 Task: Find connections with filter location Teluk Nibung with filter topic #Inspirationwith filter profile language German with filter current company The Hacker News with filter school Motilal Nehru College - University of Delhi with filter industry Space Research and Technology with filter service category Leadership Development with filter keywords title Chemical Engineer
Action: Mouse pressed left at (688, 86)
Screenshot: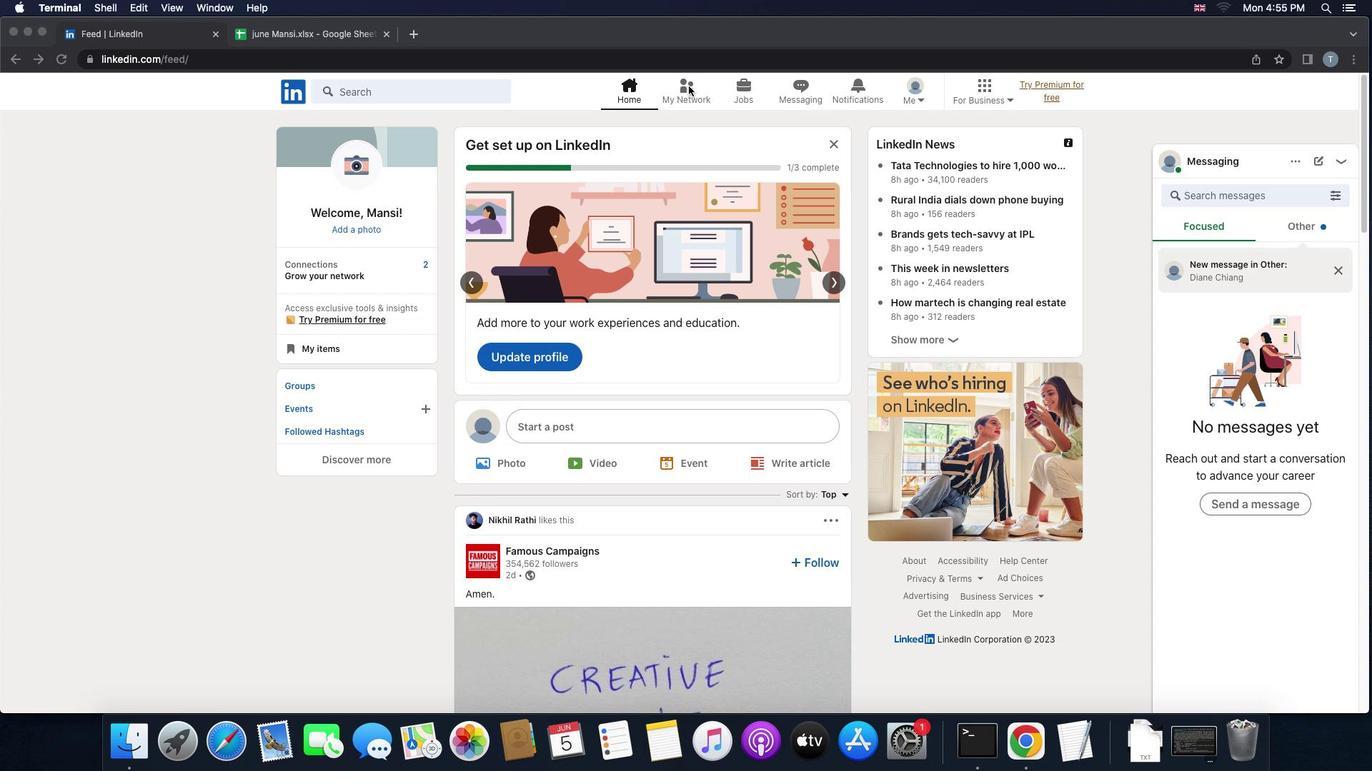 
Action: Mouse pressed left at (688, 86)
Screenshot: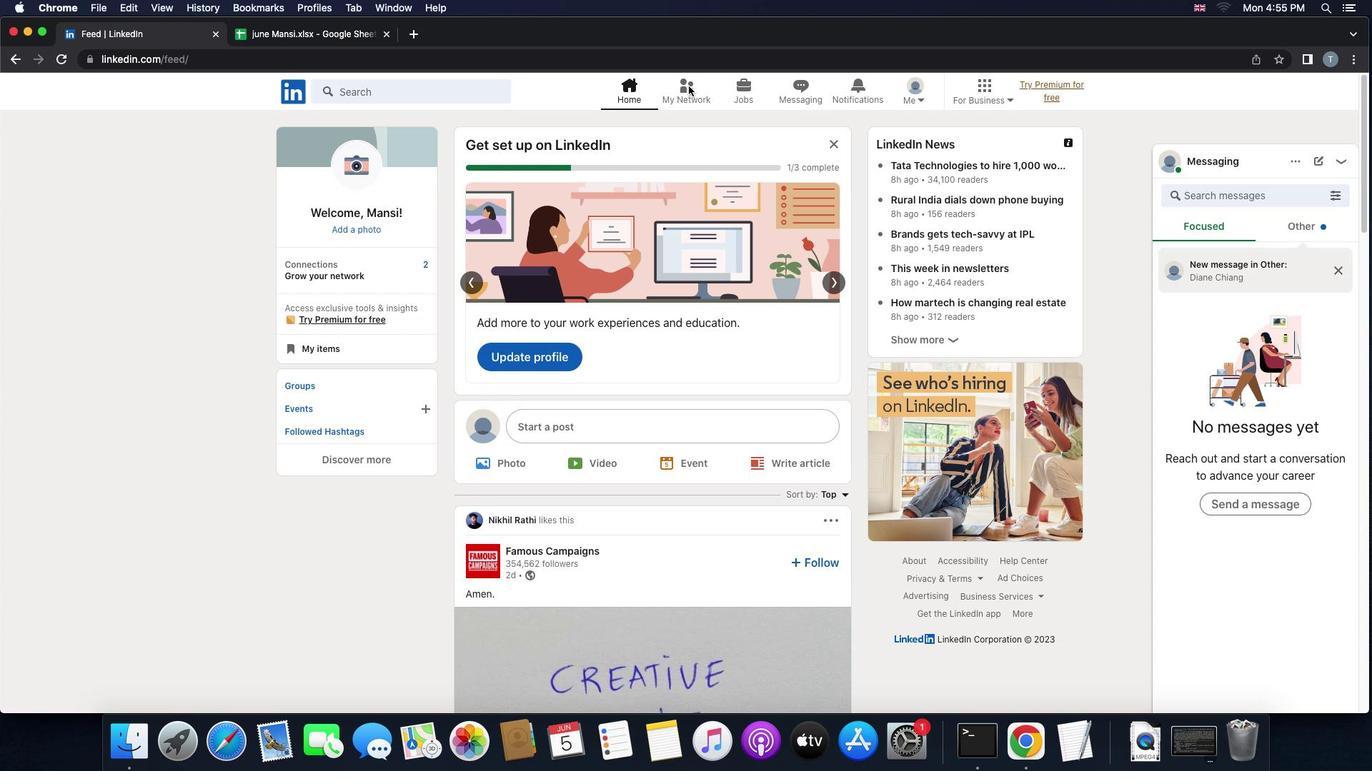 
Action: Mouse moved to (413, 166)
Screenshot: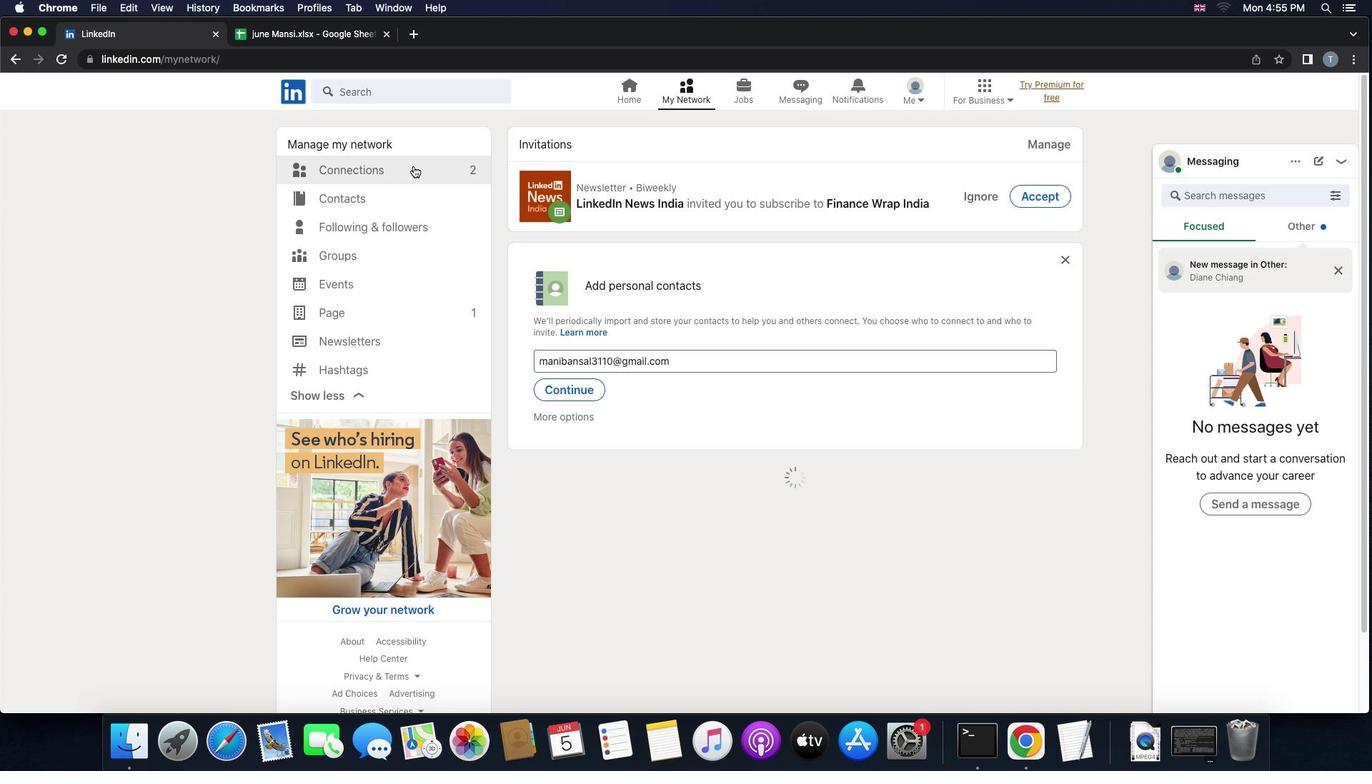
Action: Mouse pressed left at (413, 166)
Screenshot: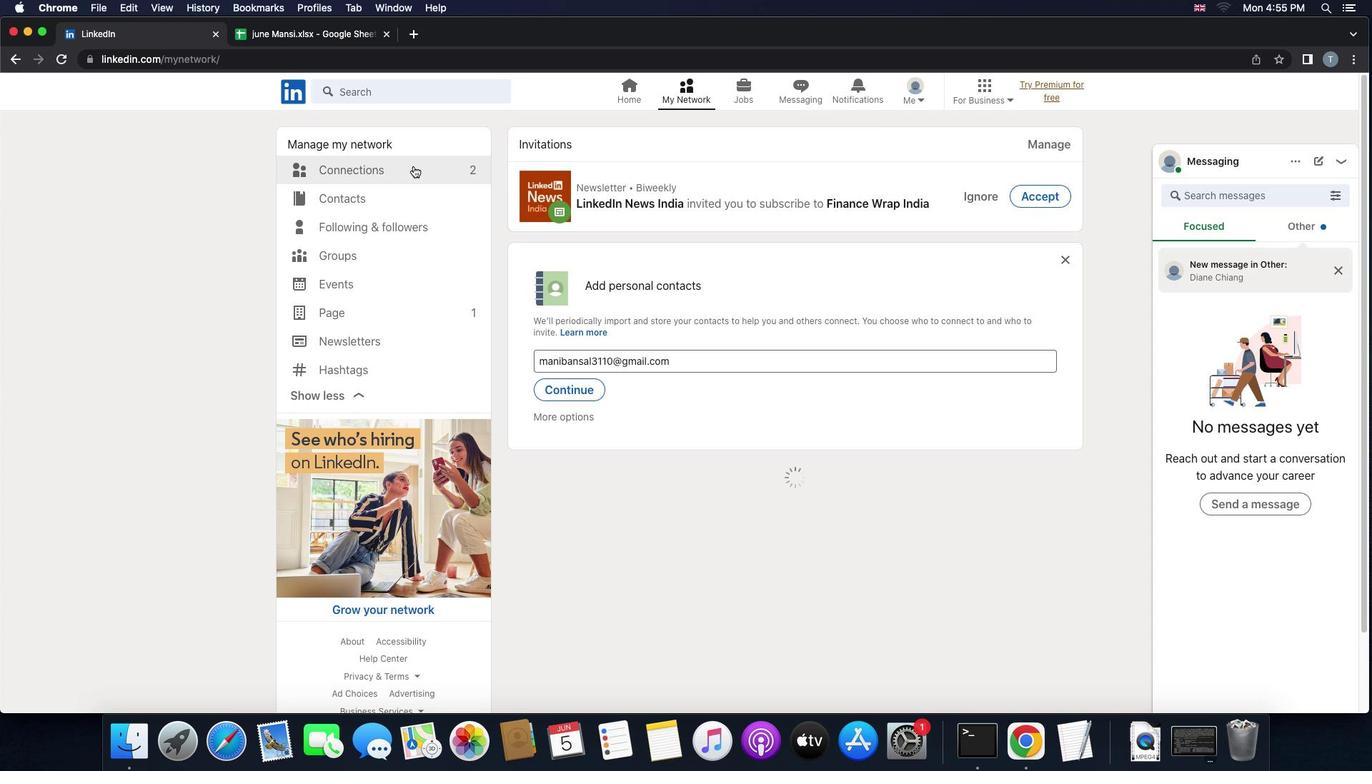 
Action: Mouse moved to (791, 173)
Screenshot: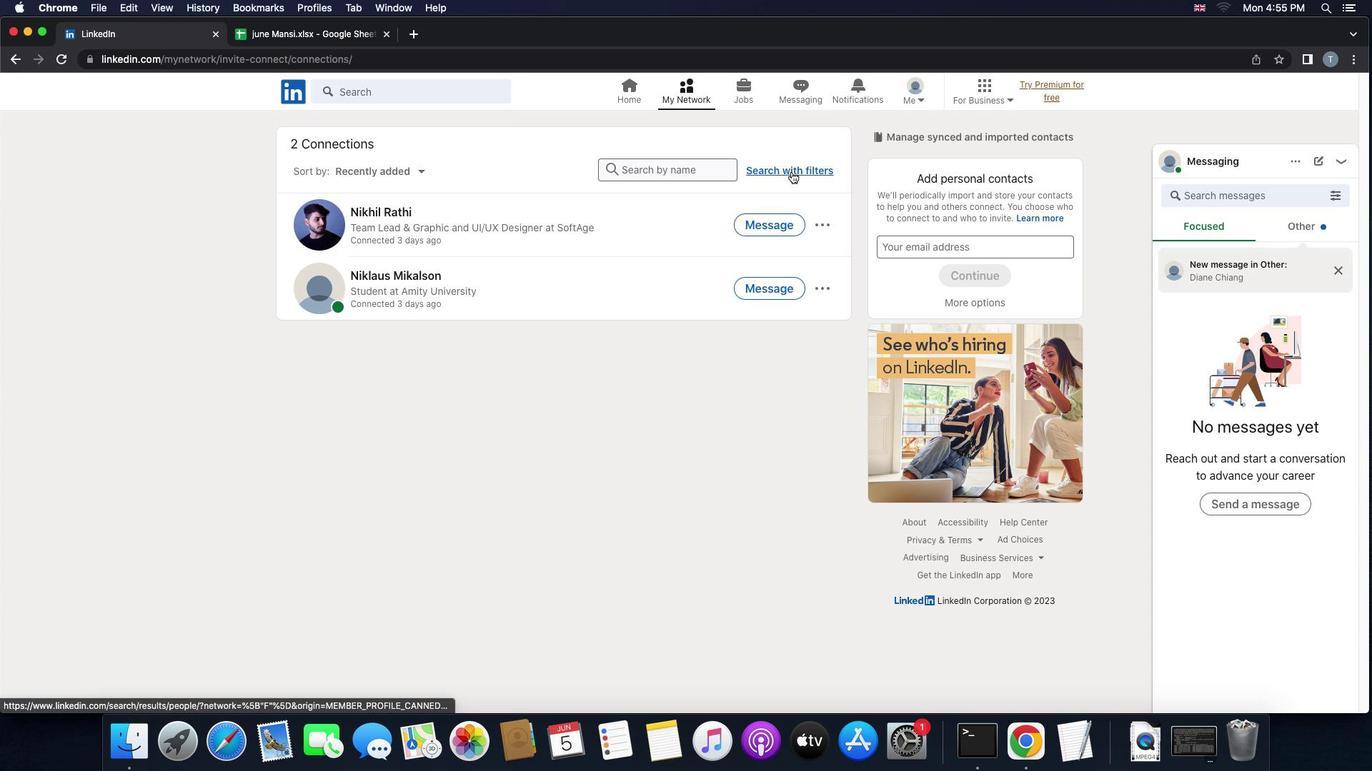 
Action: Mouse pressed left at (791, 173)
Screenshot: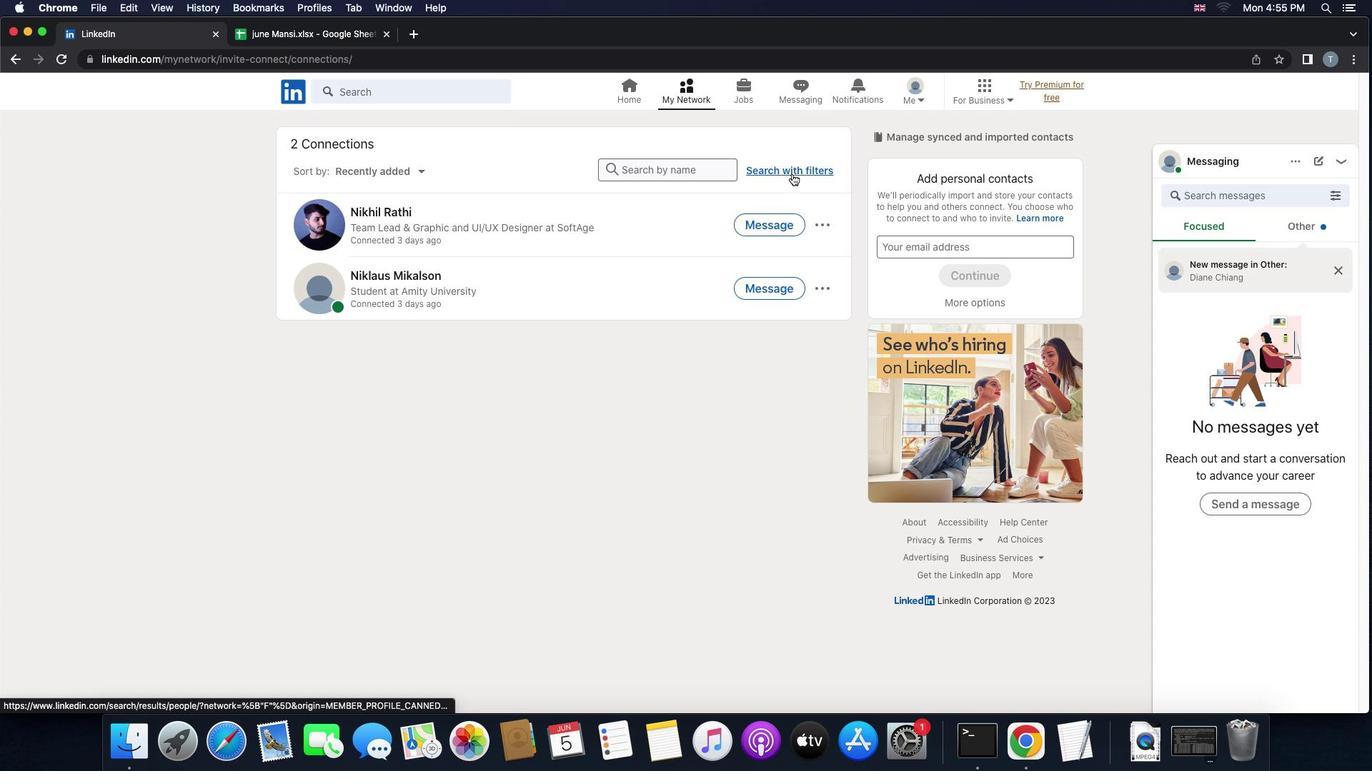 
Action: Mouse moved to (746, 136)
Screenshot: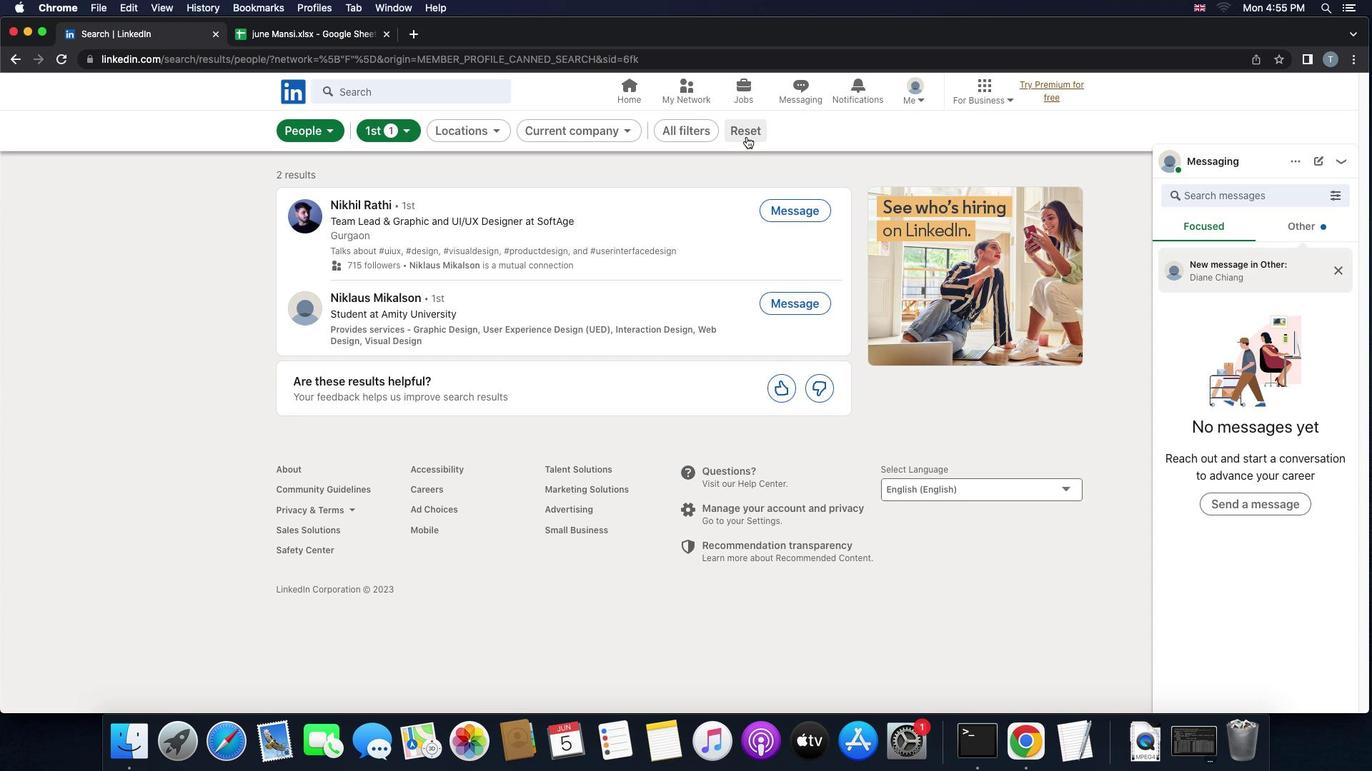 
Action: Mouse pressed left at (746, 136)
Screenshot: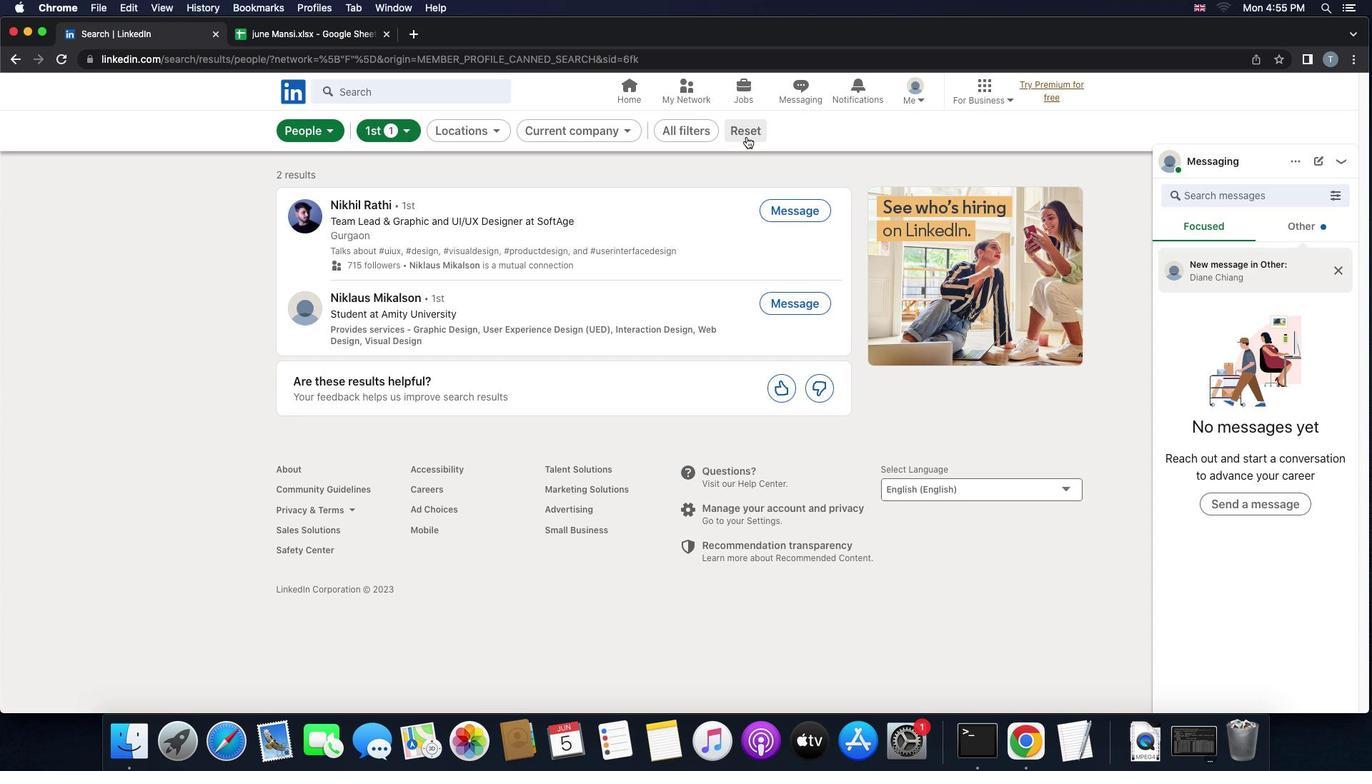 
Action: Mouse moved to (734, 130)
Screenshot: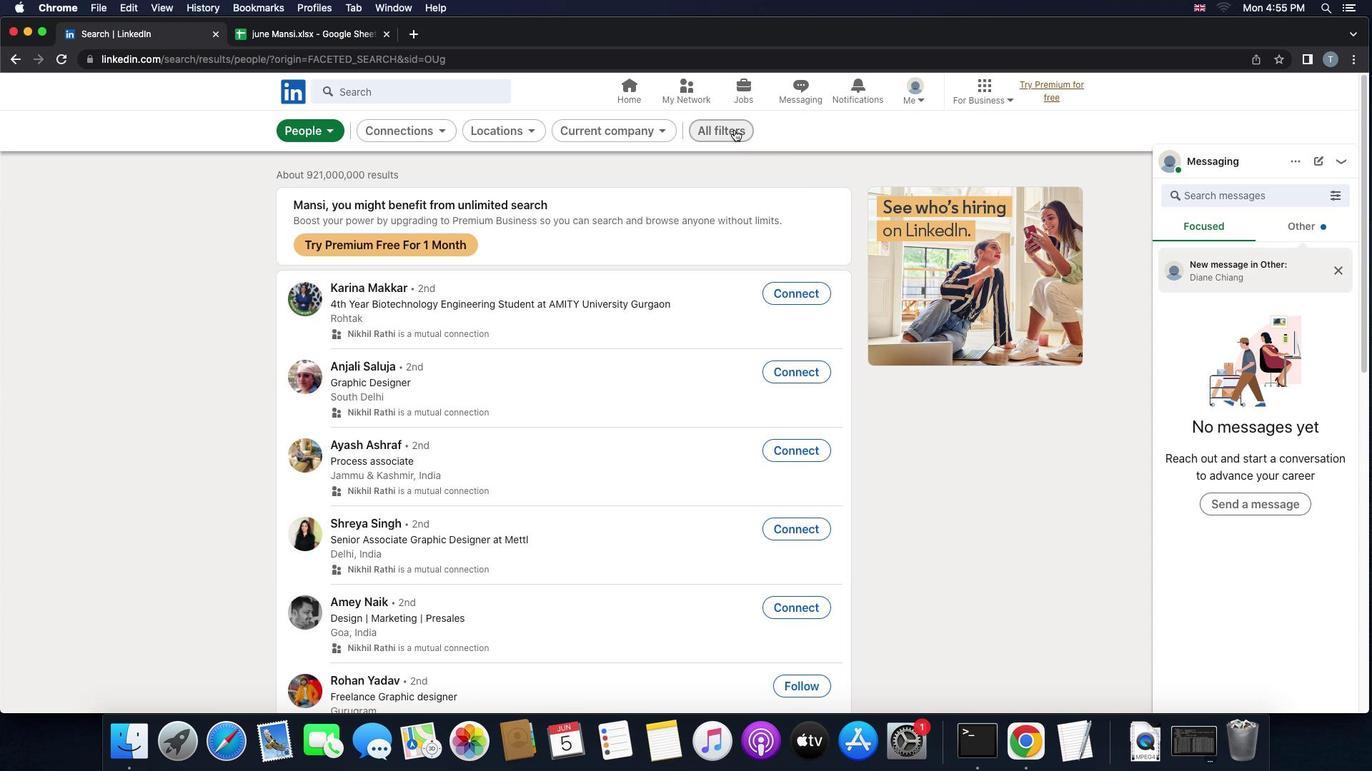 
Action: Mouse pressed left at (734, 130)
Screenshot: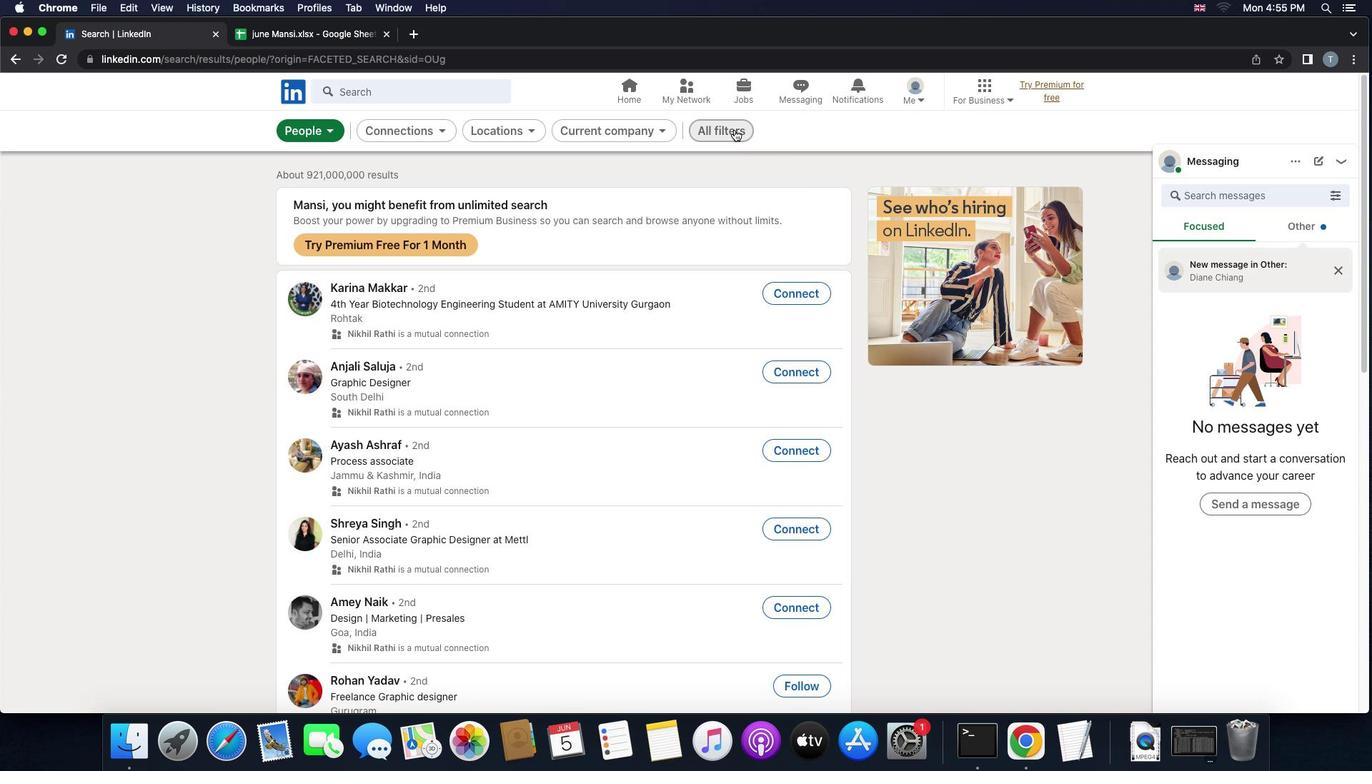
Action: Mouse moved to (1221, 545)
Screenshot: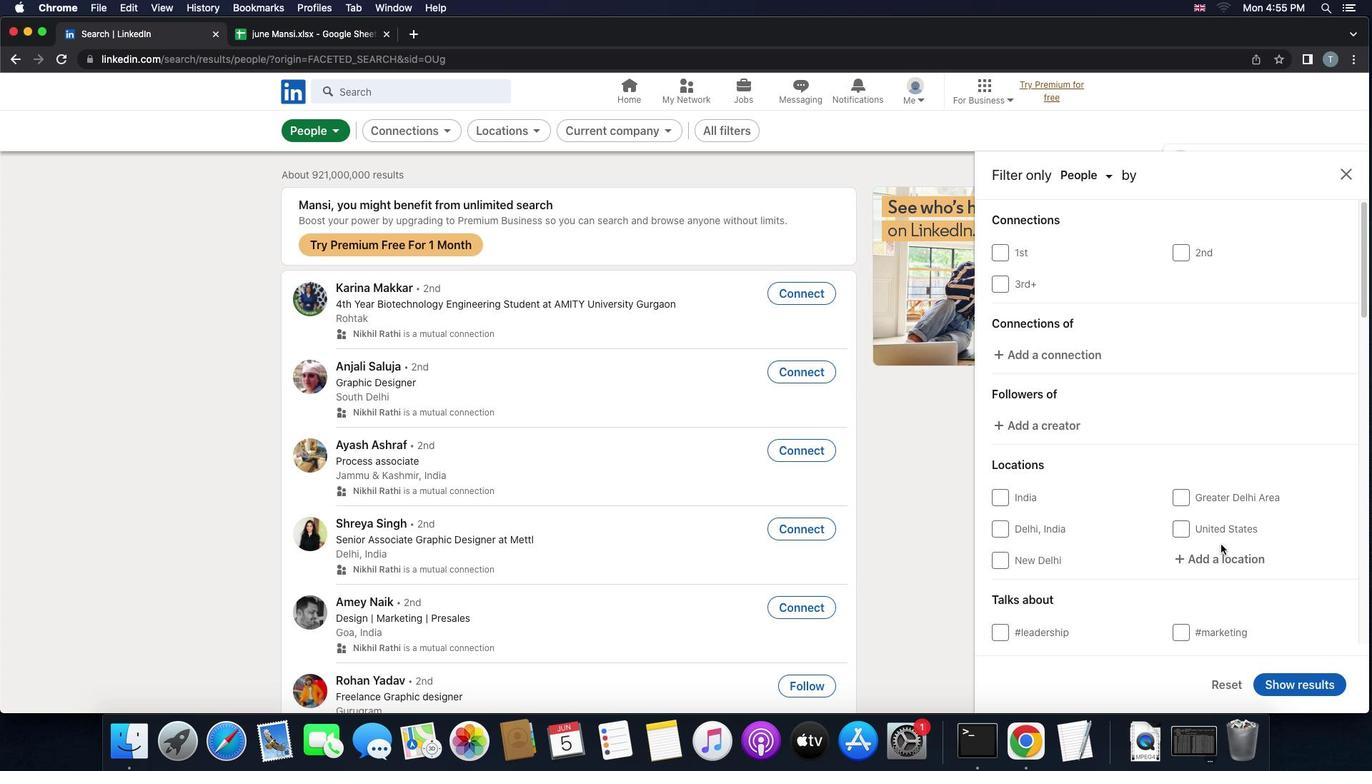 
Action: Mouse scrolled (1221, 545) with delta (0, 0)
Screenshot: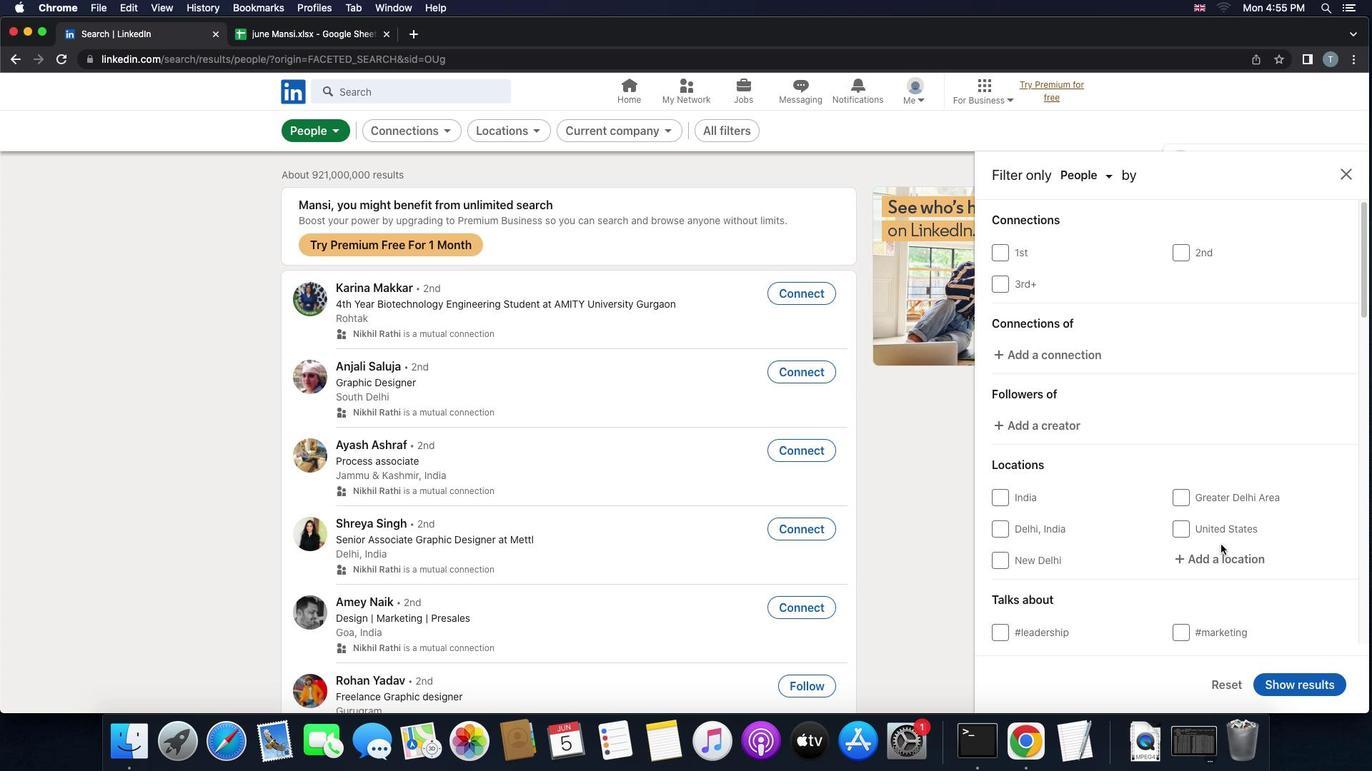 
Action: Mouse scrolled (1221, 545) with delta (0, 0)
Screenshot: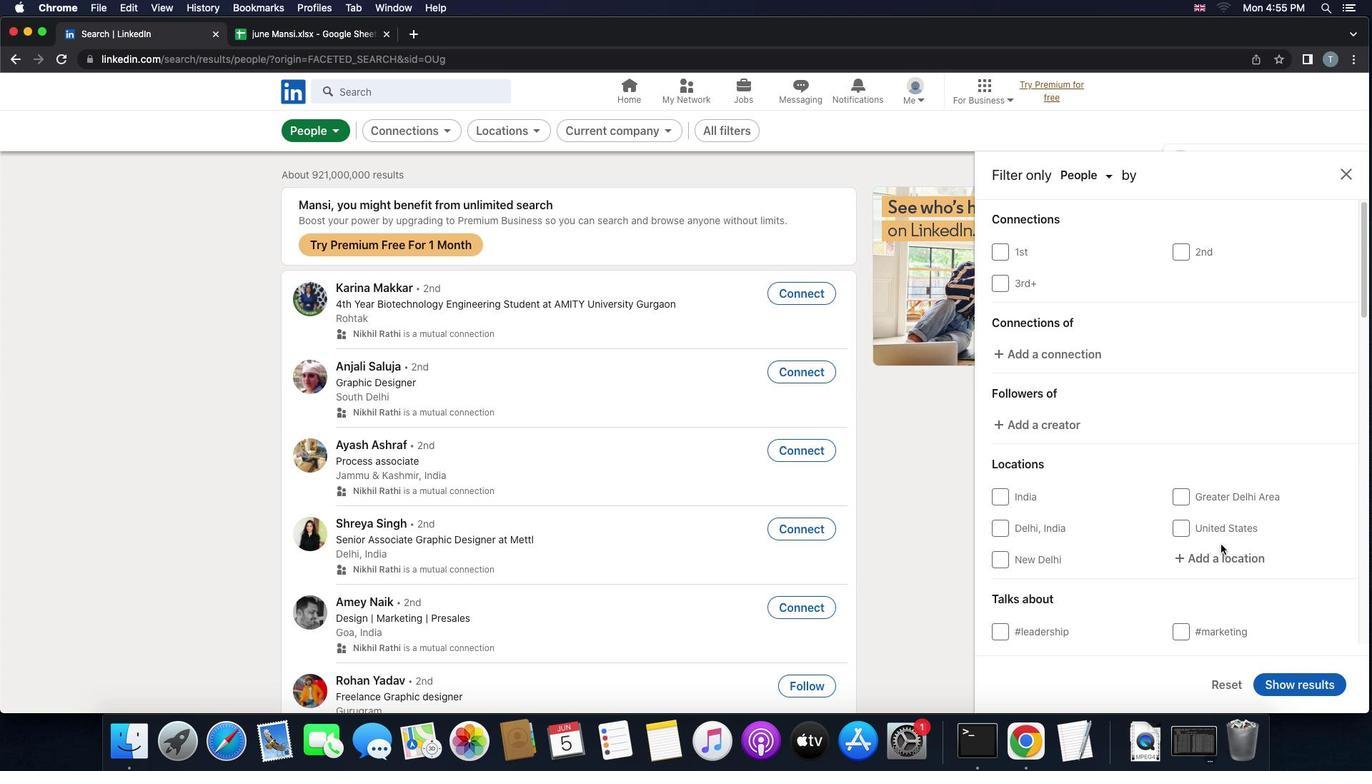 
Action: Mouse moved to (1218, 539)
Screenshot: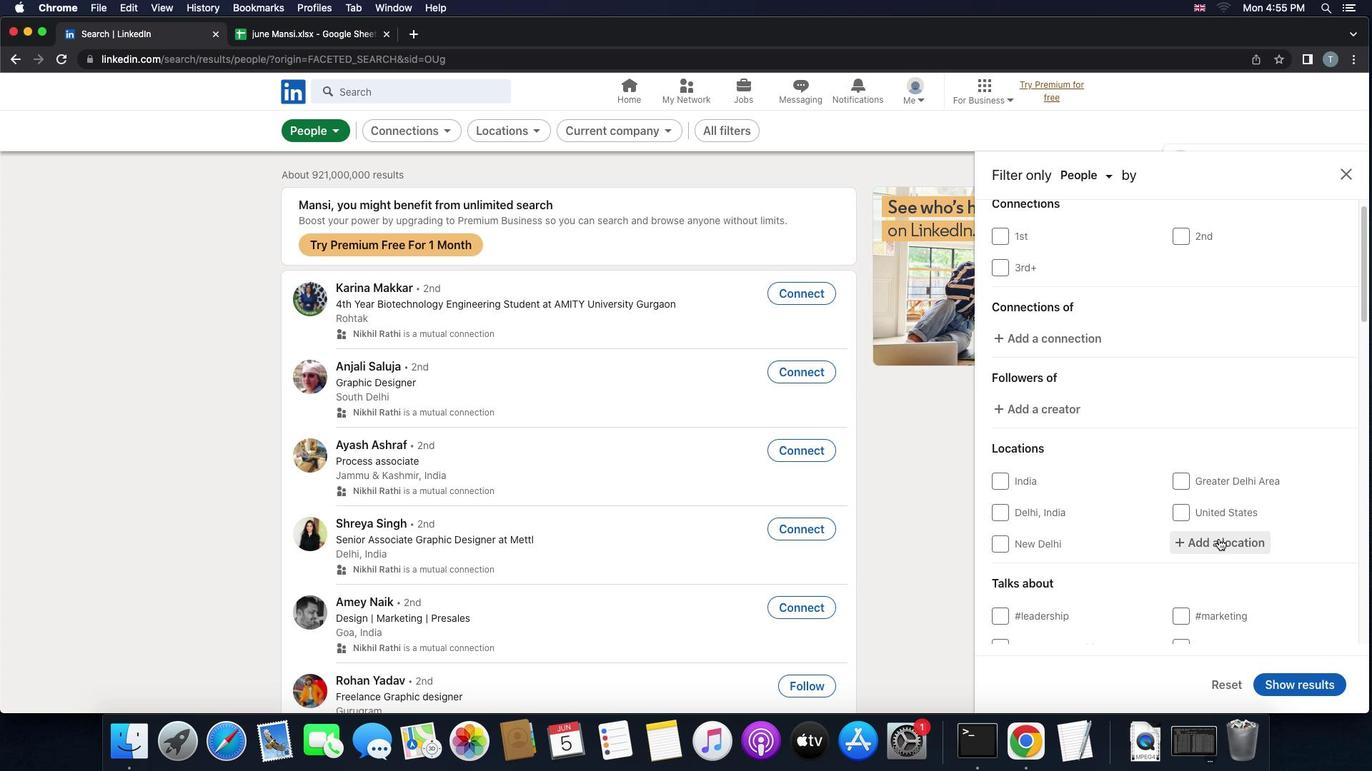 
Action: Mouse pressed left at (1218, 539)
Screenshot: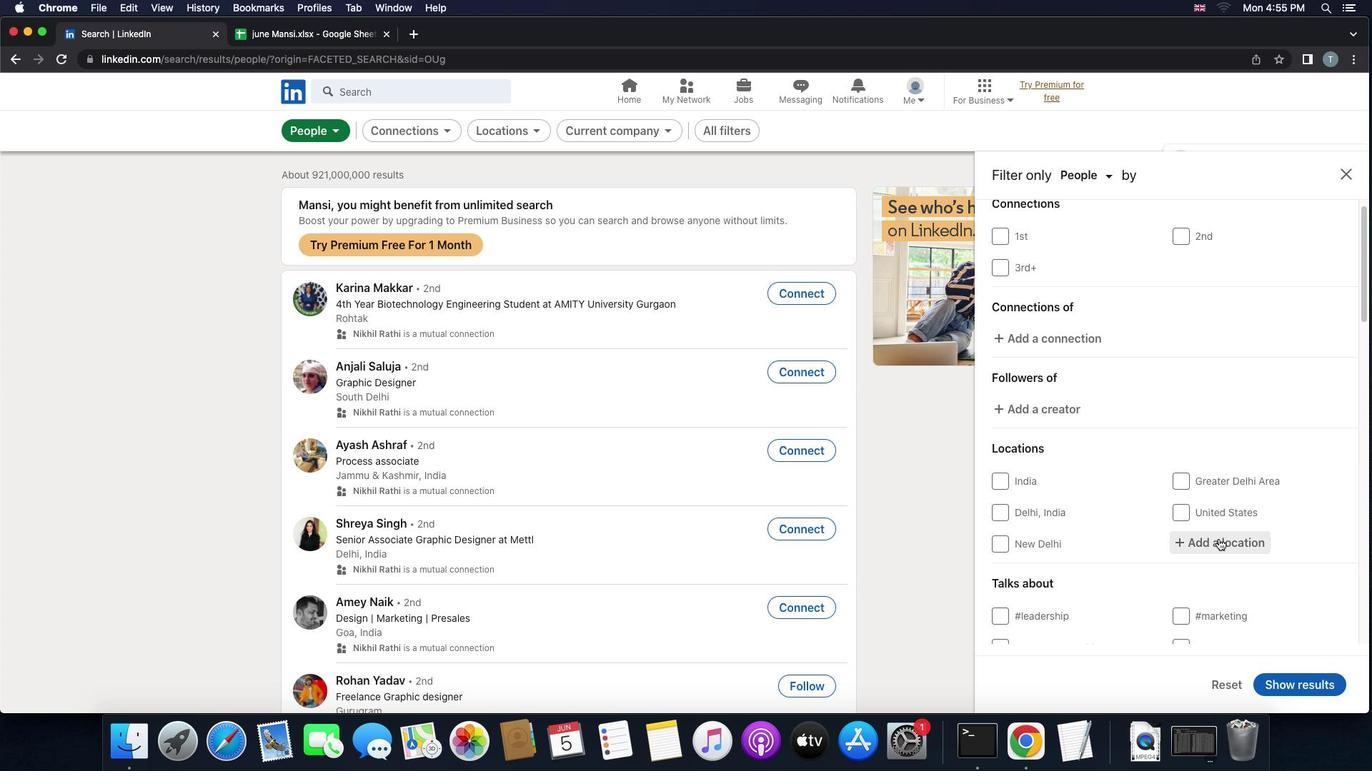 
Action: Mouse moved to (1219, 538)
Screenshot: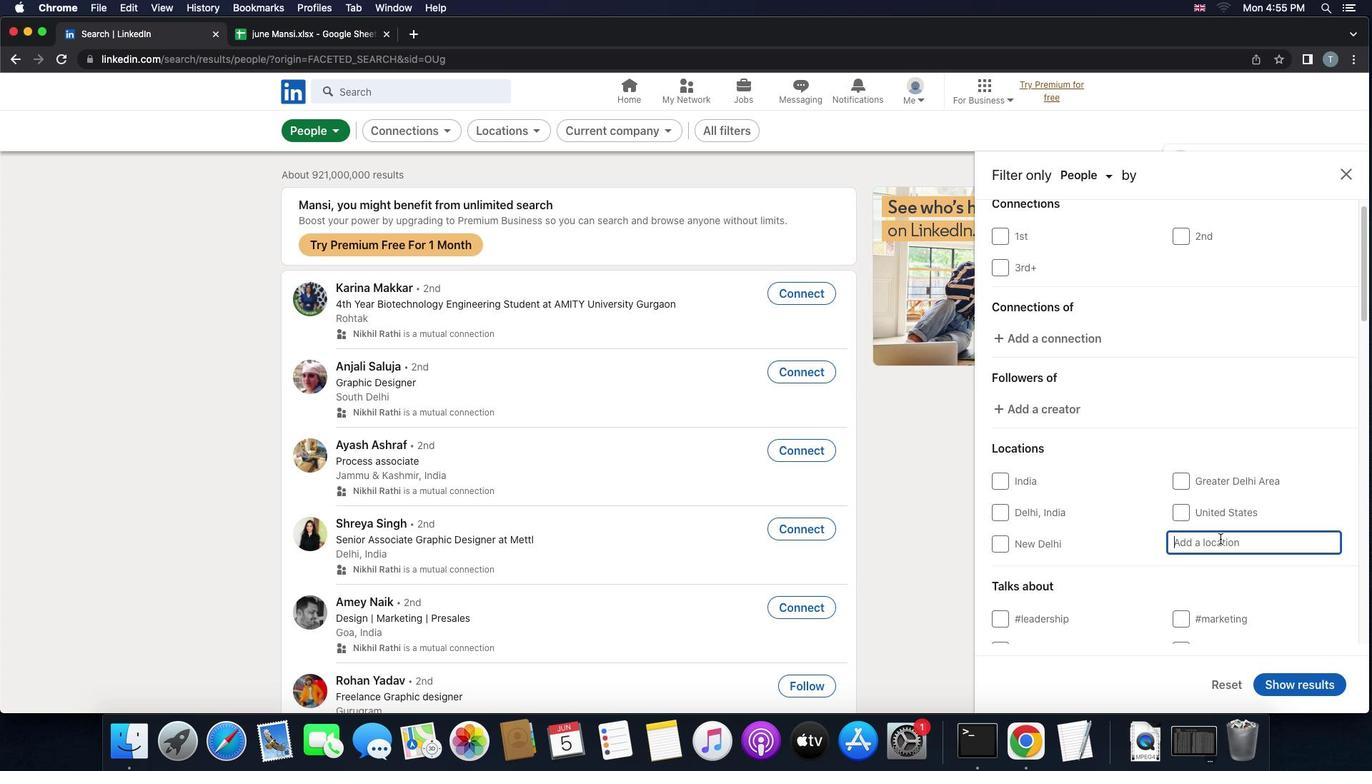 
Action: Key pressed 't''e''l''u''k'Key.space'n''i''b''u''n''g'Key.enter
Screenshot: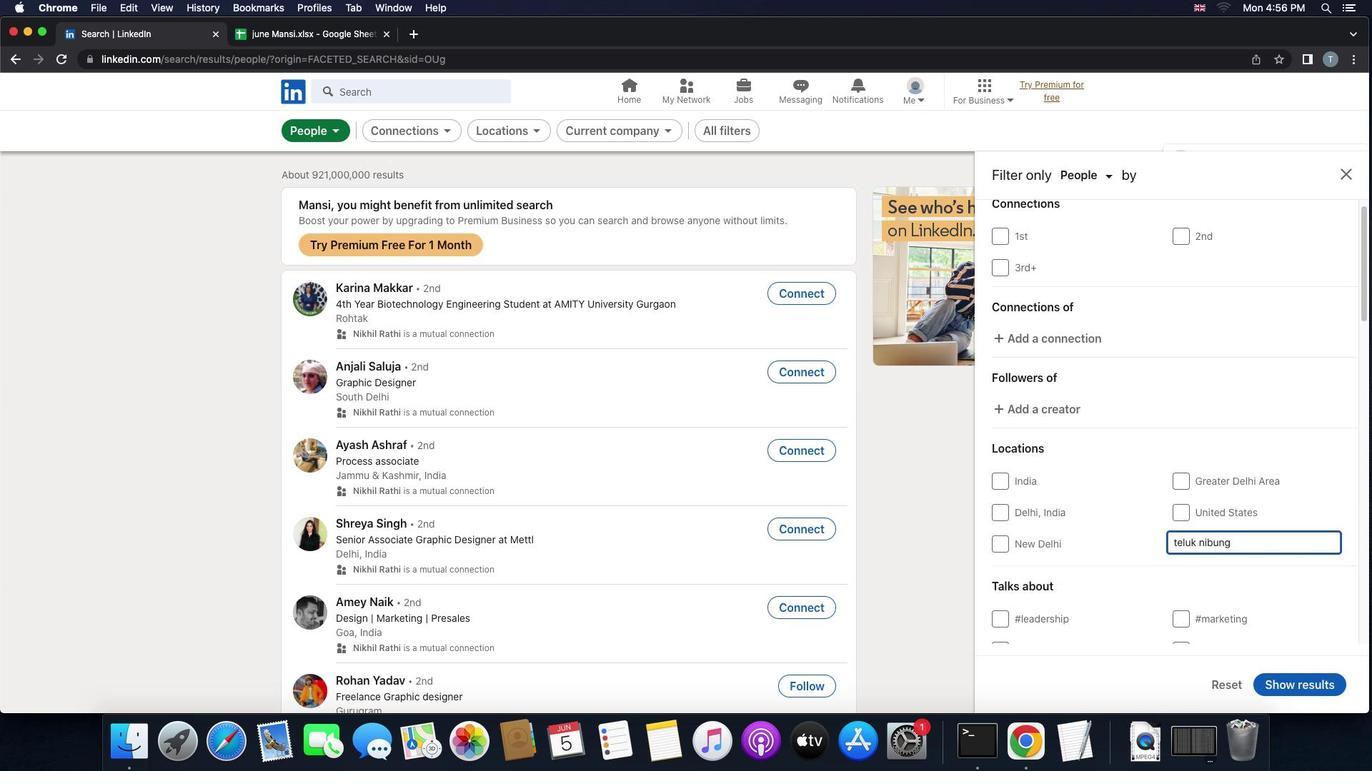 
Action: Mouse scrolled (1219, 538) with delta (0, 0)
Screenshot: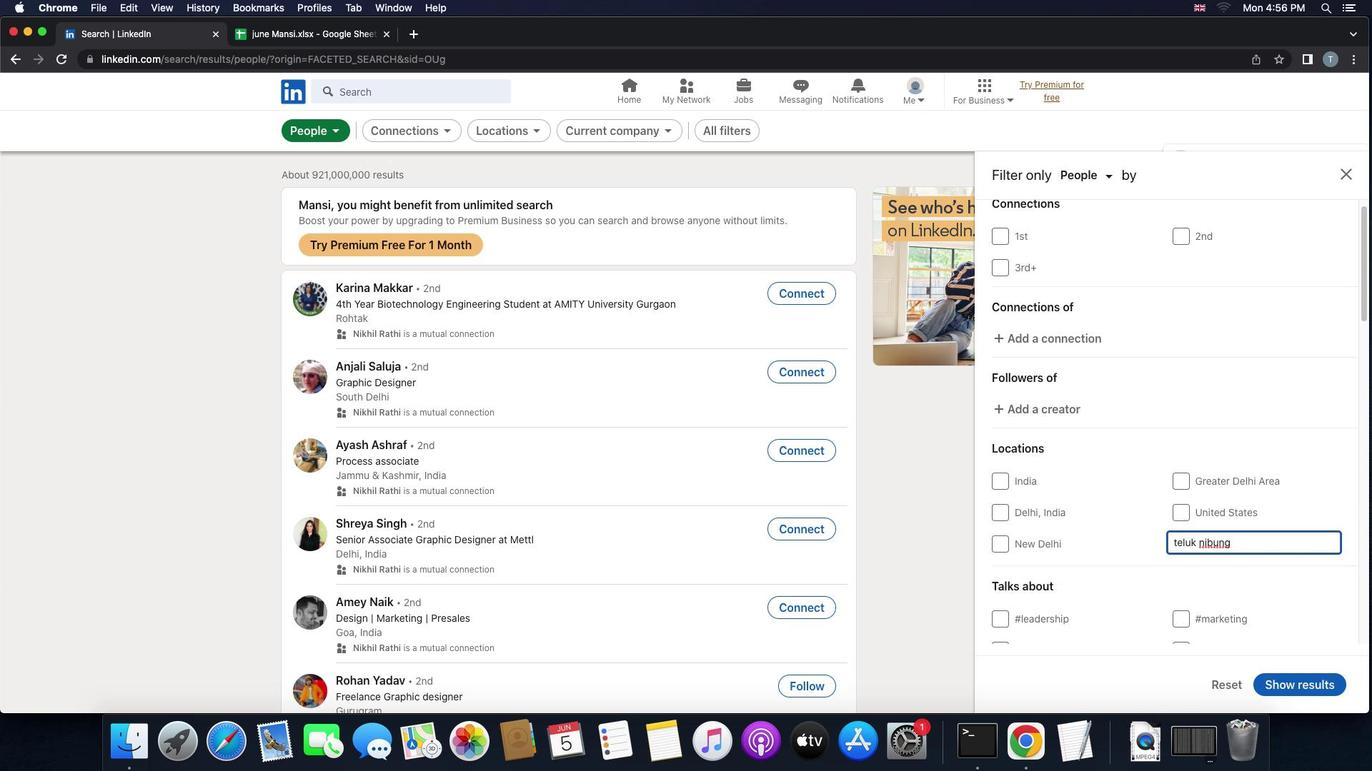 
Action: Mouse scrolled (1219, 538) with delta (0, 0)
Screenshot: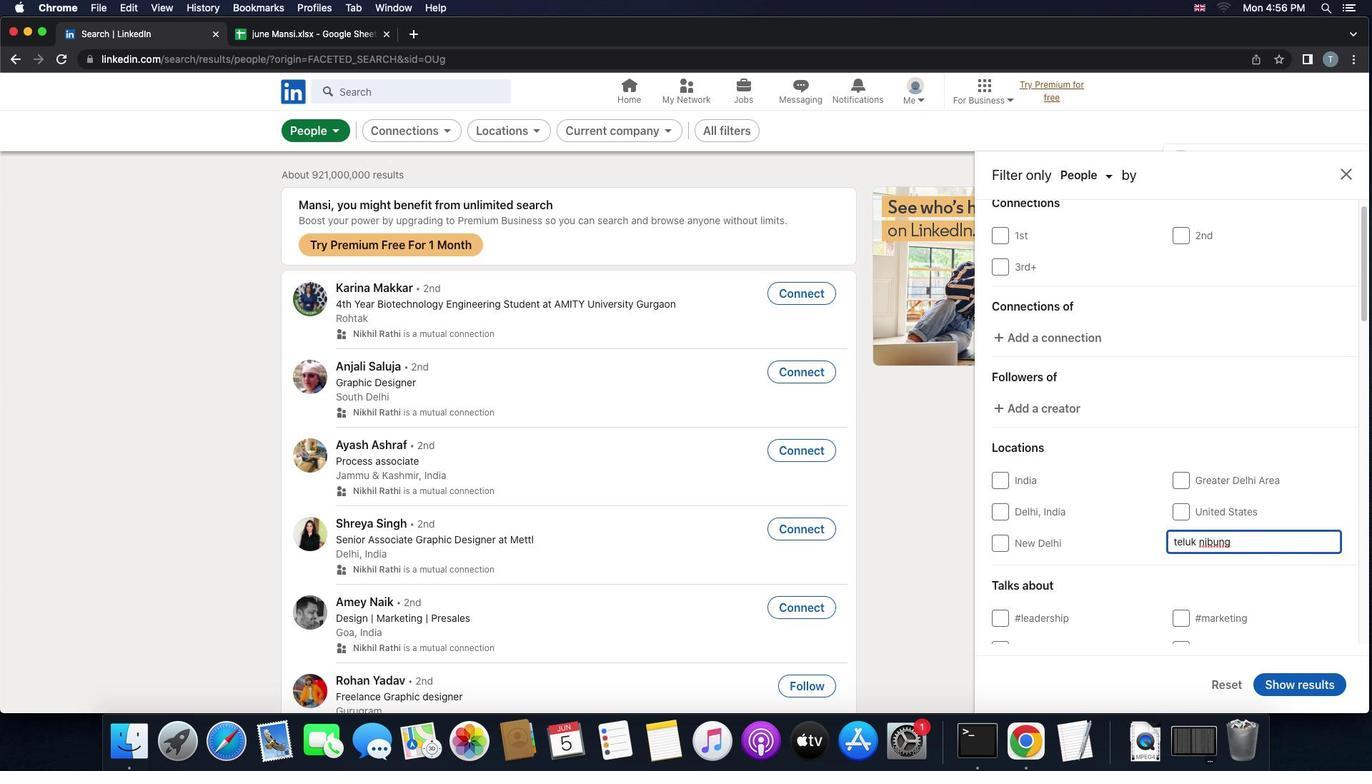 
Action: Mouse scrolled (1219, 538) with delta (0, -2)
Screenshot: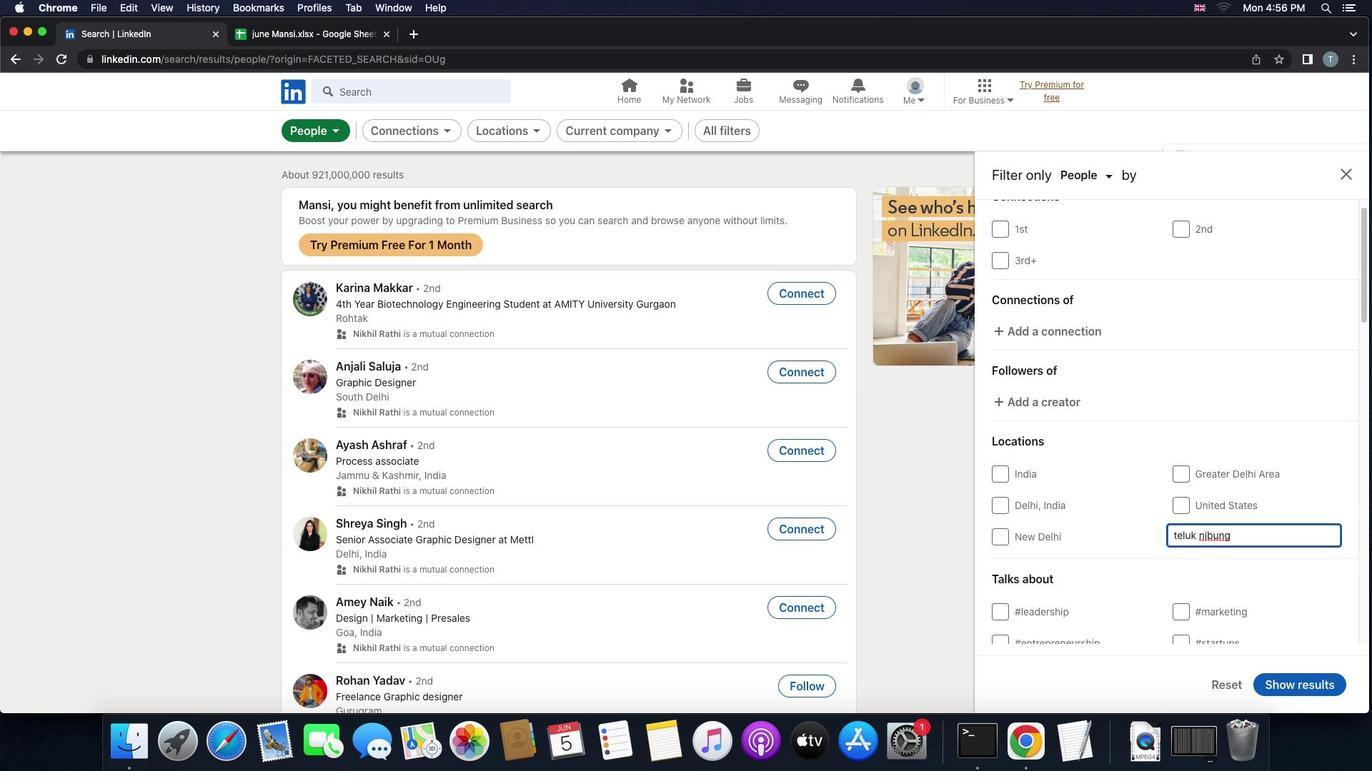 
Action: Mouse scrolled (1219, 538) with delta (0, -2)
Screenshot: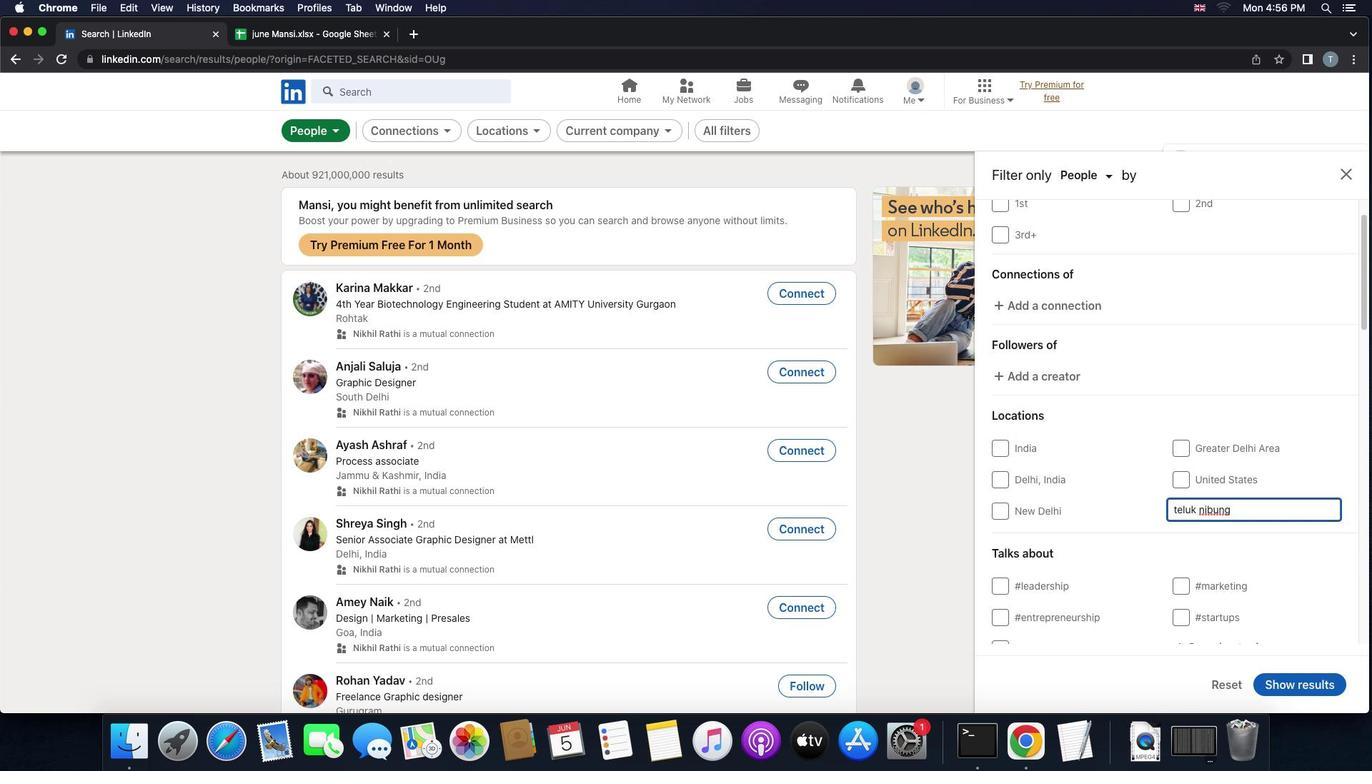 
Action: Mouse moved to (1231, 406)
Screenshot: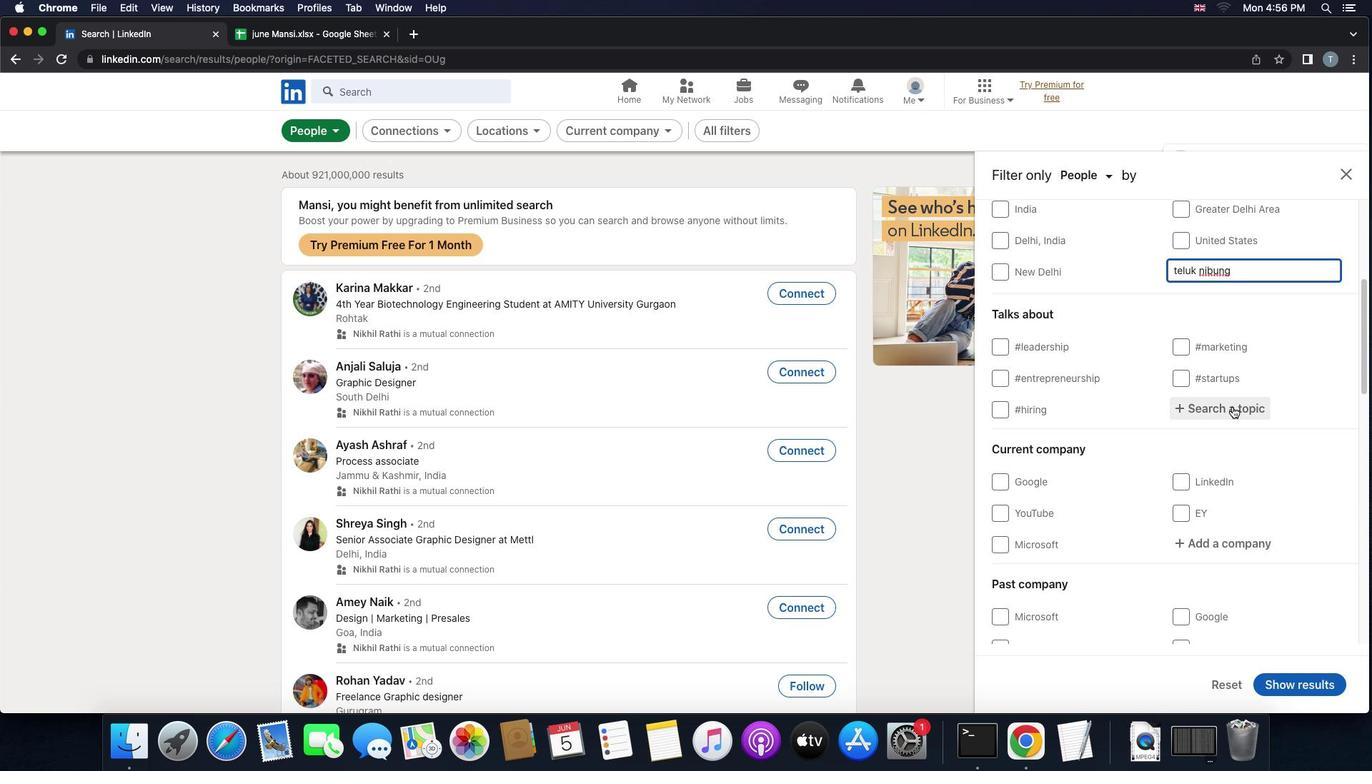 
Action: Mouse pressed left at (1231, 406)
Screenshot: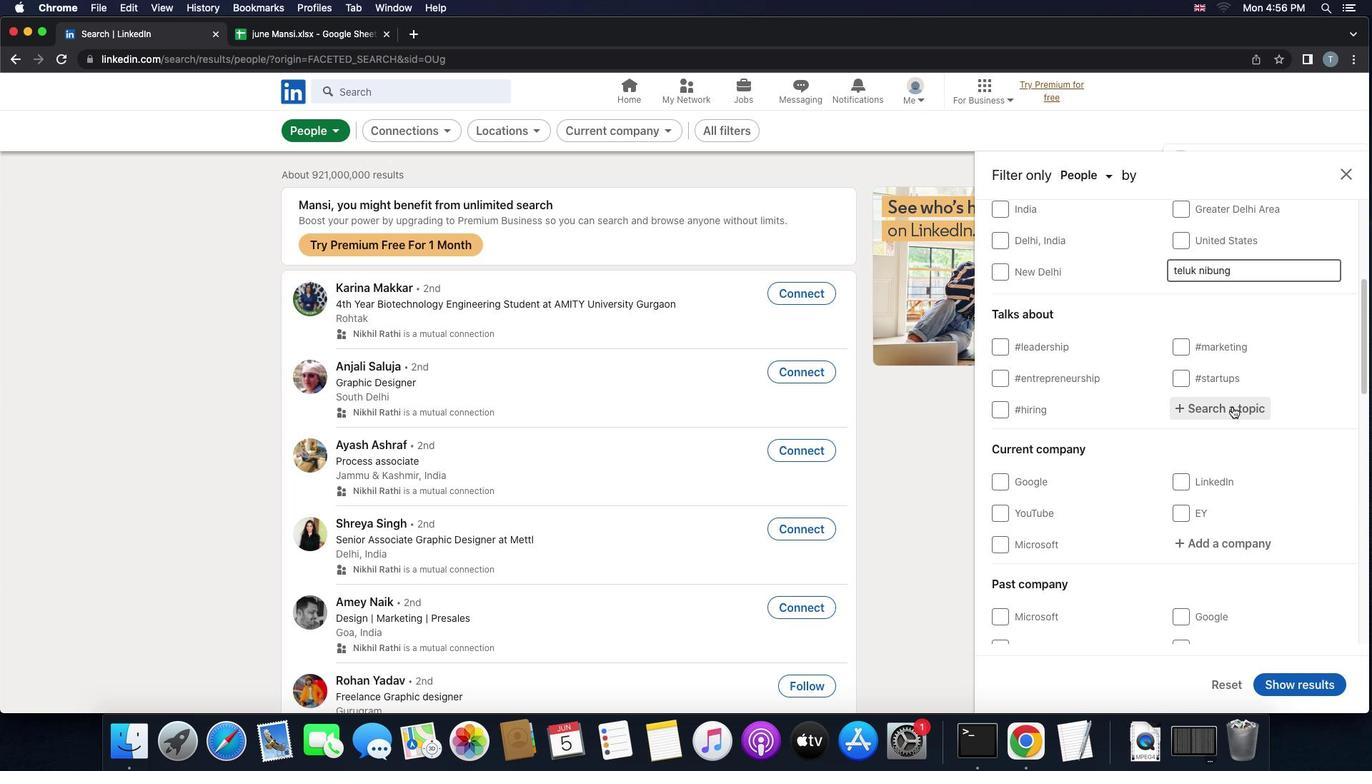 
Action: Key pressed 'i''n''s''p''i''r''a''t''i''o''n'
Screenshot: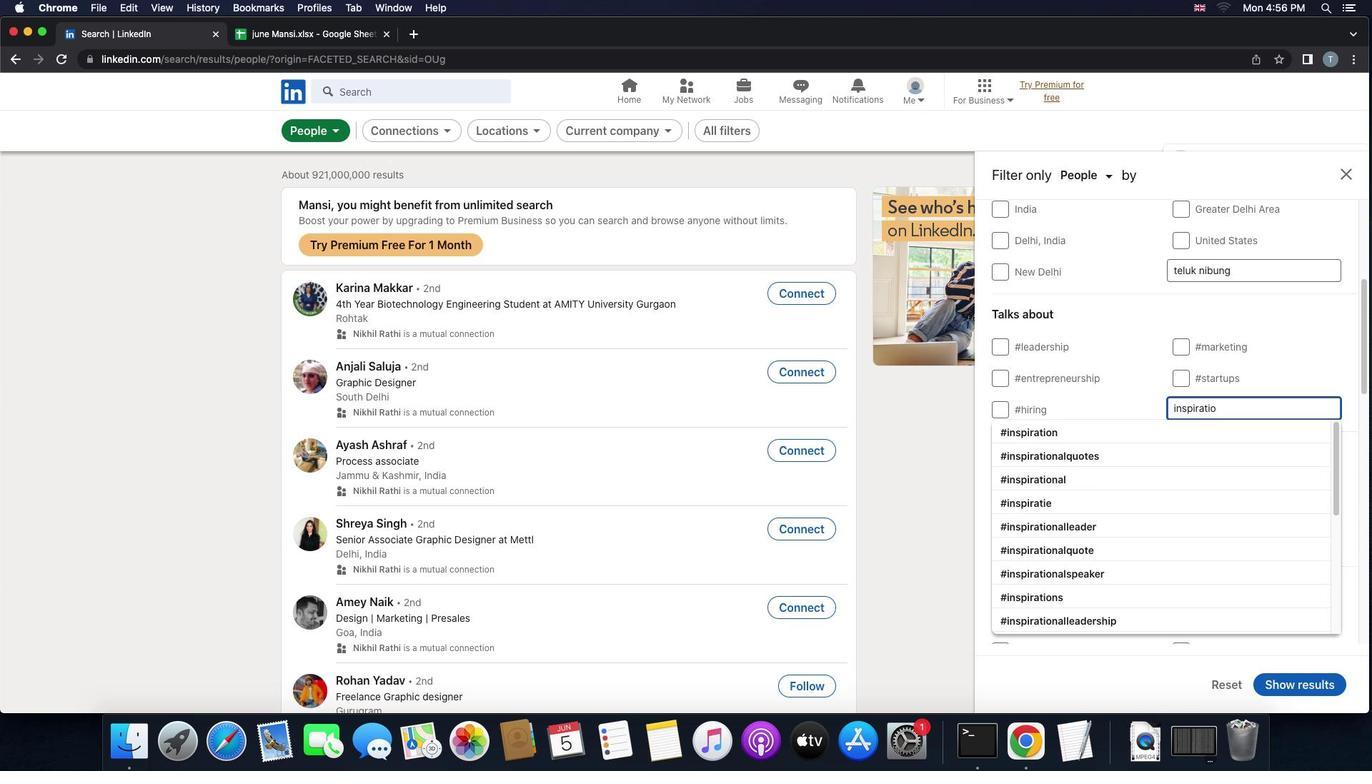 
Action: Mouse moved to (1193, 424)
Screenshot: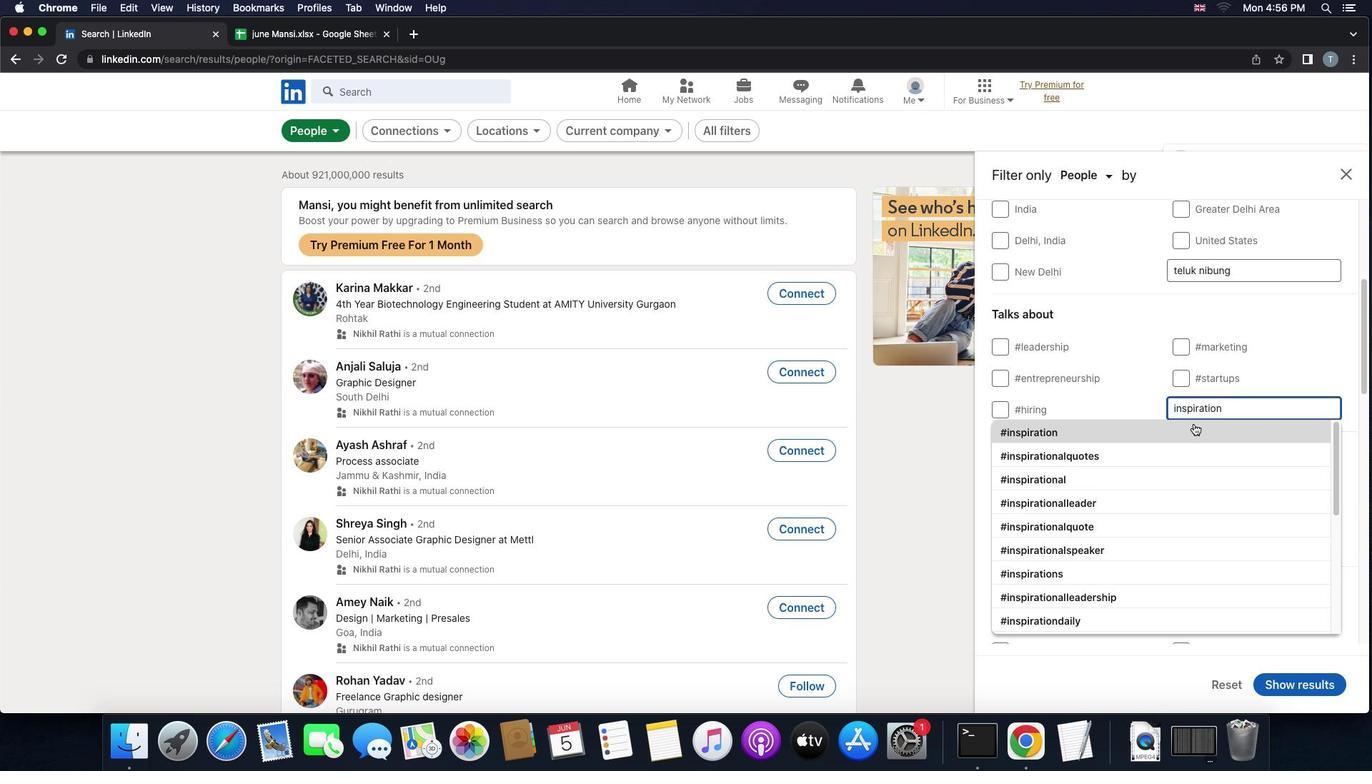 
Action: Mouse pressed left at (1193, 424)
Screenshot: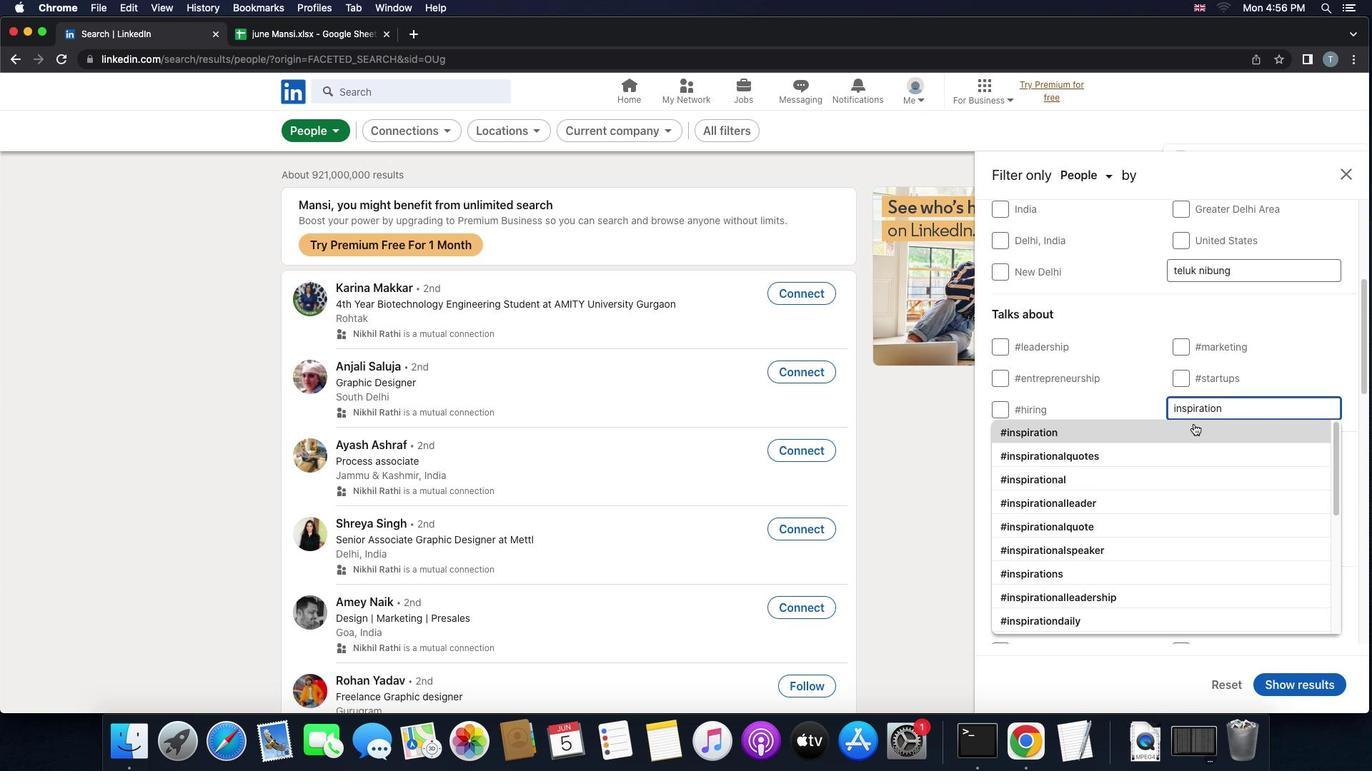 
Action: Mouse moved to (1192, 422)
Screenshot: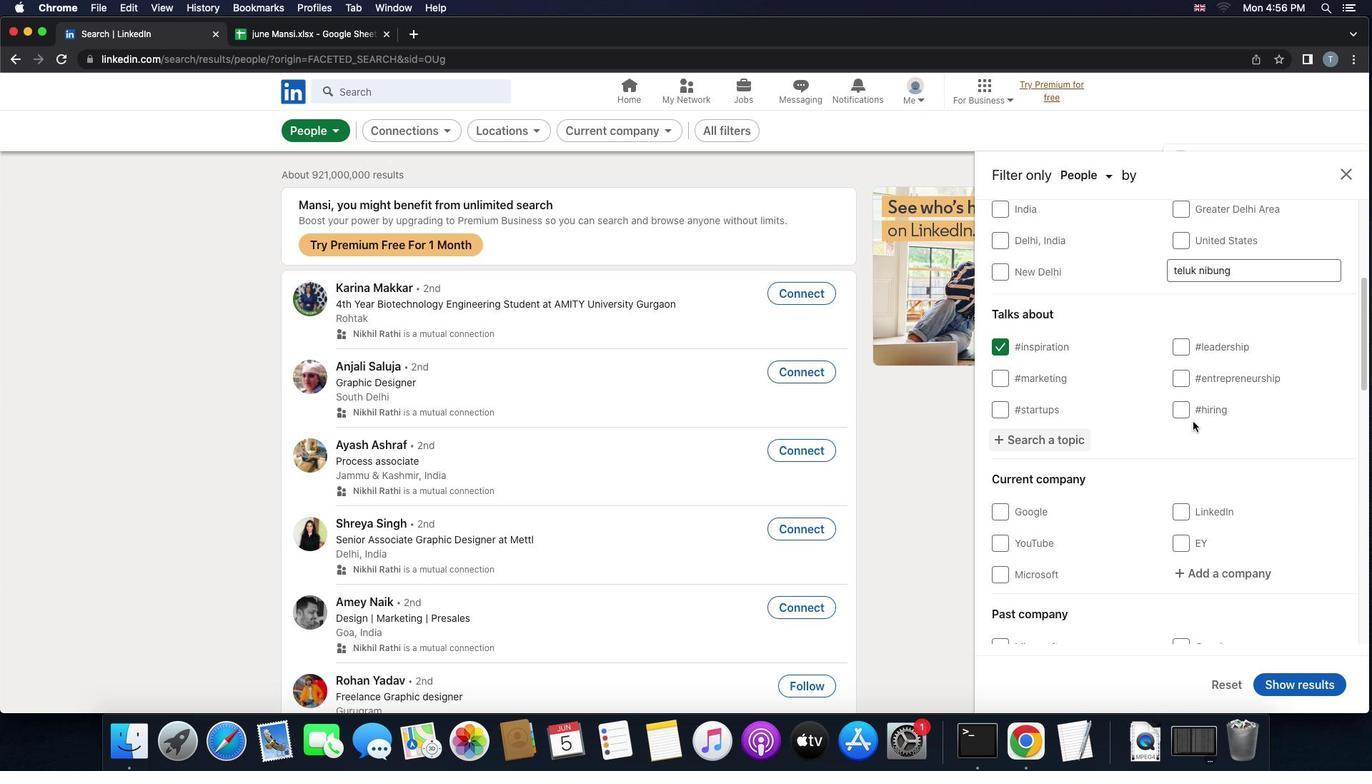 
Action: Mouse scrolled (1192, 422) with delta (0, 0)
Screenshot: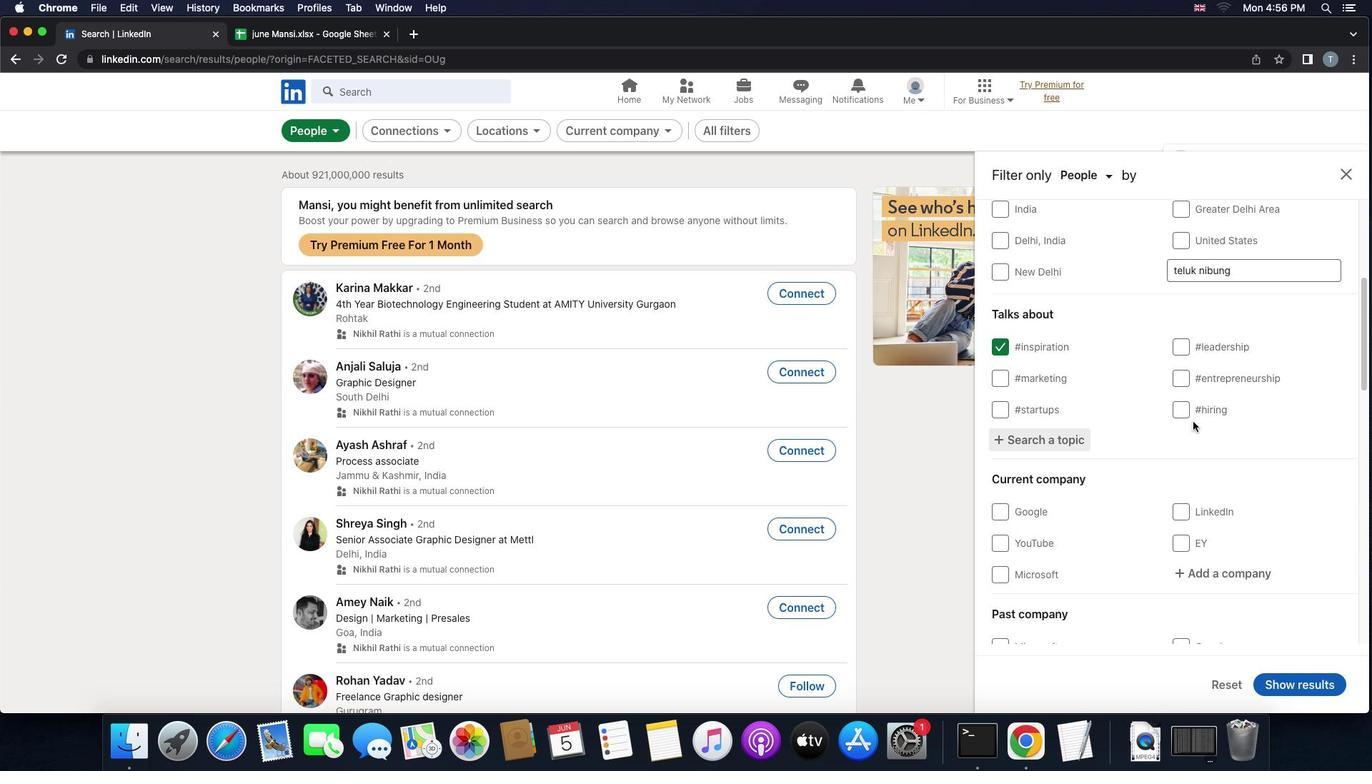 
Action: Mouse scrolled (1192, 422) with delta (0, 0)
Screenshot: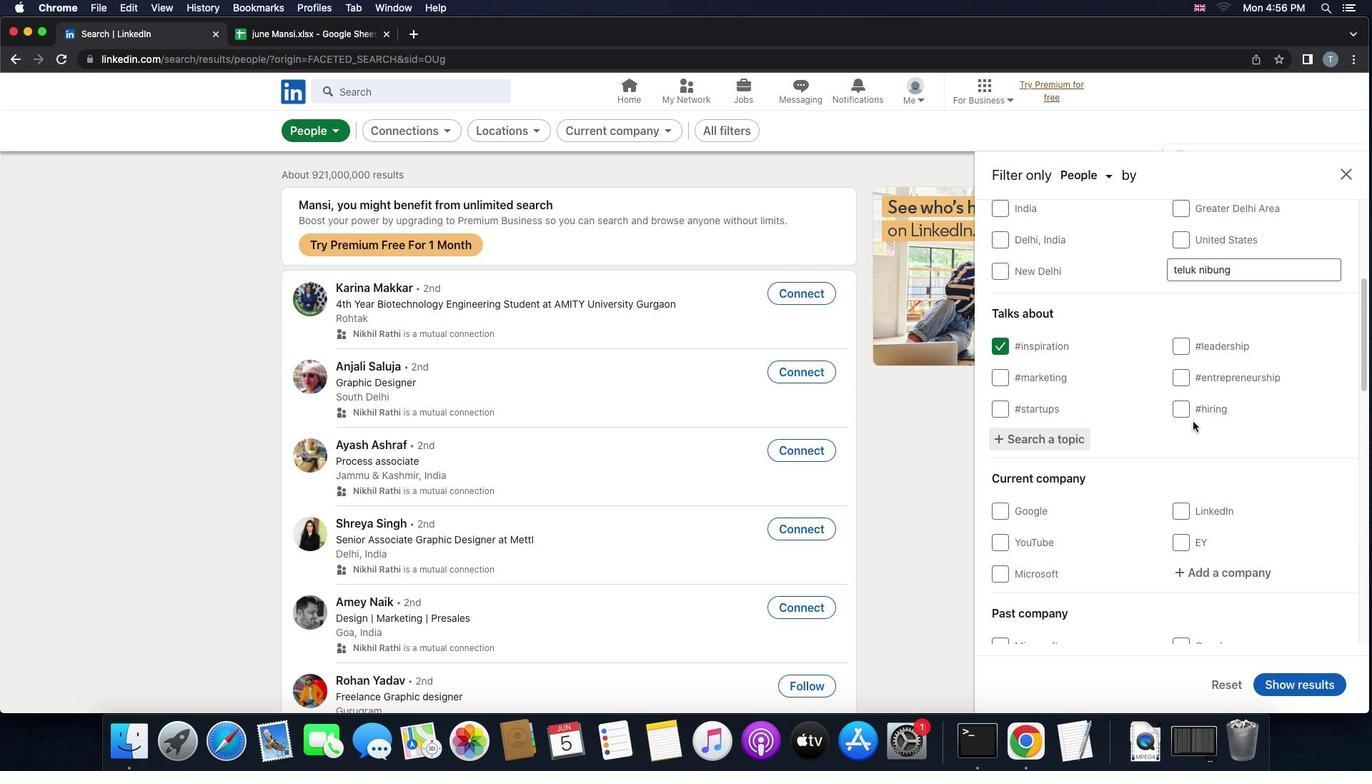 
Action: Mouse scrolled (1192, 422) with delta (0, 0)
Screenshot: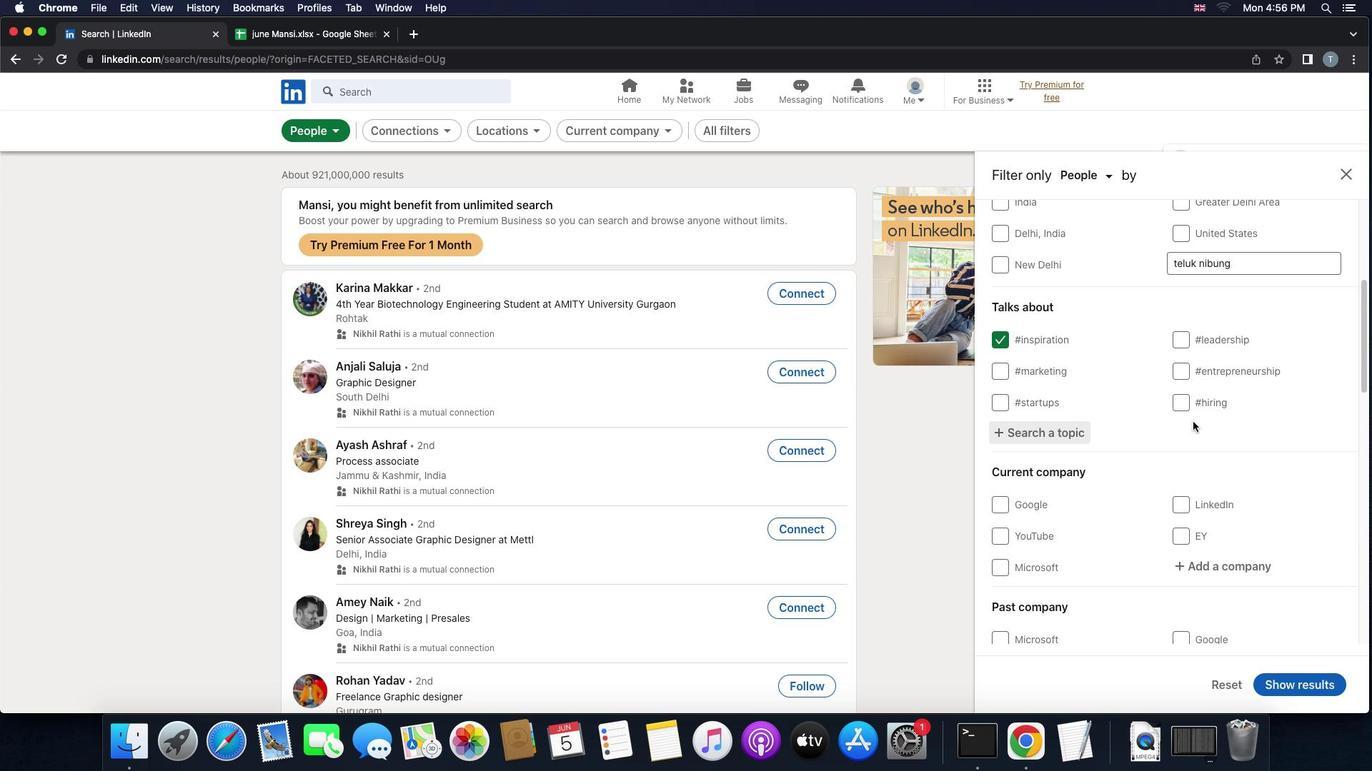 
Action: Mouse scrolled (1192, 422) with delta (0, 0)
Screenshot: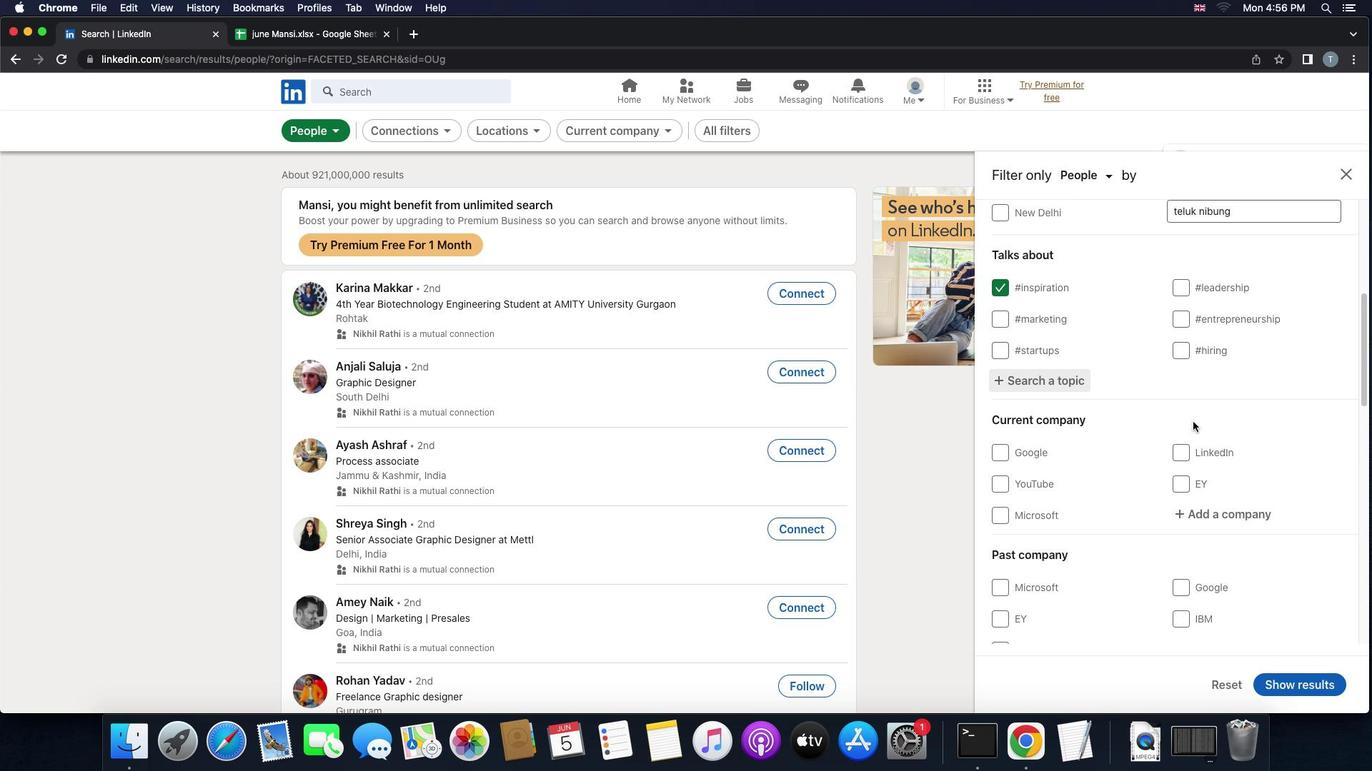 
Action: Mouse moved to (1192, 422)
Screenshot: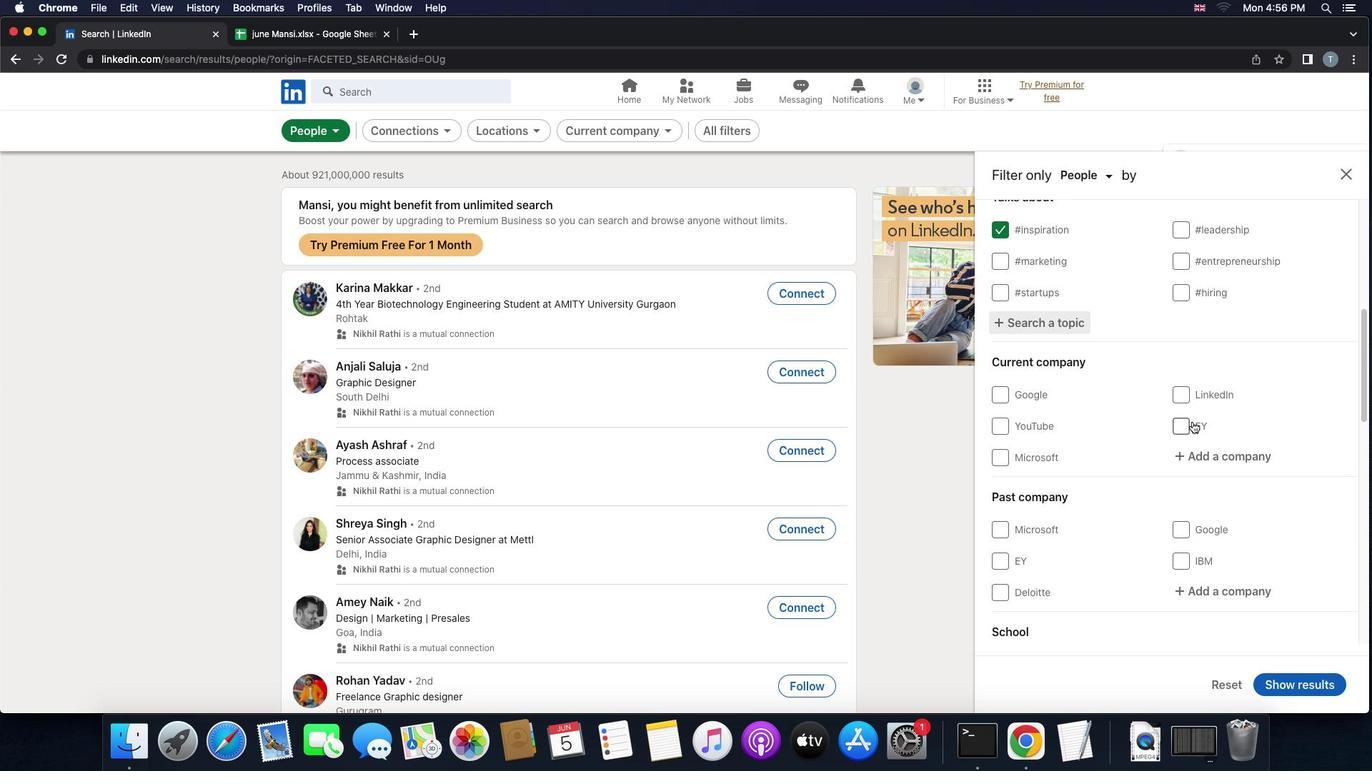 
Action: Mouse scrolled (1192, 422) with delta (0, 0)
Screenshot: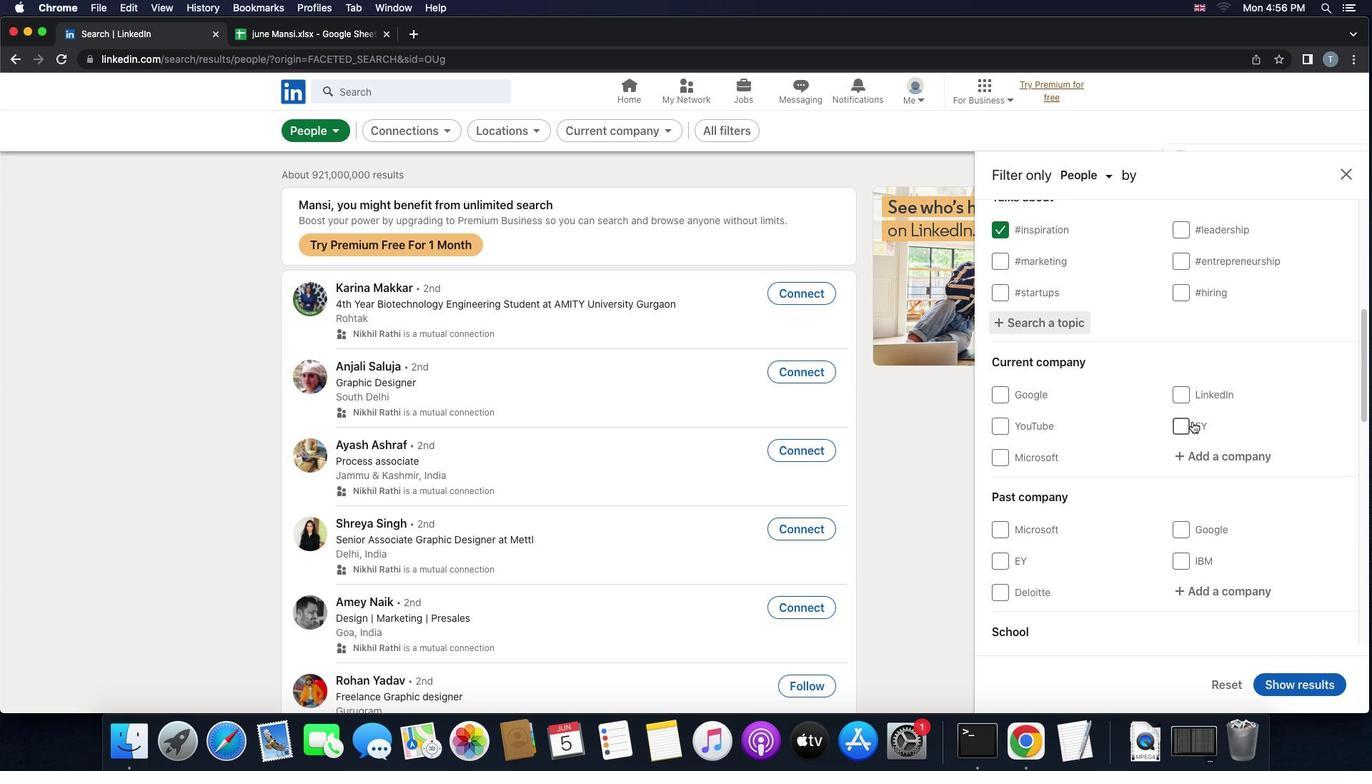 
Action: Mouse scrolled (1192, 422) with delta (0, 0)
Screenshot: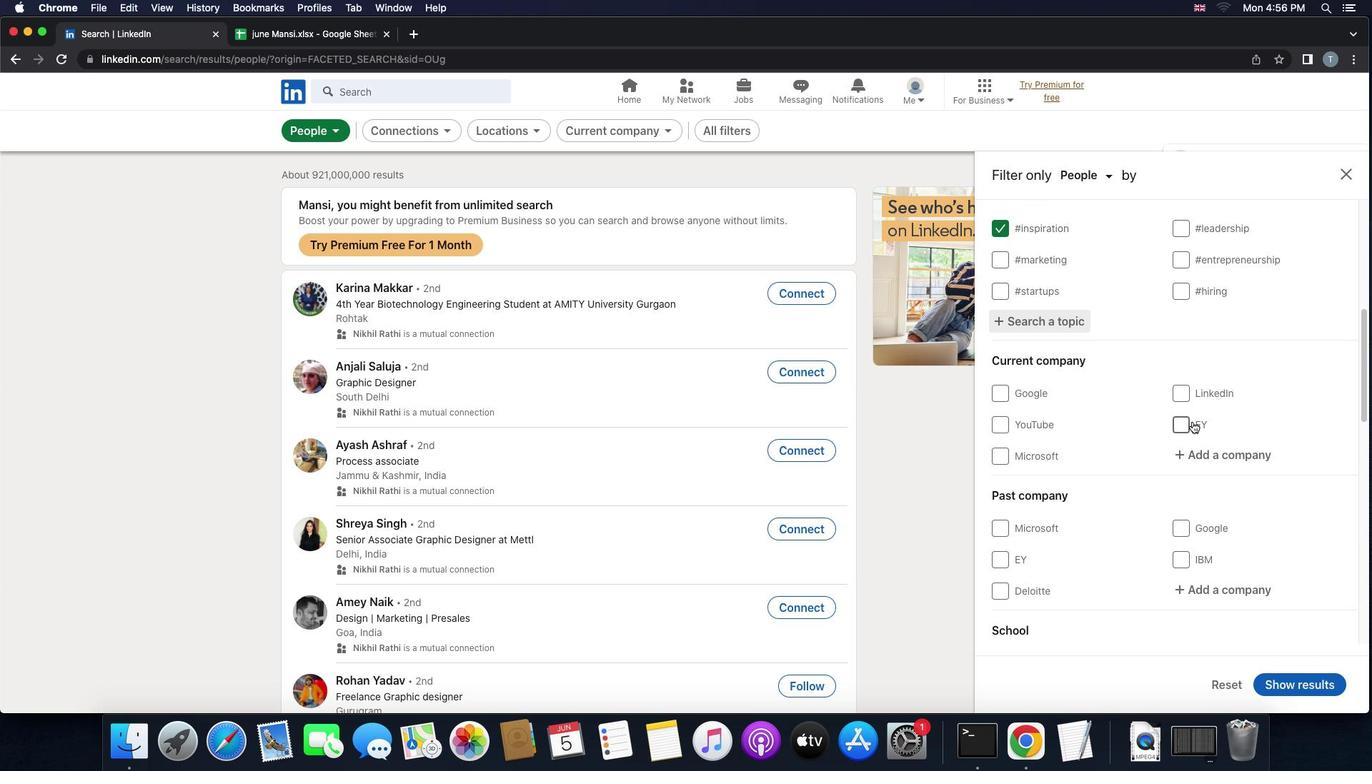 
Action: Mouse scrolled (1192, 422) with delta (0, -1)
Screenshot: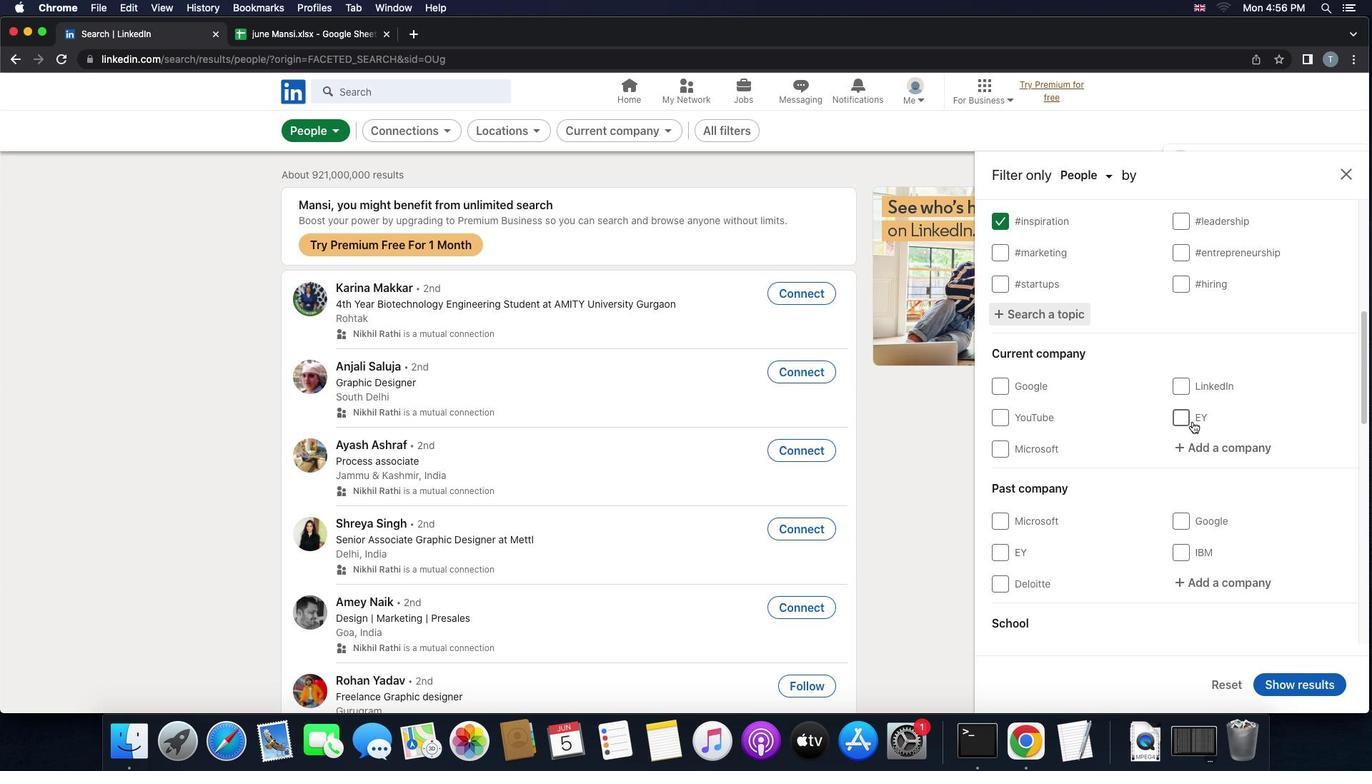 
Action: Mouse scrolled (1192, 422) with delta (0, -2)
Screenshot: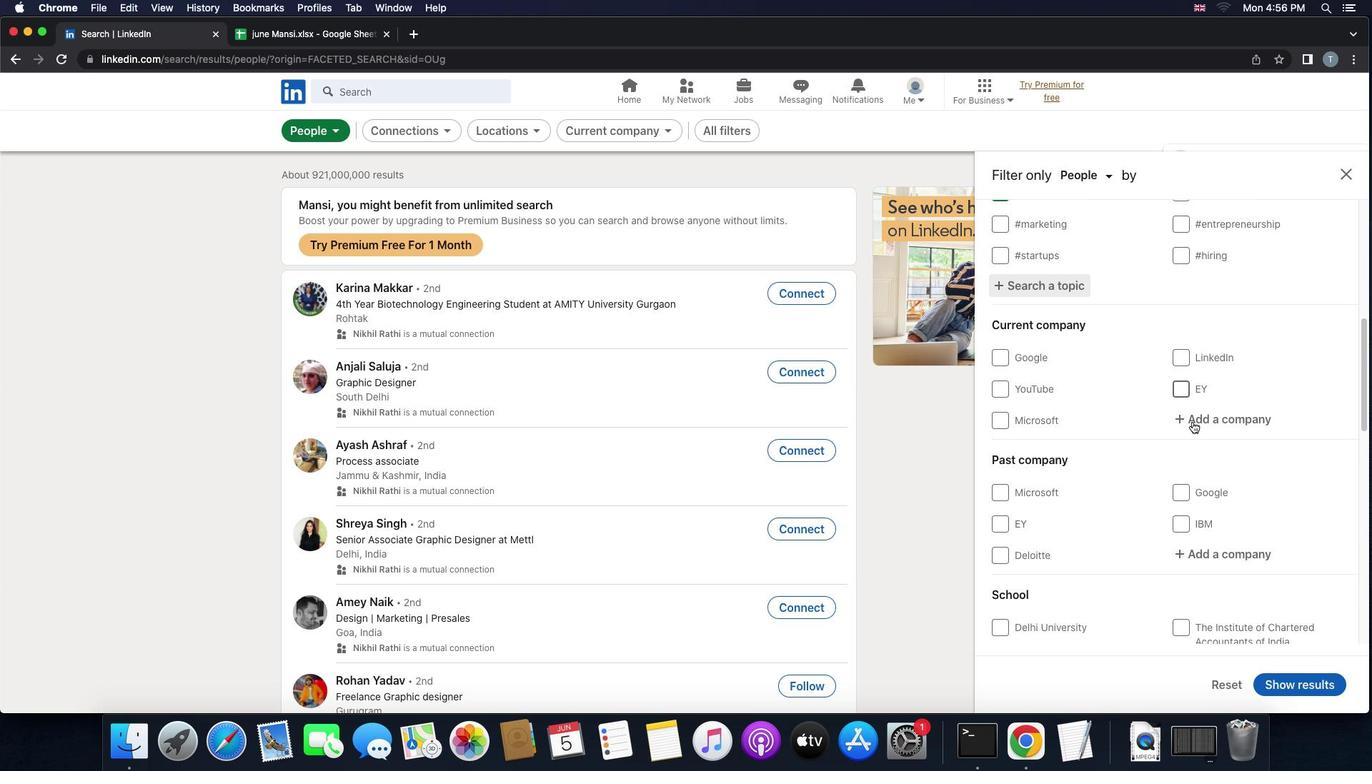
Action: Mouse moved to (1194, 433)
Screenshot: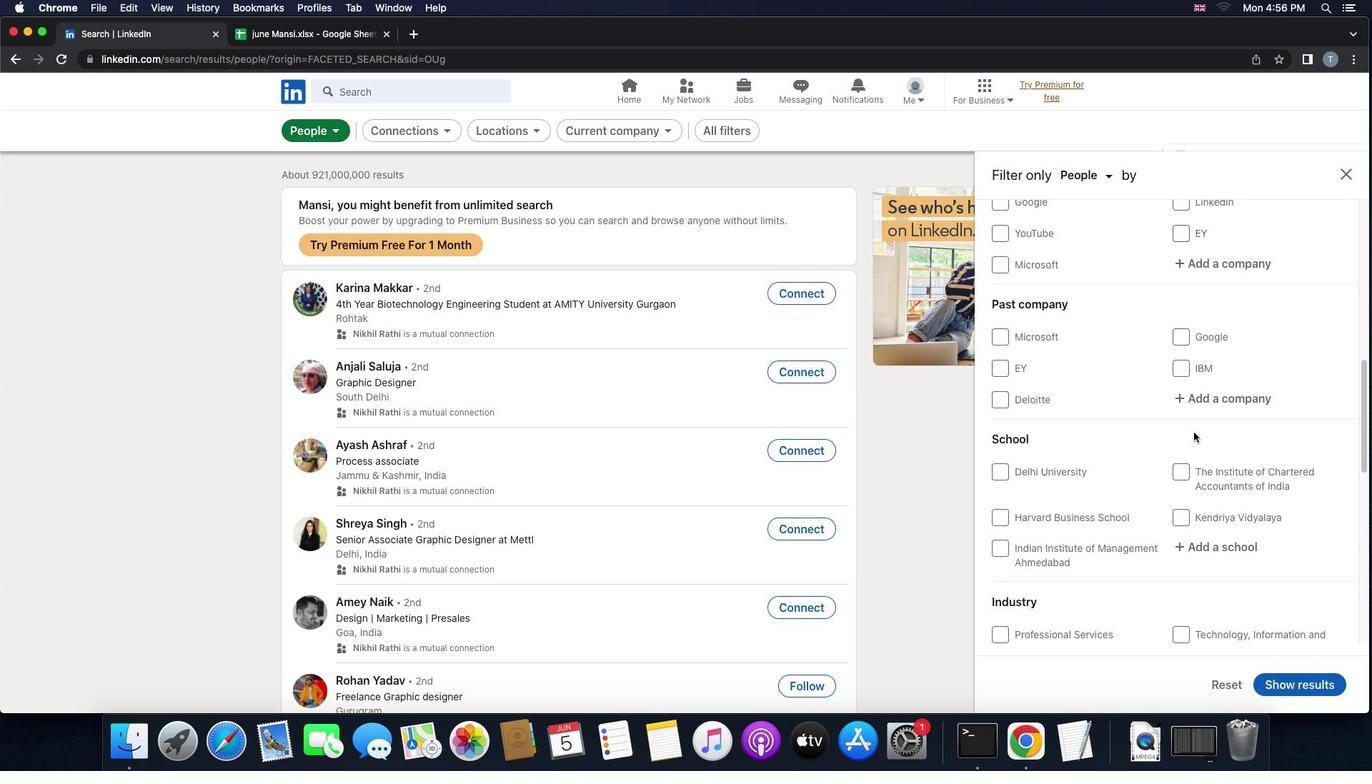 
Action: Mouse scrolled (1194, 433) with delta (0, 0)
Screenshot: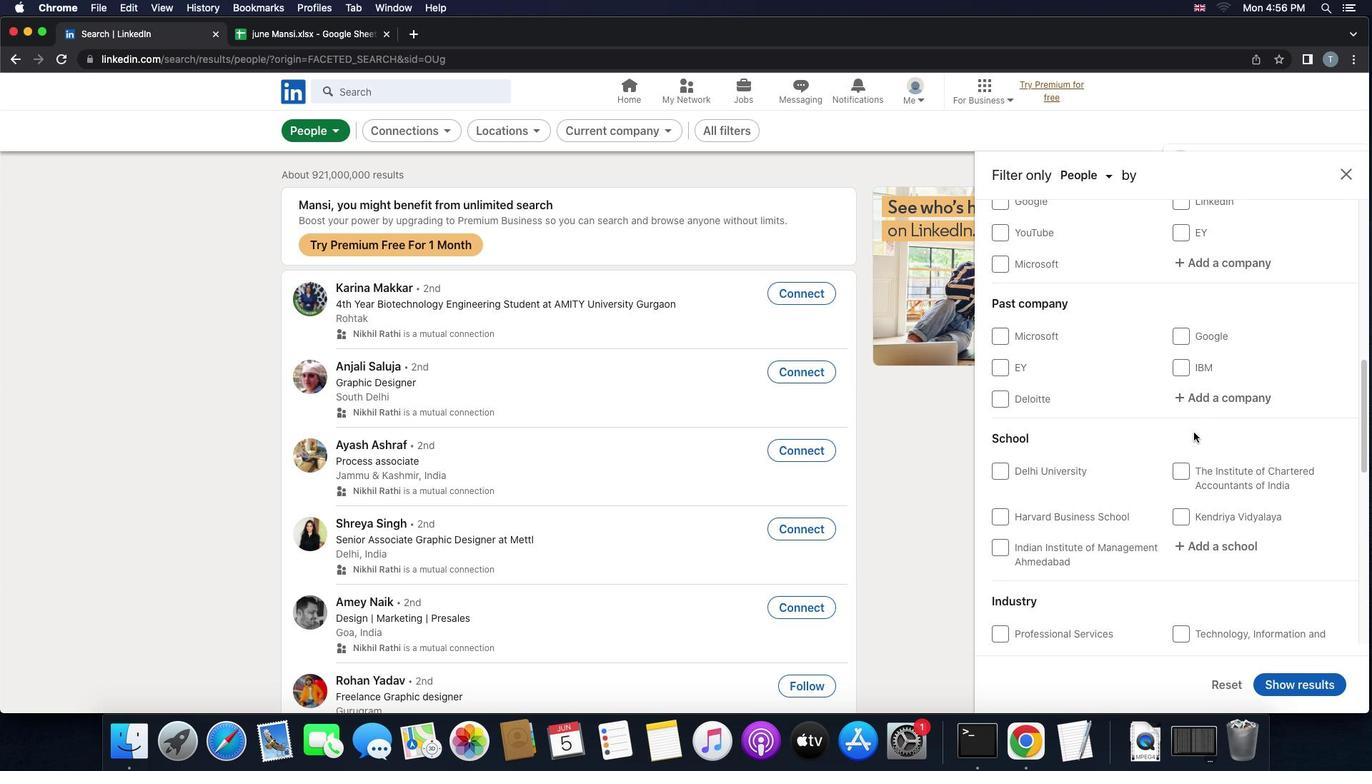 
Action: Mouse scrolled (1194, 433) with delta (0, 0)
Screenshot: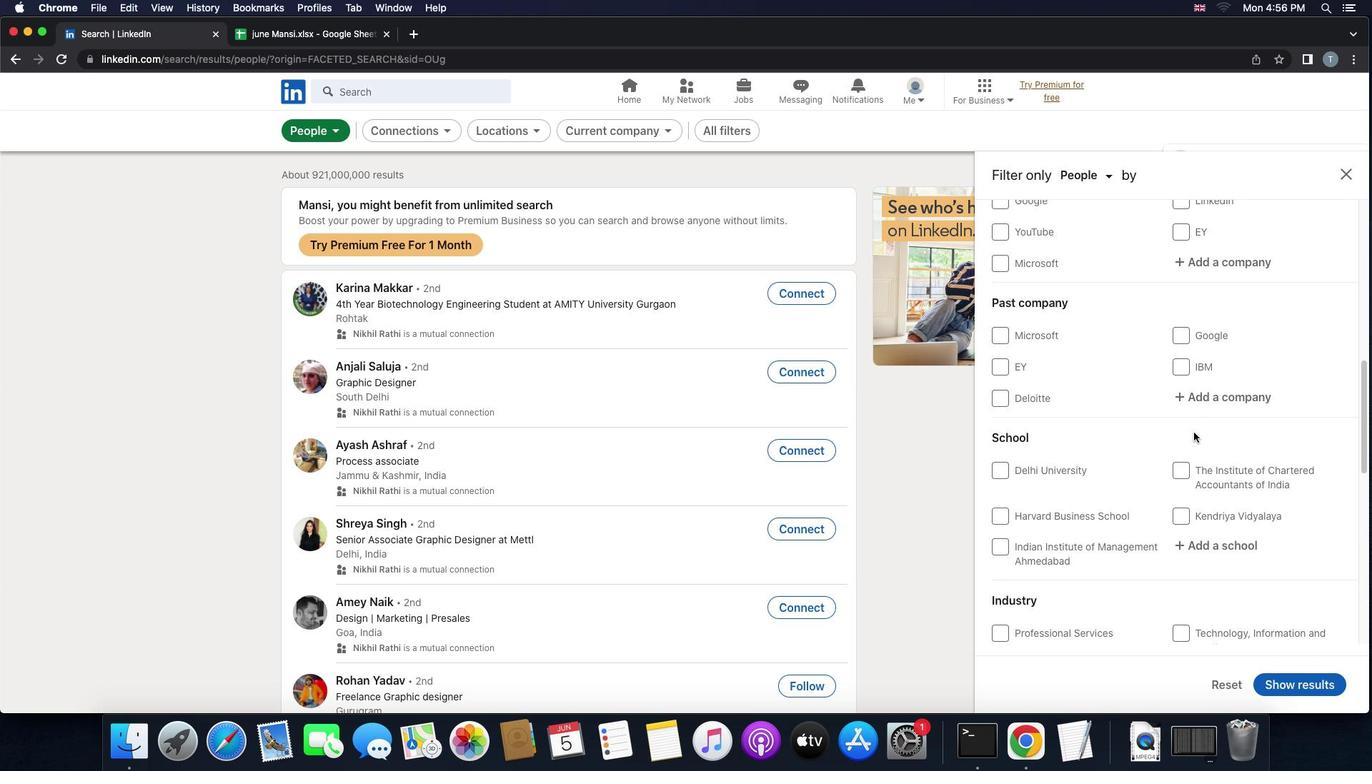 
Action: Mouse scrolled (1194, 433) with delta (0, -2)
Screenshot: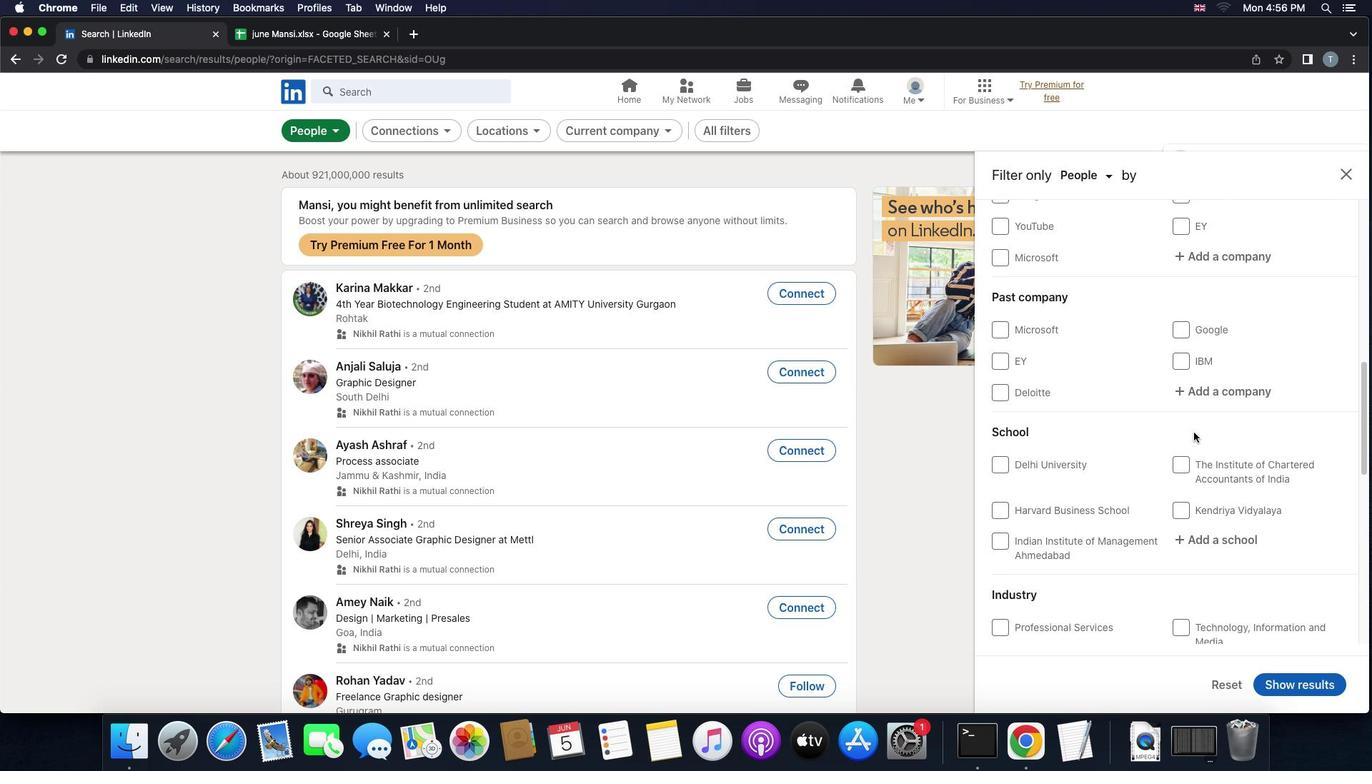 
Action: Mouse scrolled (1194, 433) with delta (0, -2)
Screenshot: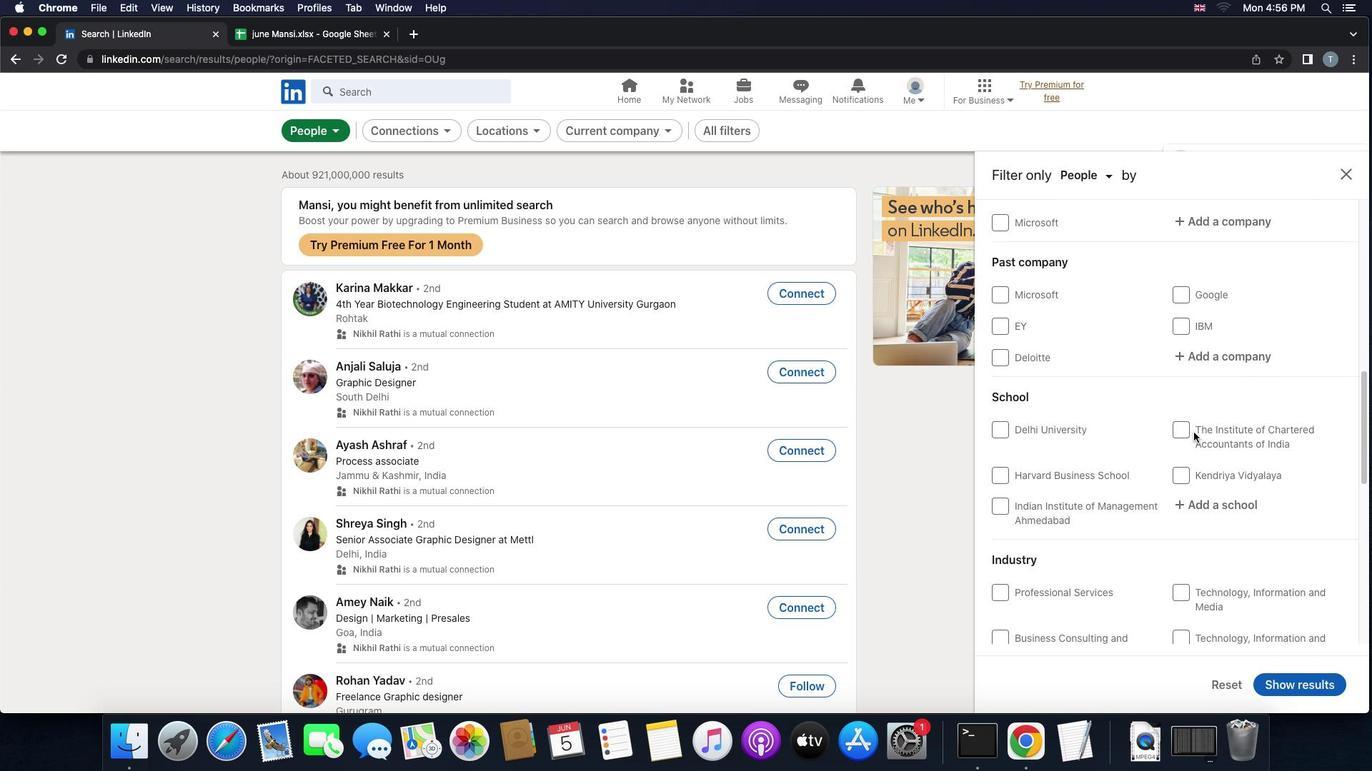 
Action: Mouse moved to (1194, 439)
Screenshot: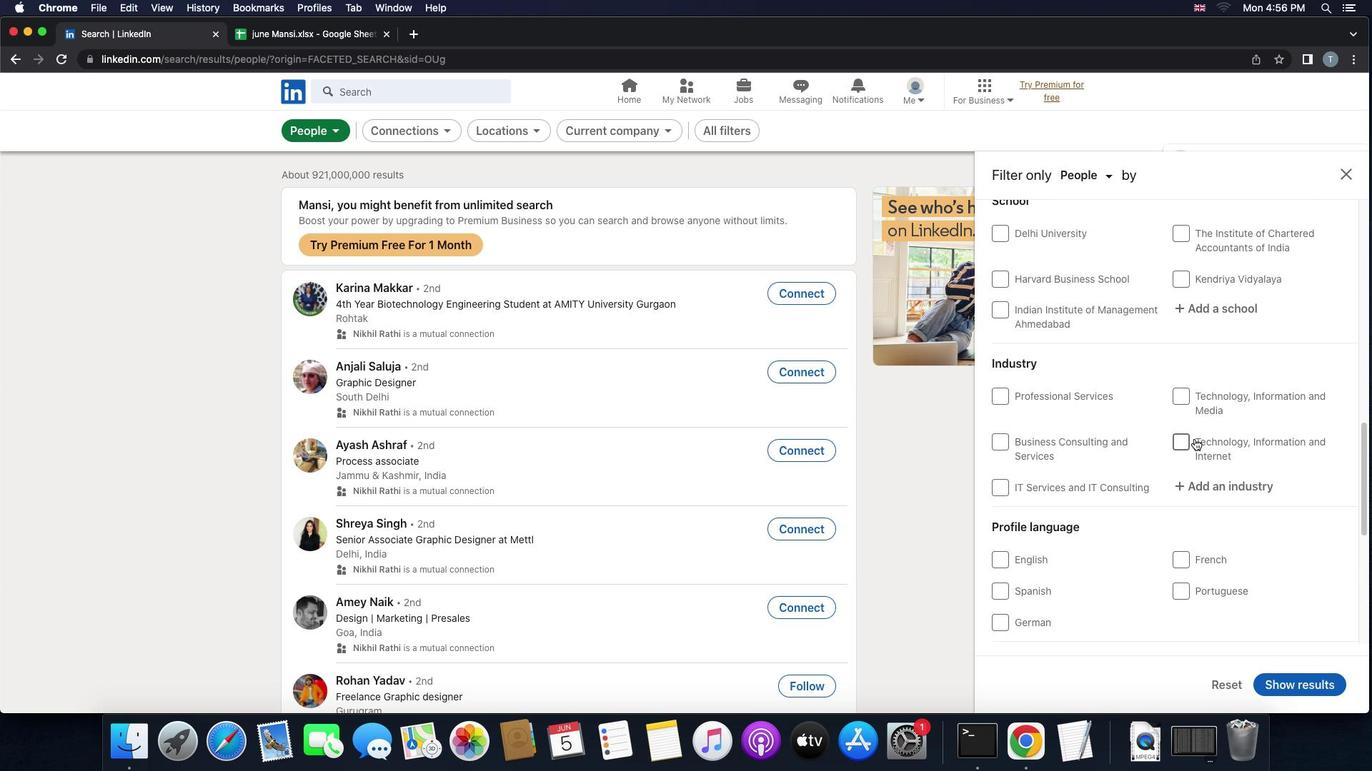 
Action: Mouse scrolled (1194, 439) with delta (0, 0)
Screenshot: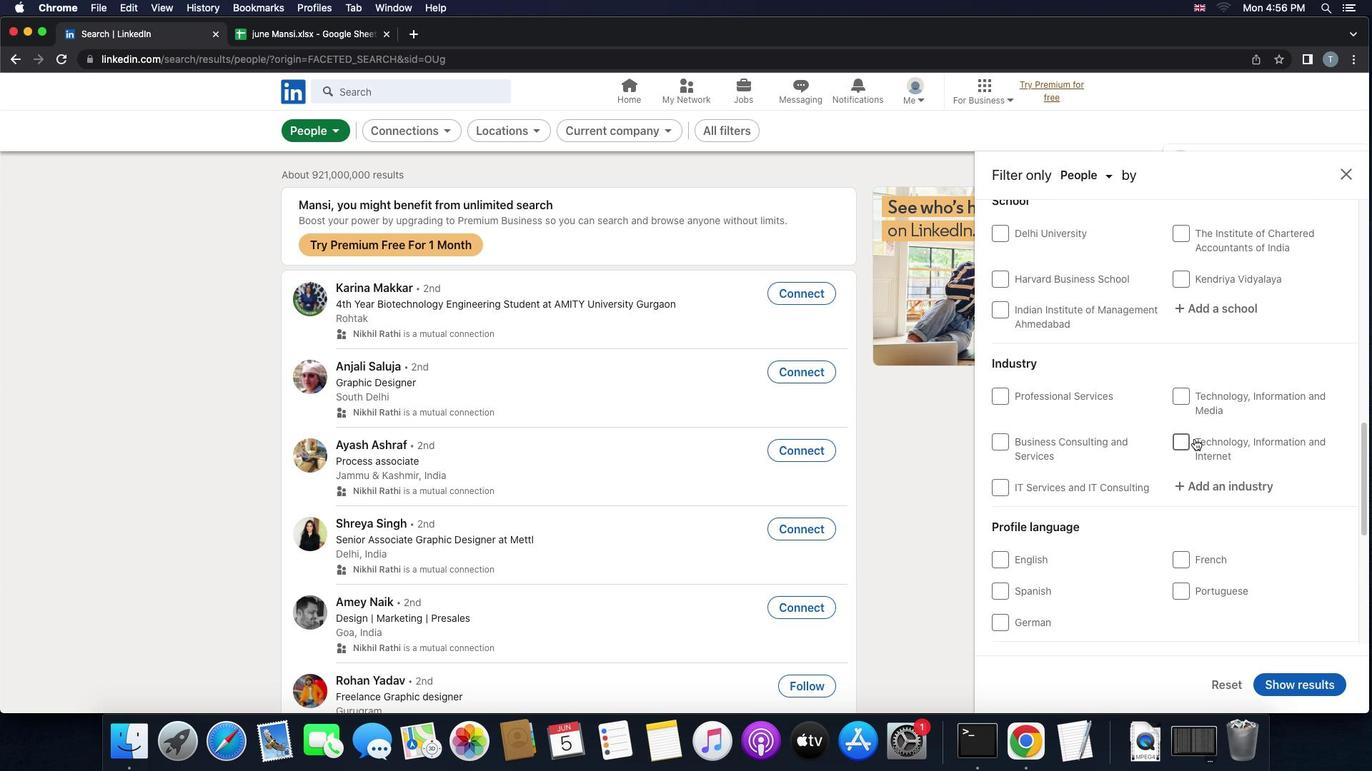 
Action: Mouse scrolled (1194, 439) with delta (0, 0)
Screenshot: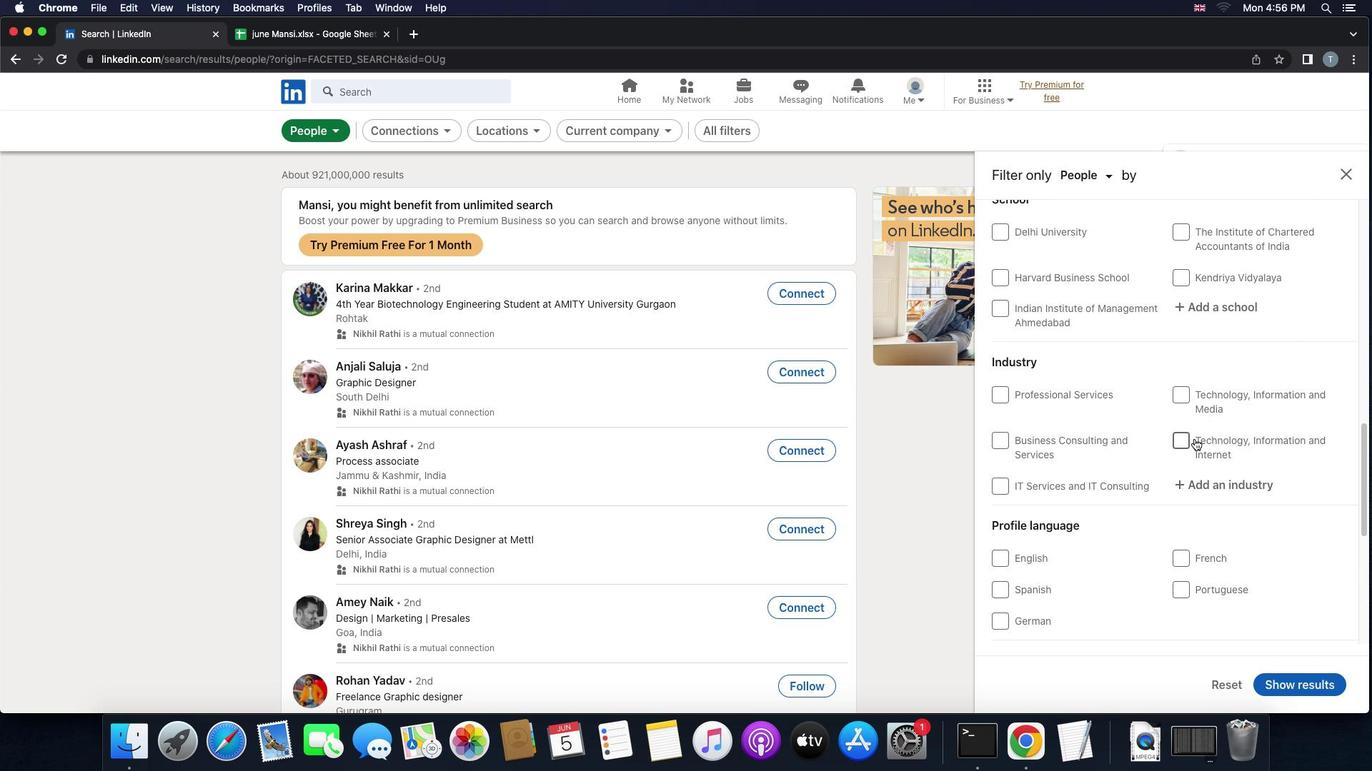 
Action: Mouse scrolled (1194, 439) with delta (0, 0)
Screenshot: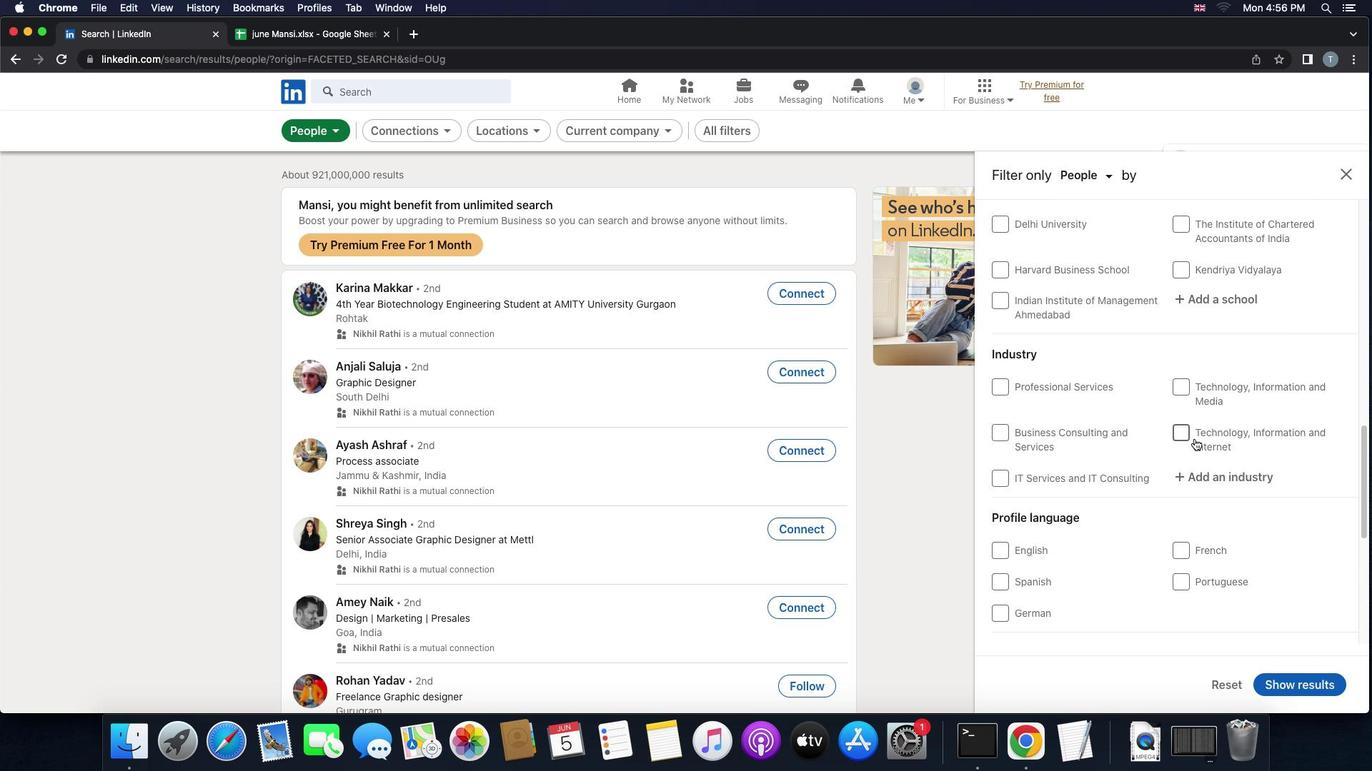 
Action: Mouse moved to (1112, 509)
Screenshot: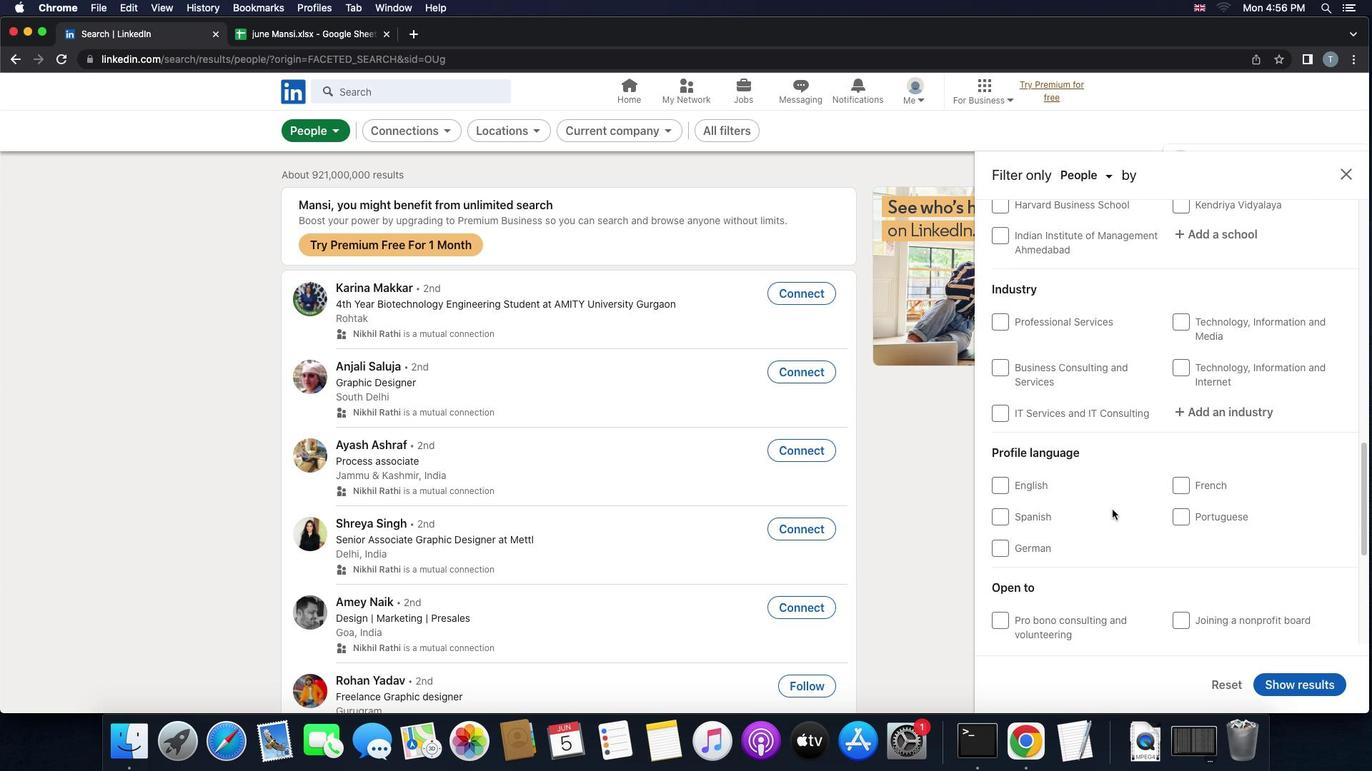 
Action: Mouse scrolled (1112, 509) with delta (0, 0)
Screenshot: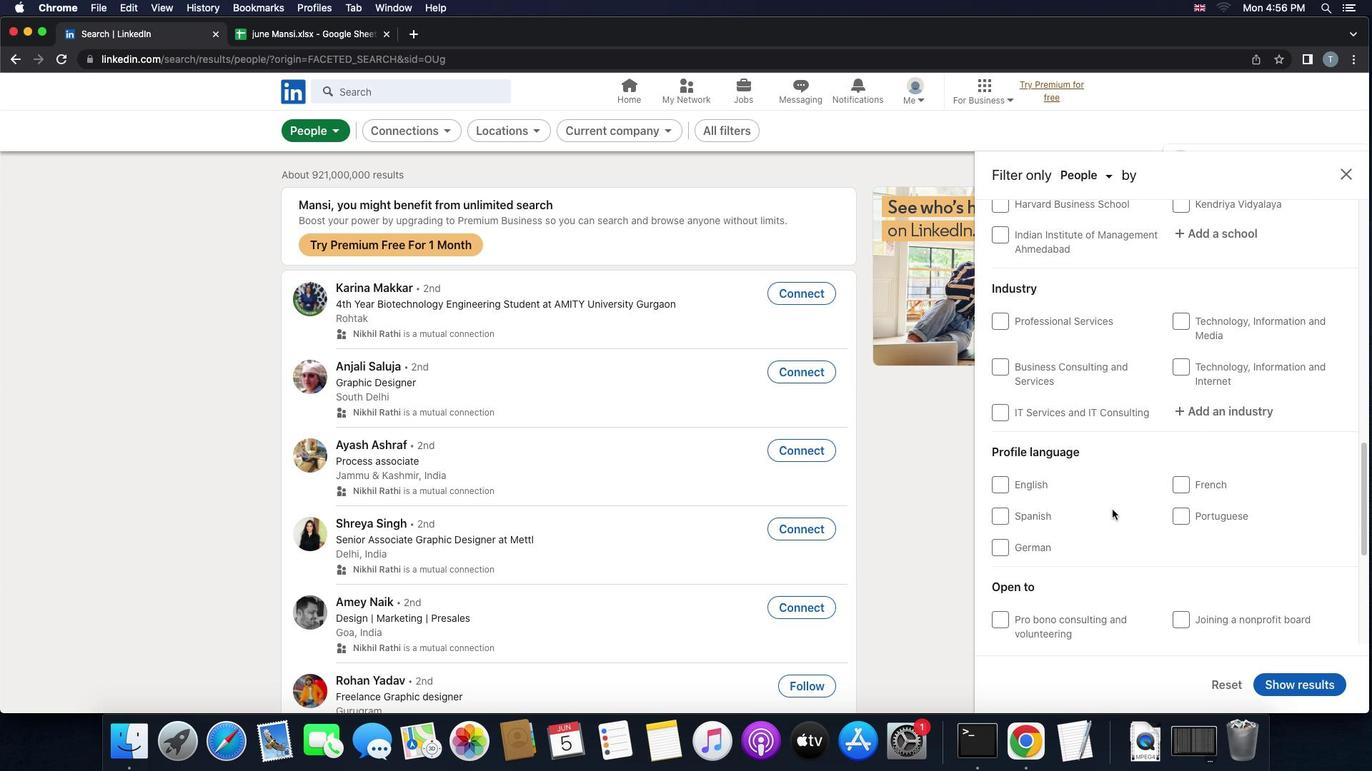 
Action: Mouse scrolled (1112, 509) with delta (0, 0)
Screenshot: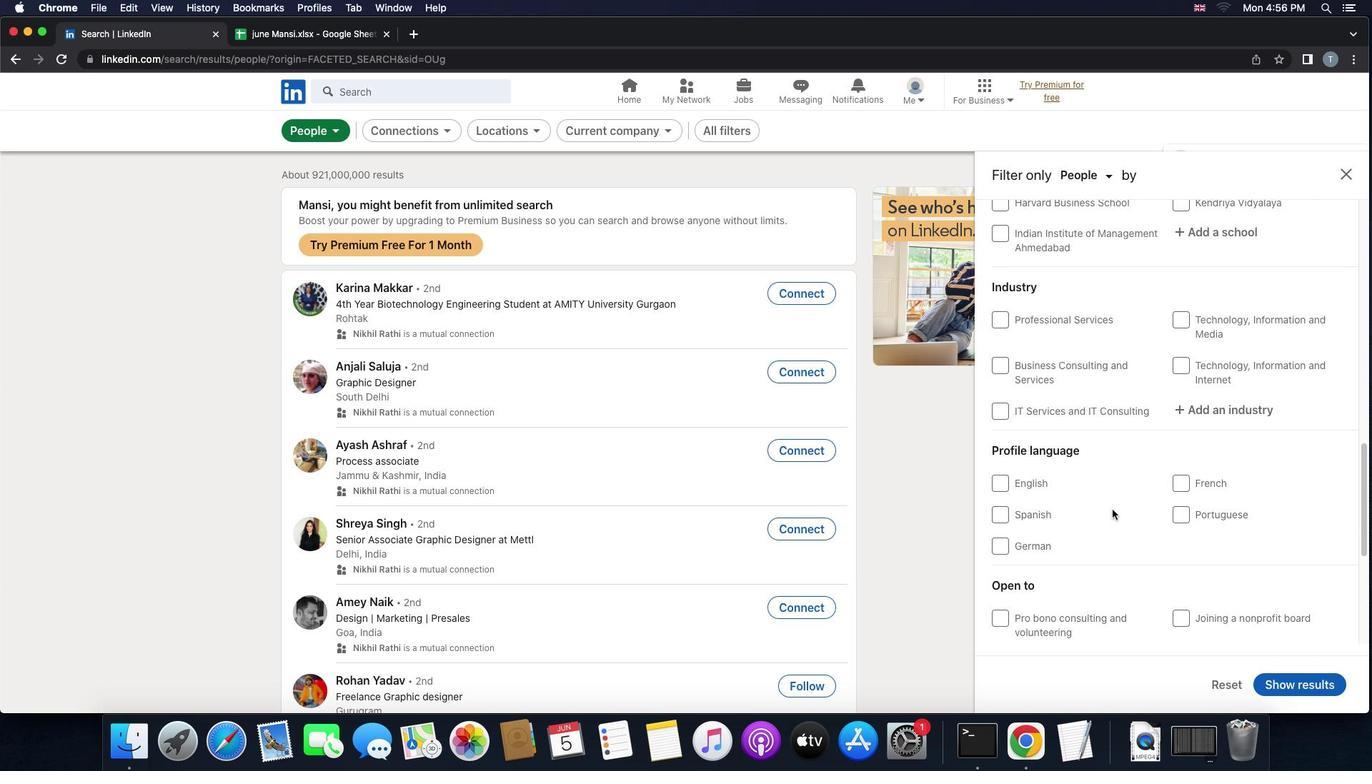 
Action: Mouse moved to (999, 524)
Screenshot: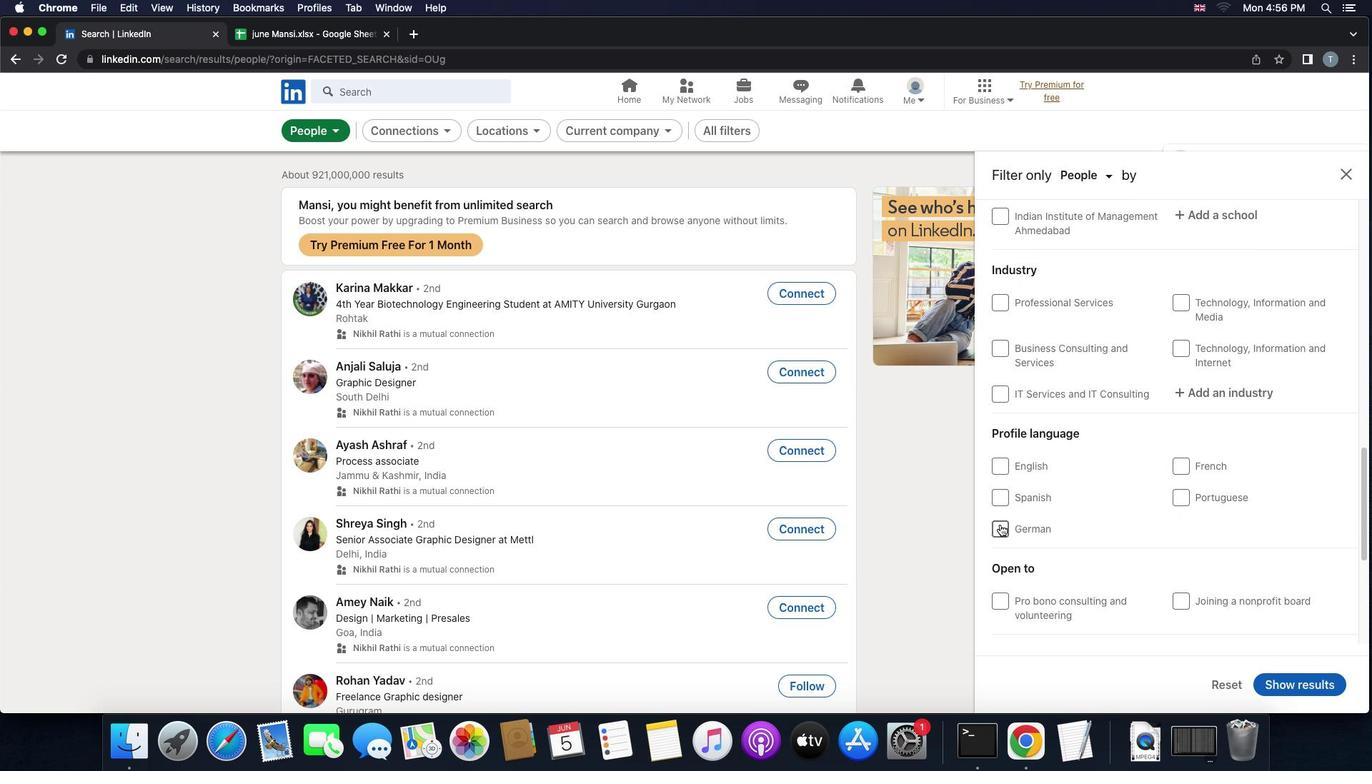 
Action: Mouse pressed left at (999, 524)
Screenshot: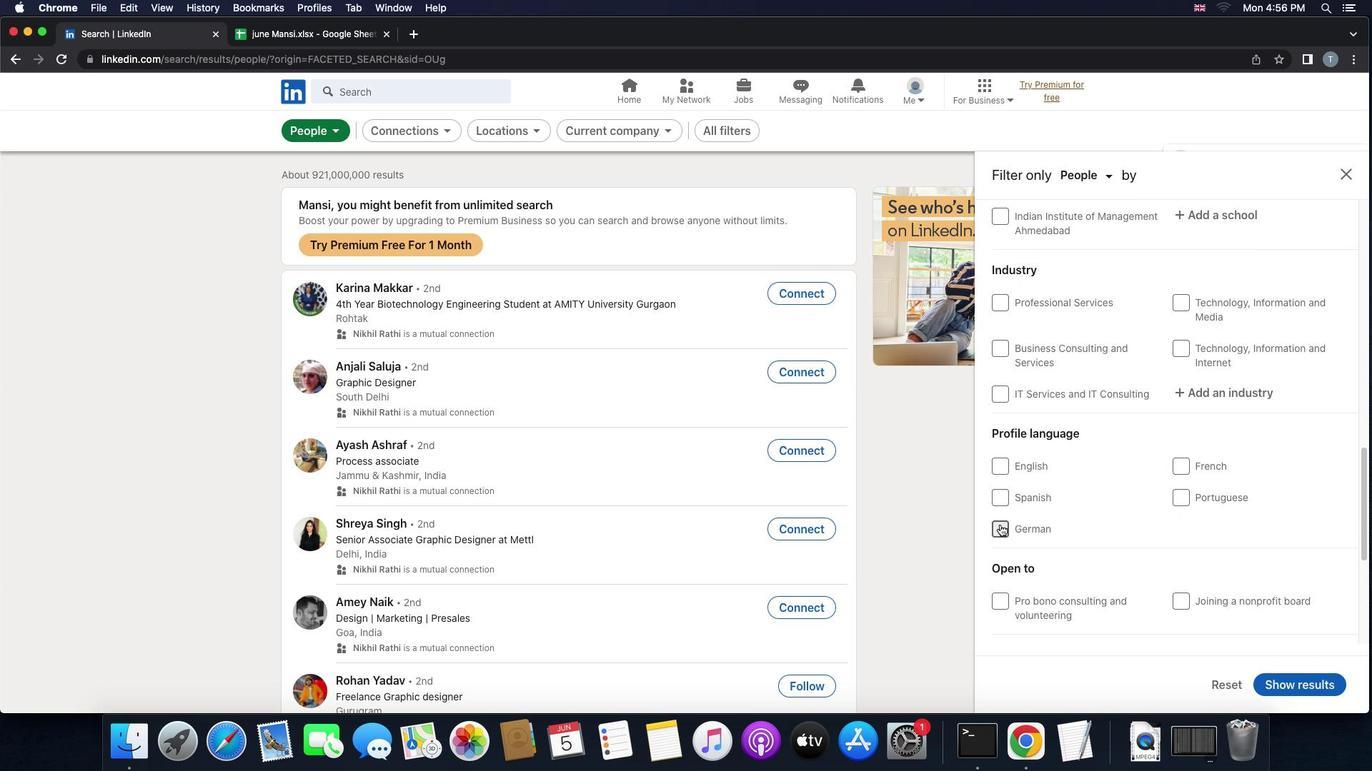 
Action: Mouse moved to (1139, 522)
Screenshot: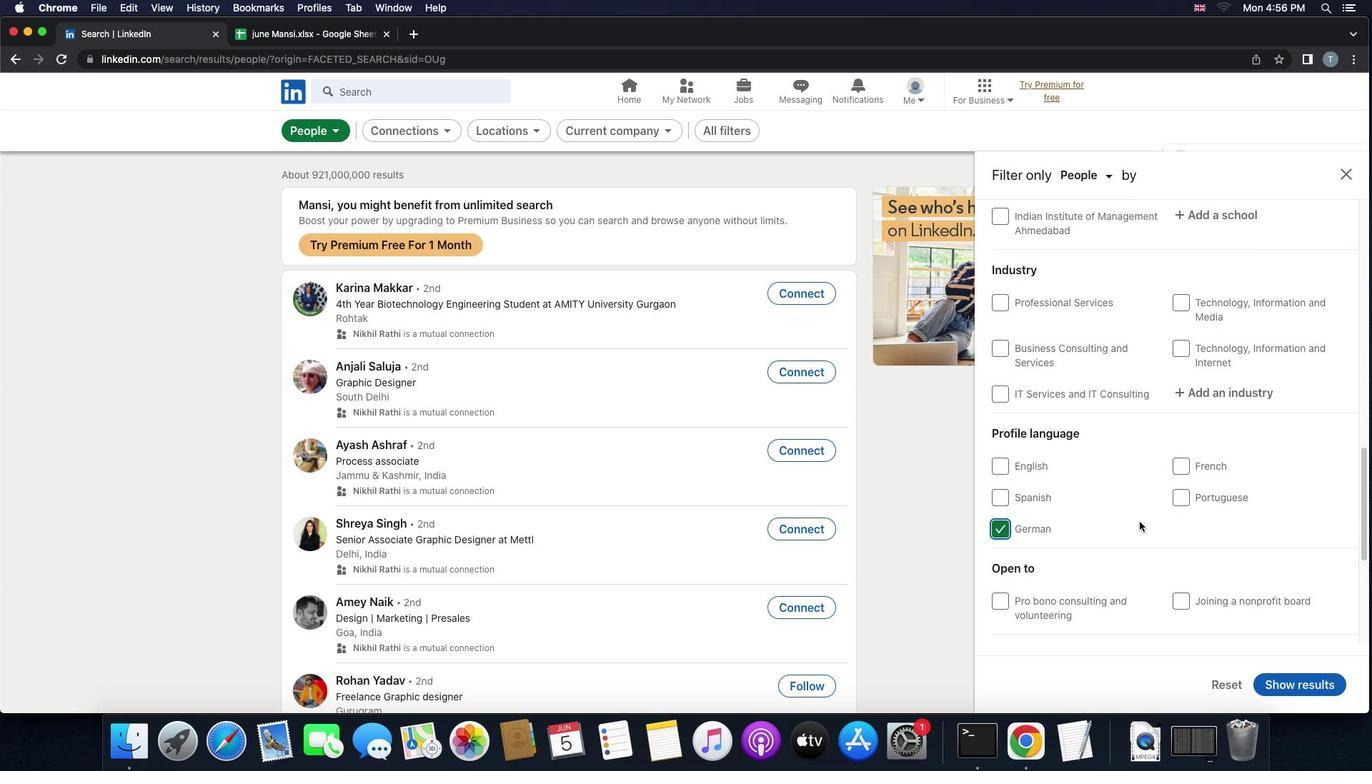 
Action: Mouse scrolled (1139, 522) with delta (0, 0)
Screenshot: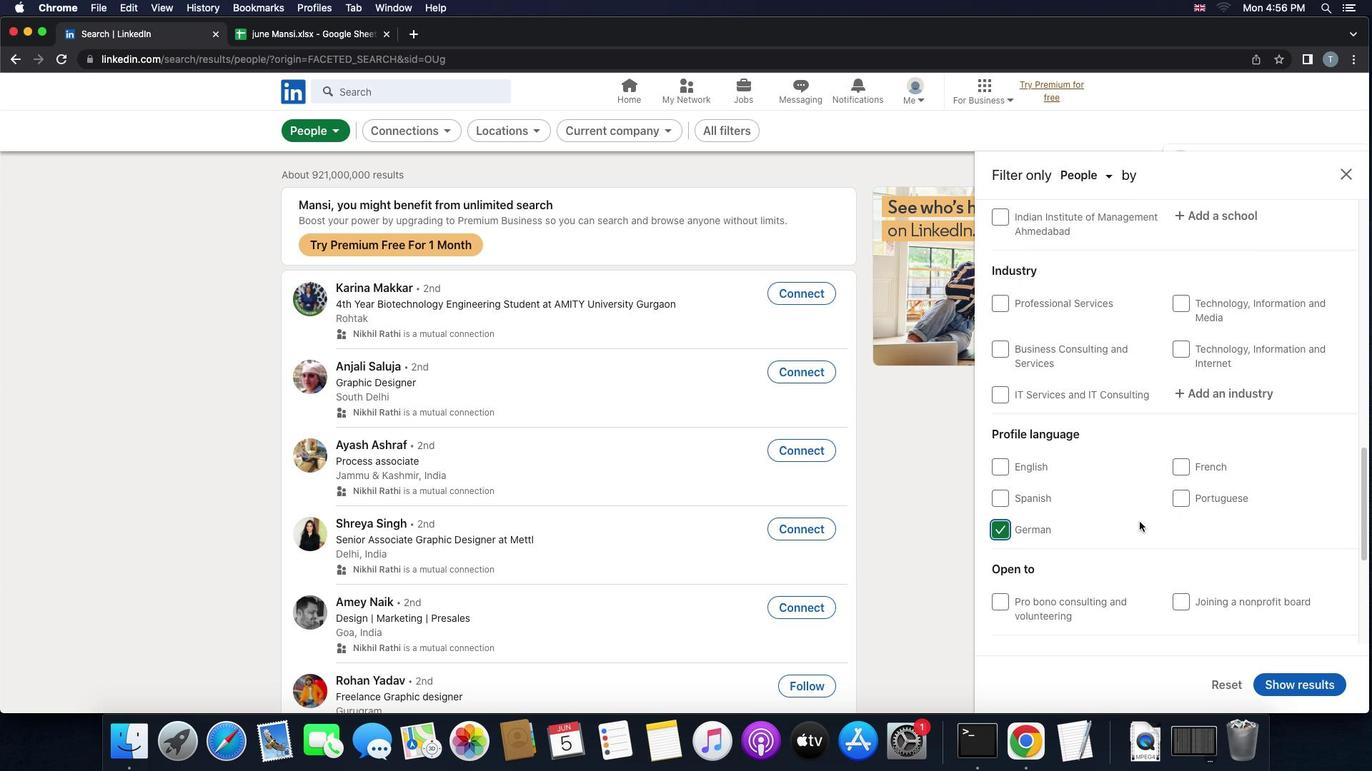 
Action: Mouse scrolled (1139, 522) with delta (0, 0)
Screenshot: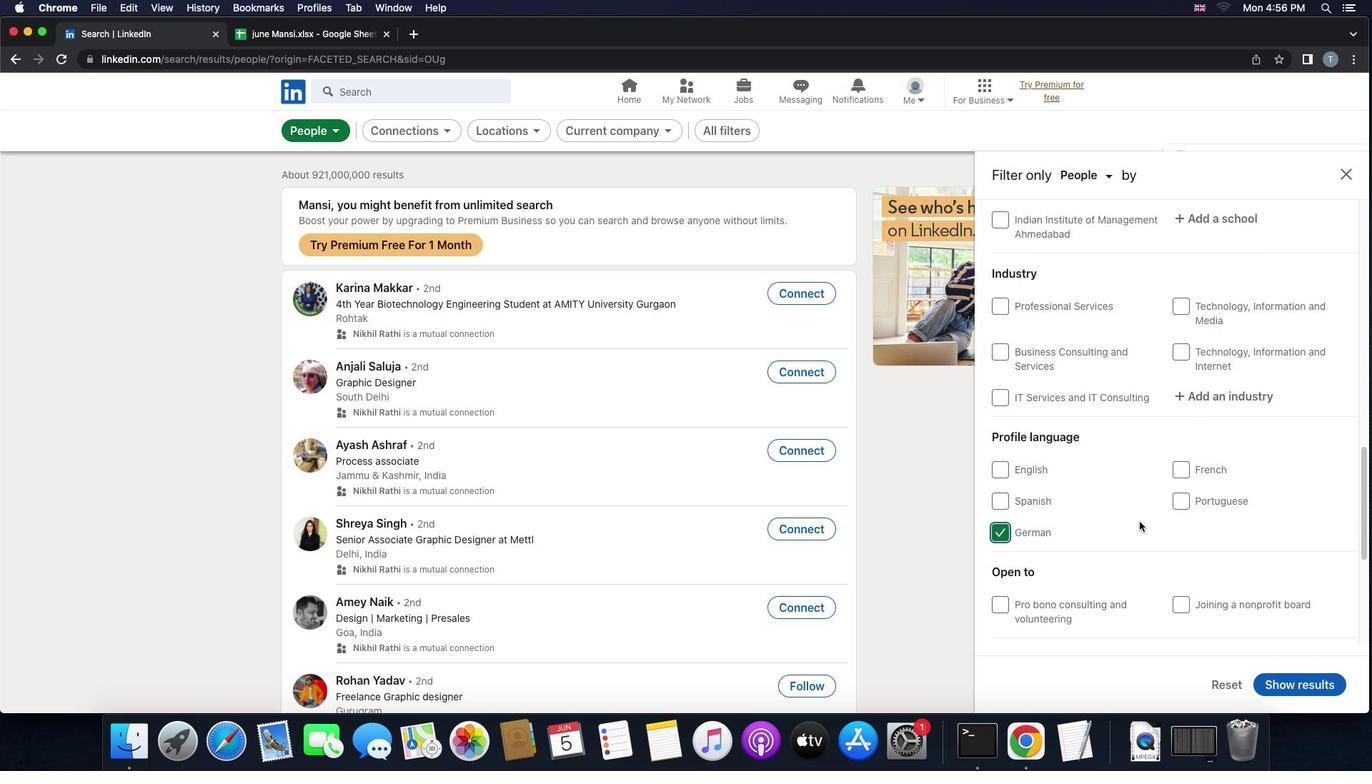 
Action: Mouse scrolled (1139, 522) with delta (0, 2)
Screenshot: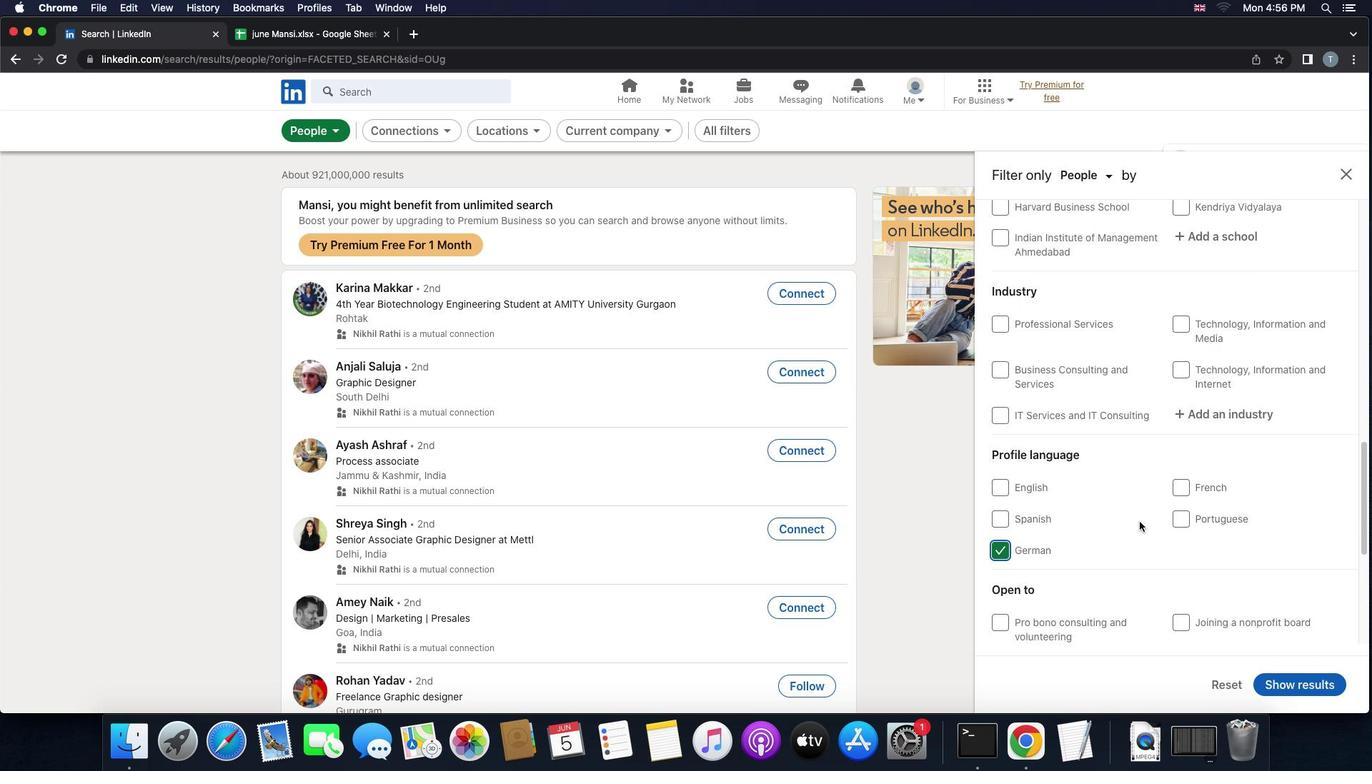 
Action: Mouse scrolled (1139, 522) with delta (0, 0)
Screenshot: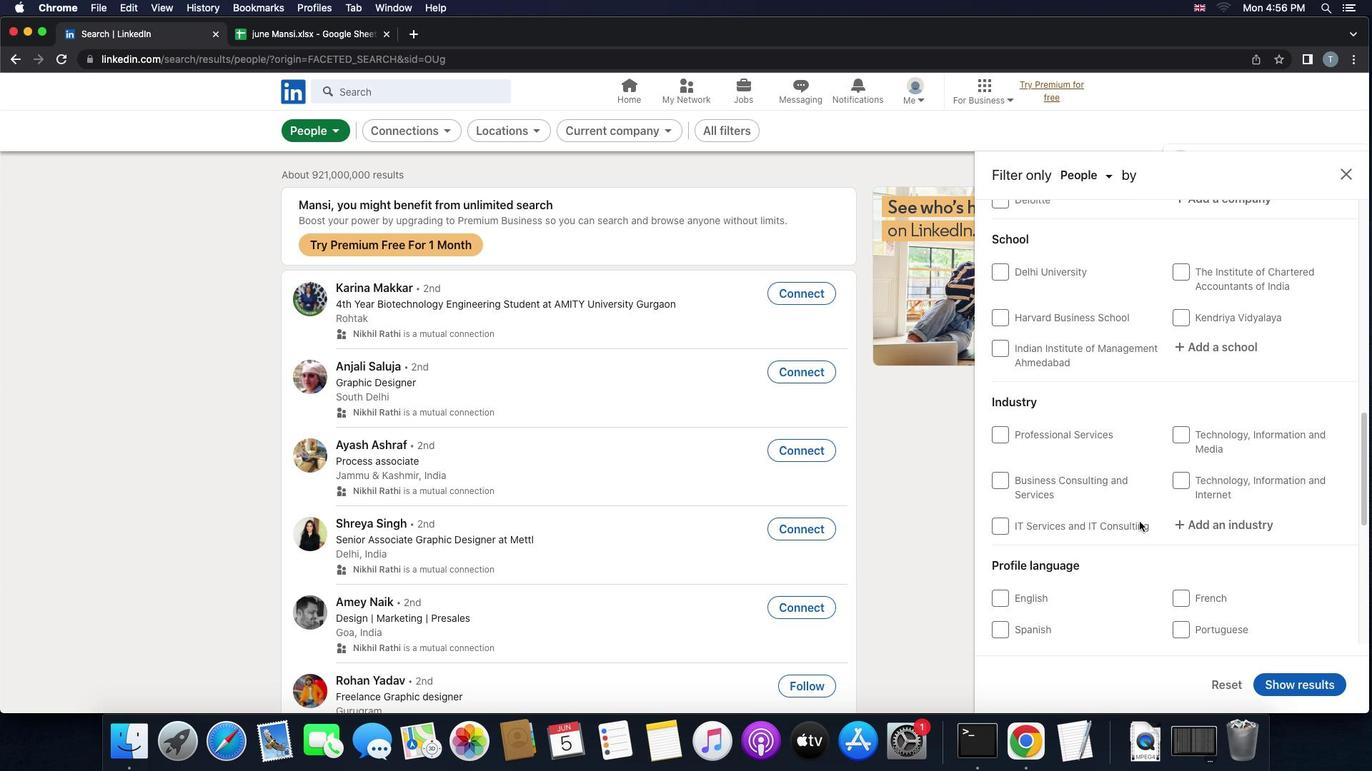 
Action: Mouse scrolled (1139, 522) with delta (0, 0)
Screenshot: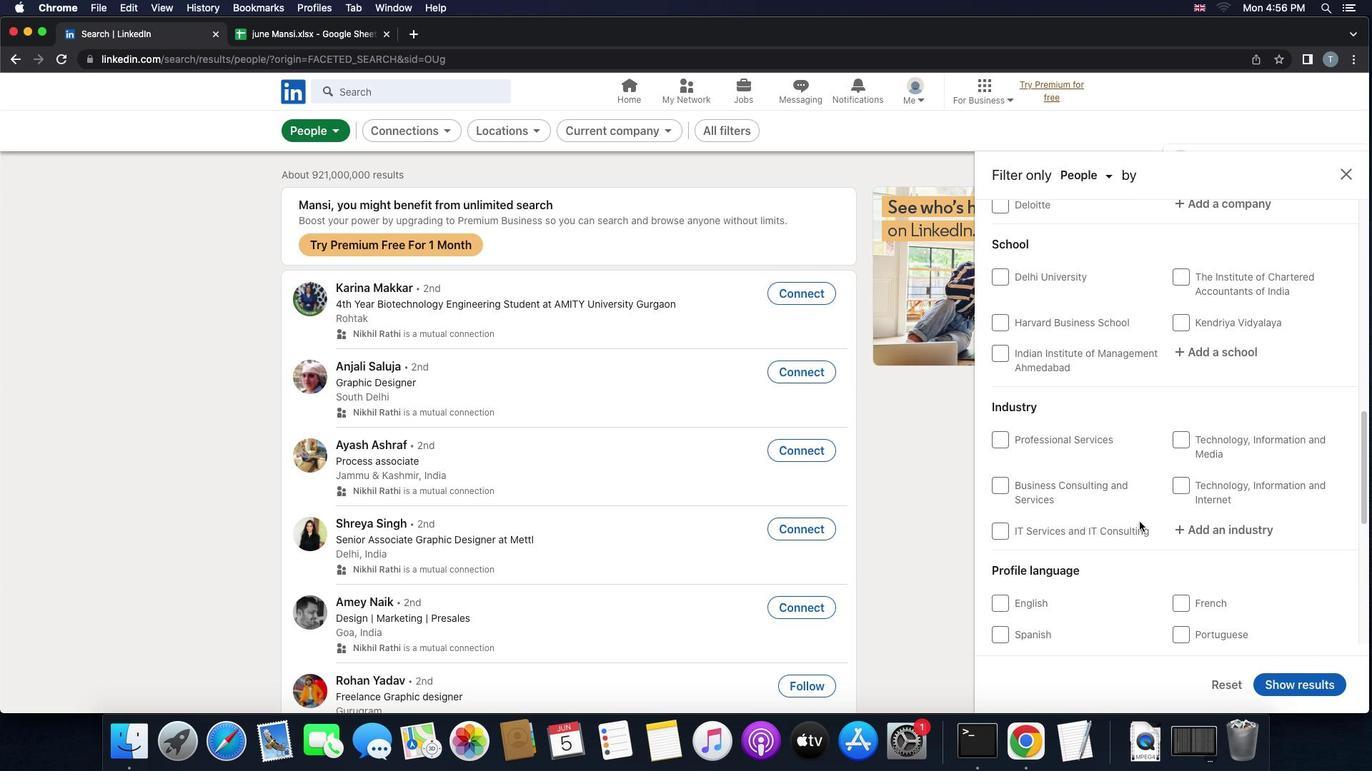 
Action: Mouse scrolled (1139, 522) with delta (0, 2)
Screenshot: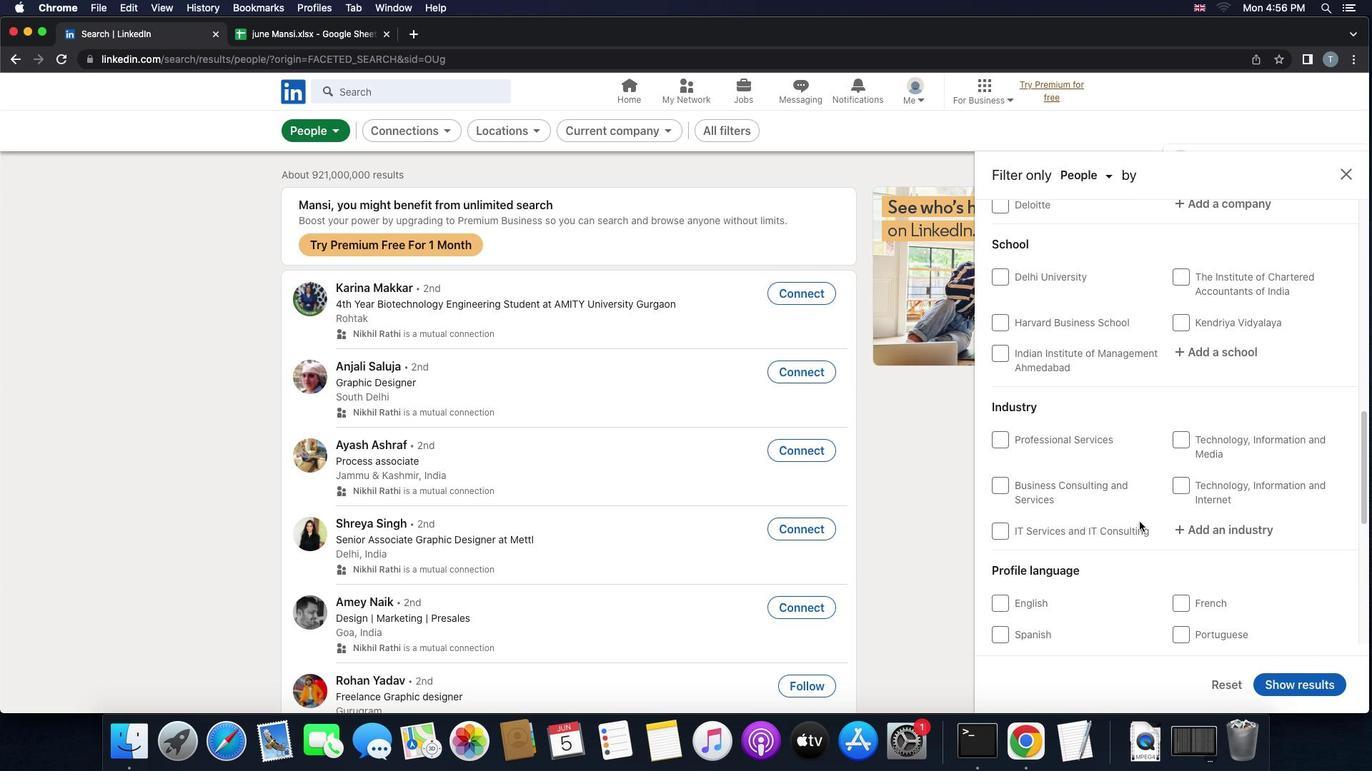 
Action: Mouse scrolled (1139, 522) with delta (0, 2)
Screenshot: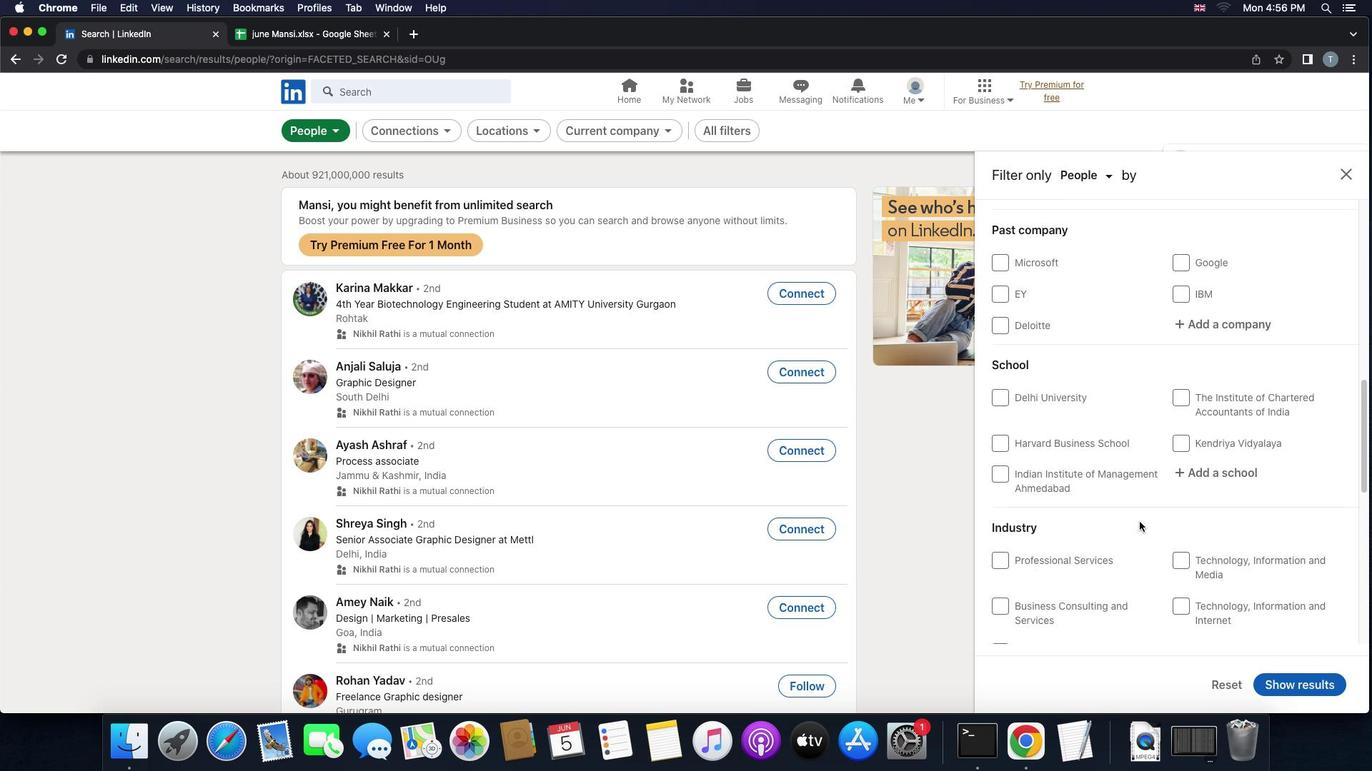 
Action: Mouse scrolled (1139, 522) with delta (0, 0)
Screenshot: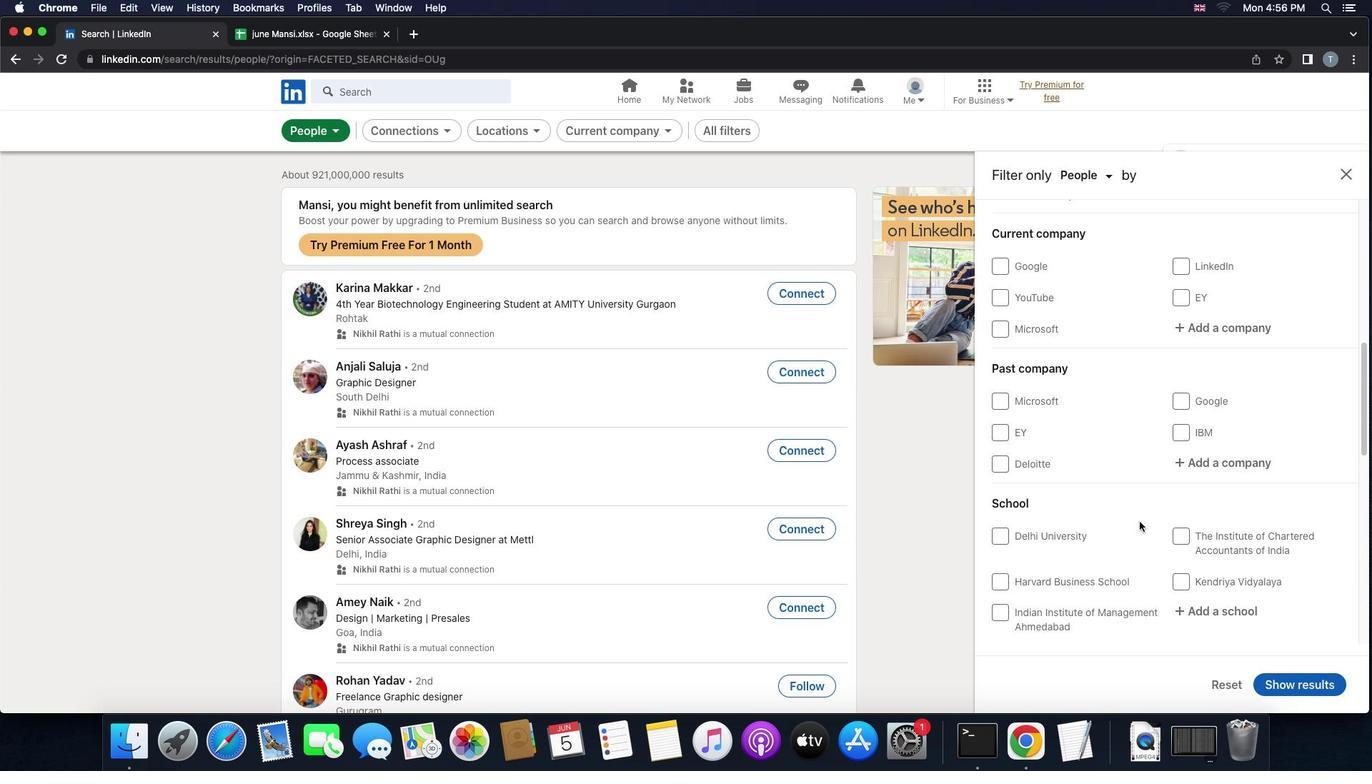
Action: Mouse scrolled (1139, 522) with delta (0, 0)
Screenshot: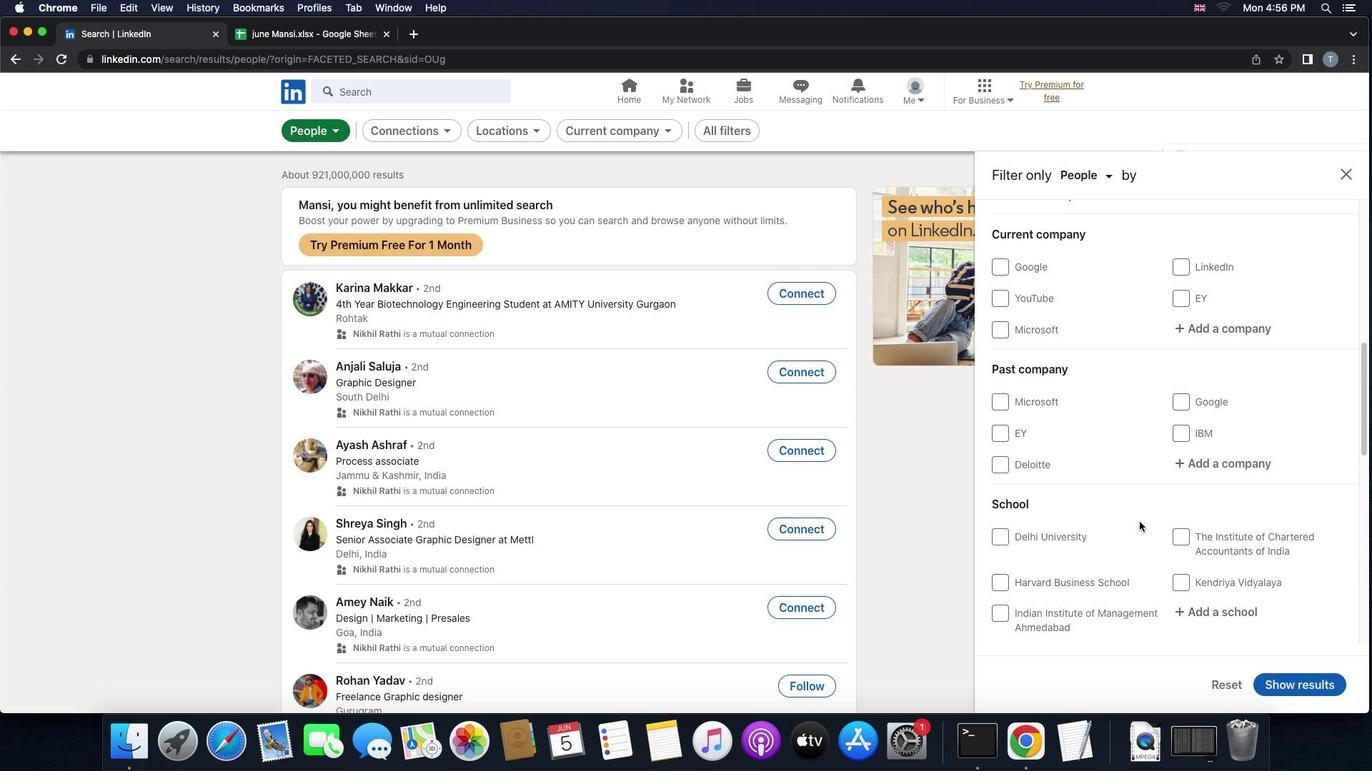 
Action: Mouse scrolled (1139, 522) with delta (0, 1)
Screenshot: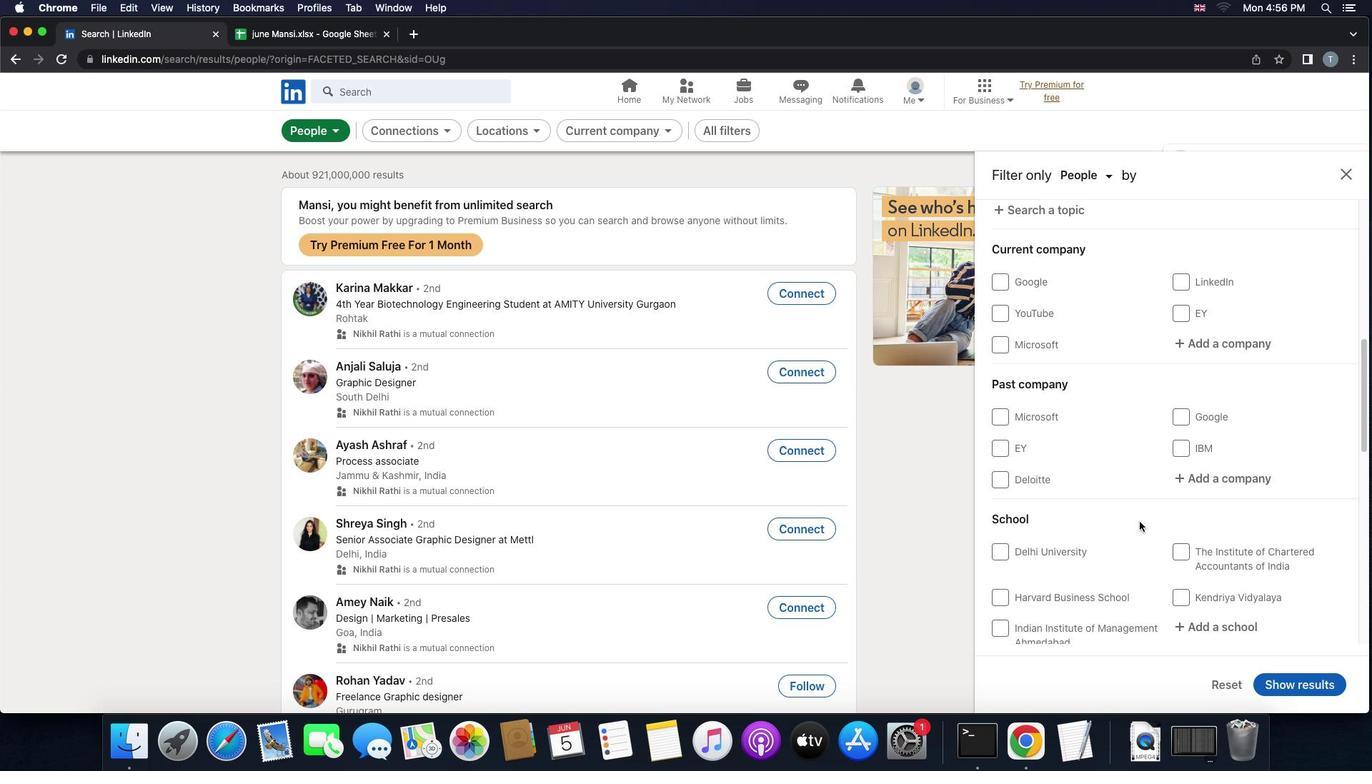 
Action: Mouse scrolled (1139, 522) with delta (0, 0)
Screenshot: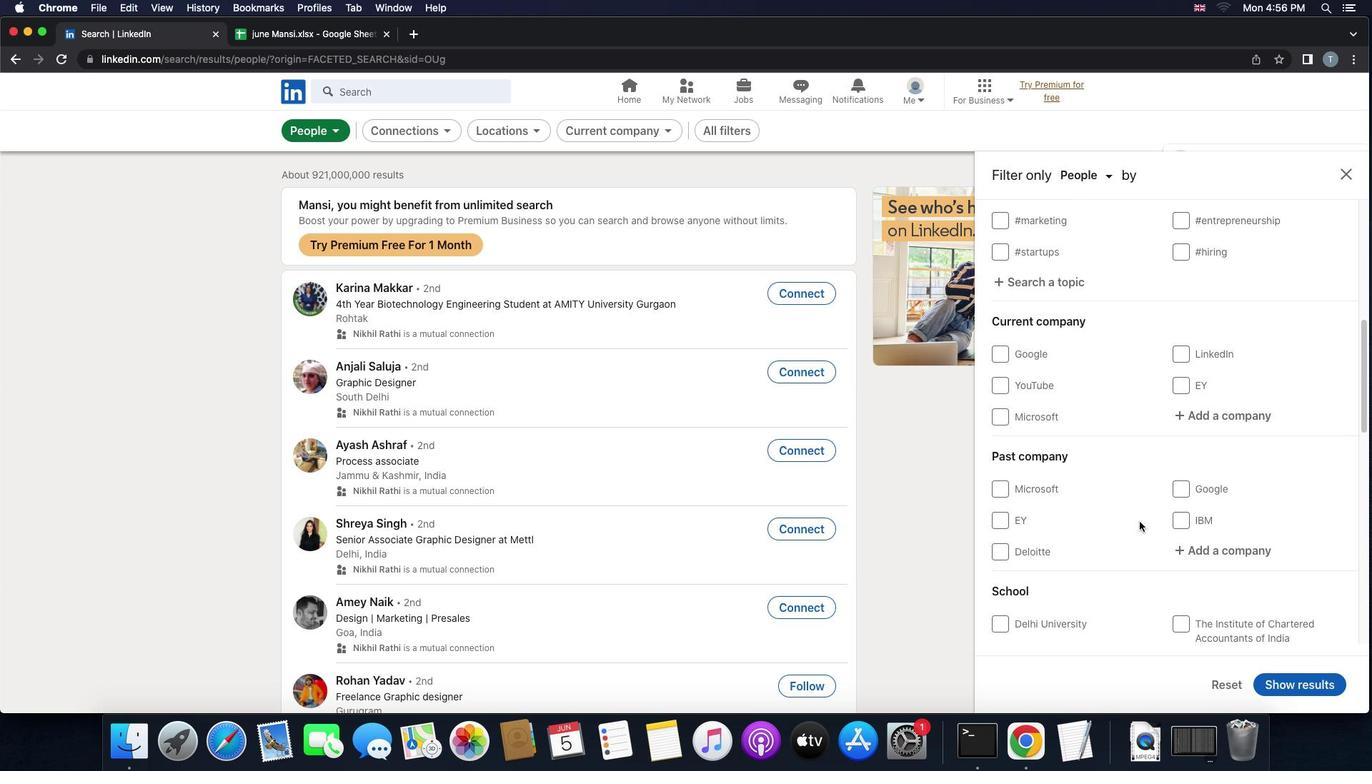 
Action: Mouse scrolled (1139, 522) with delta (0, 0)
Screenshot: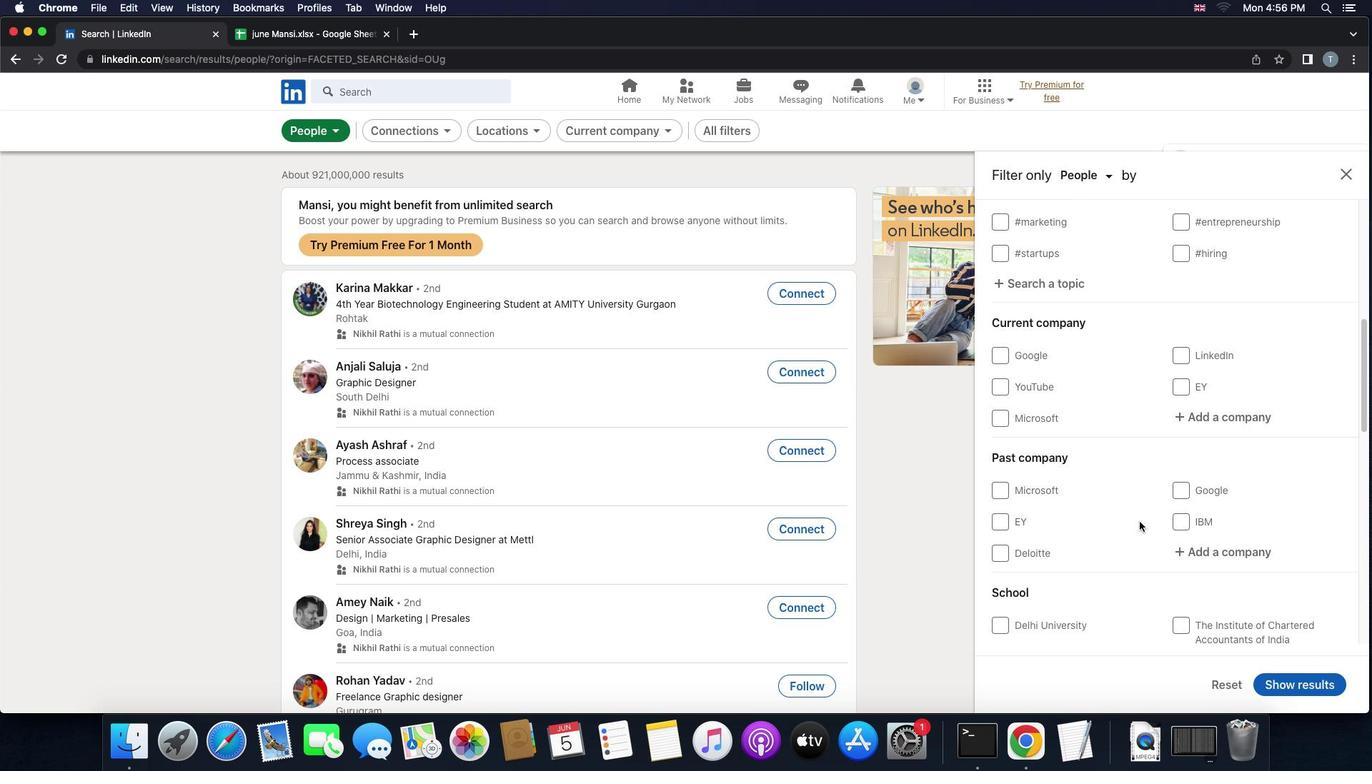 
Action: Mouse scrolled (1139, 522) with delta (0, 1)
Screenshot: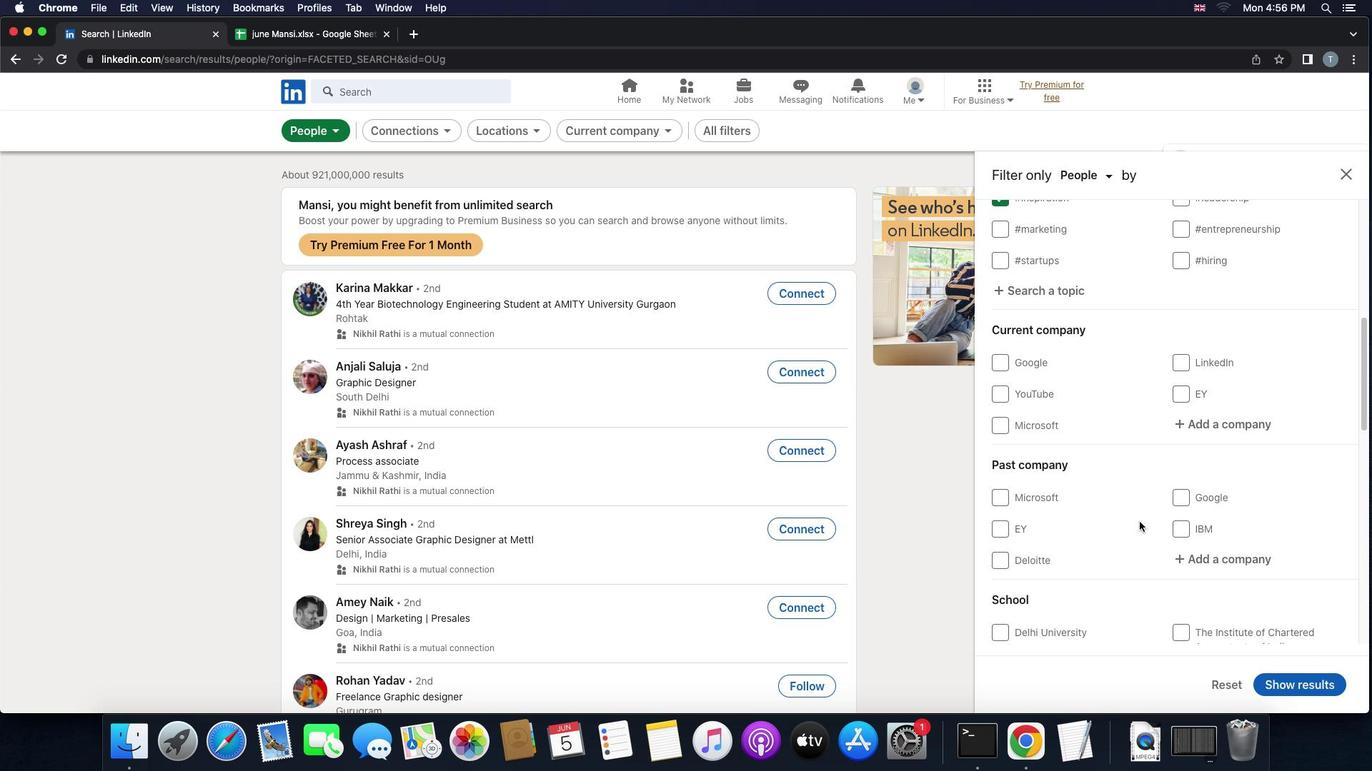 
Action: Mouse moved to (1229, 496)
Screenshot: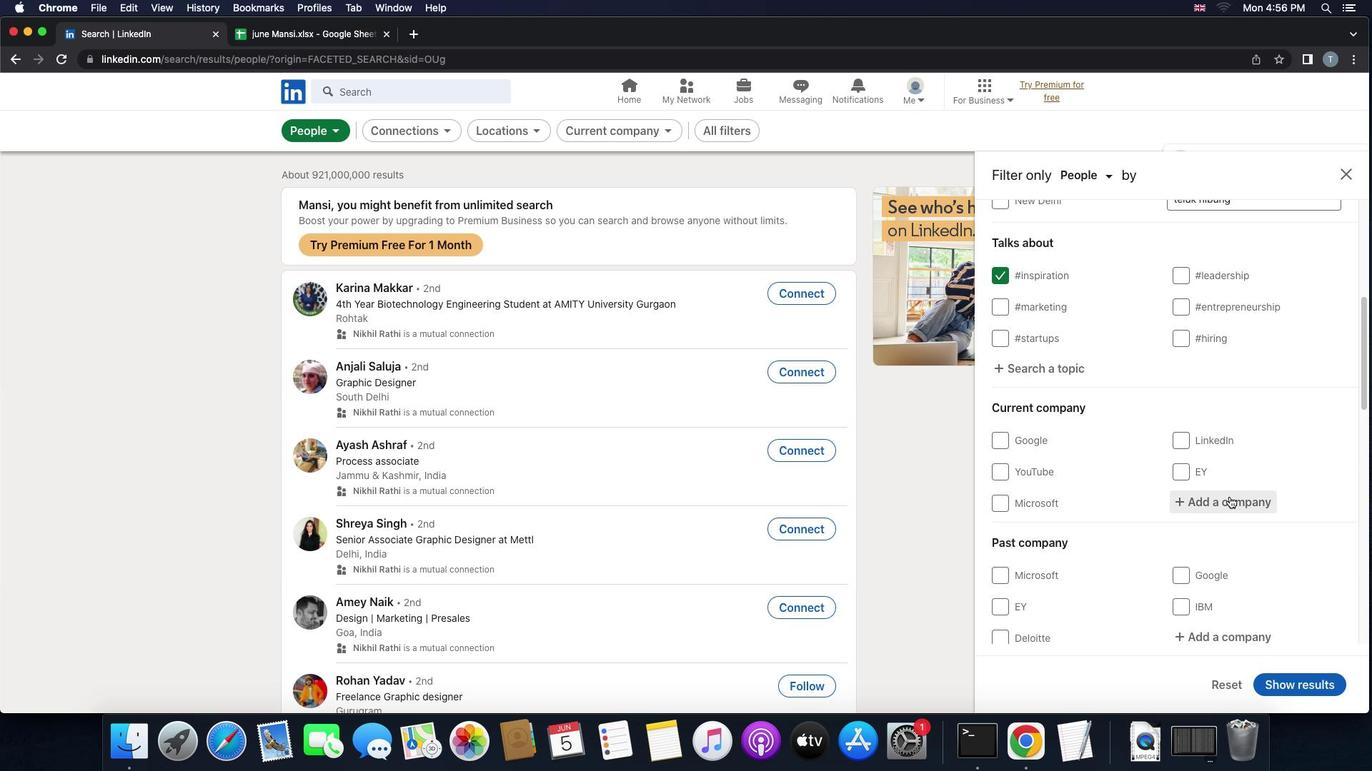 
Action: Mouse pressed left at (1229, 496)
Screenshot: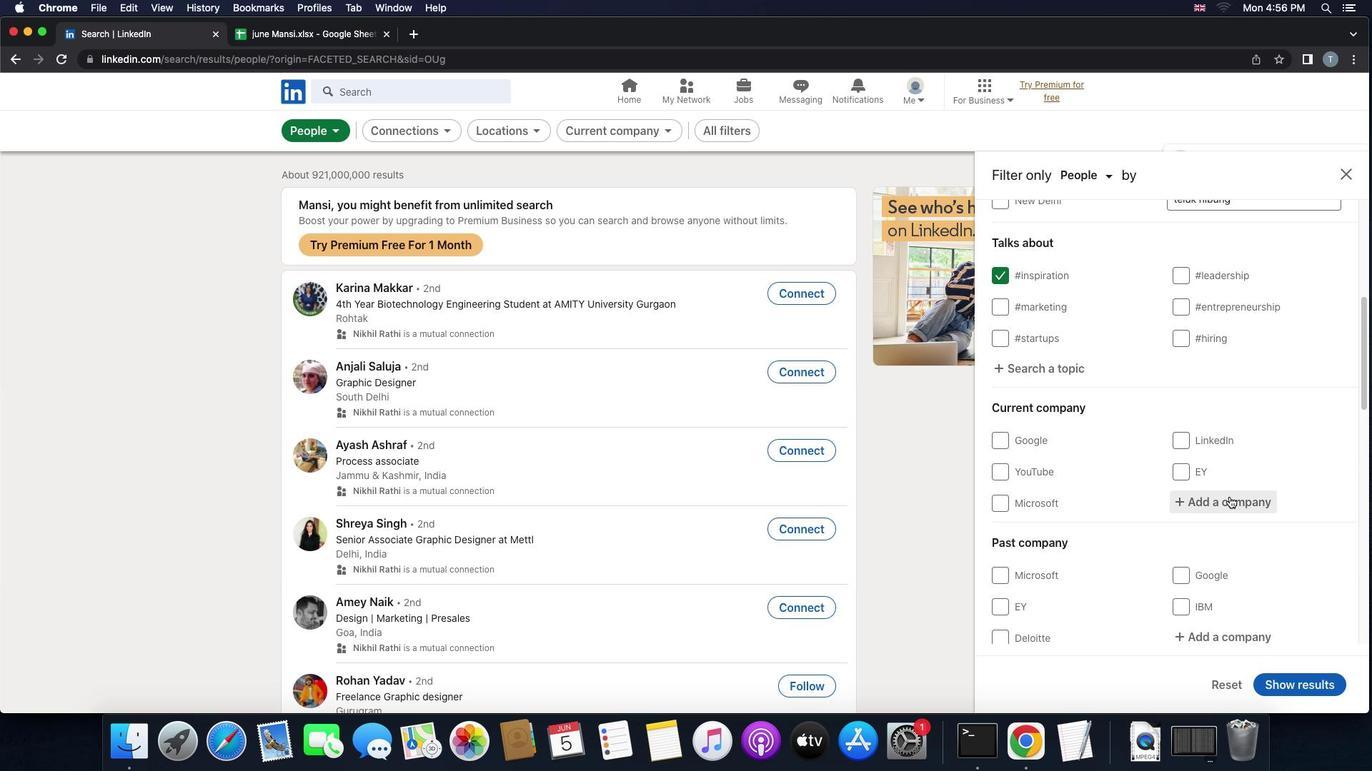
Action: Key pressed Key.shift'T''h''e'Key.space'h''a''c''k''e''r'Key.space'n''e''w''s'
Screenshot: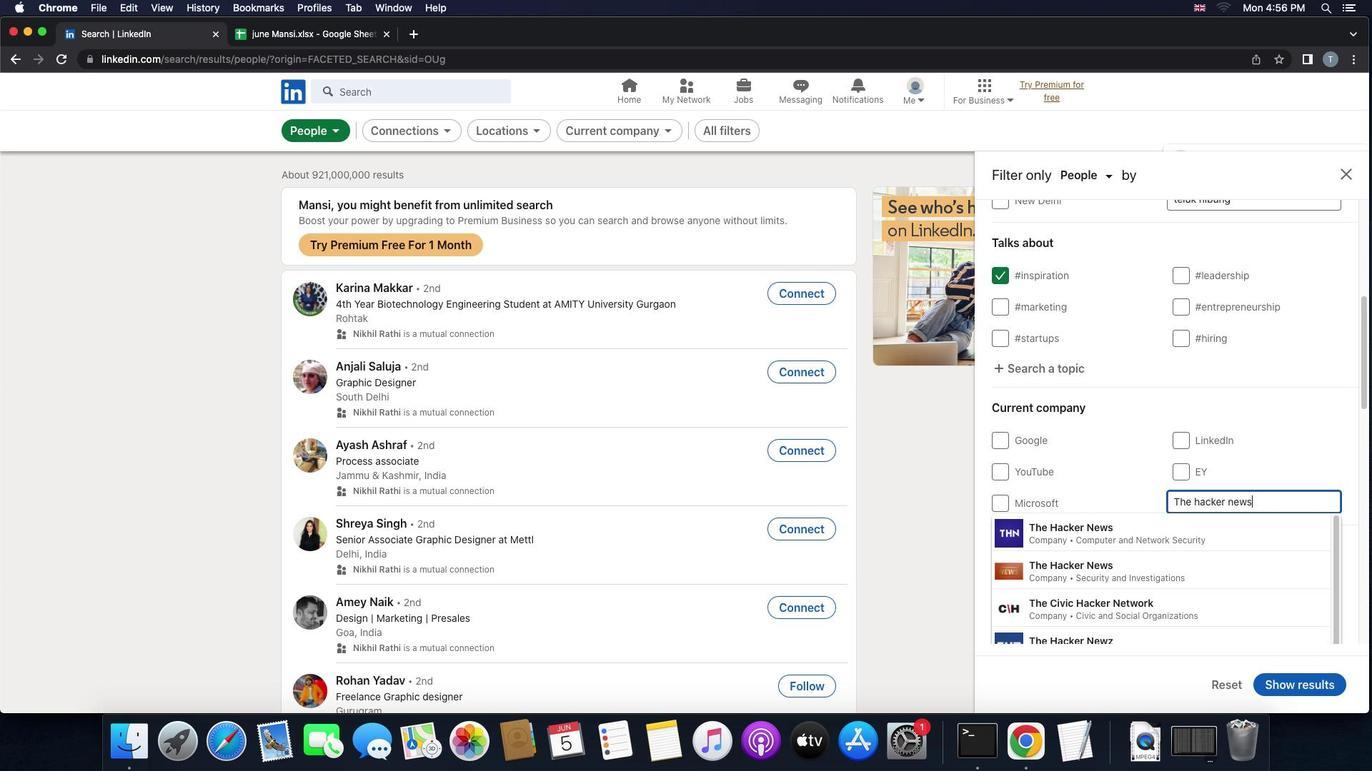 
Action: Mouse moved to (1177, 525)
Screenshot: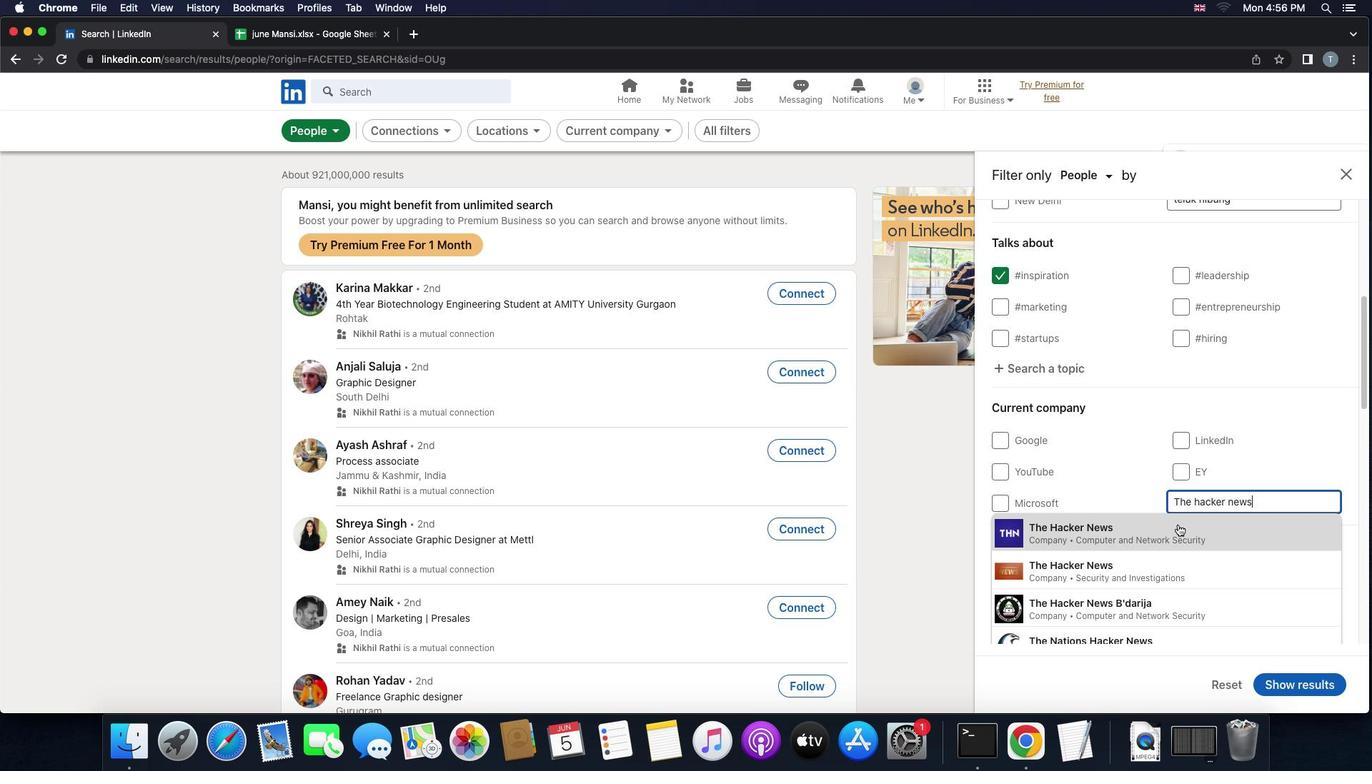 
Action: Mouse pressed left at (1177, 525)
Screenshot: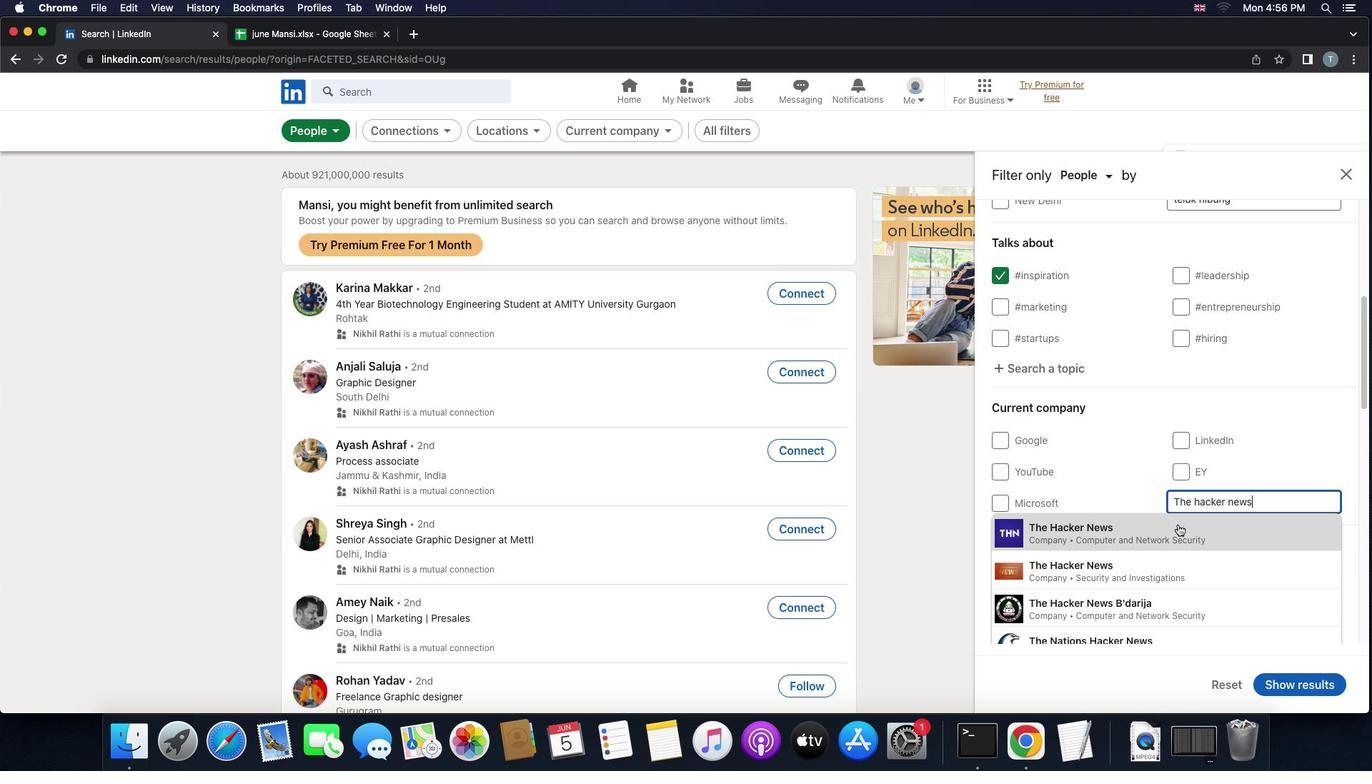 
Action: Mouse moved to (1199, 524)
Screenshot: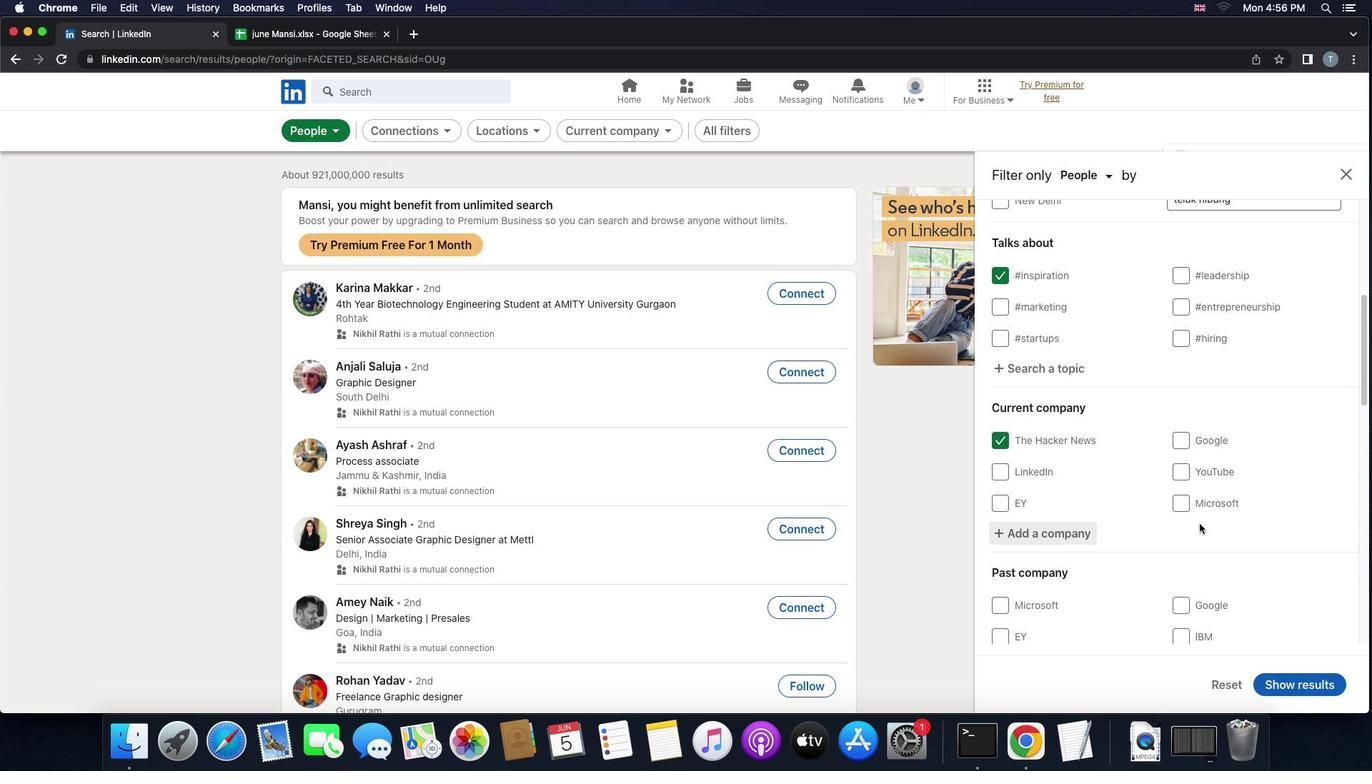 
Action: Mouse scrolled (1199, 524) with delta (0, 0)
Screenshot: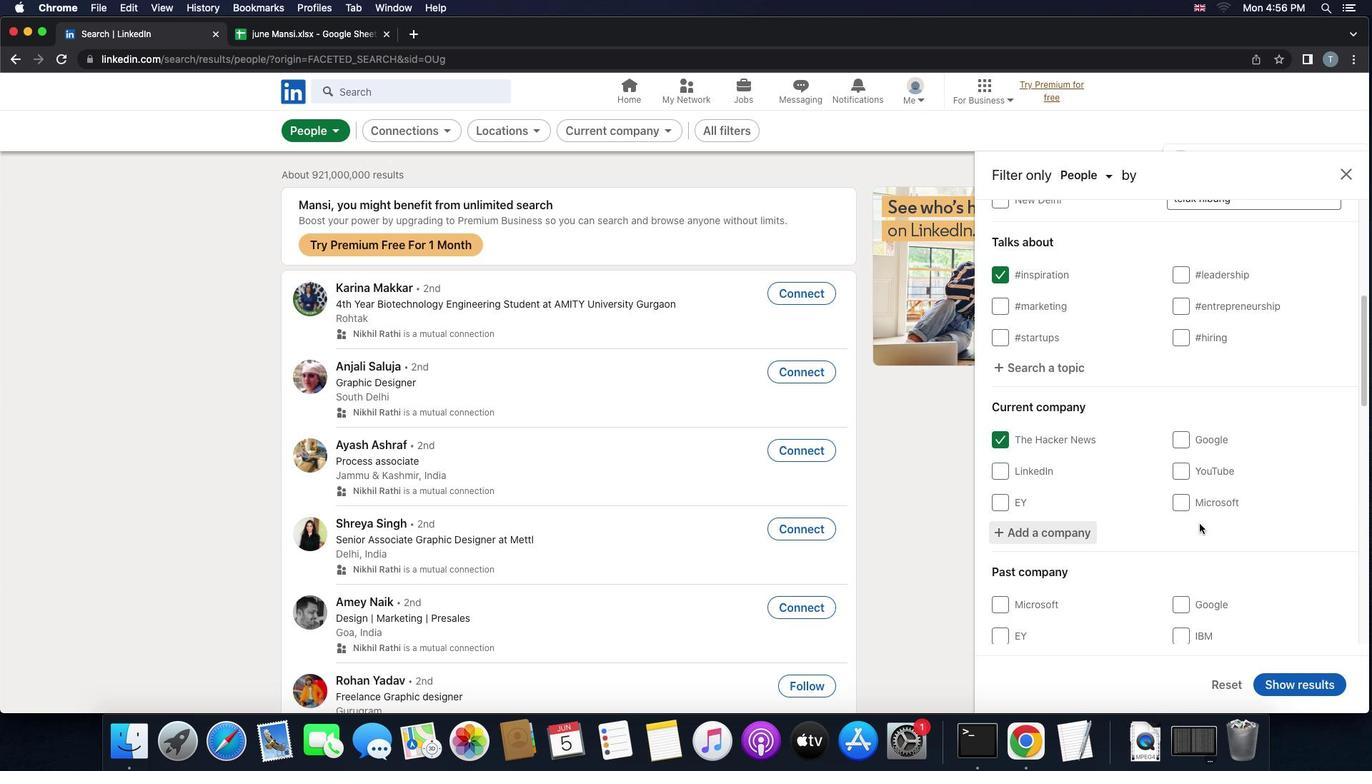 
Action: Mouse scrolled (1199, 524) with delta (0, 0)
Screenshot: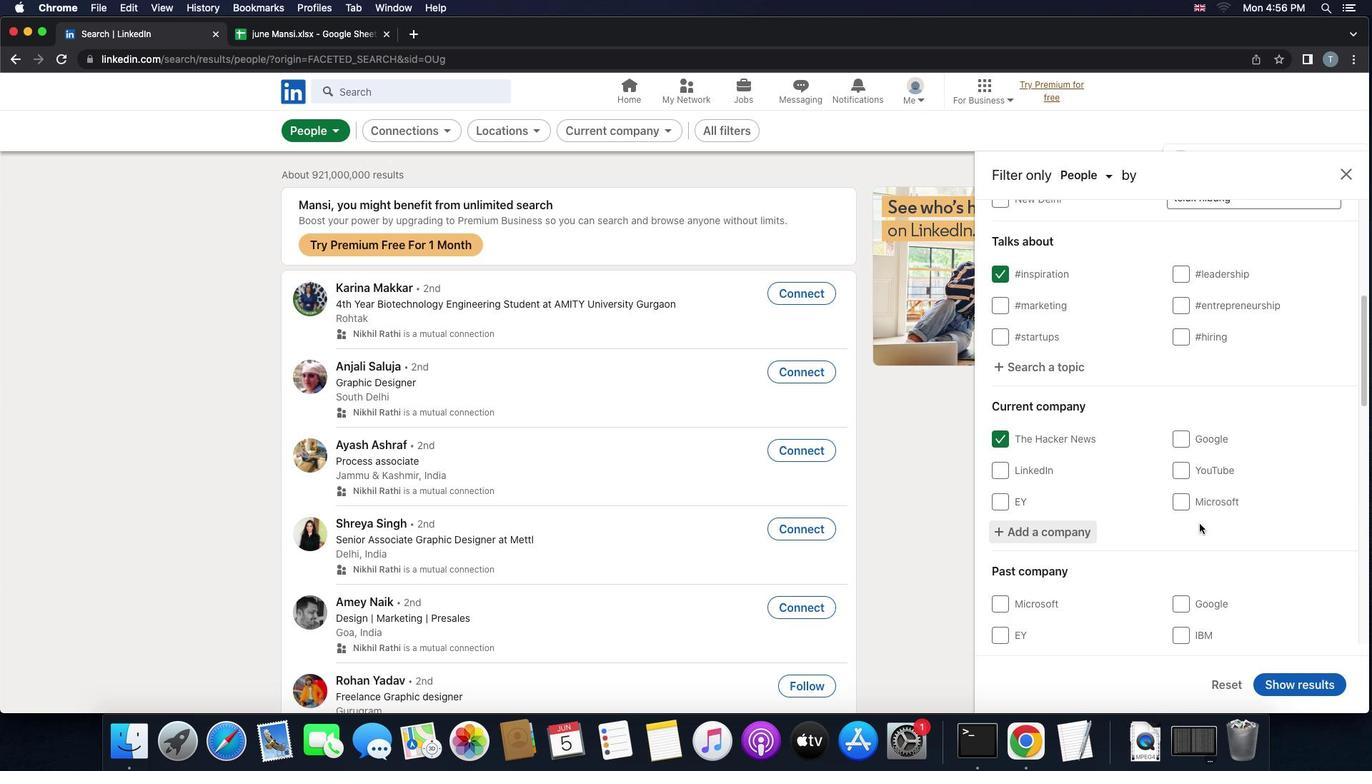 
Action: Mouse scrolled (1199, 524) with delta (0, 0)
Screenshot: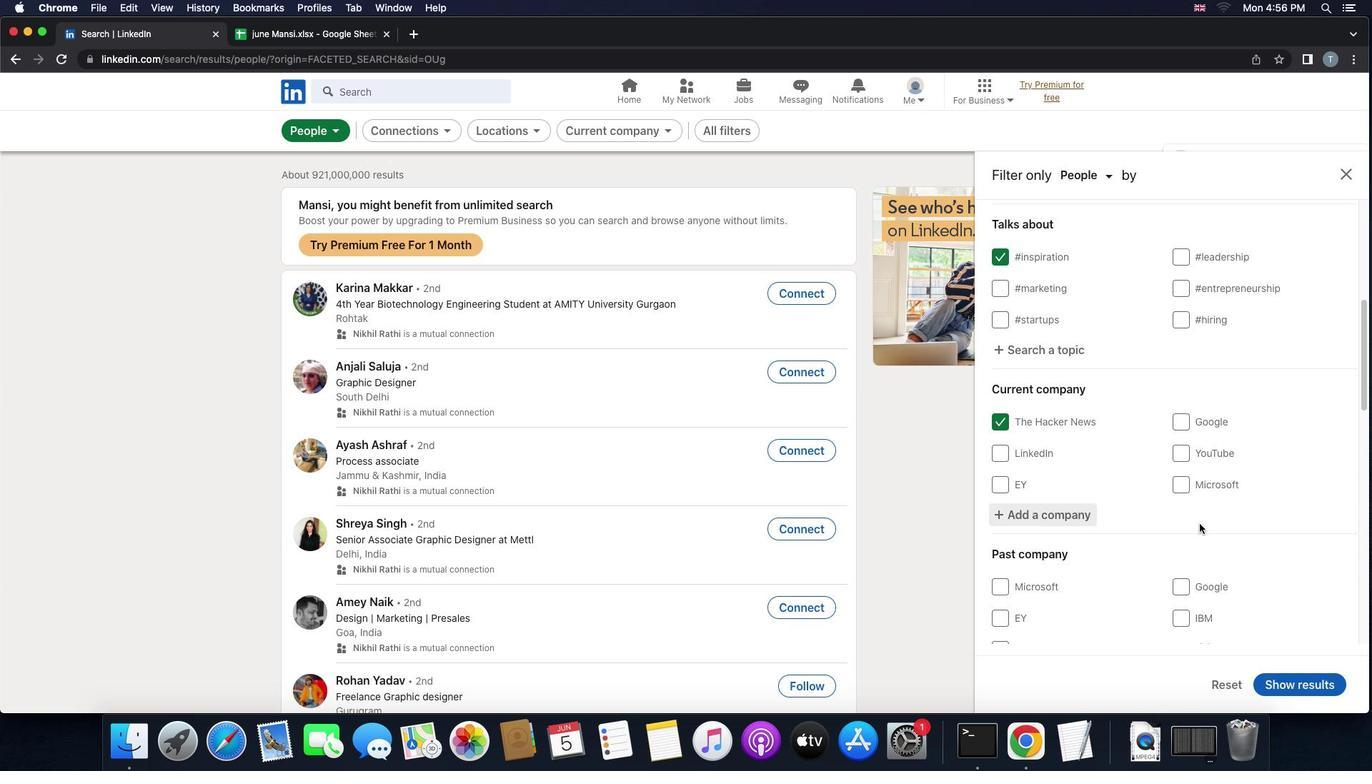 
Action: Mouse scrolled (1199, 524) with delta (0, 0)
Screenshot: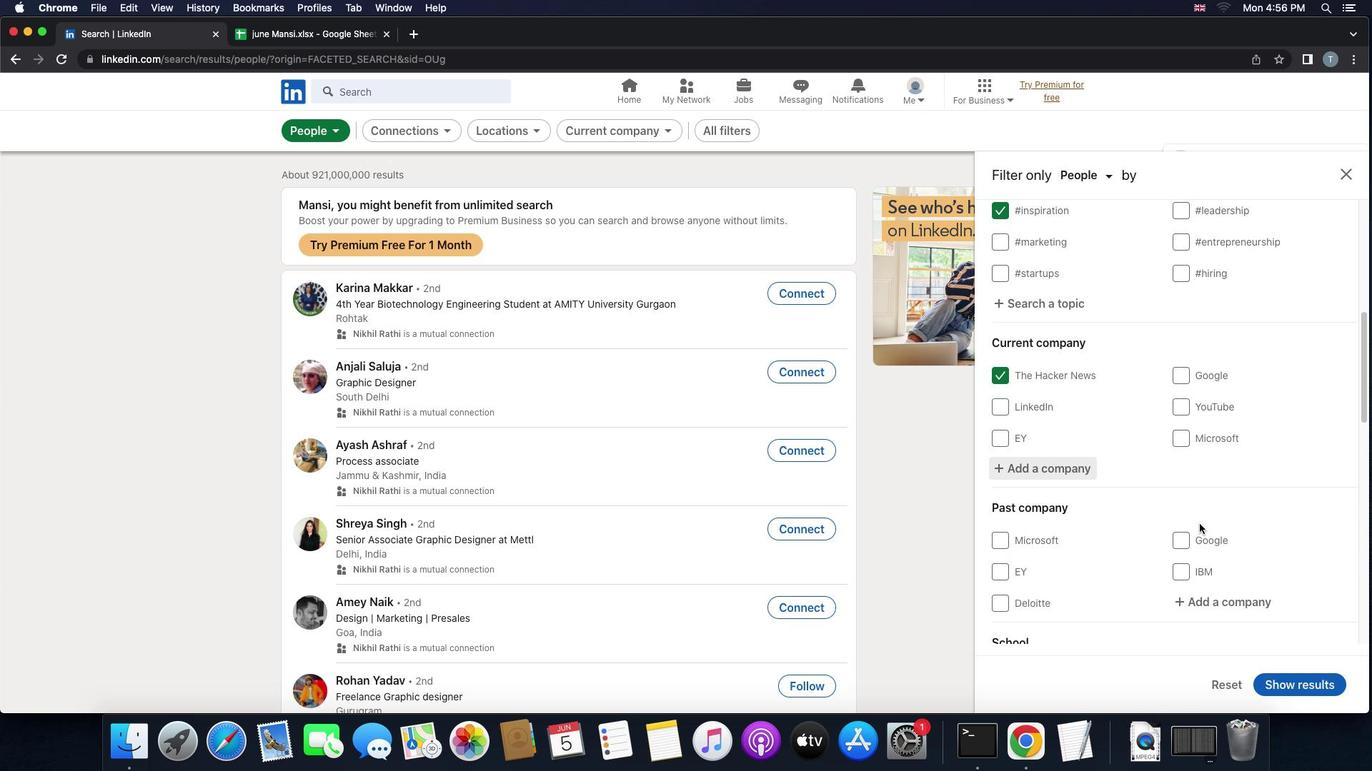 
Action: Mouse scrolled (1199, 524) with delta (0, 0)
Screenshot: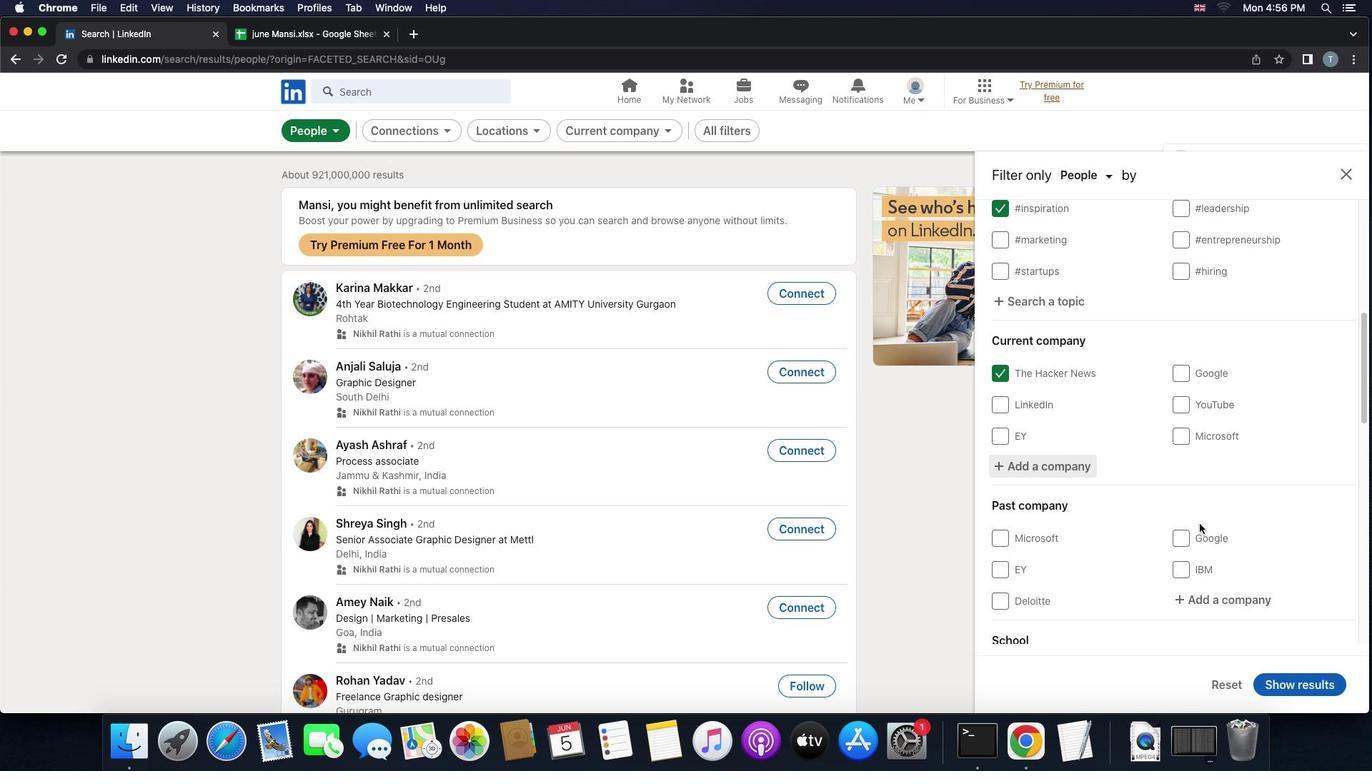 
Action: Mouse scrolled (1199, 524) with delta (0, -2)
Screenshot: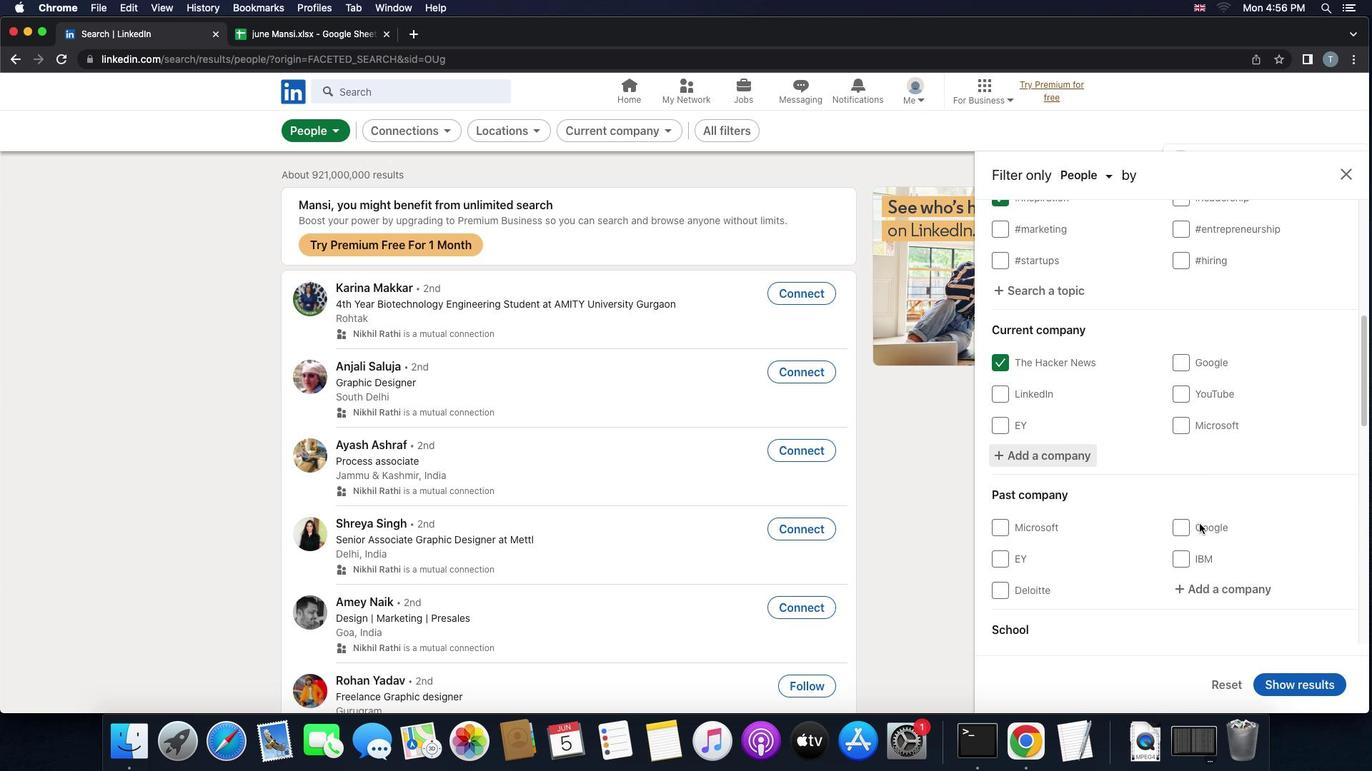 
Action: Mouse scrolled (1199, 524) with delta (0, 0)
Screenshot: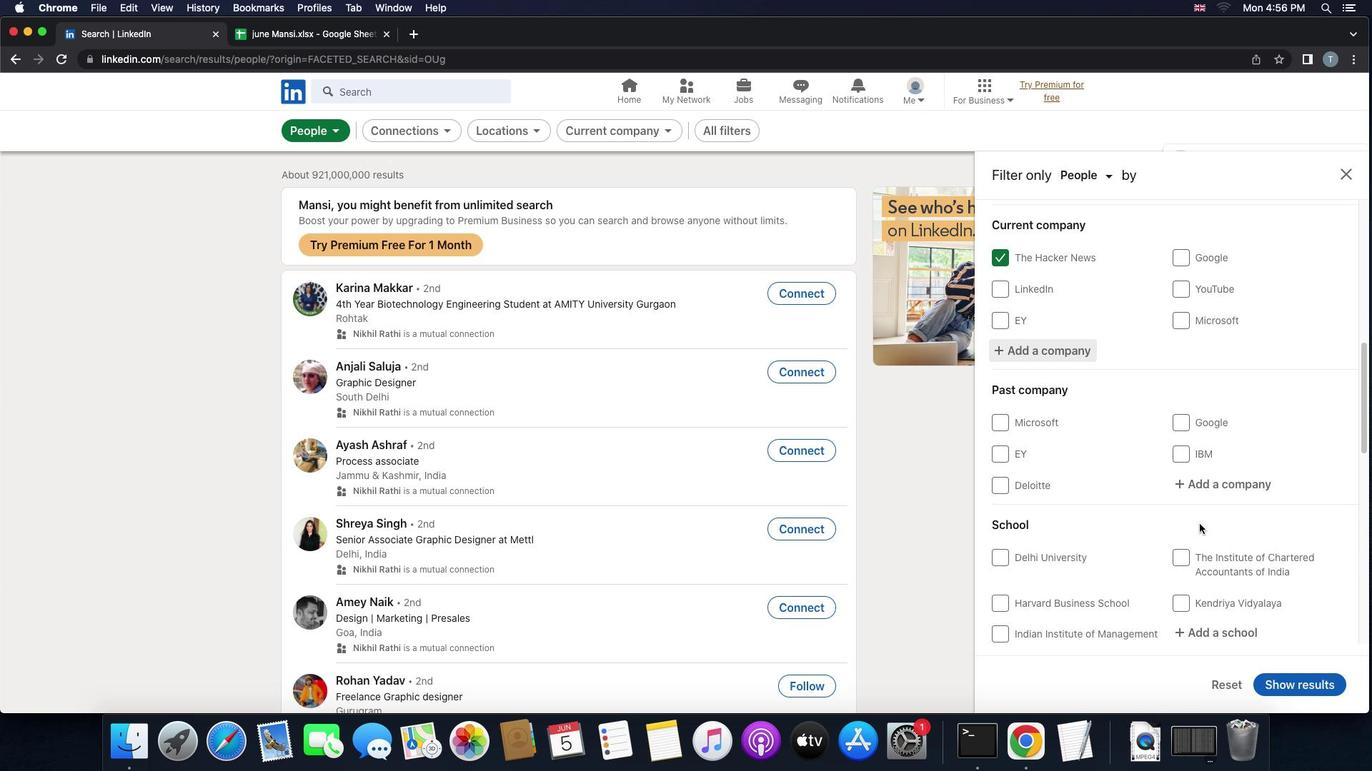 
Action: Mouse scrolled (1199, 524) with delta (0, 0)
Screenshot: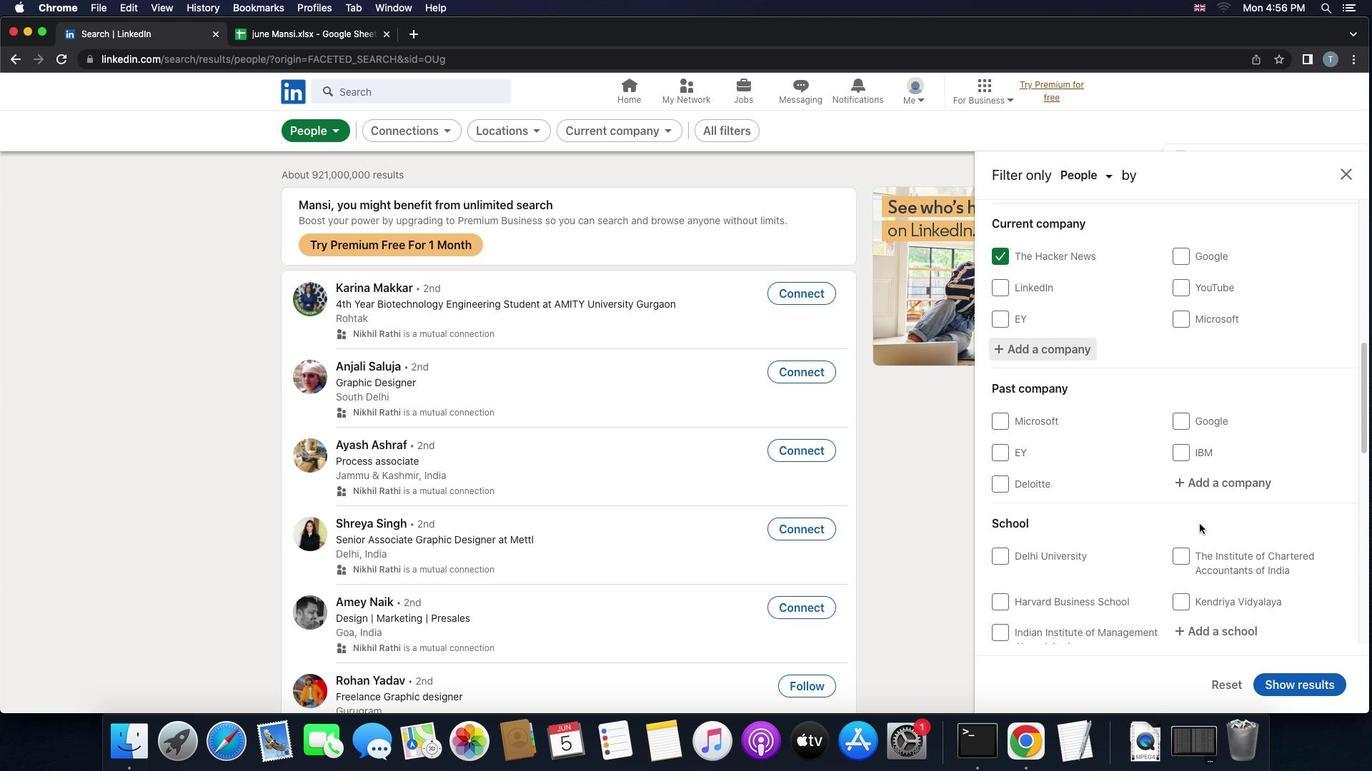 
Action: Mouse scrolled (1199, 524) with delta (0, -1)
Screenshot: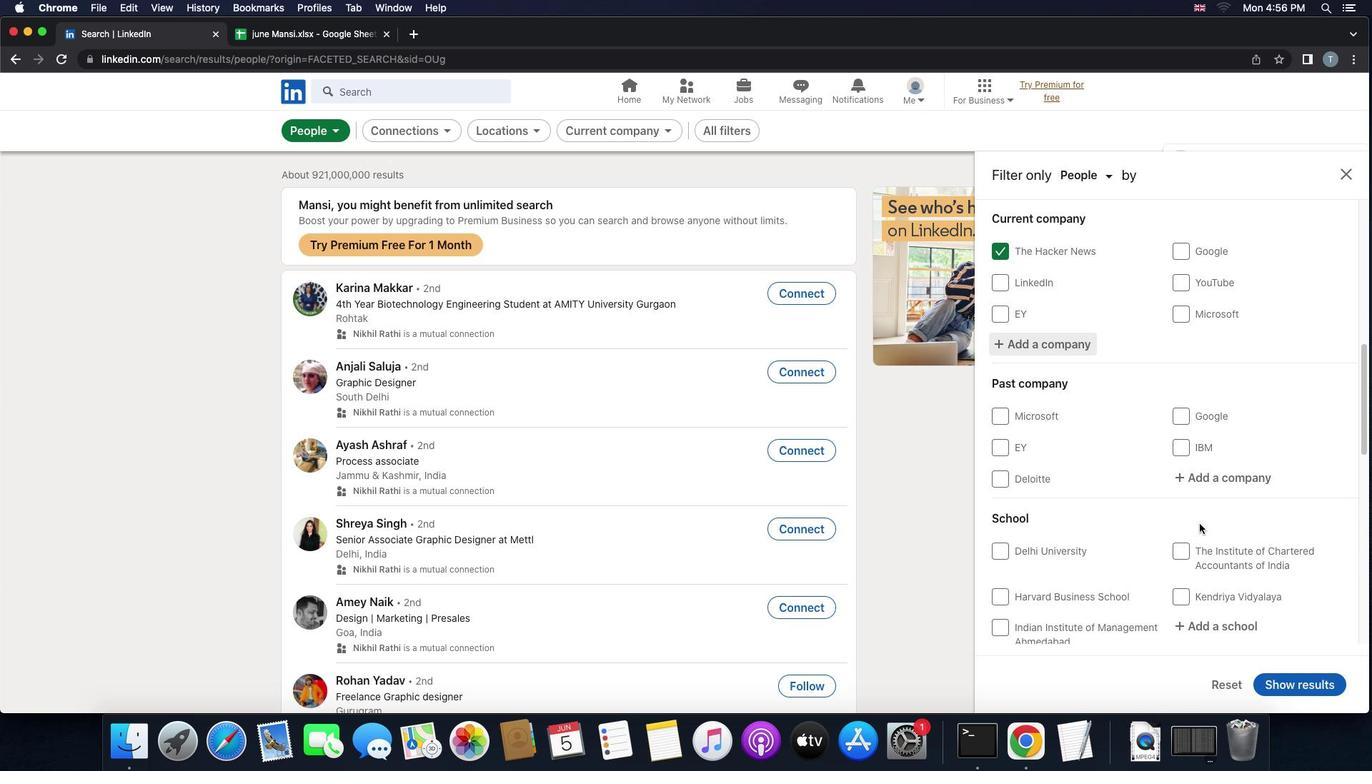 
Action: Mouse moved to (1211, 521)
Screenshot: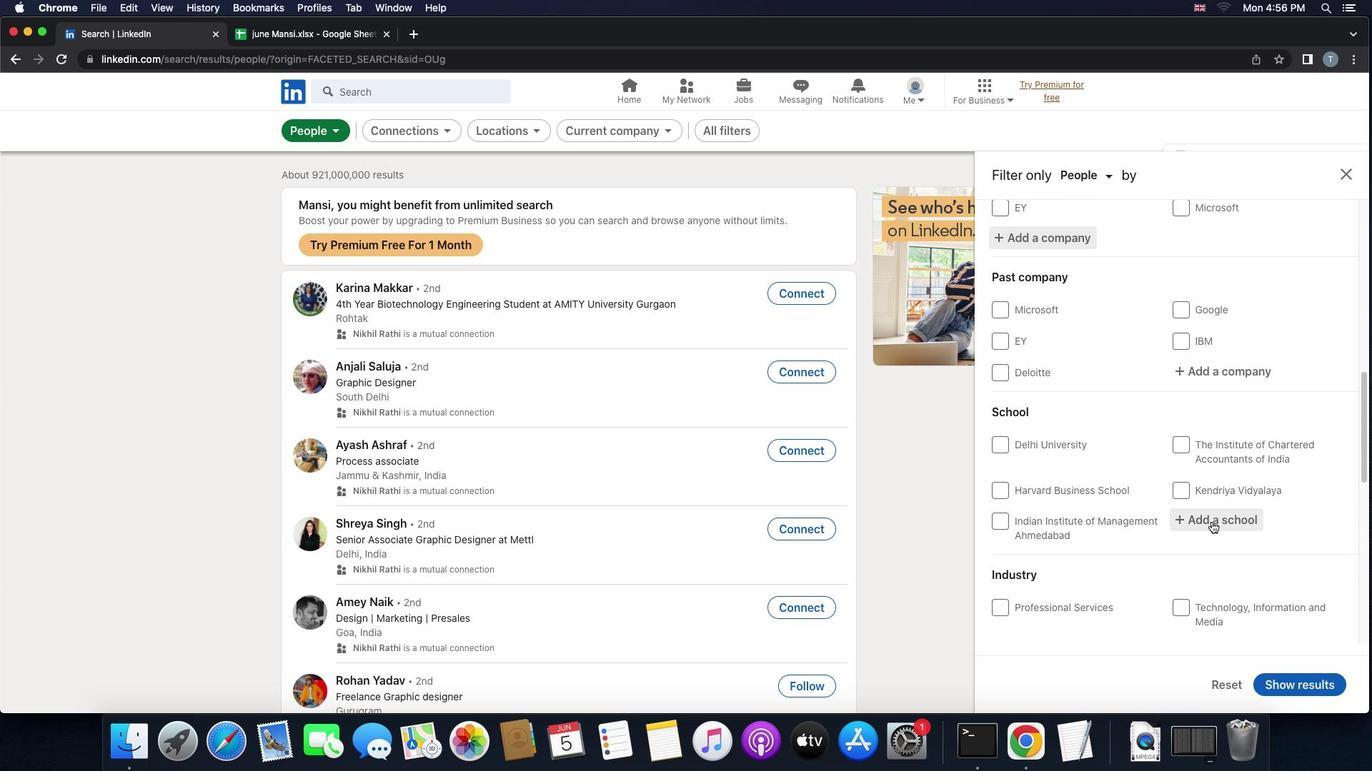 
Action: Mouse pressed left at (1211, 521)
Screenshot: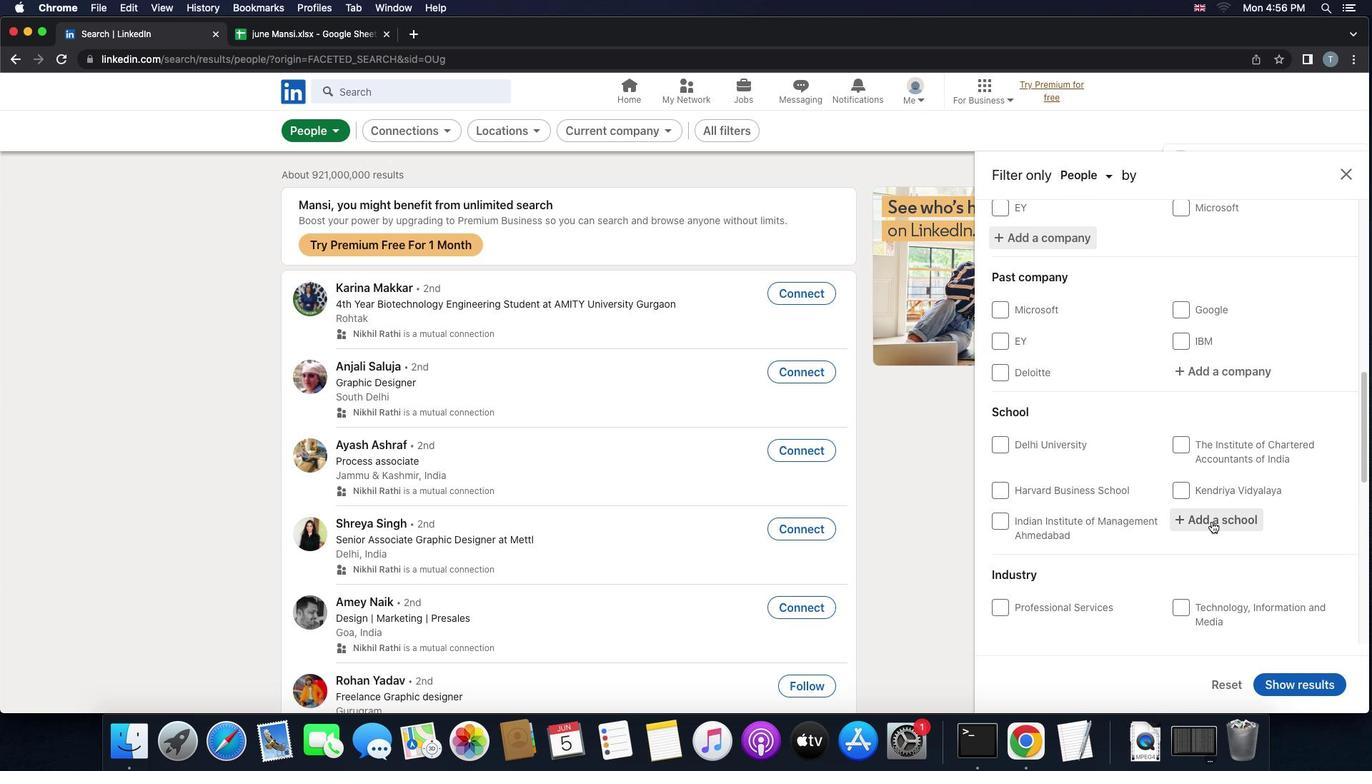 
Action: Key pressed Key.shift'M''o''t''i''l''a''l''a'Key.backspaceKey.space'n''e''h''r''u'Key.space'c''o''l''l''e''g''e'
Screenshot: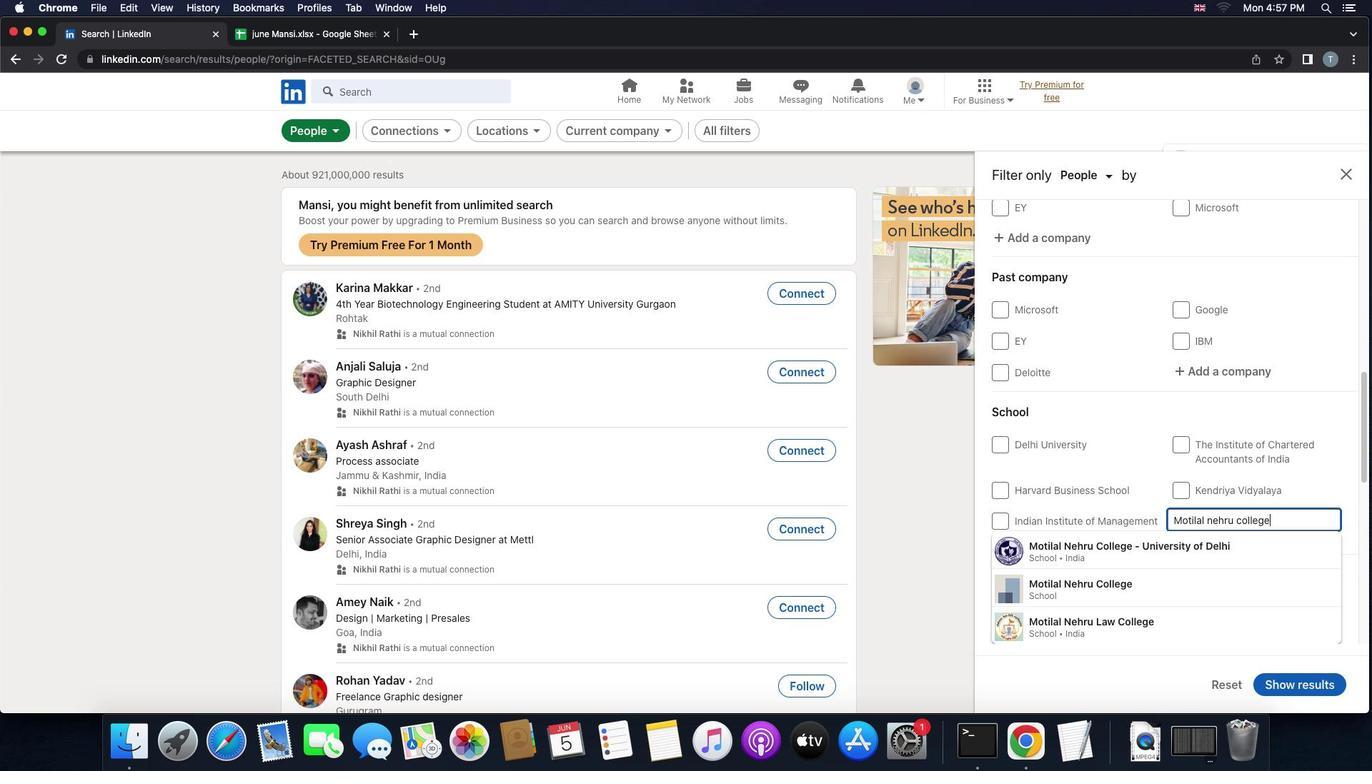 
Action: Mouse moved to (1181, 553)
Screenshot: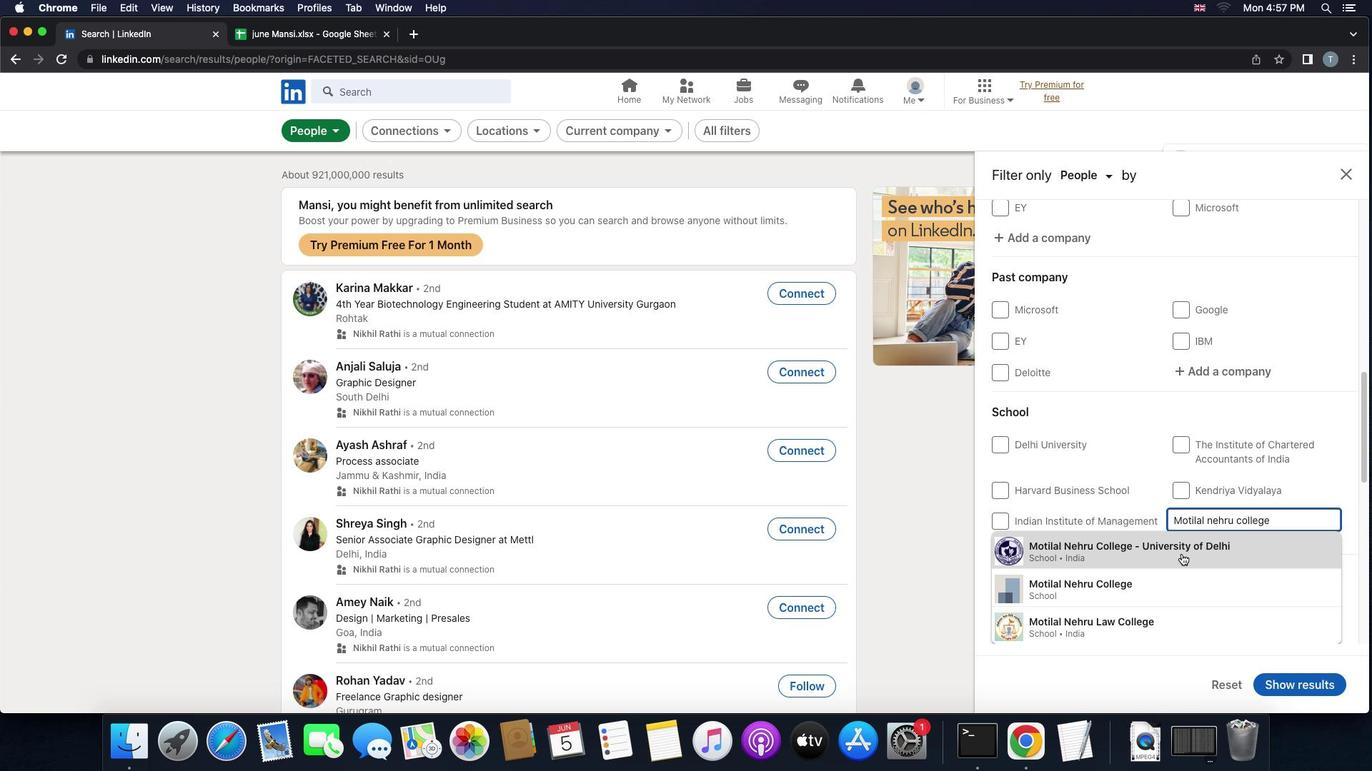 
Action: Mouse pressed left at (1181, 553)
Screenshot: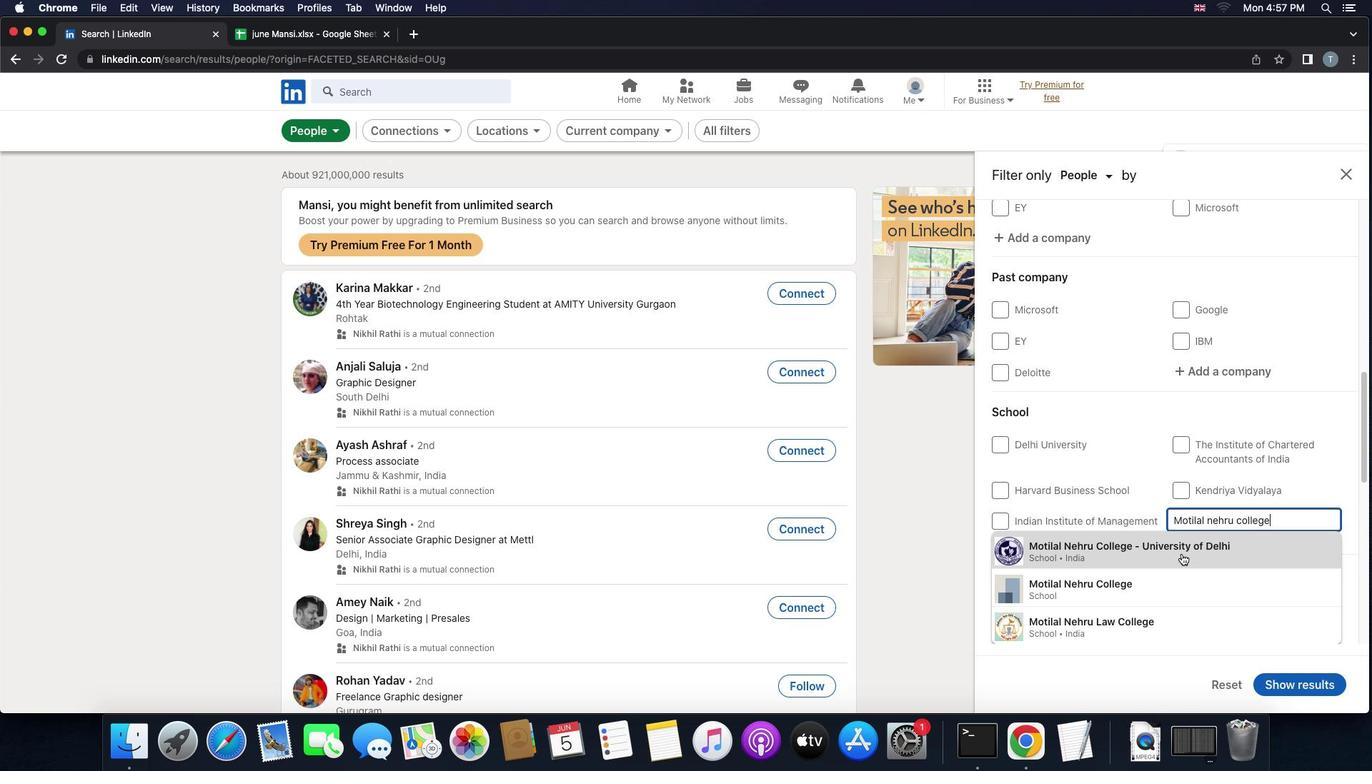 
Action: Mouse moved to (1195, 620)
Screenshot: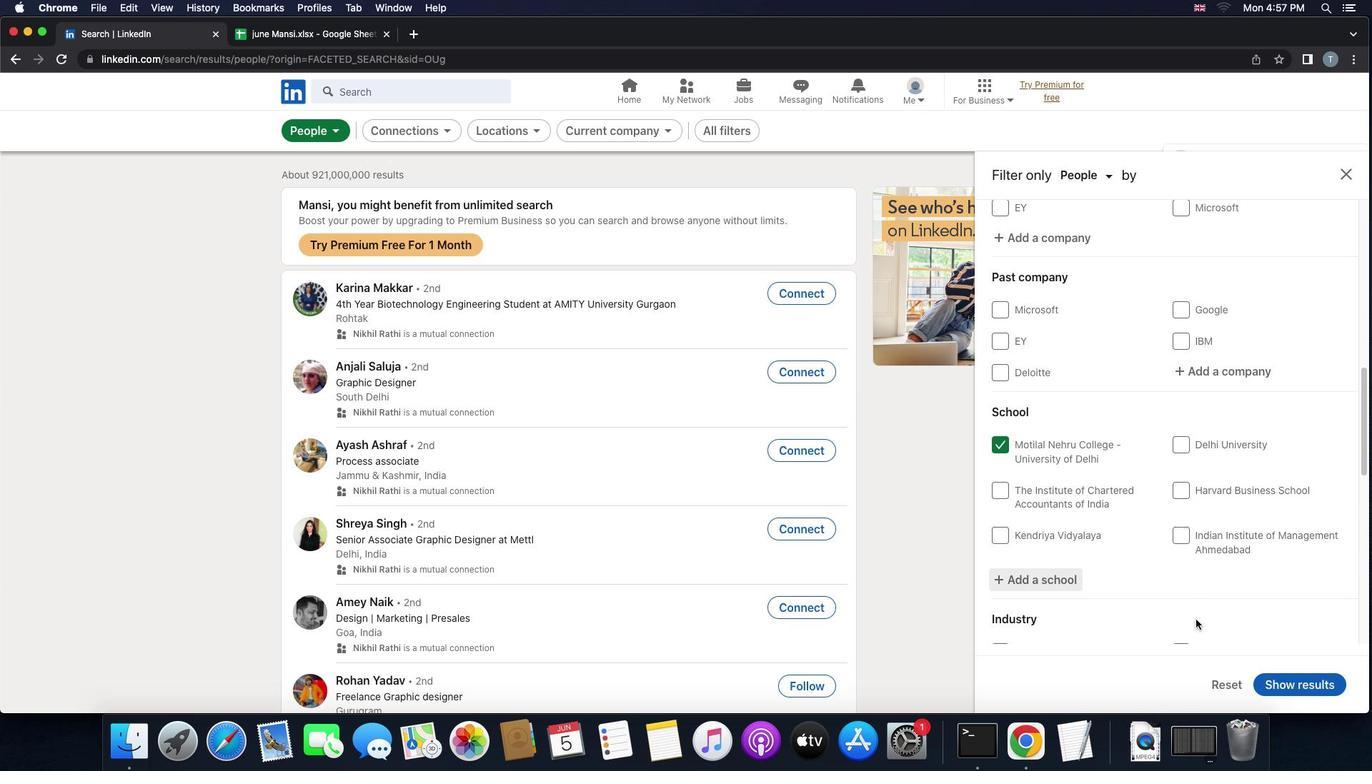 
Action: Mouse scrolled (1195, 620) with delta (0, 0)
Screenshot: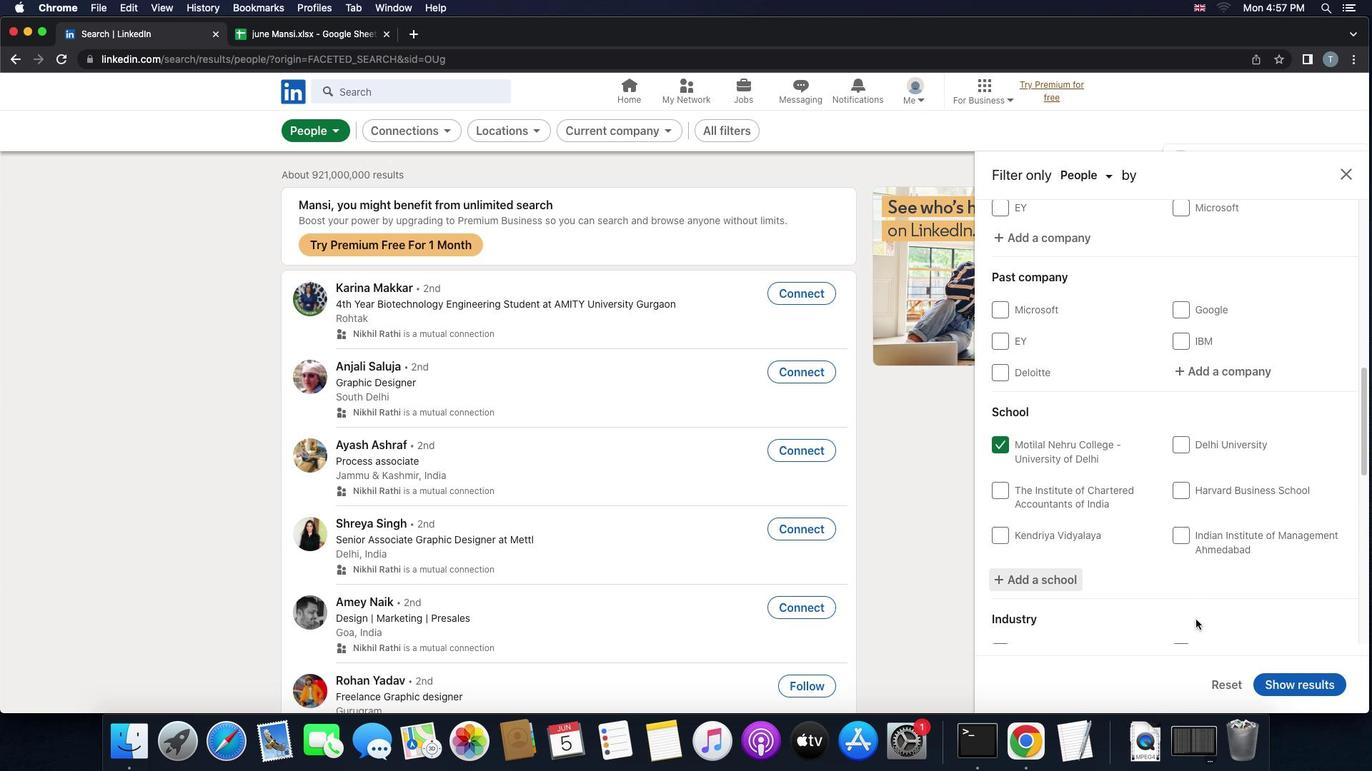 
Action: Mouse scrolled (1195, 620) with delta (0, 0)
Screenshot: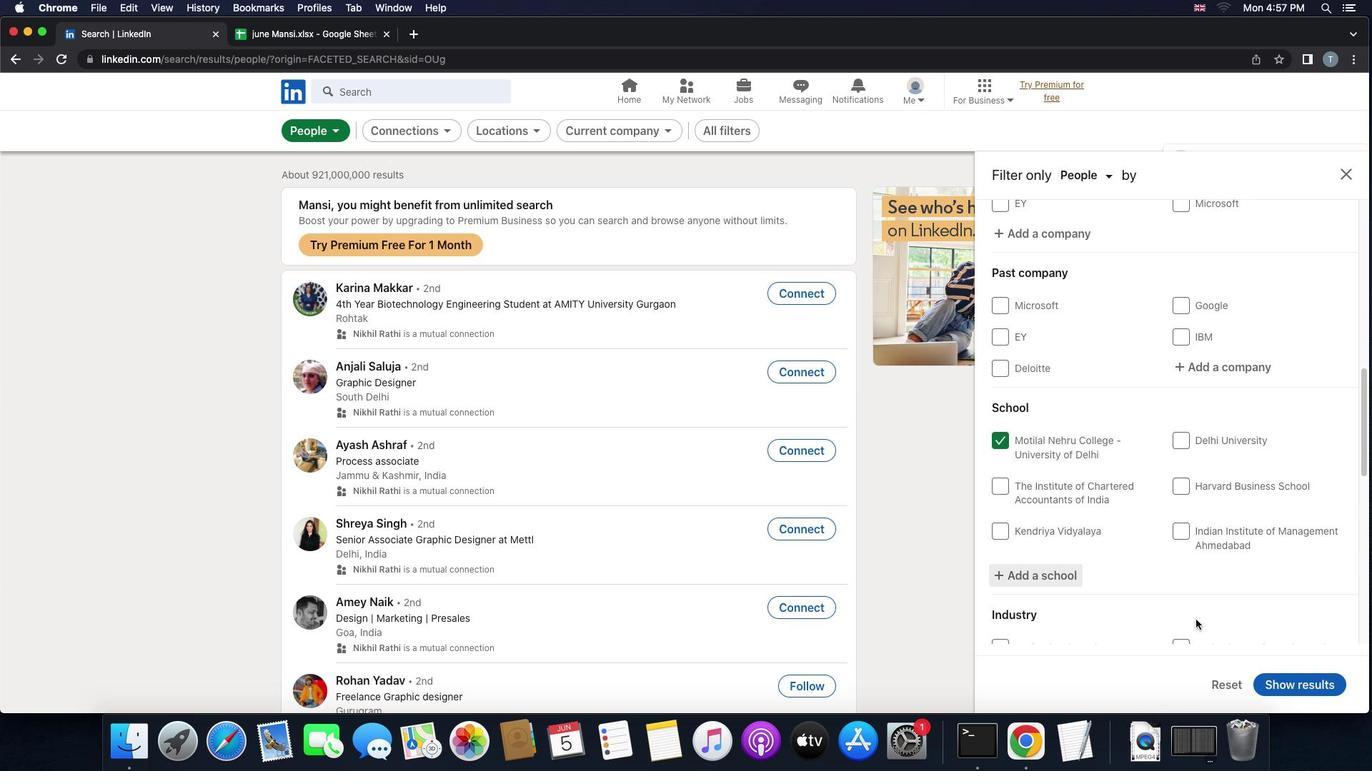 
Action: Mouse scrolled (1195, 620) with delta (0, 0)
Screenshot: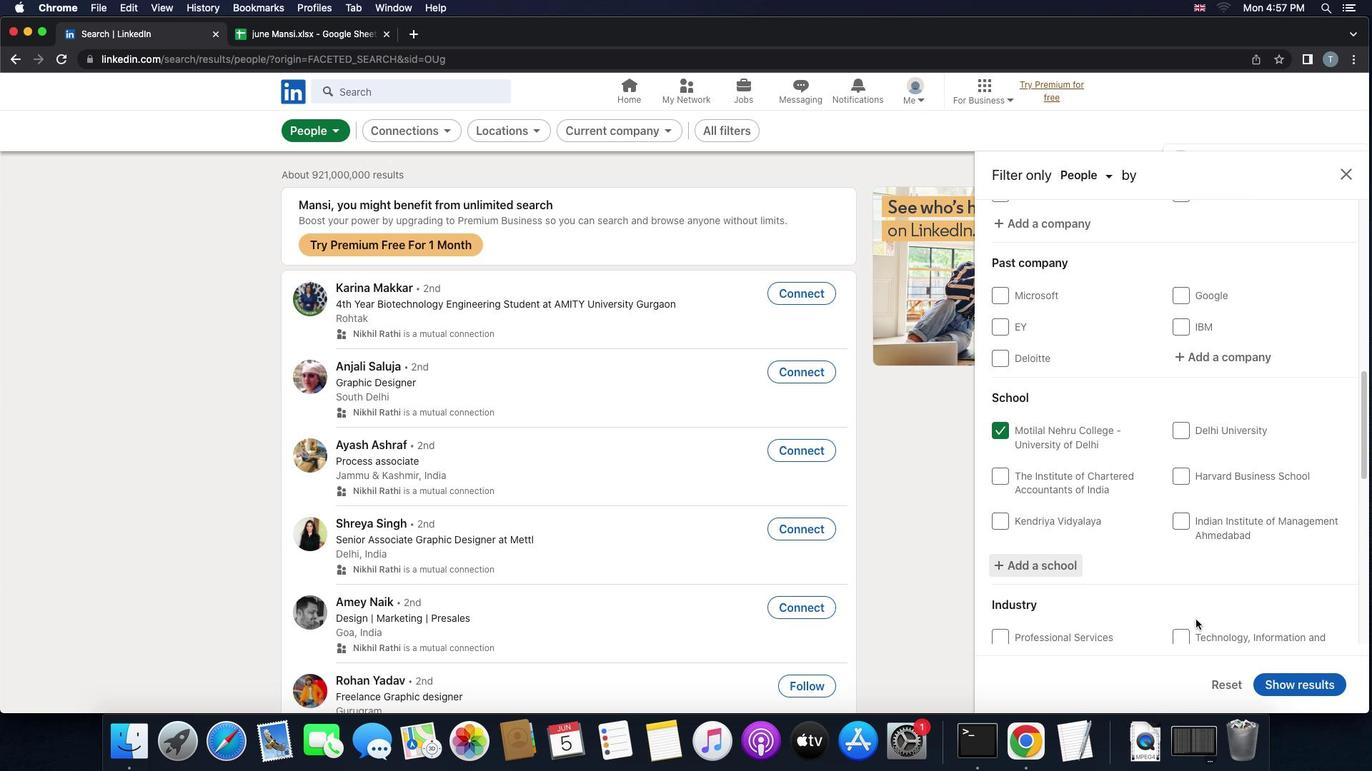 
Action: Mouse scrolled (1195, 620) with delta (0, 0)
Screenshot: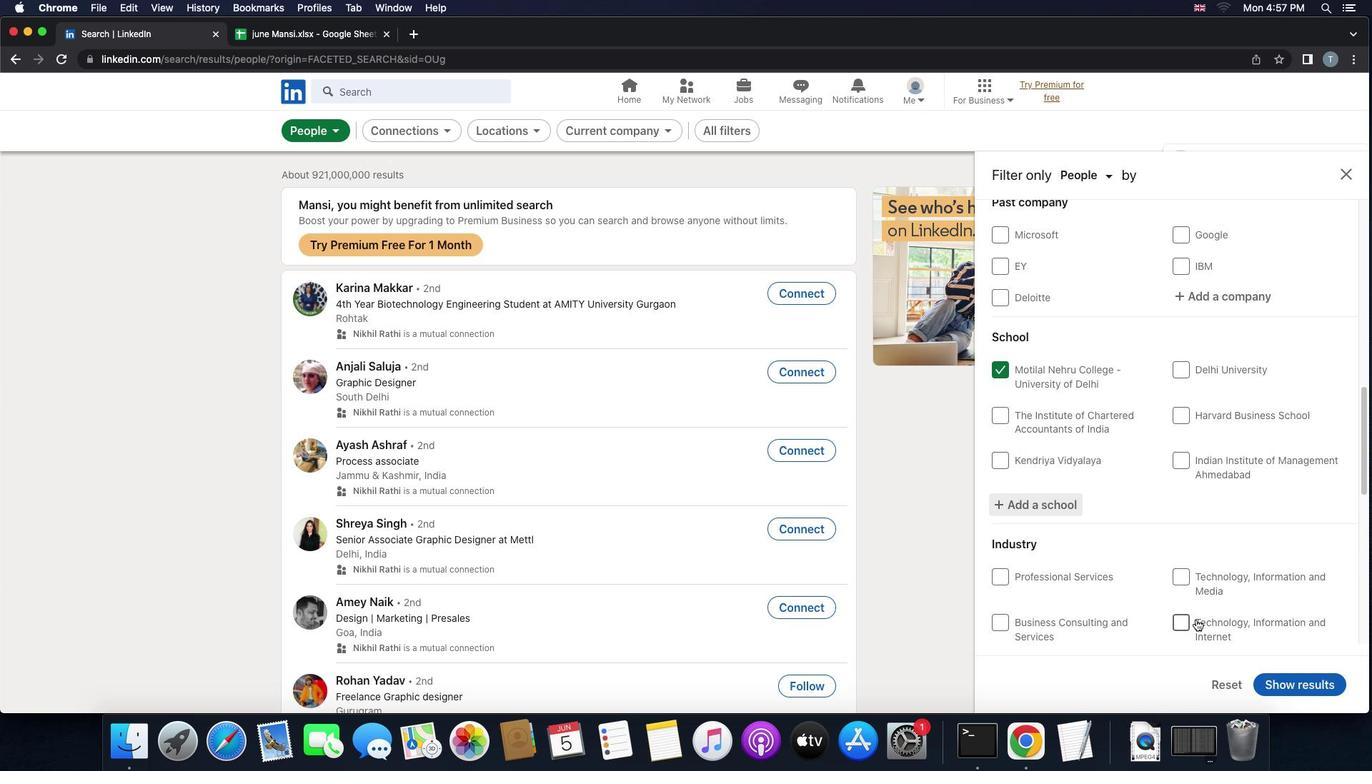 
Action: Mouse scrolled (1195, 620) with delta (0, 0)
Screenshot: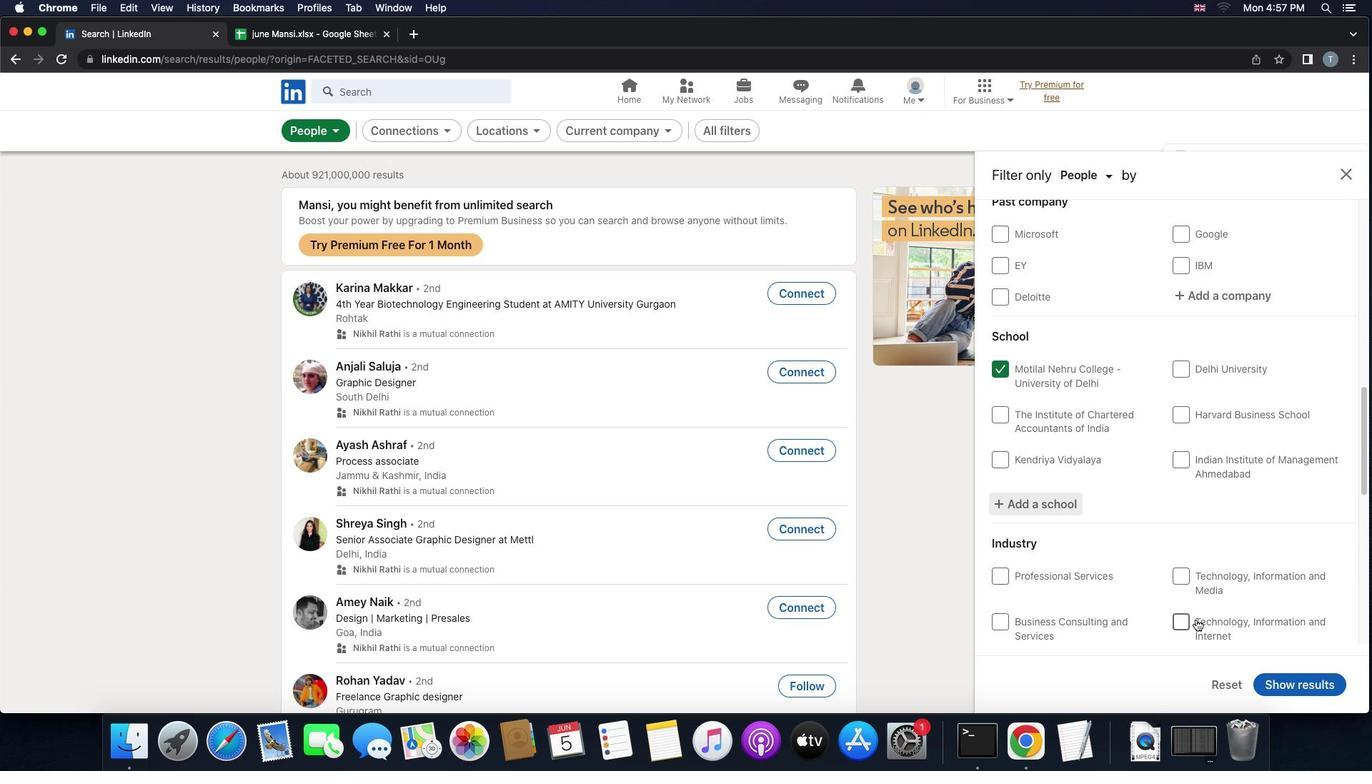 
Action: Mouse scrolled (1195, 620) with delta (0, -1)
Screenshot: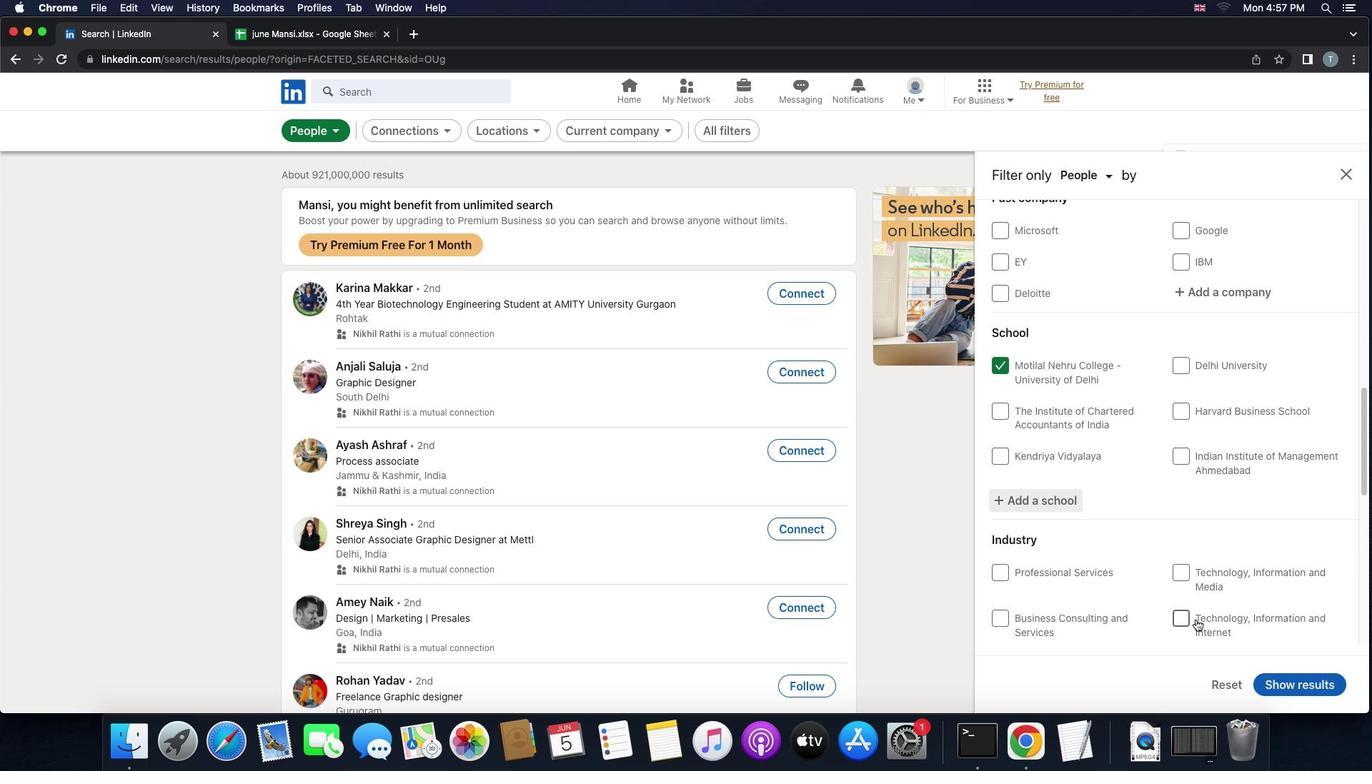 
Action: Mouse scrolled (1195, 620) with delta (0, 0)
Screenshot: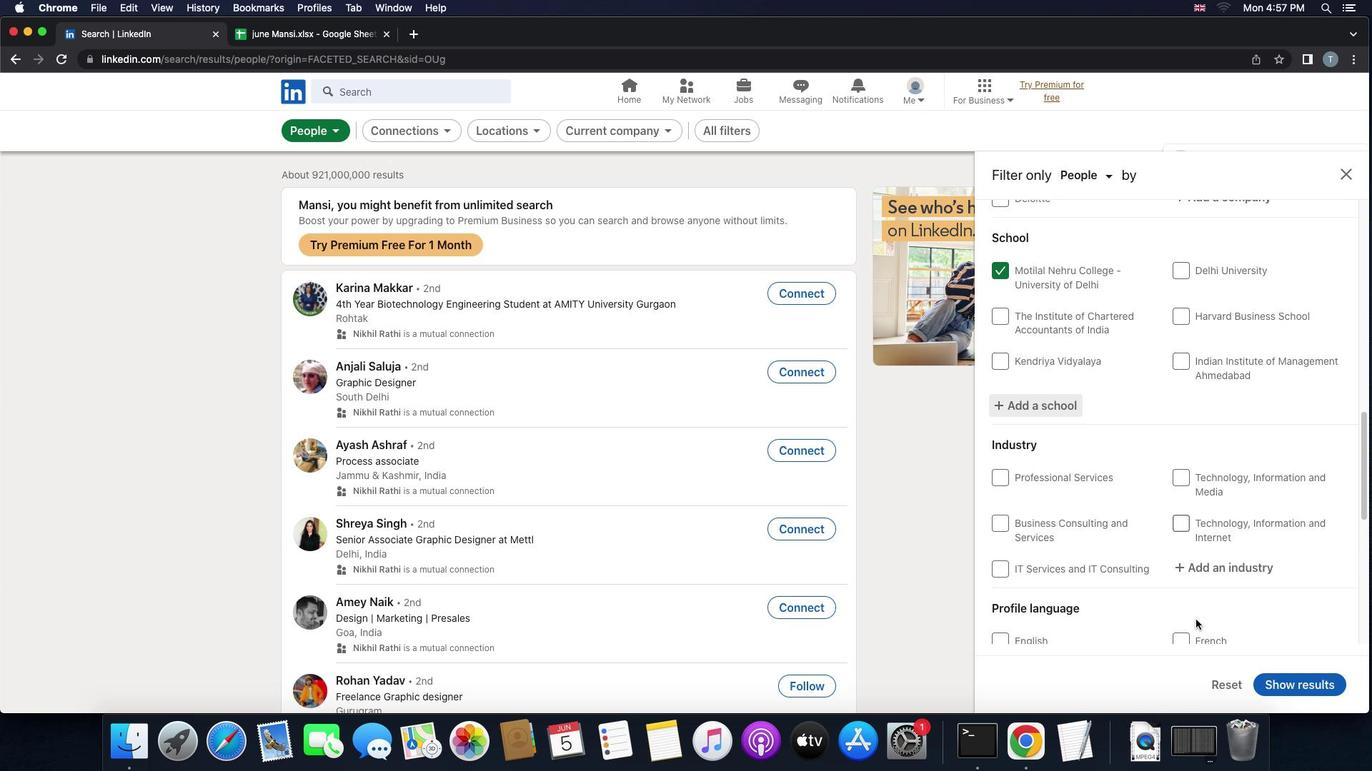 
Action: Mouse scrolled (1195, 620) with delta (0, 0)
Screenshot: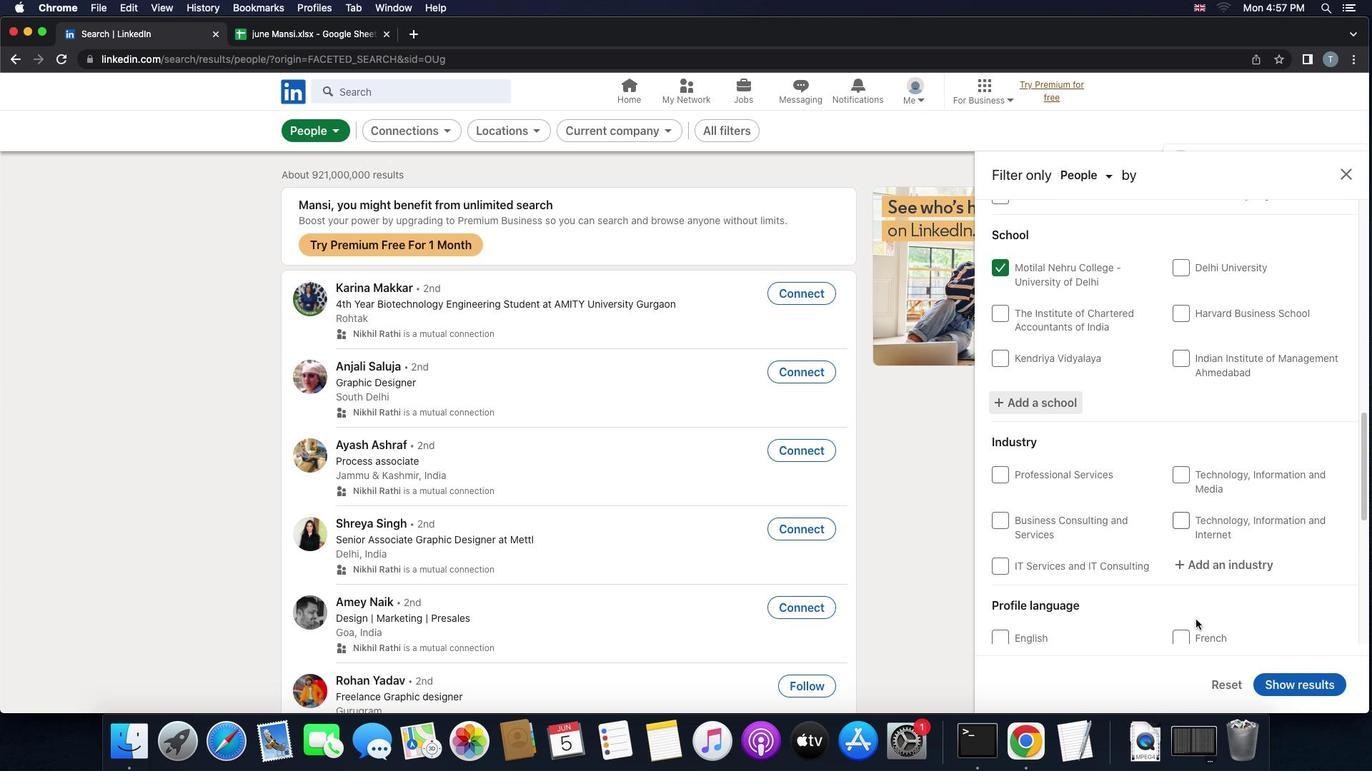 
Action: Mouse scrolled (1195, 620) with delta (0, -1)
Screenshot: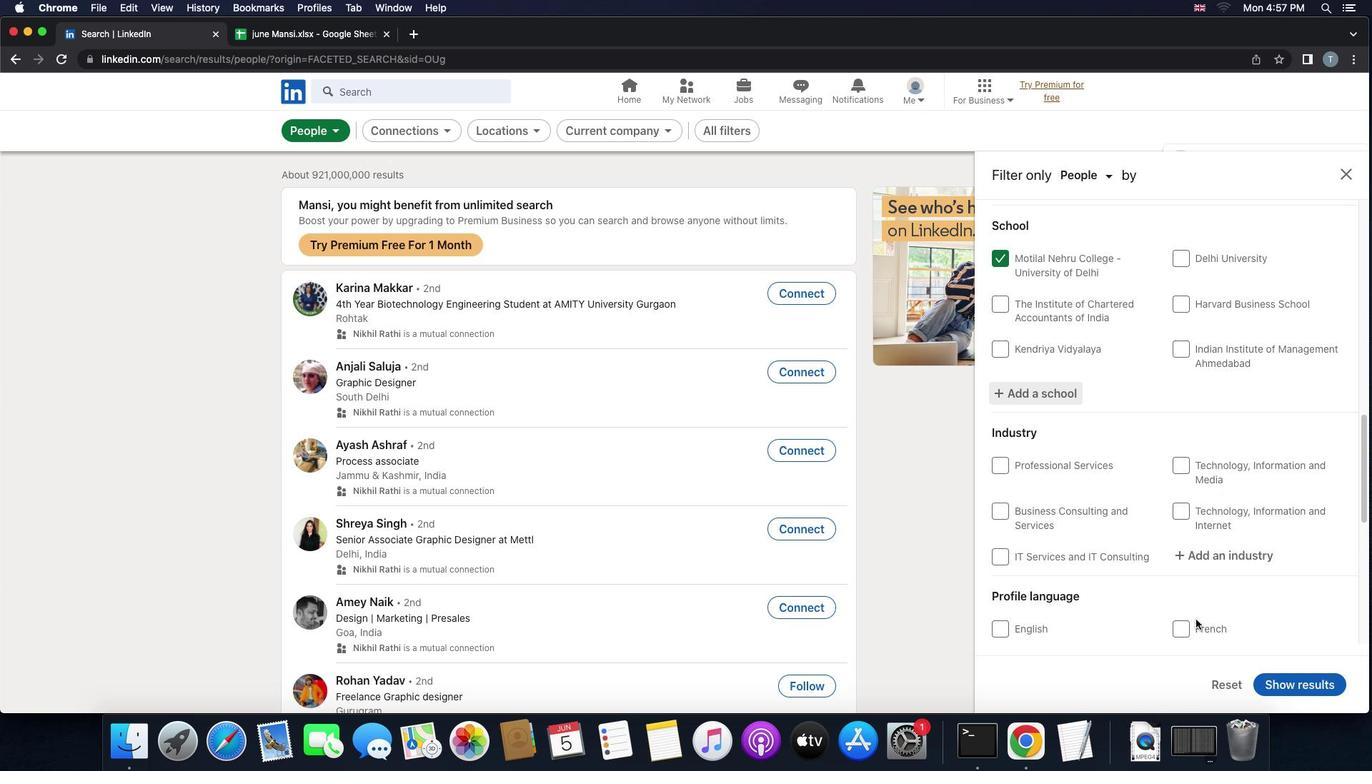 
Action: Mouse moved to (1214, 482)
Screenshot: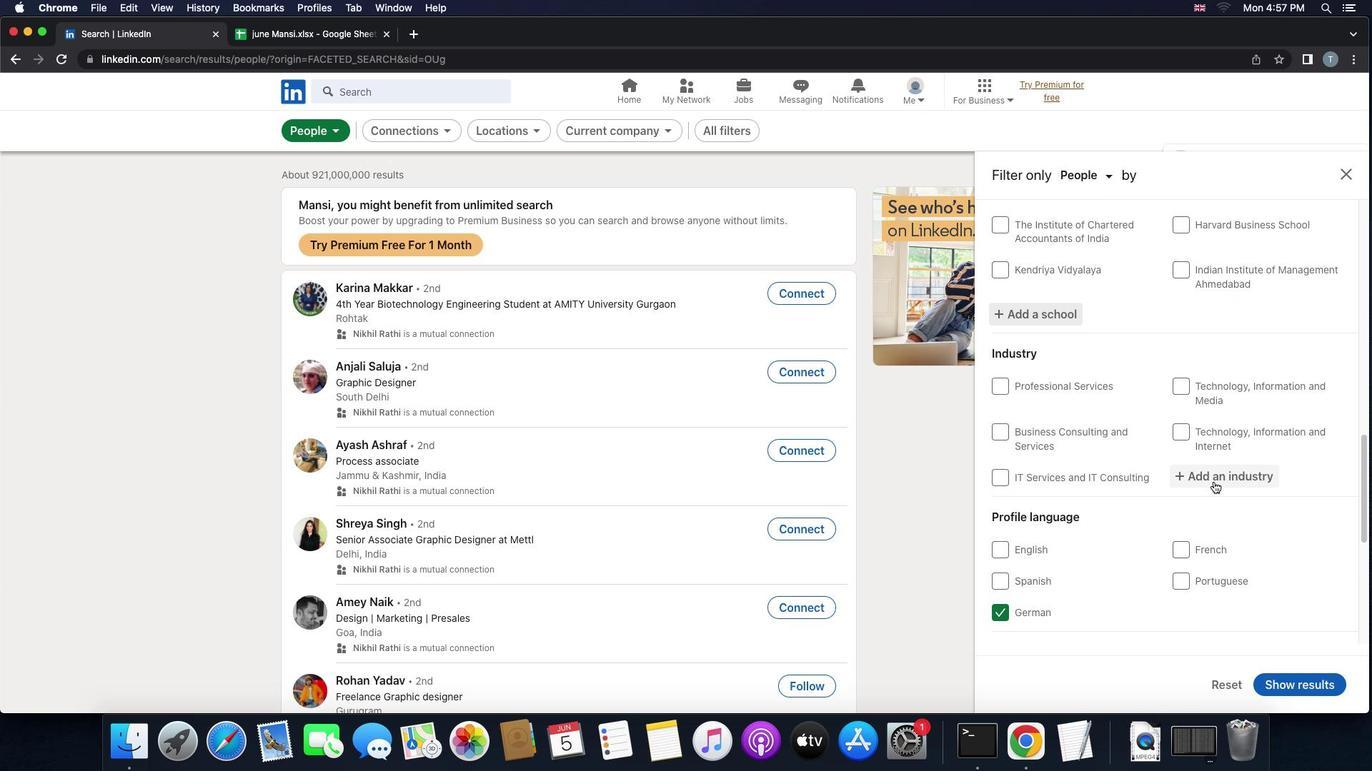 
Action: Mouse pressed left at (1214, 482)
Screenshot: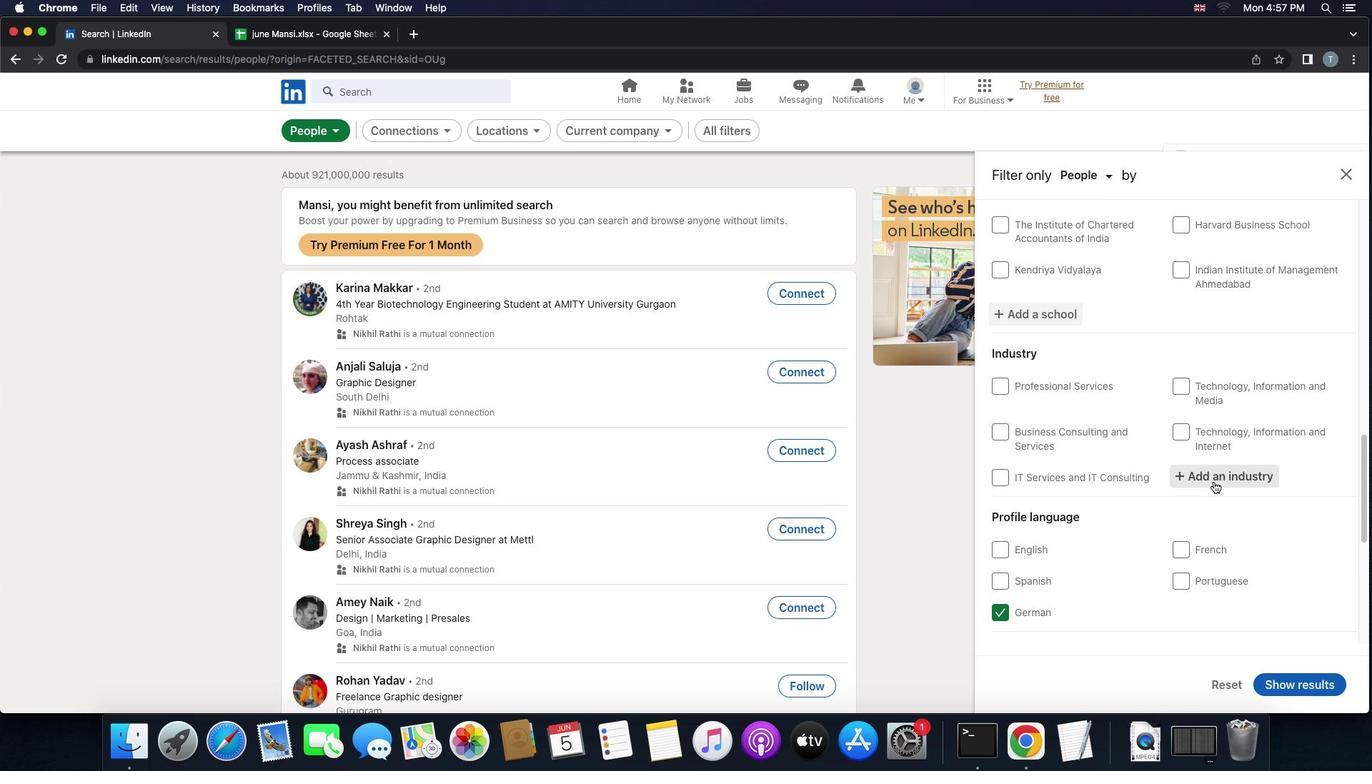 
Action: Key pressed 's''p''a''c''e'Key.space'r''e''s''e''a''r''c''h'
Screenshot: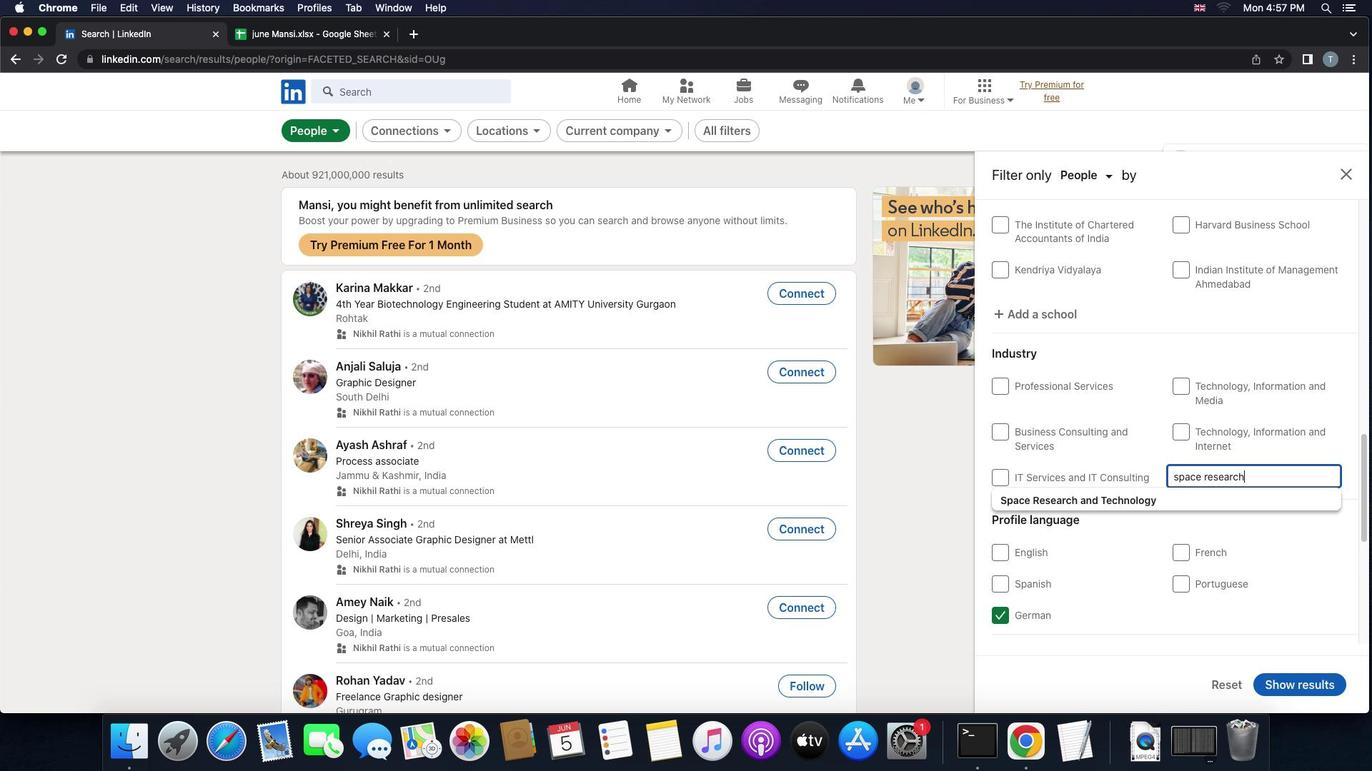 
Action: Mouse moved to (1191, 505)
Screenshot: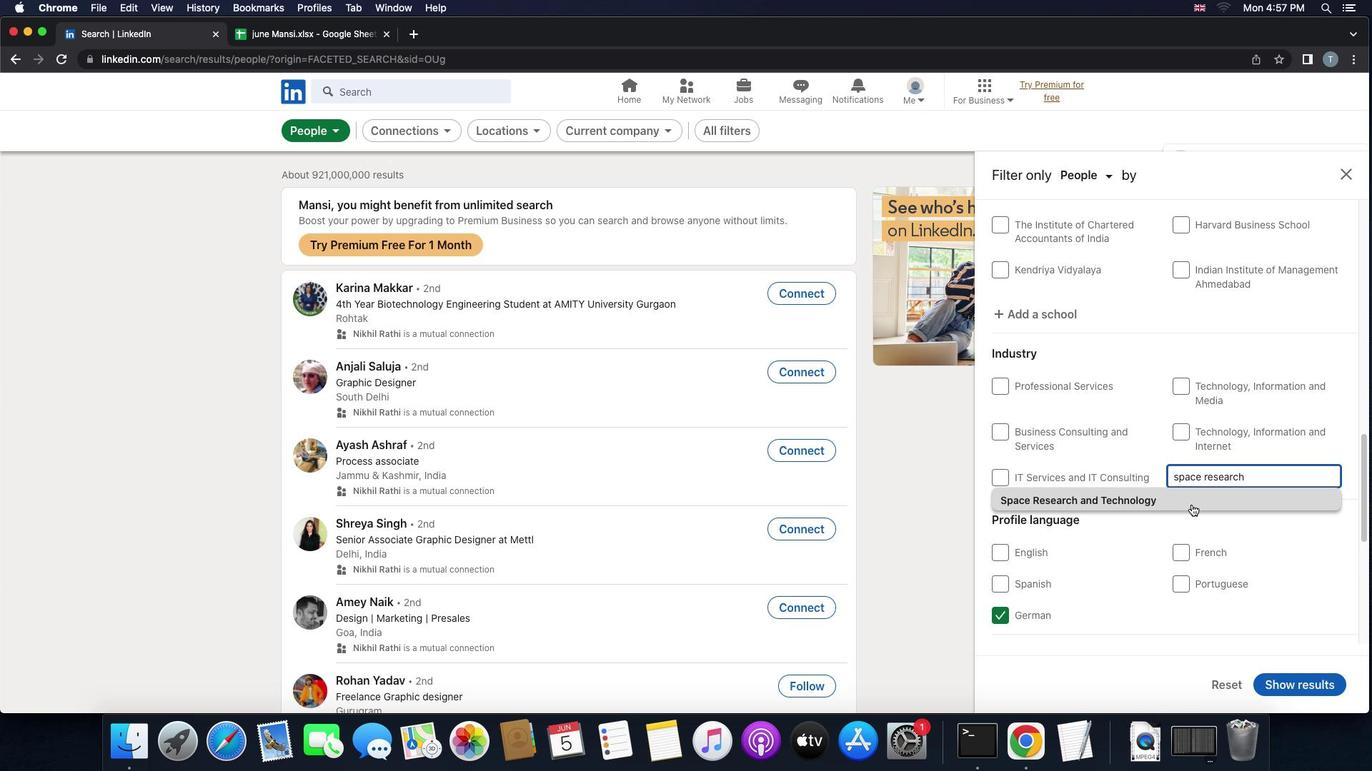 
Action: Mouse pressed left at (1191, 505)
Screenshot: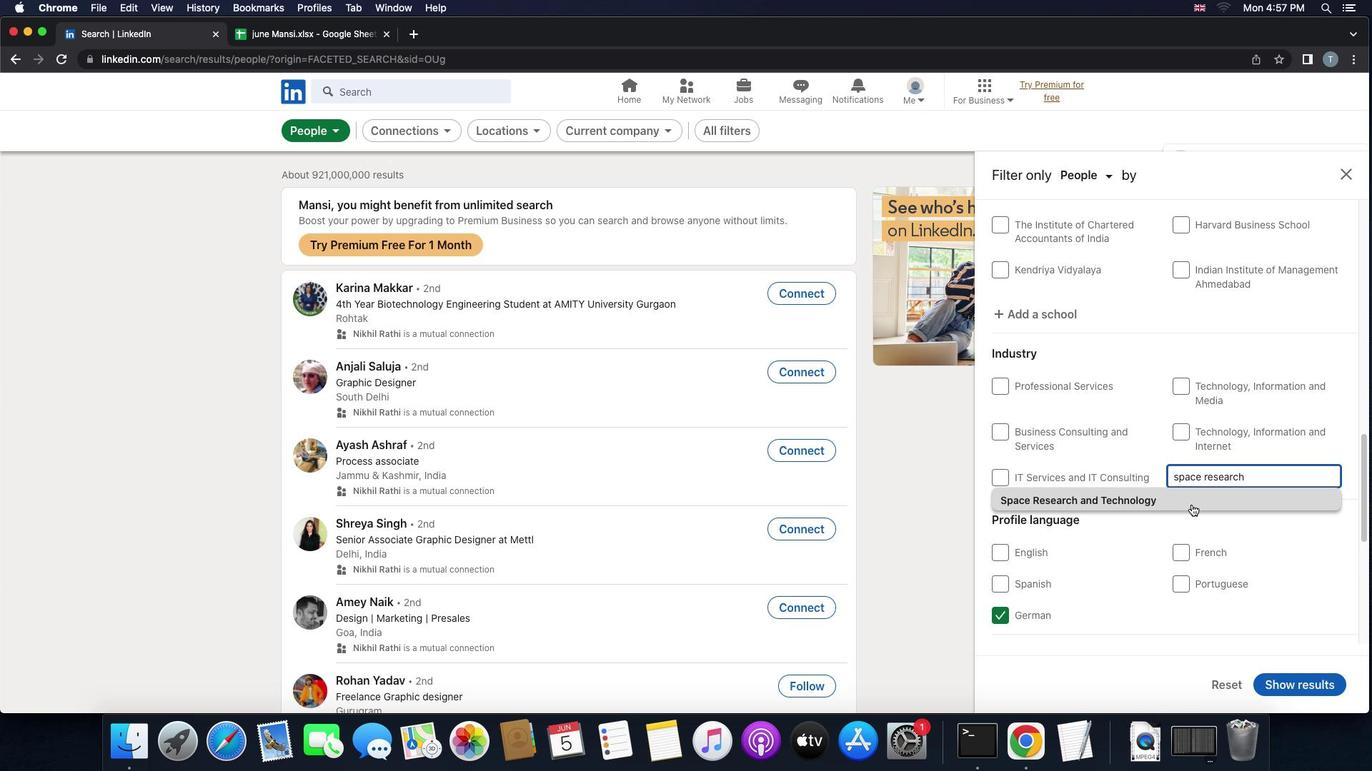 
Action: Mouse moved to (1196, 582)
Screenshot: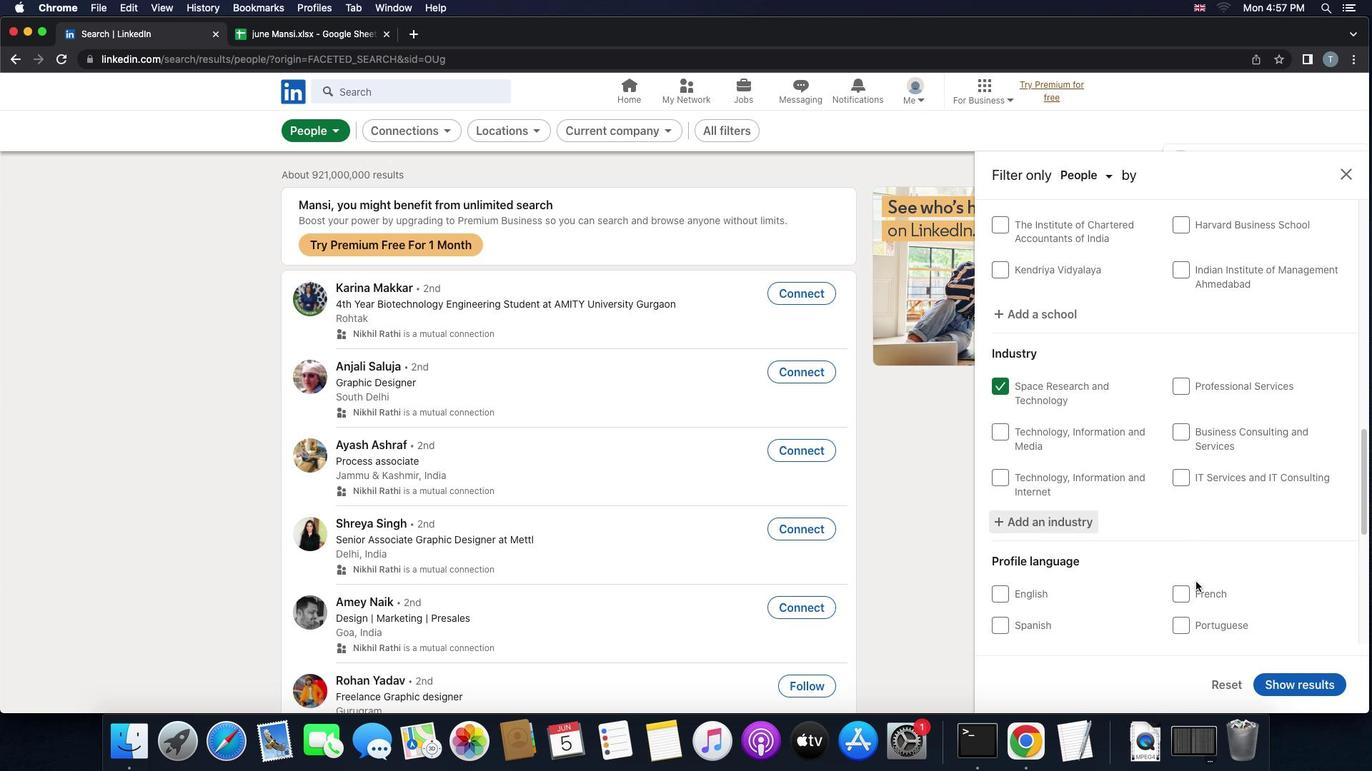 
Action: Mouse scrolled (1196, 582) with delta (0, 0)
Screenshot: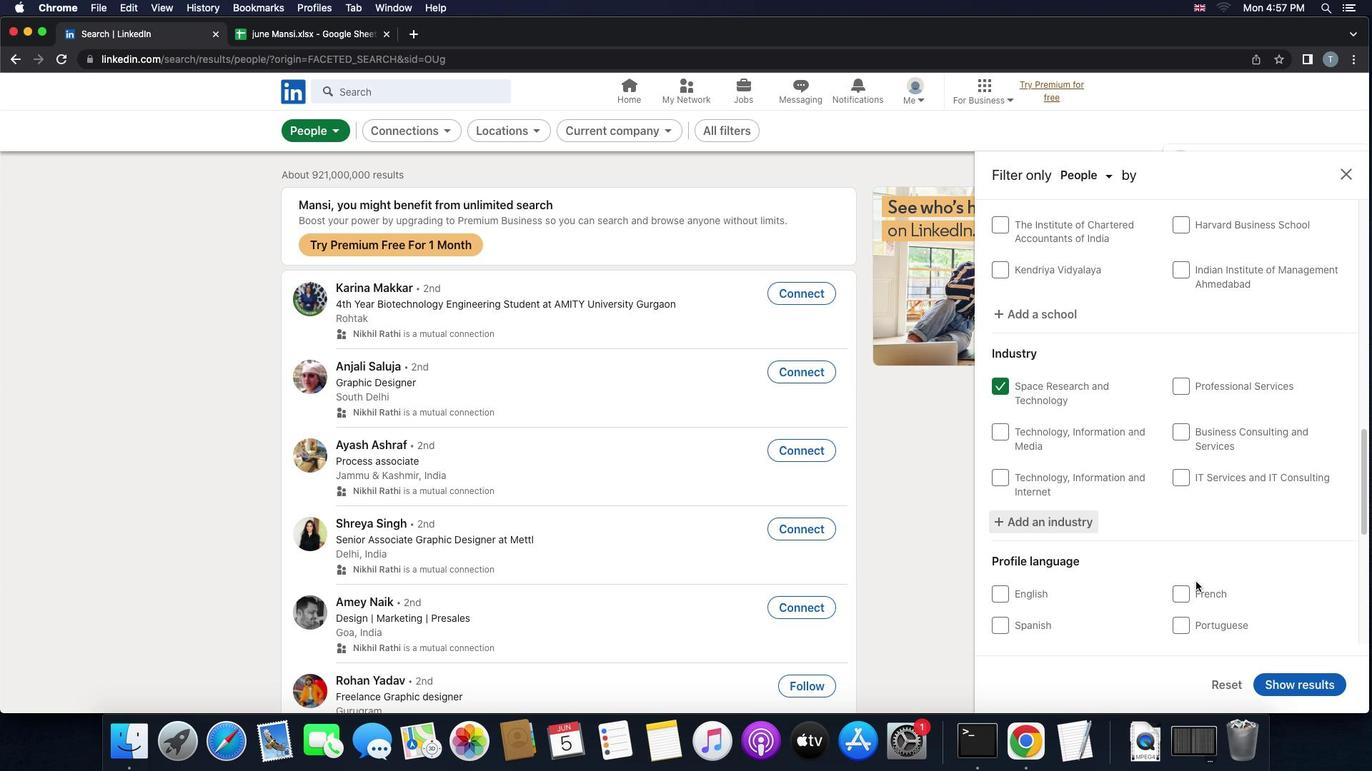 
Action: Mouse scrolled (1196, 582) with delta (0, 0)
Screenshot: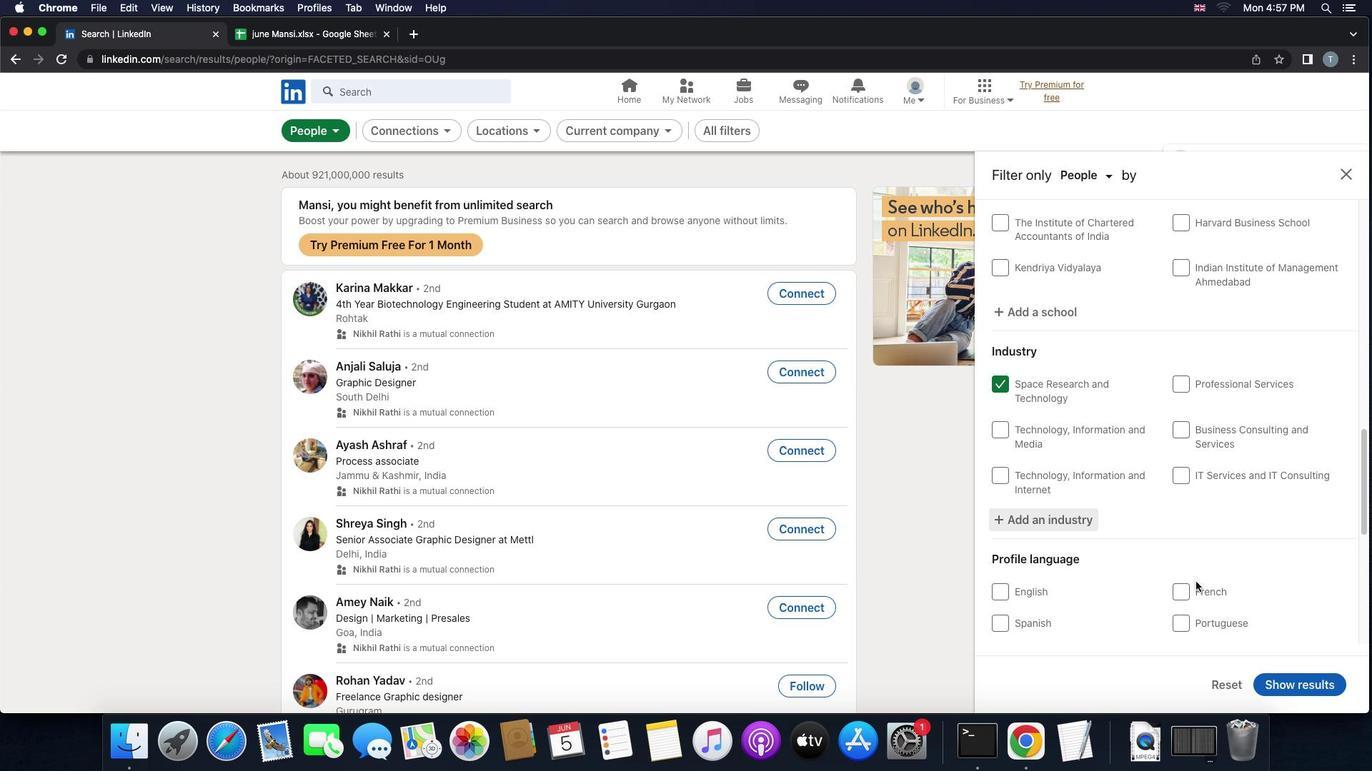 
Action: Mouse scrolled (1196, 582) with delta (0, 0)
Screenshot: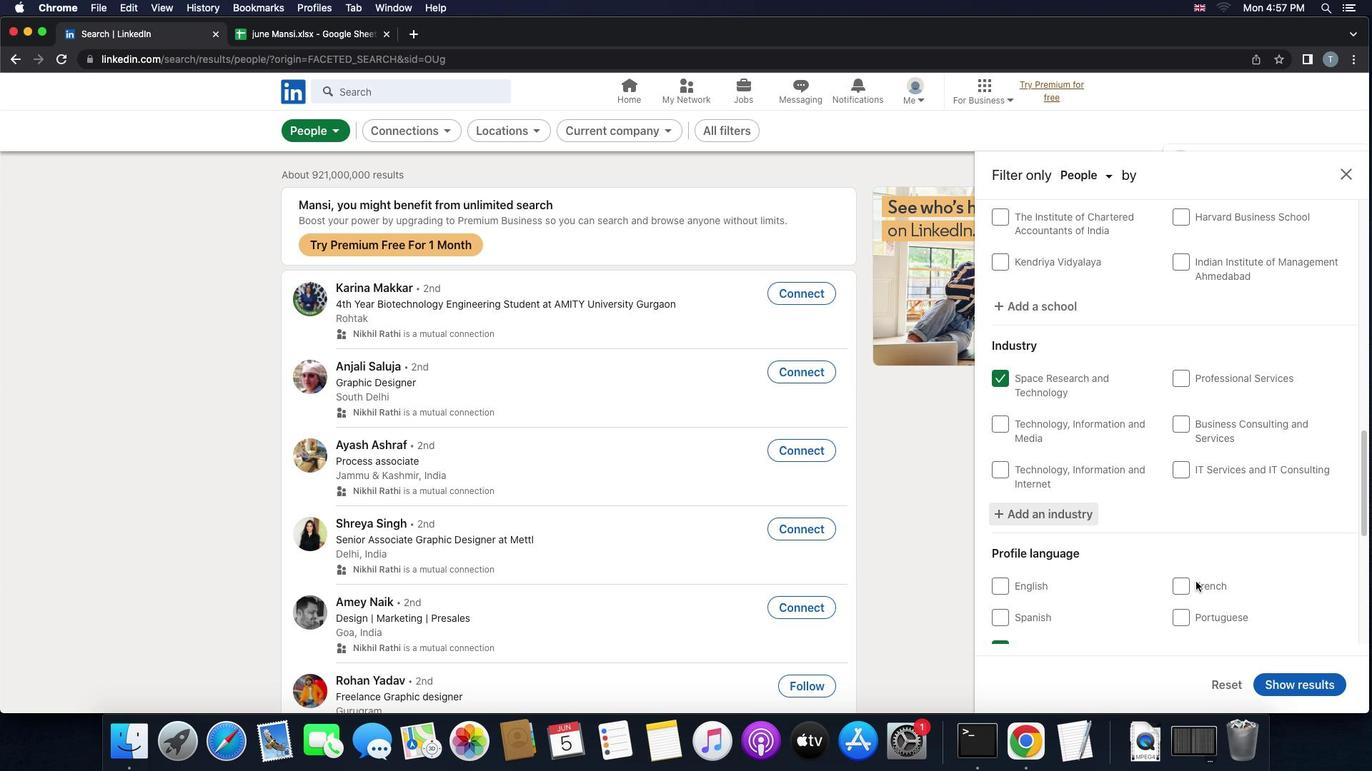 
Action: Mouse scrolled (1196, 582) with delta (0, 0)
Screenshot: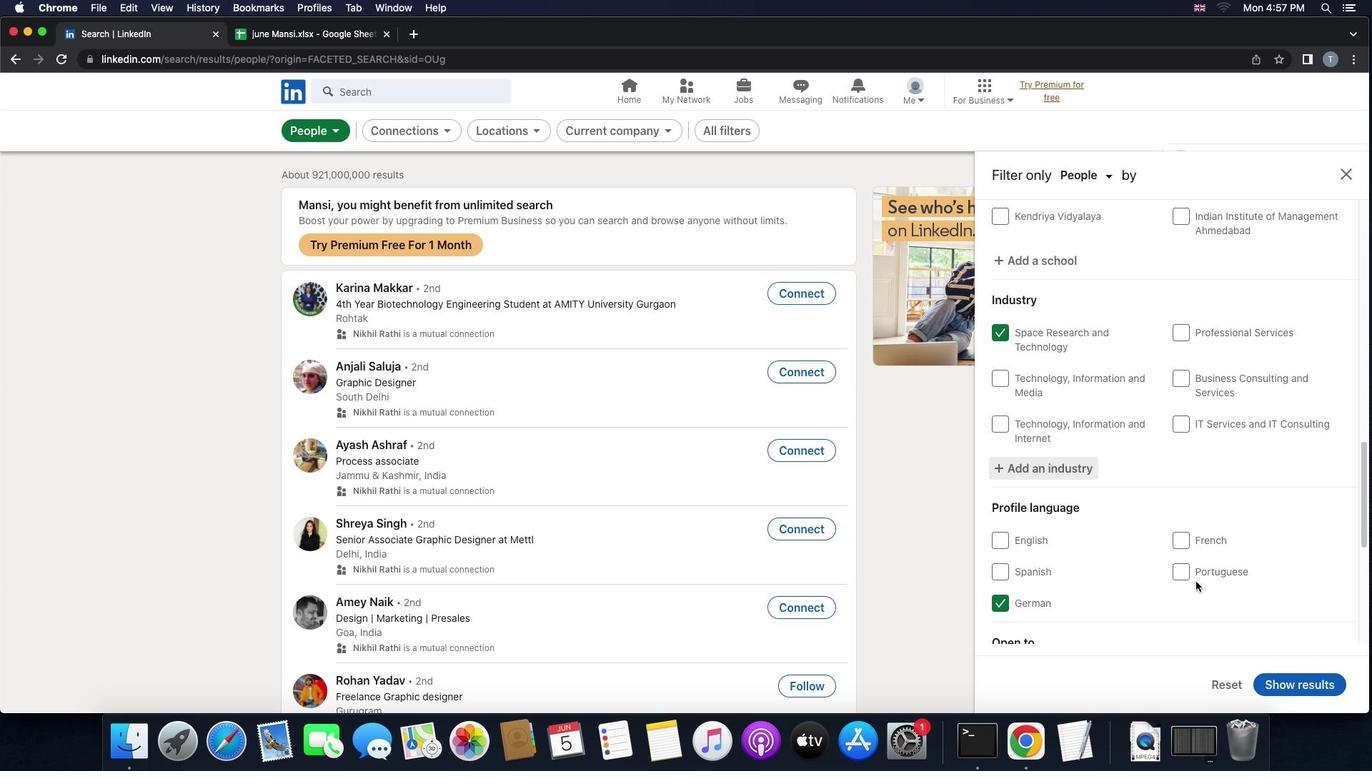 
Action: Mouse scrolled (1196, 582) with delta (0, 0)
Screenshot: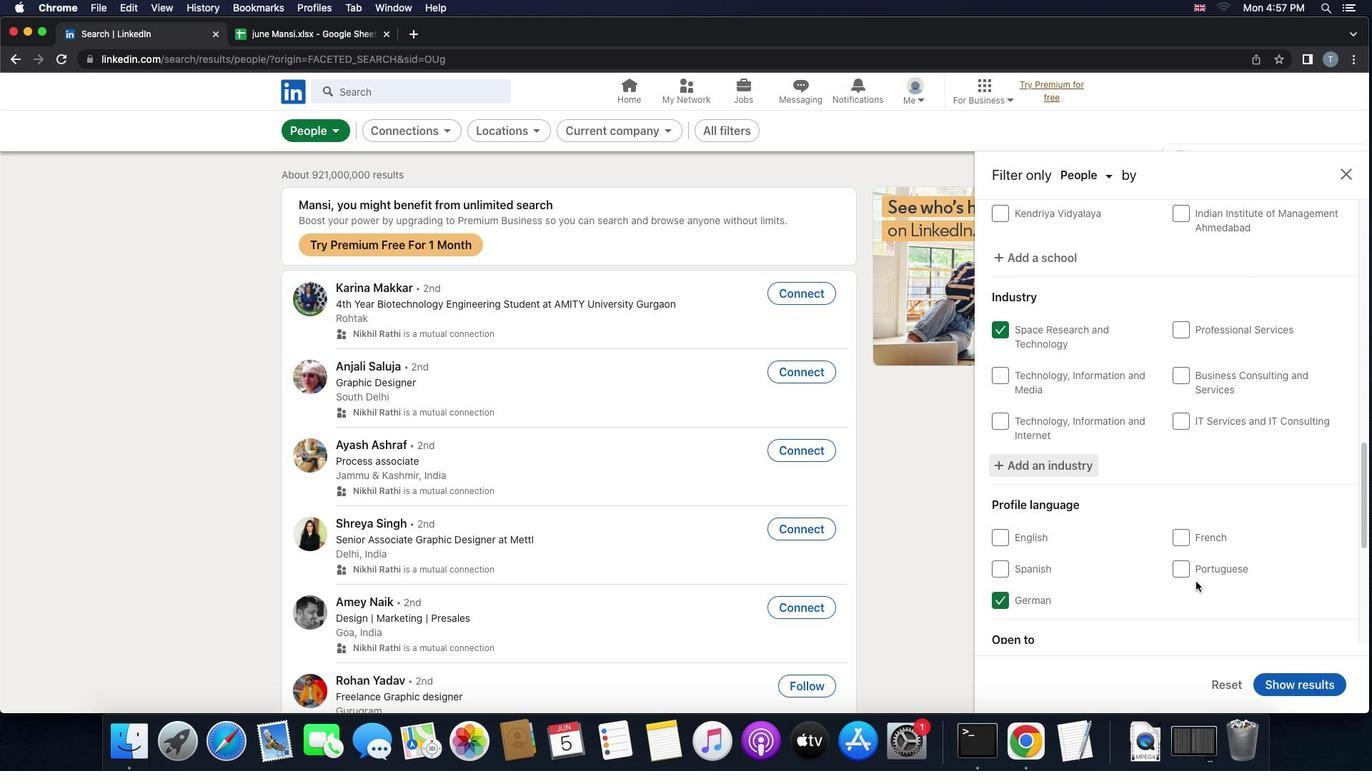 
Action: Mouse scrolled (1196, 582) with delta (0, 0)
Screenshot: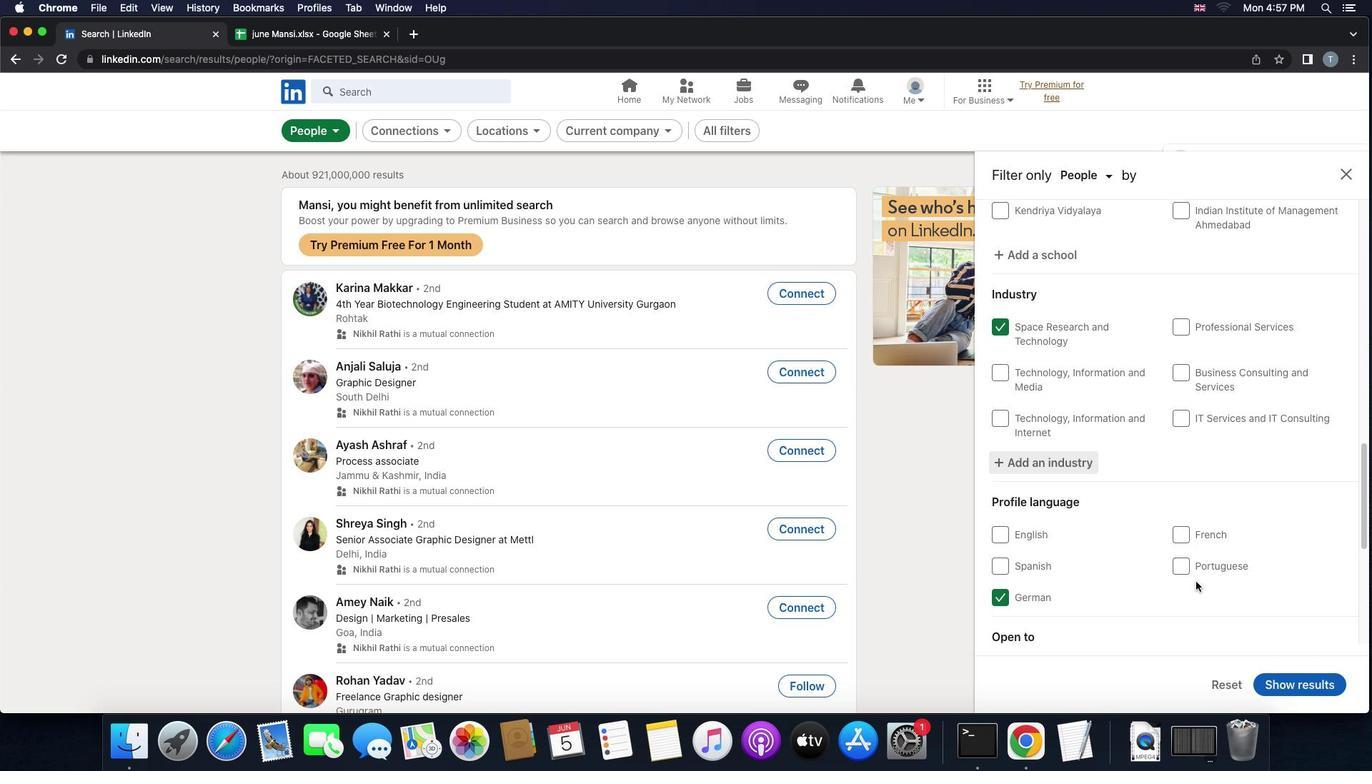 
Action: Mouse scrolled (1196, 582) with delta (0, 0)
Screenshot: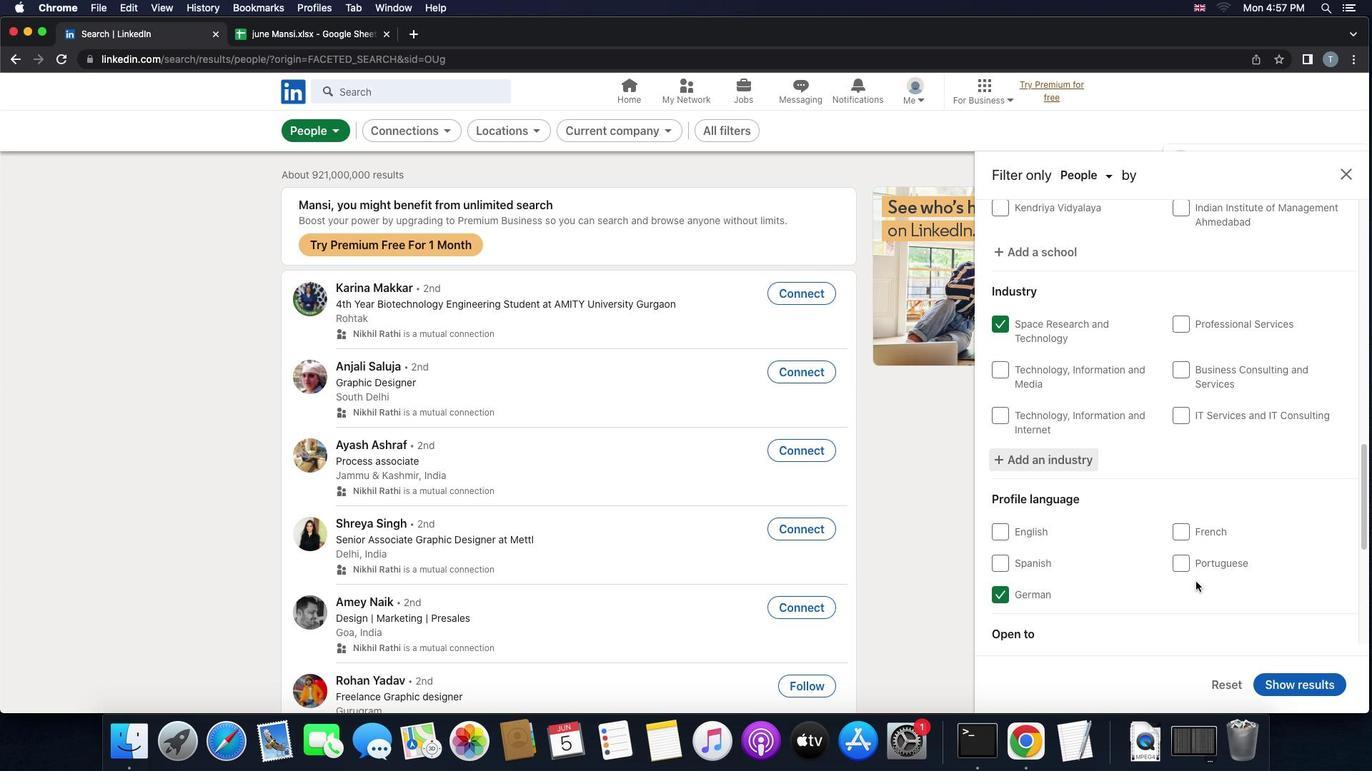 
Action: Mouse scrolled (1196, 582) with delta (0, 0)
Screenshot: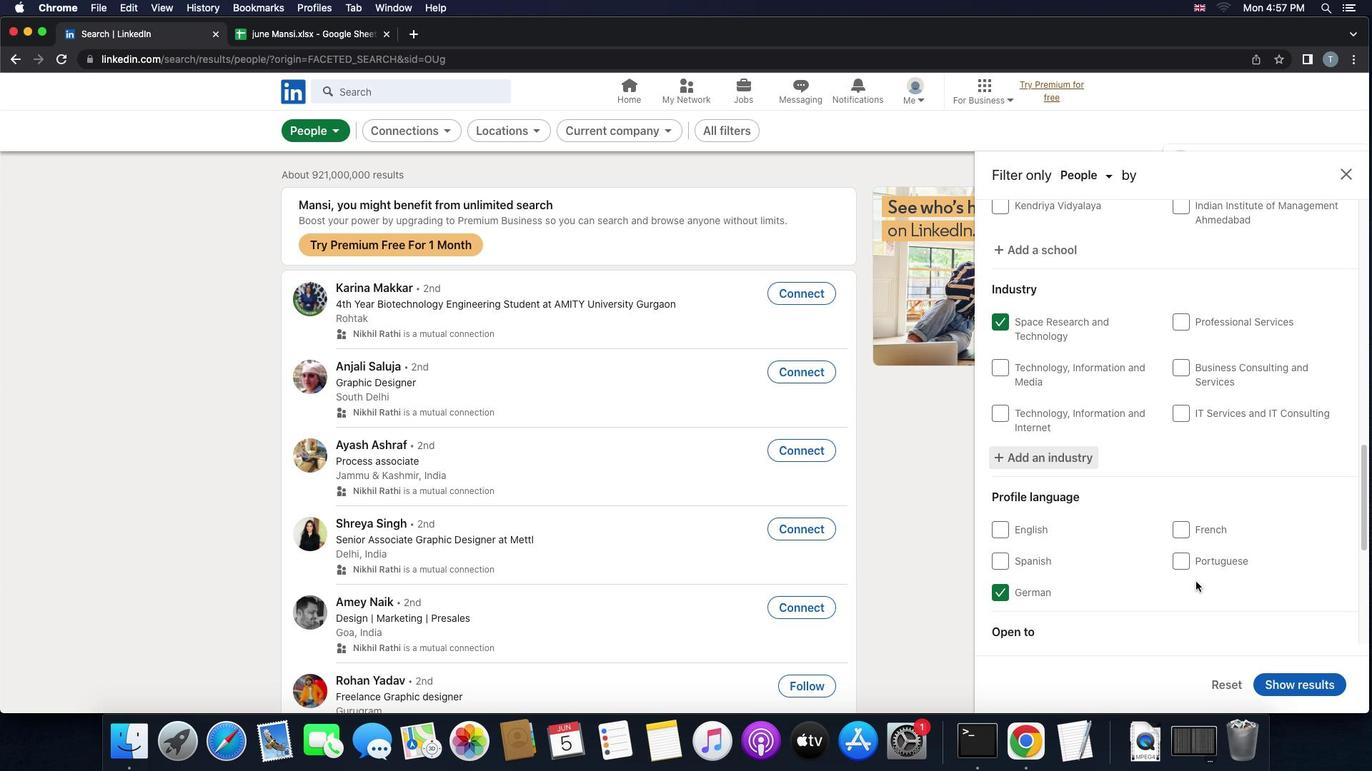 
Action: Mouse scrolled (1196, 582) with delta (0, 0)
Screenshot: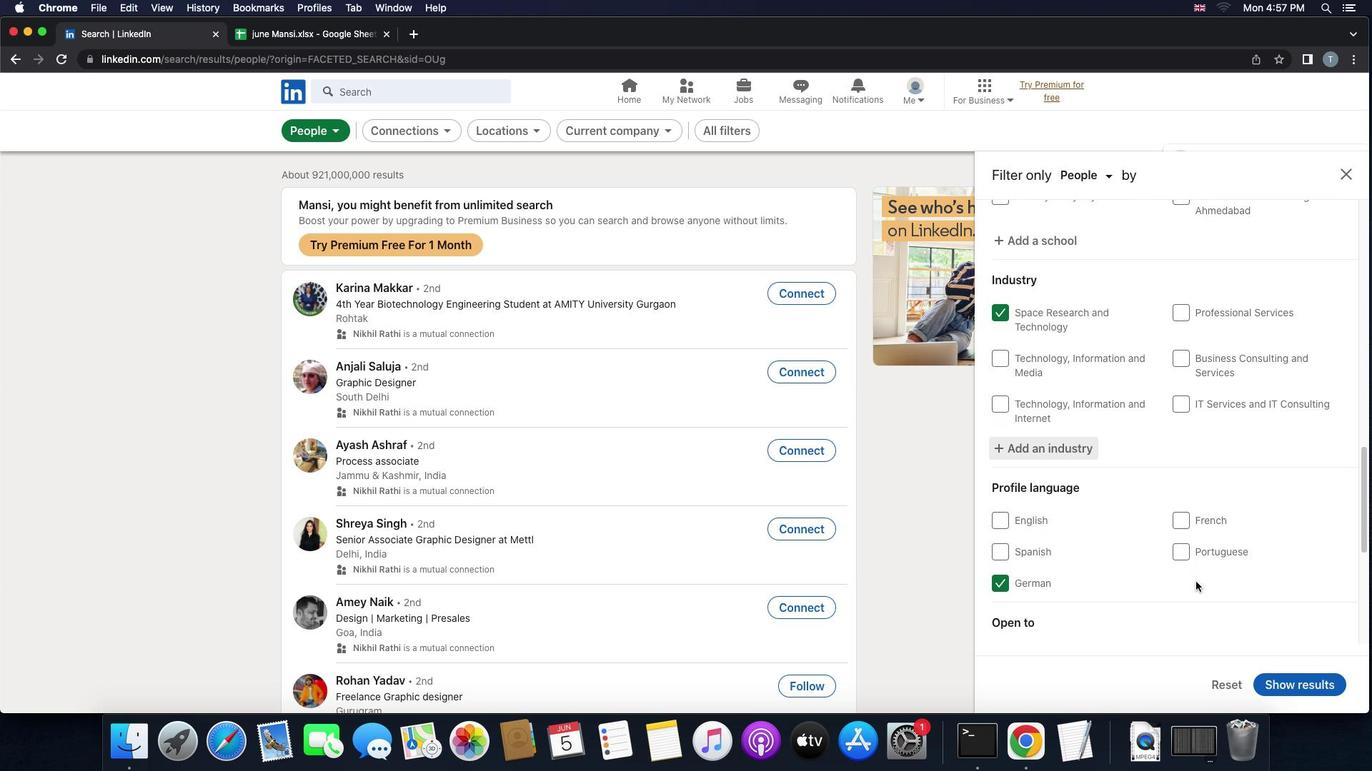 
Action: Mouse scrolled (1196, 582) with delta (0, 0)
Screenshot: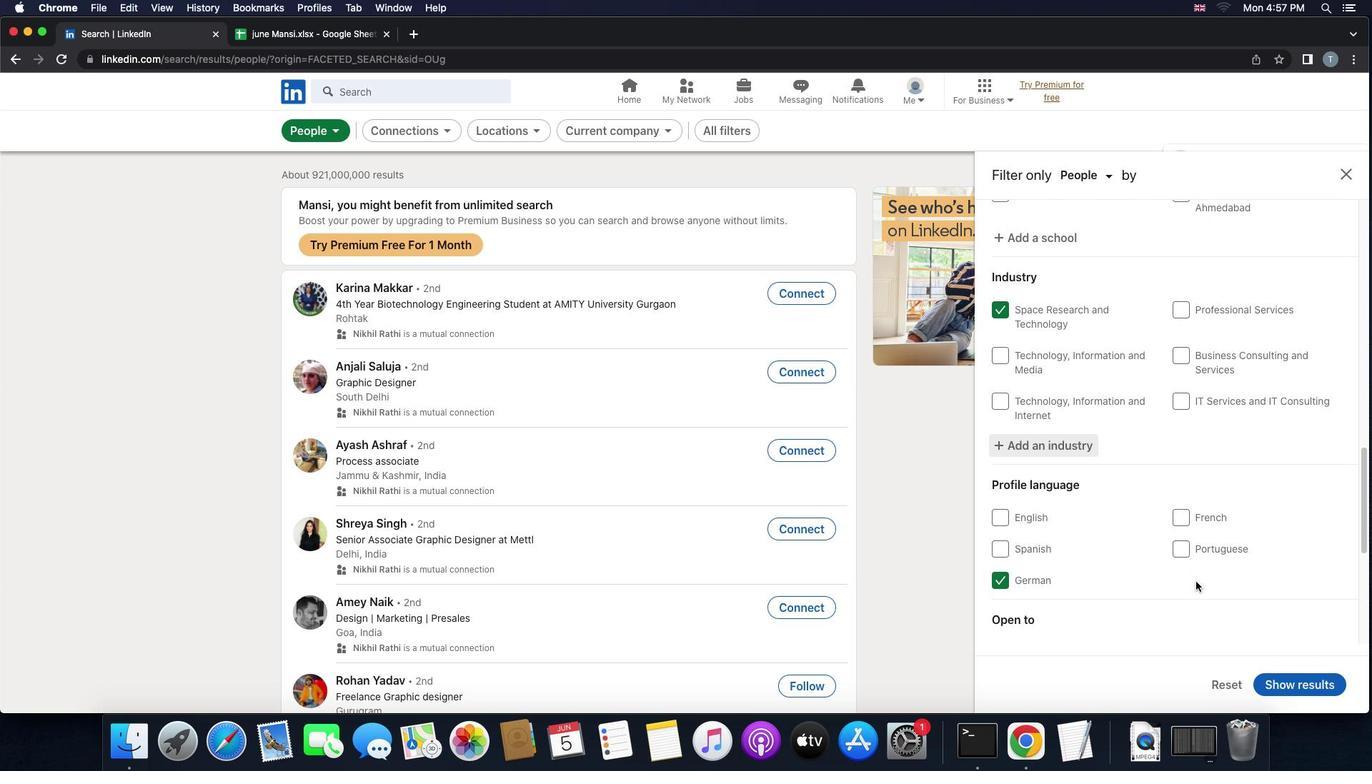 
Action: Mouse scrolled (1196, 582) with delta (0, 0)
Screenshot: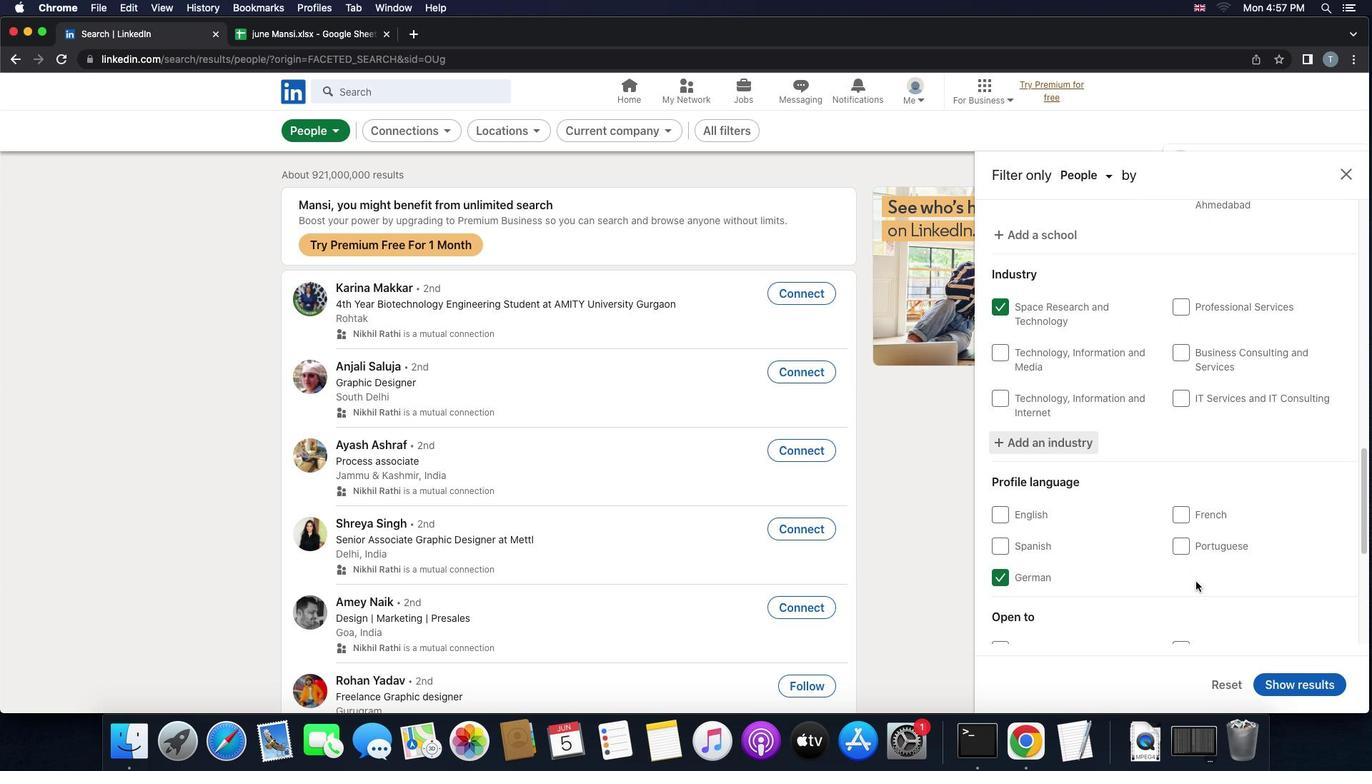
Action: Mouse scrolled (1196, 582) with delta (0, 0)
Screenshot: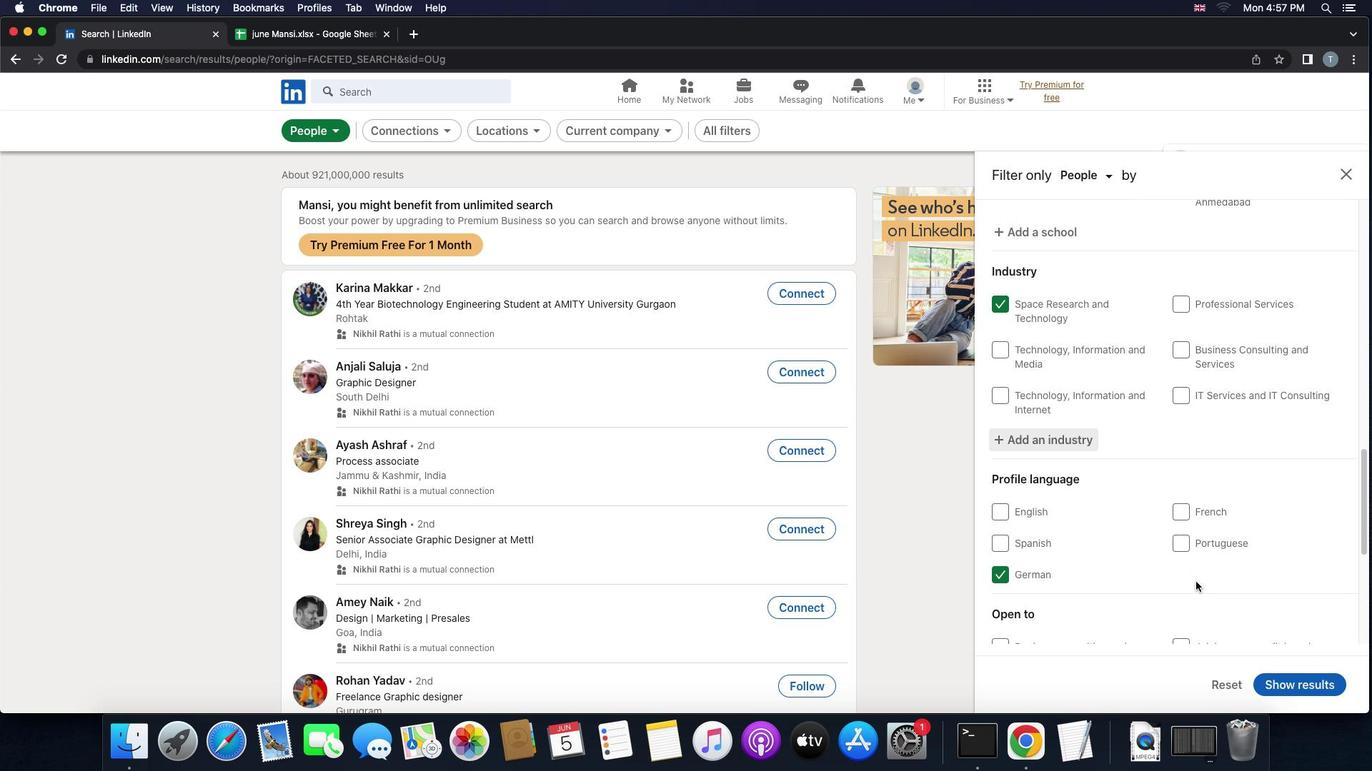 
Action: Mouse scrolled (1196, 582) with delta (0, 0)
Screenshot: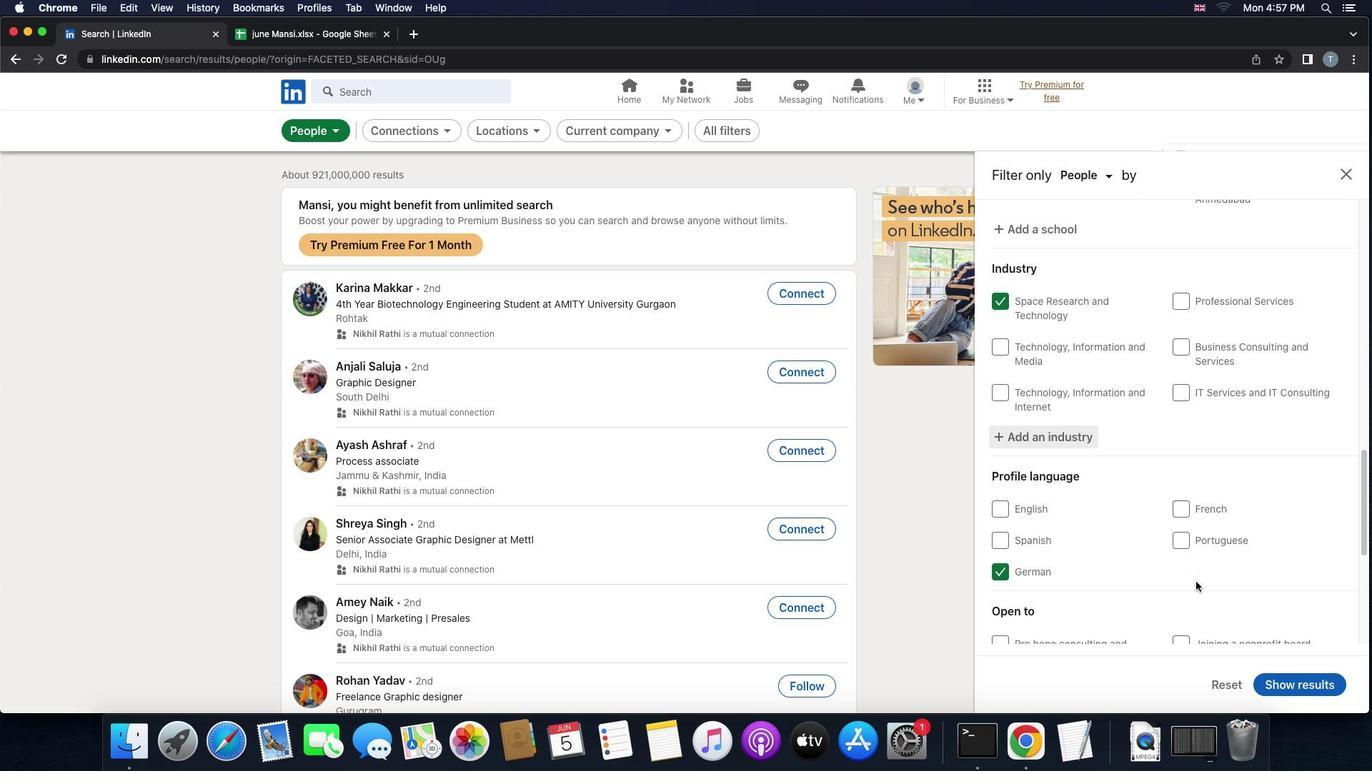 
Action: Mouse scrolled (1196, 582) with delta (0, 0)
Screenshot: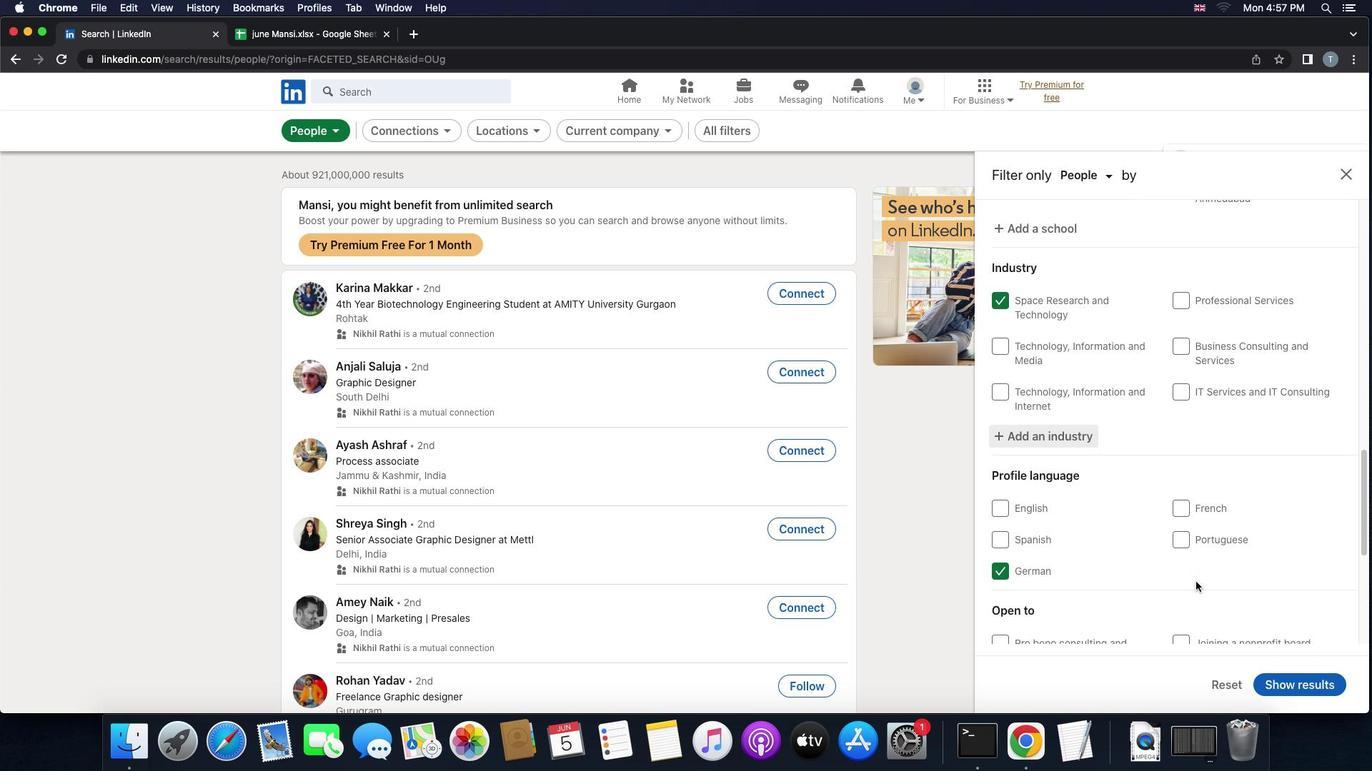
Action: Mouse scrolled (1196, 582) with delta (0, -1)
Screenshot: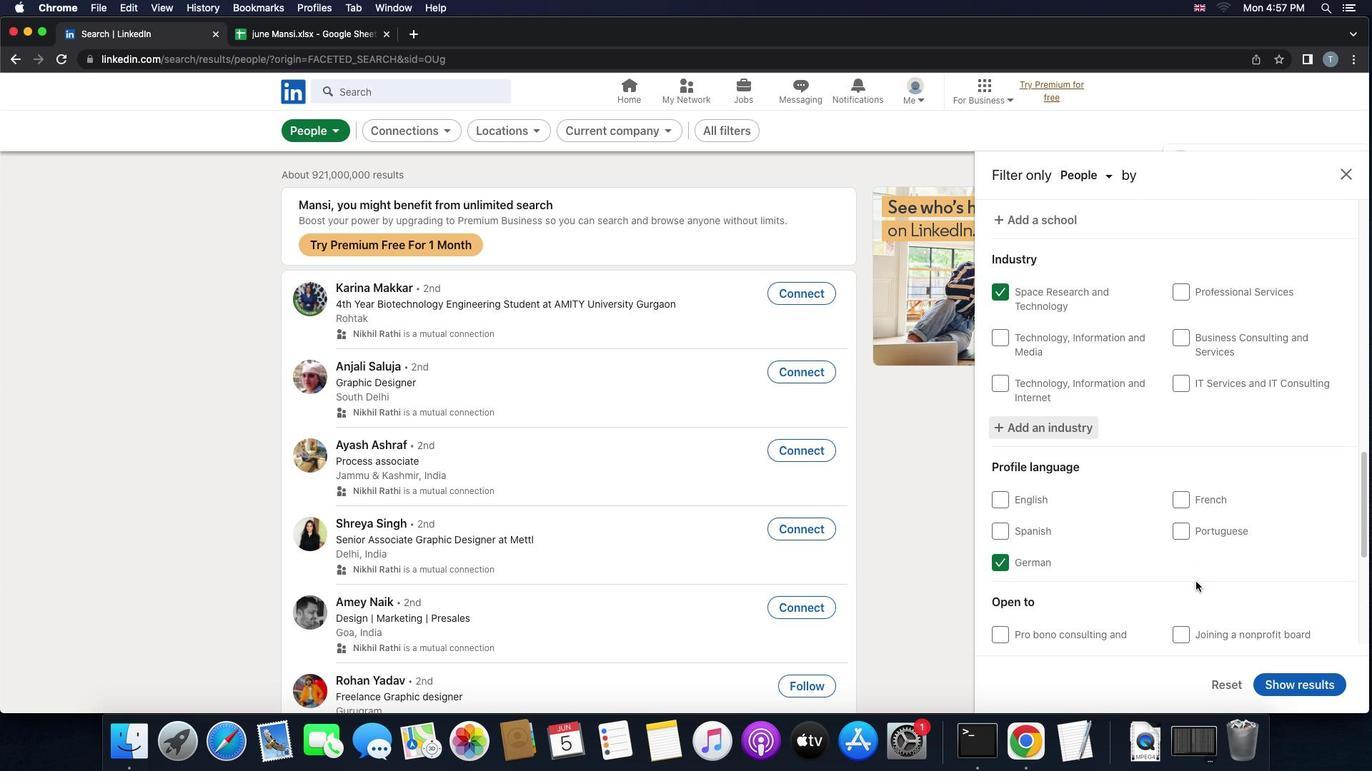 
Action: Mouse scrolled (1196, 582) with delta (0, 0)
Screenshot: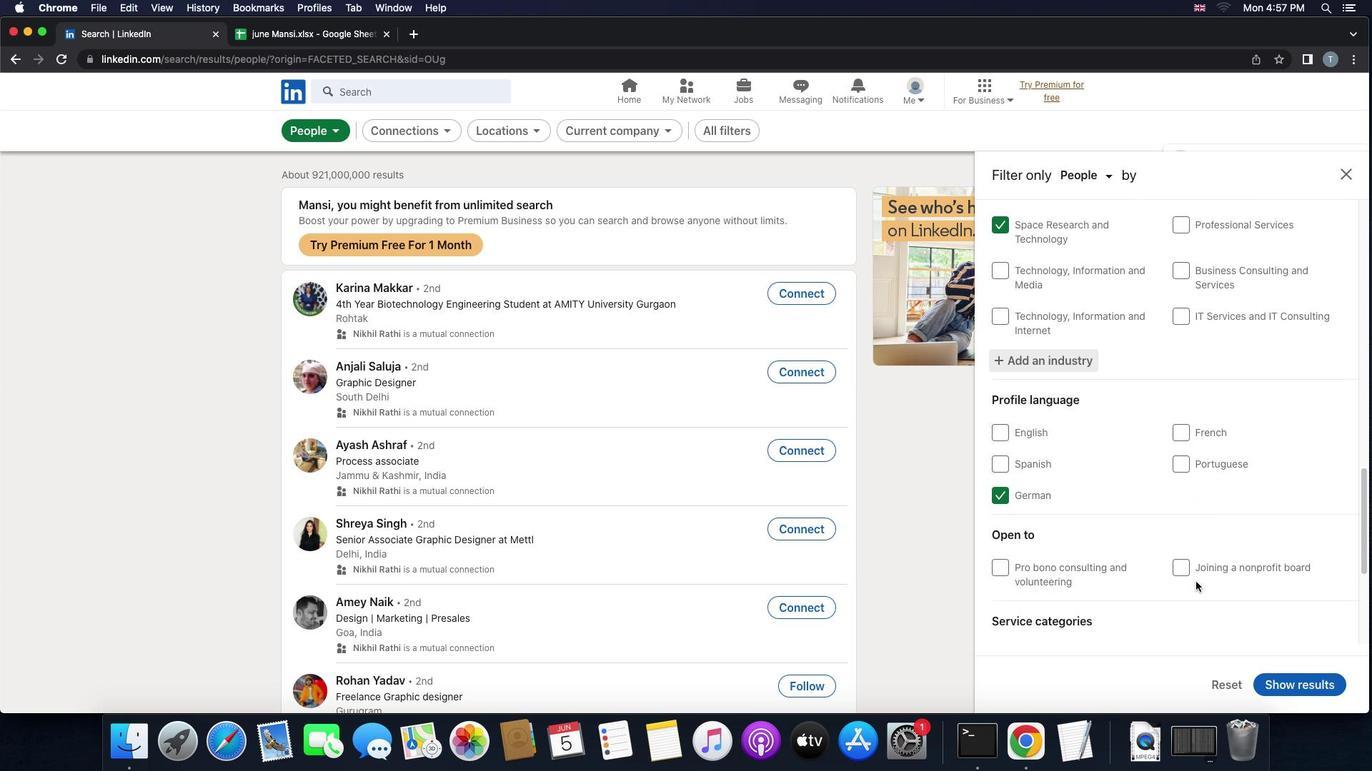 
Action: Mouse scrolled (1196, 582) with delta (0, 0)
Screenshot: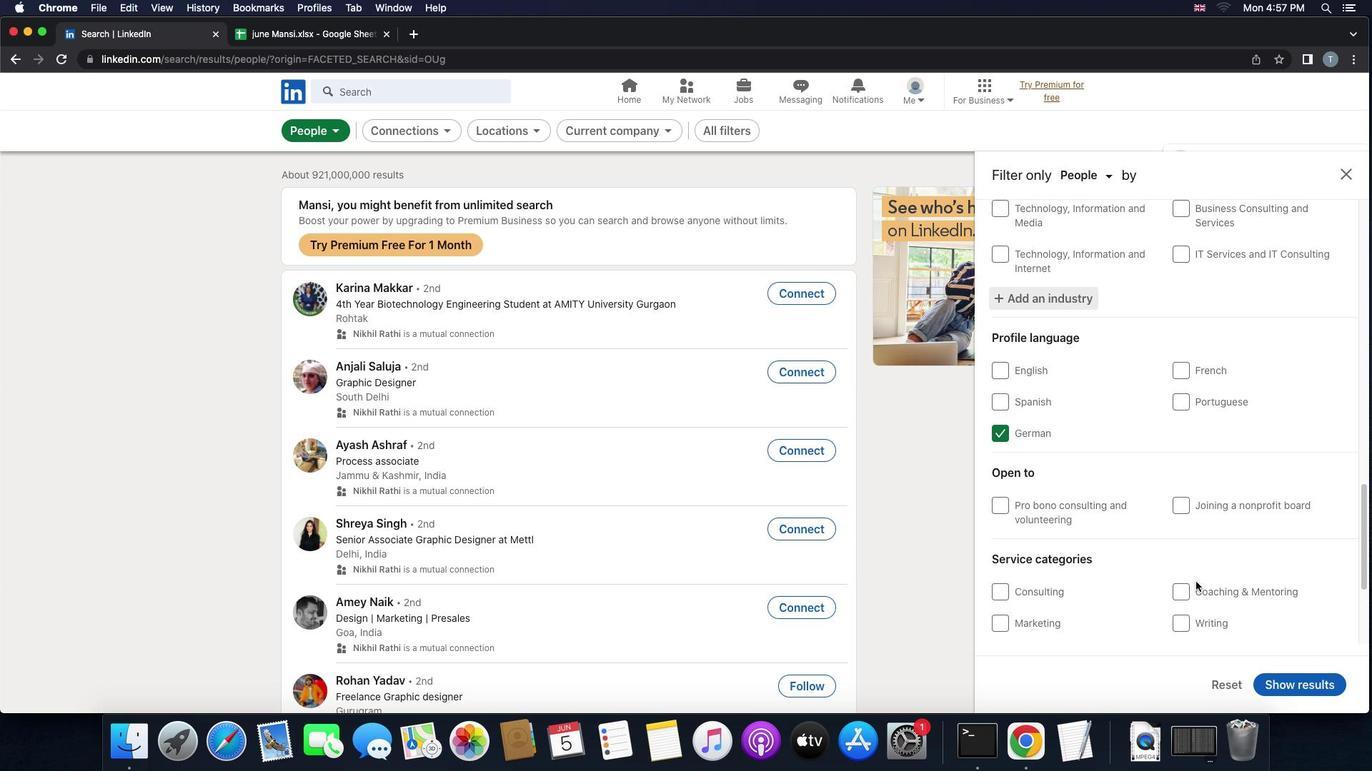 
Action: Mouse scrolled (1196, 582) with delta (0, 0)
Screenshot: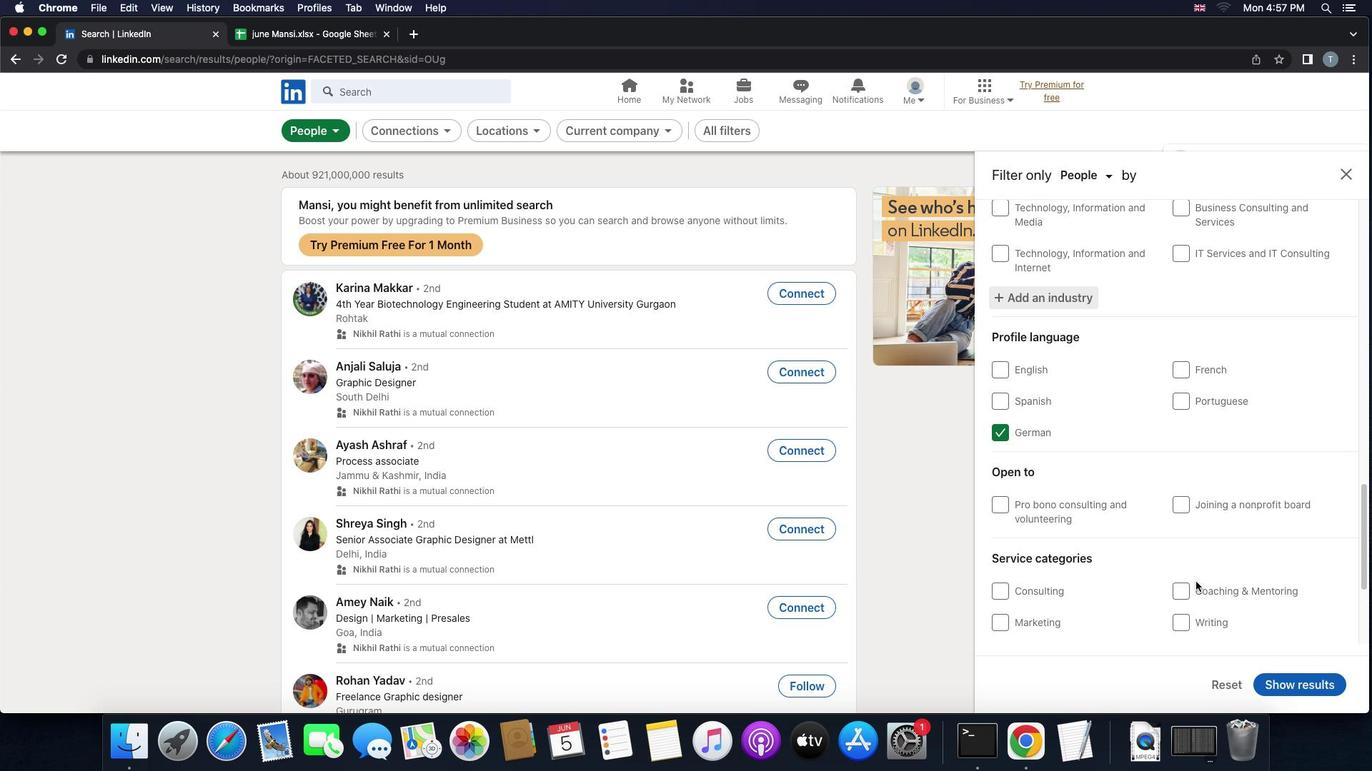 
Action: Mouse scrolled (1196, 582) with delta (0, 0)
Screenshot: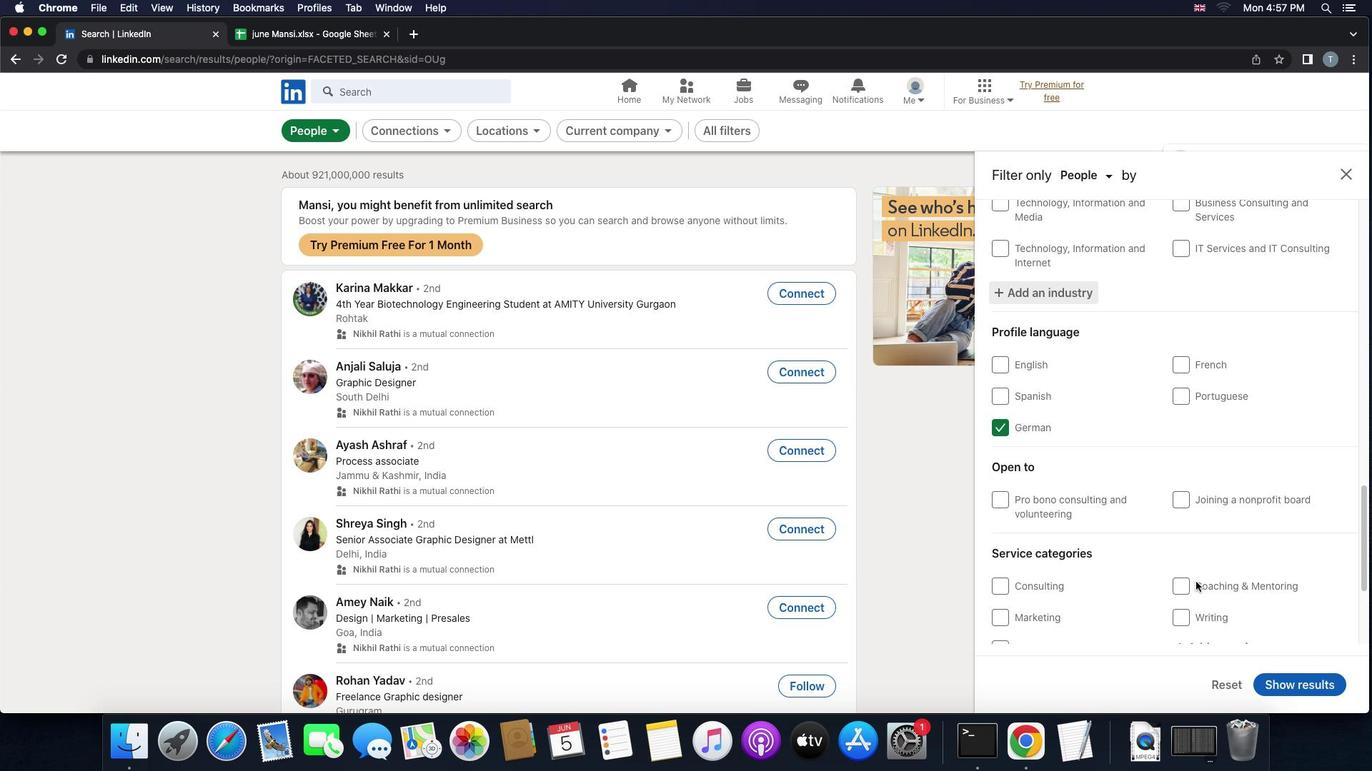 
Action: Mouse moved to (1189, 599)
Screenshot: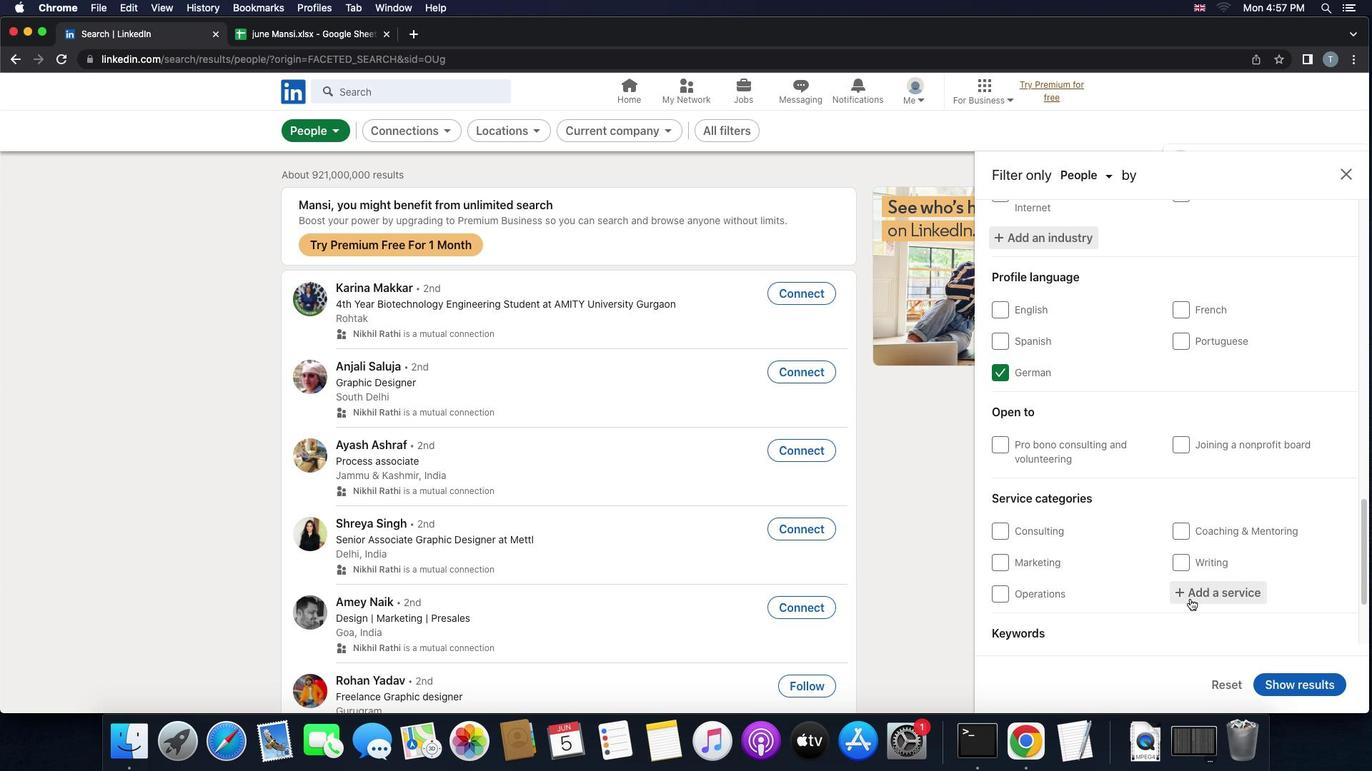
Action: Mouse pressed left at (1189, 599)
Screenshot: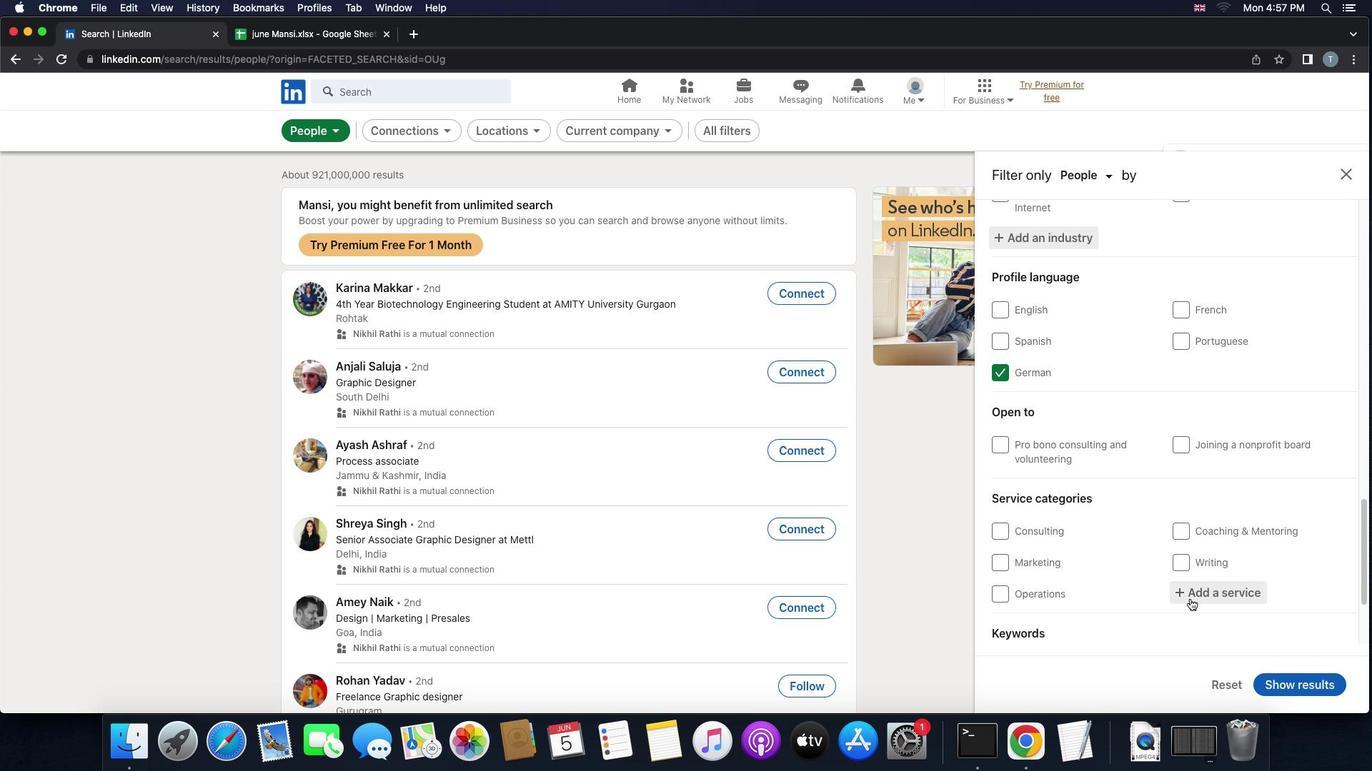 
Action: Key pressed 'l''e''a''d''e''r''s''h''i''p'
Screenshot: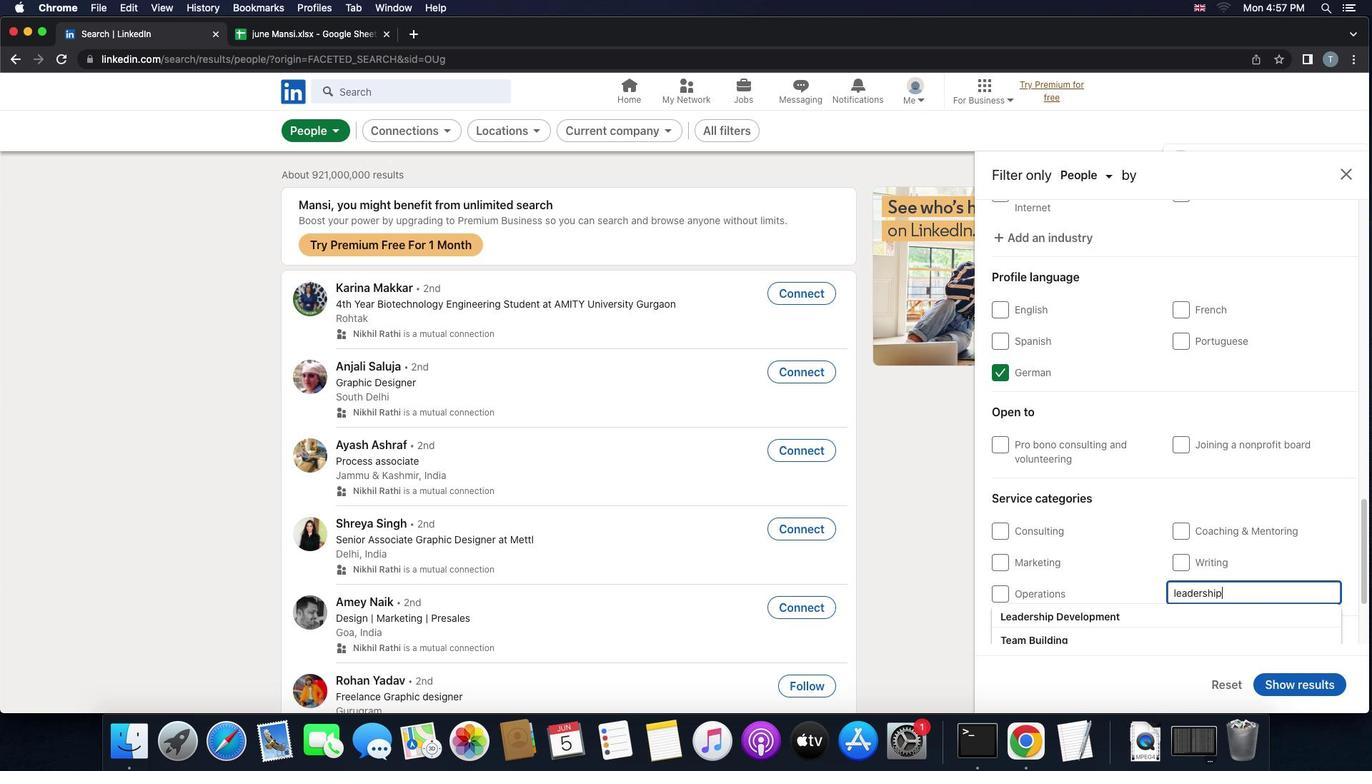 
Action: Mouse moved to (1162, 622)
Screenshot: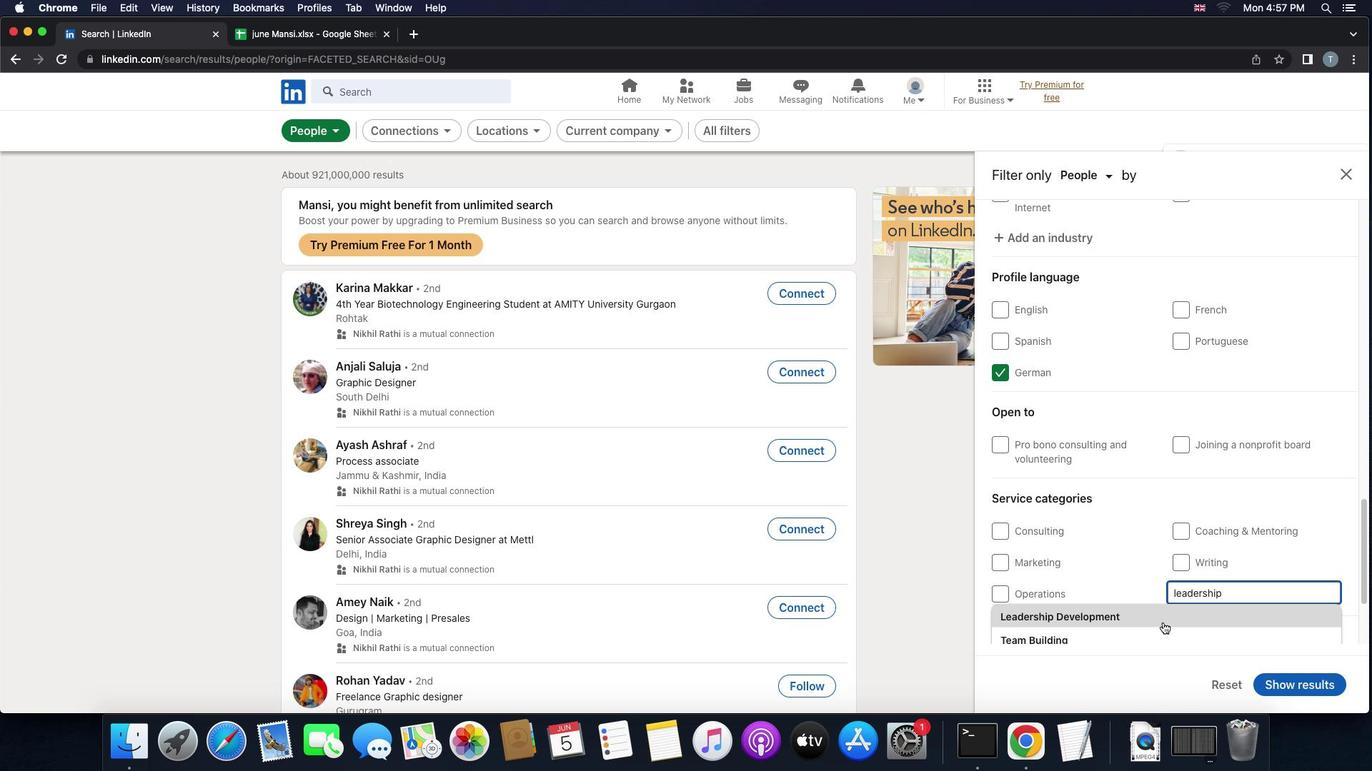 
Action: Mouse pressed left at (1162, 622)
Screenshot: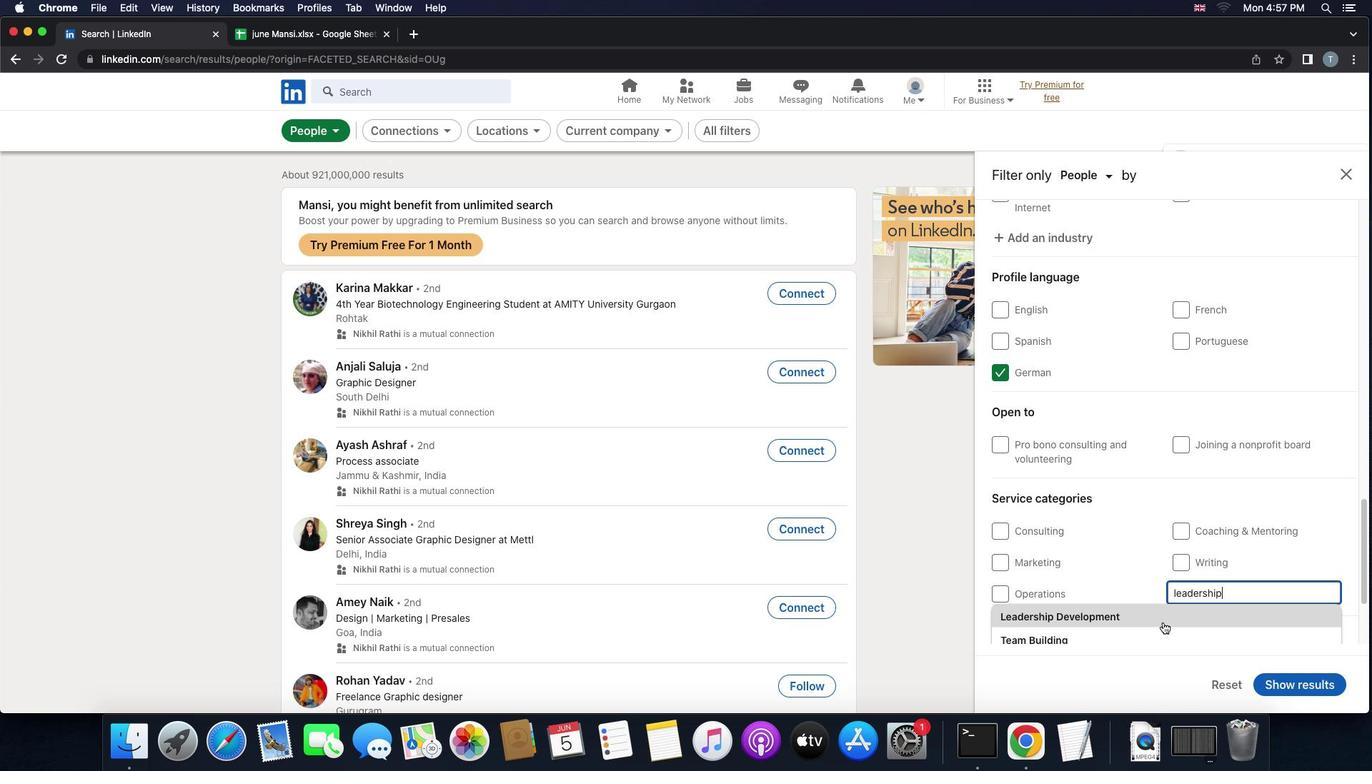 
Action: Mouse scrolled (1162, 622) with delta (0, 0)
Screenshot: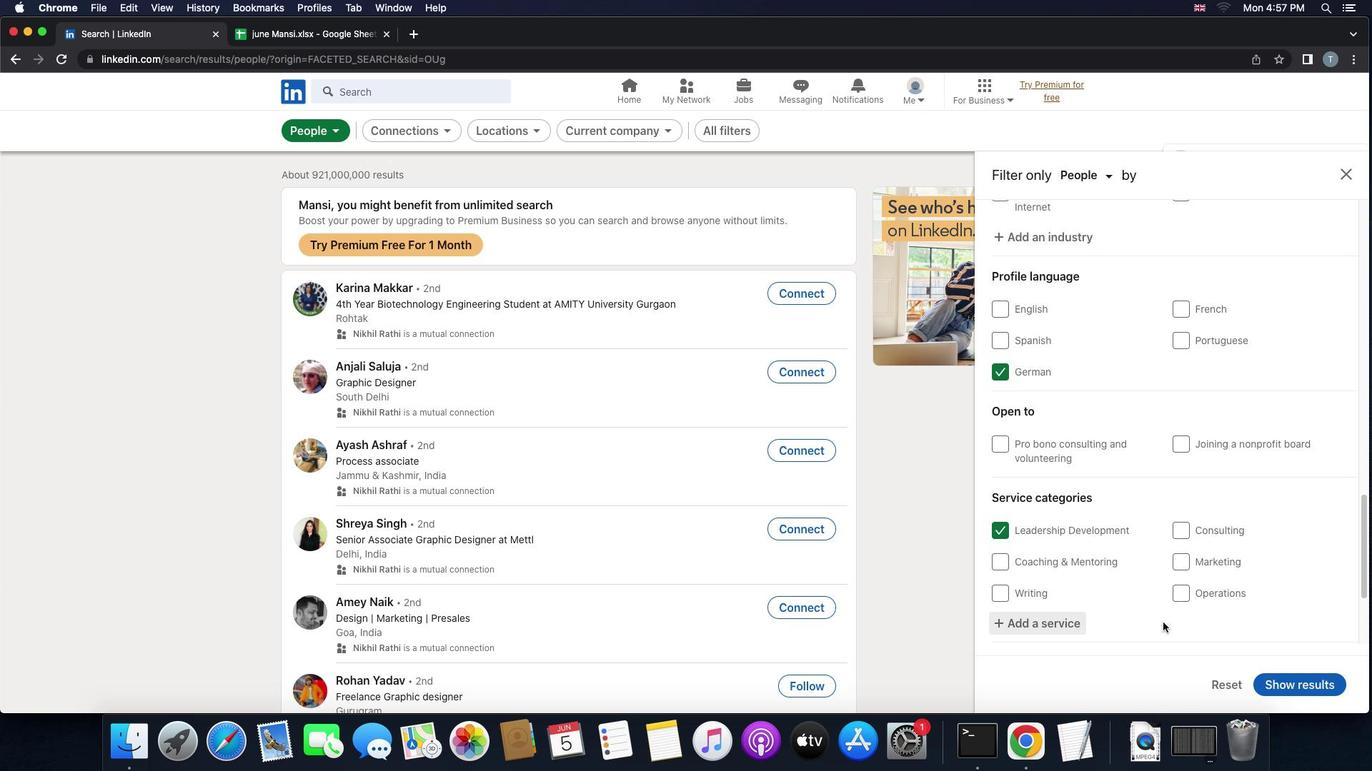 
Action: Mouse scrolled (1162, 622) with delta (0, 0)
Screenshot: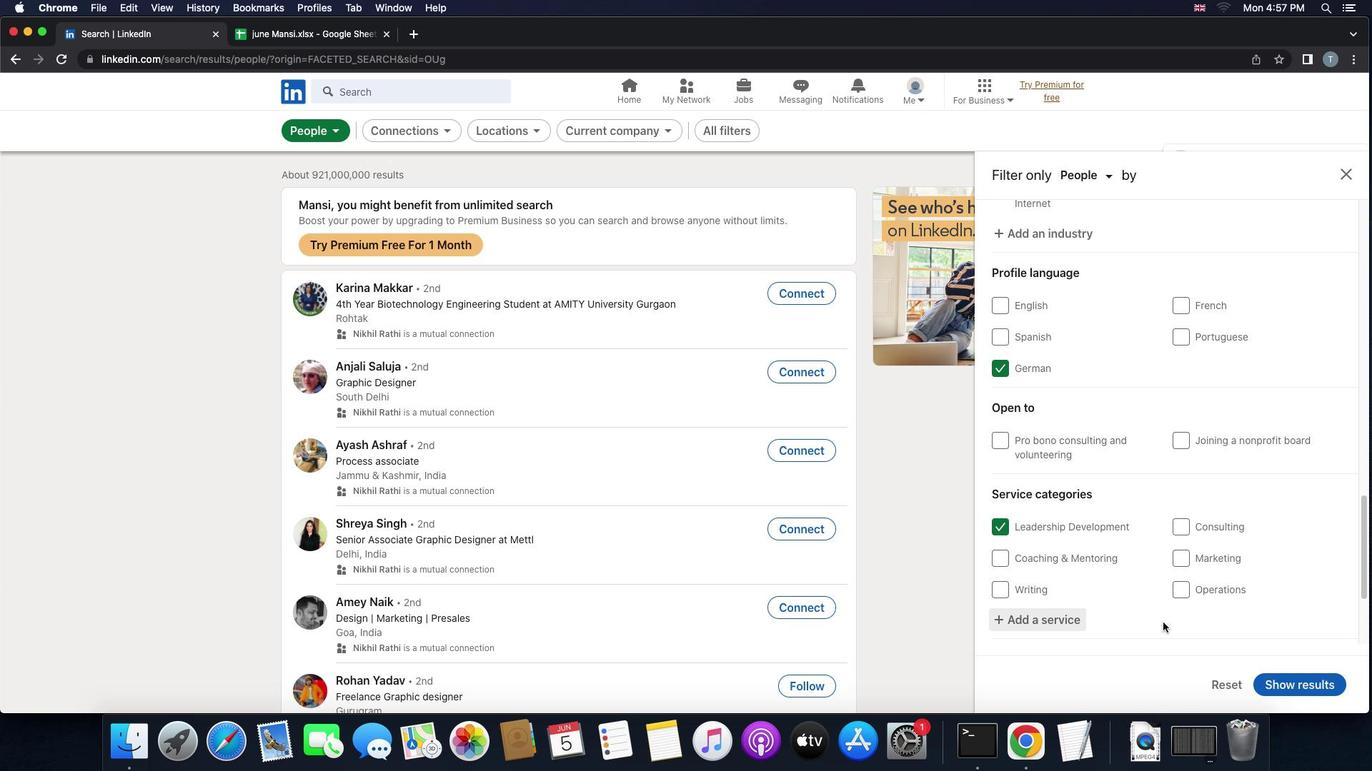 
Action: Mouse scrolled (1162, 622) with delta (0, -2)
Screenshot: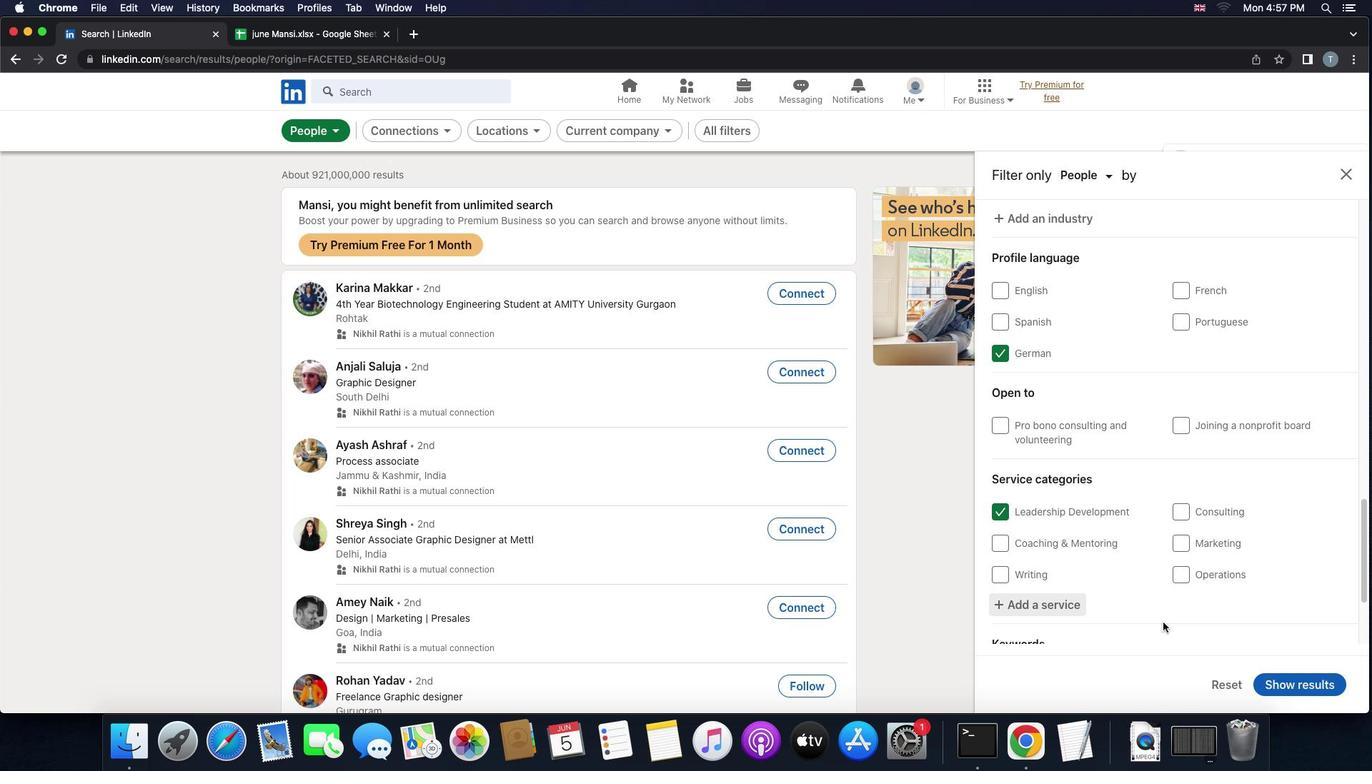 
Action: Mouse scrolled (1162, 622) with delta (0, -2)
Screenshot: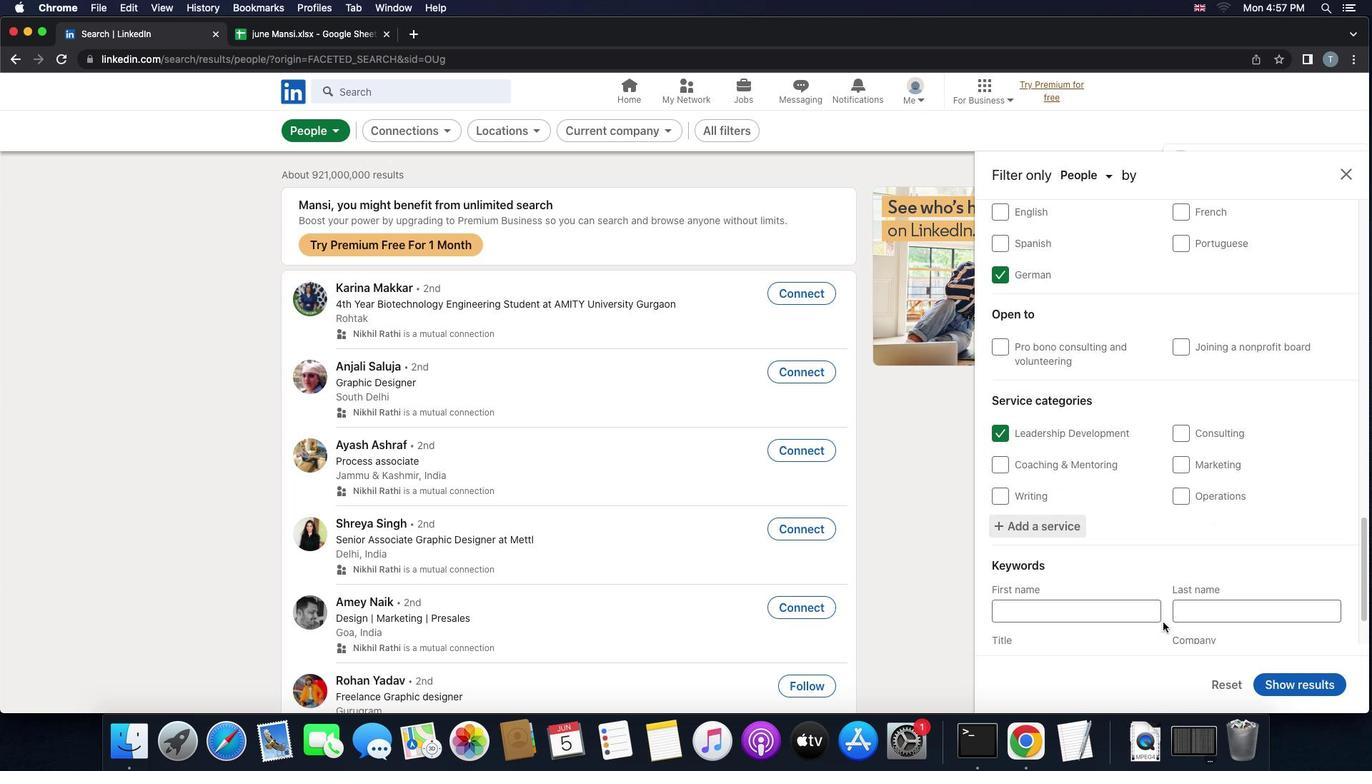 
Action: Mouse scrolled (1162, 622) with delta (0, 0)
Screenshot: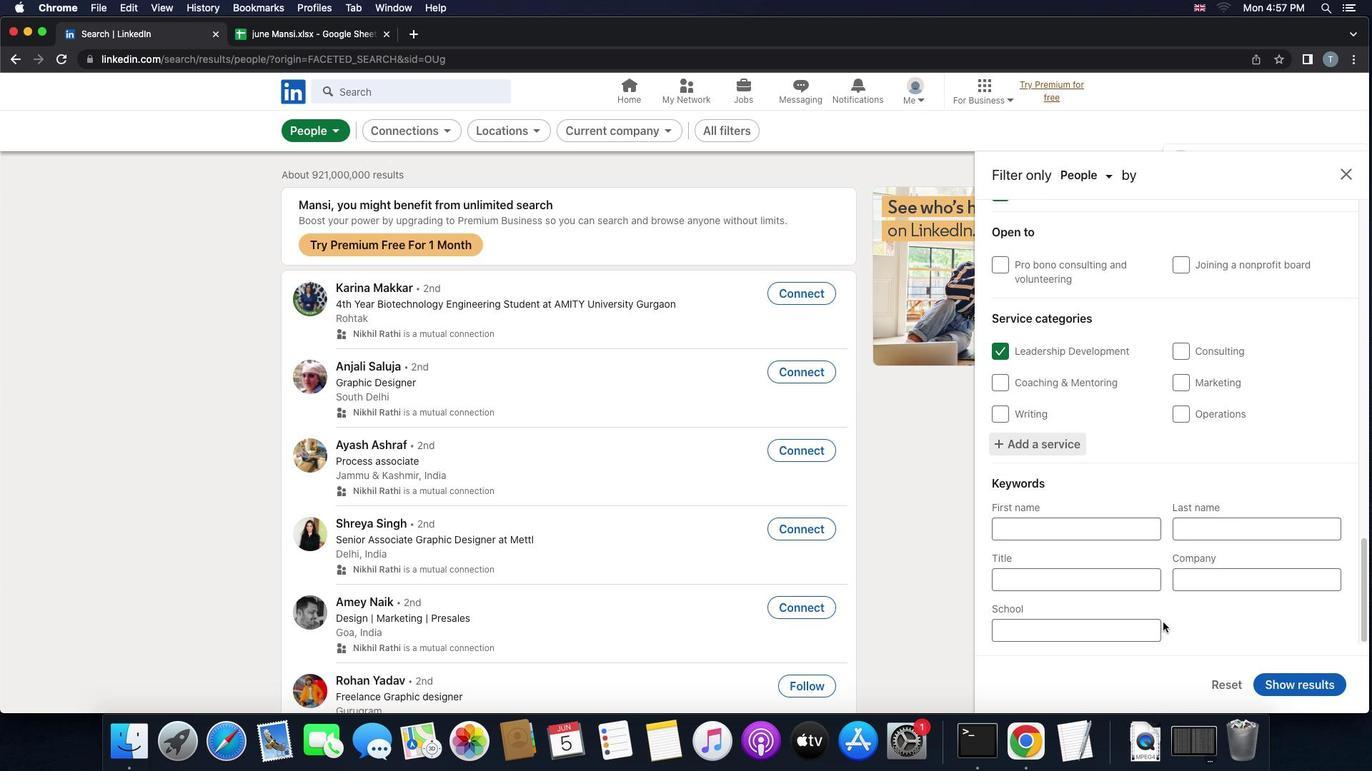 
Action: Mouse scrolled (1162, 622) with delta (0, 0)
Screenshot: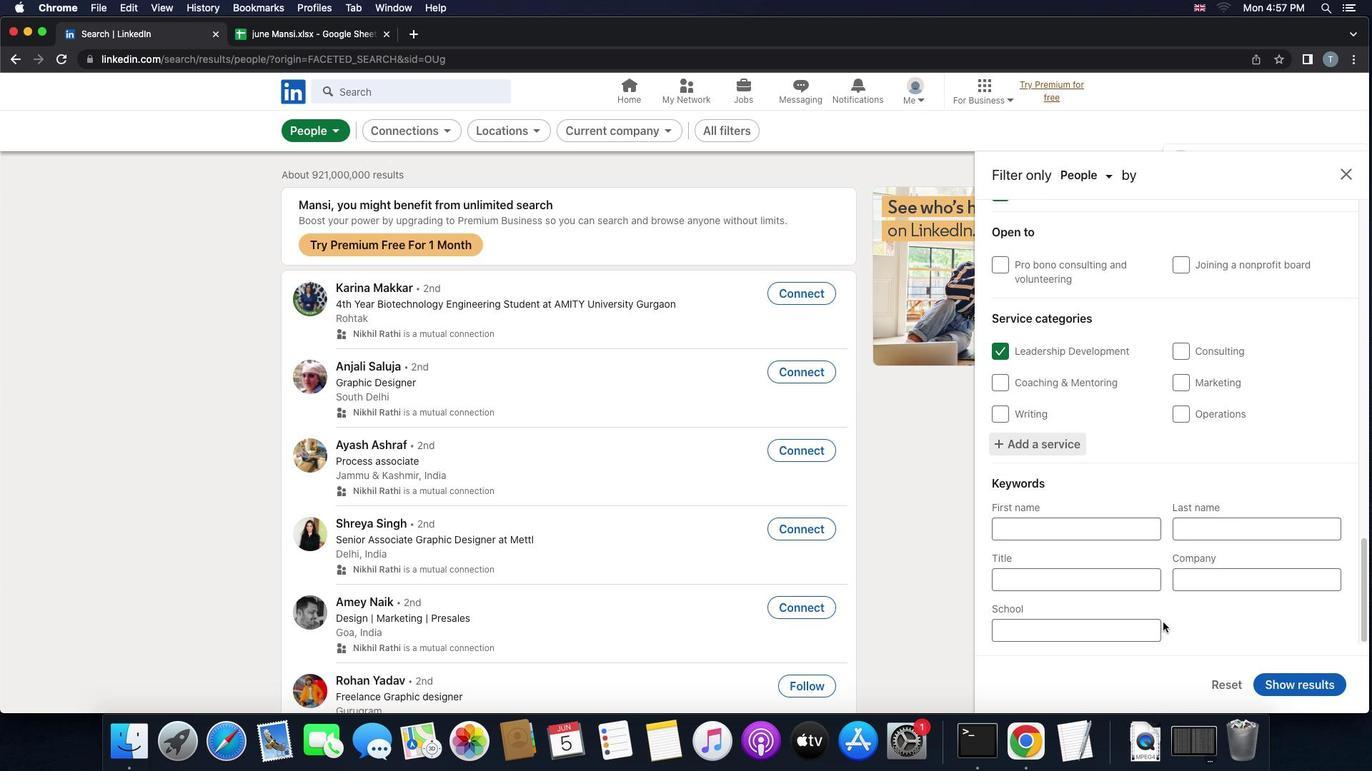 
Action: Mouse scrolled (1162, 622) with delta (0, 0)
Screenshot: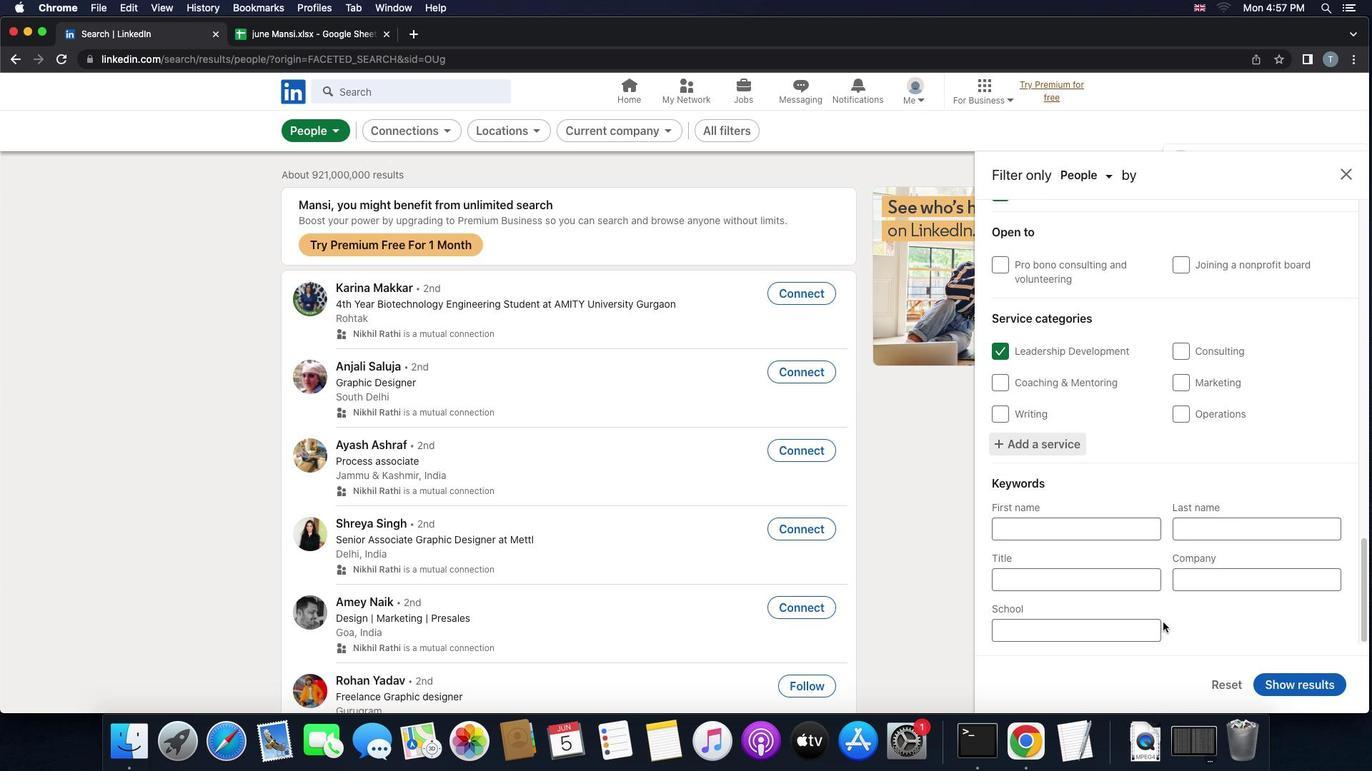 
Action: Mouse moved to (1098, 578)
Screenshot: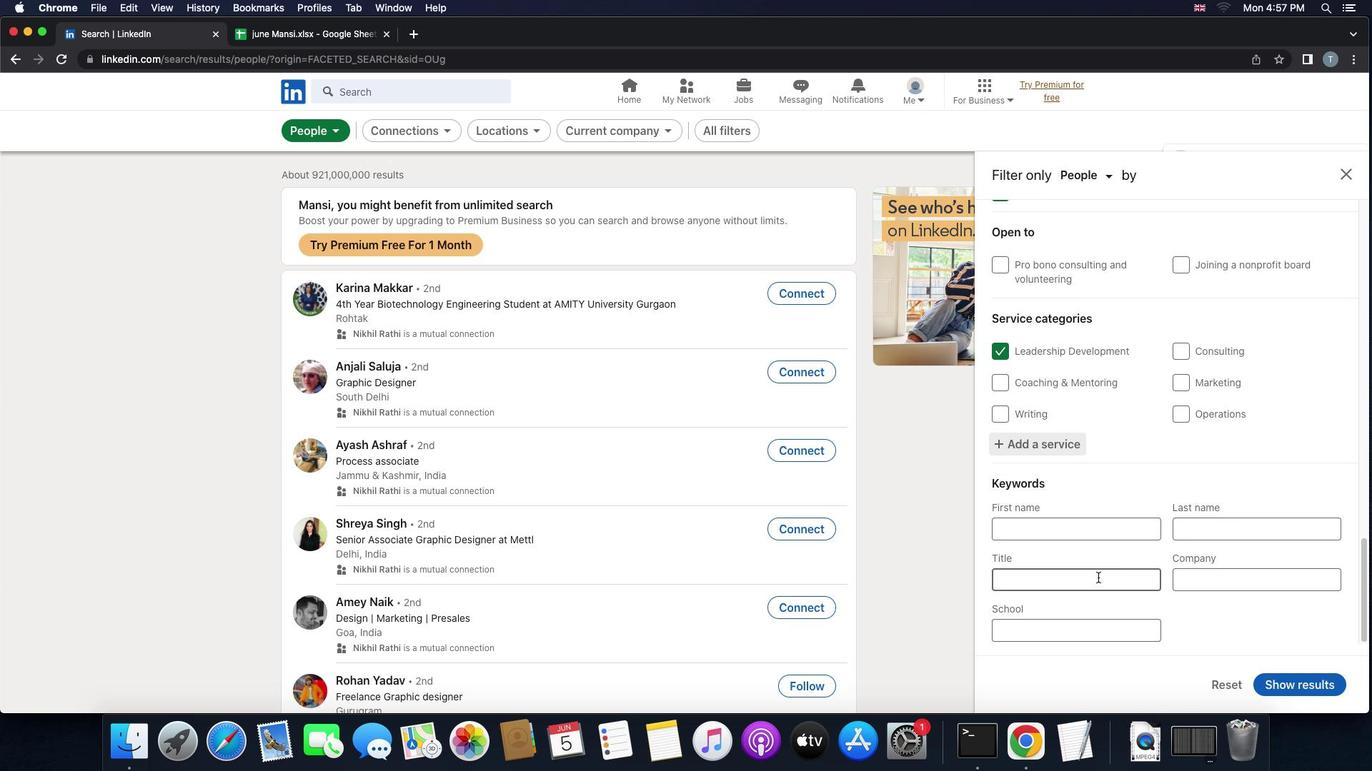 
Action: Mouse pressed left at (1098, 578)
Screenshot: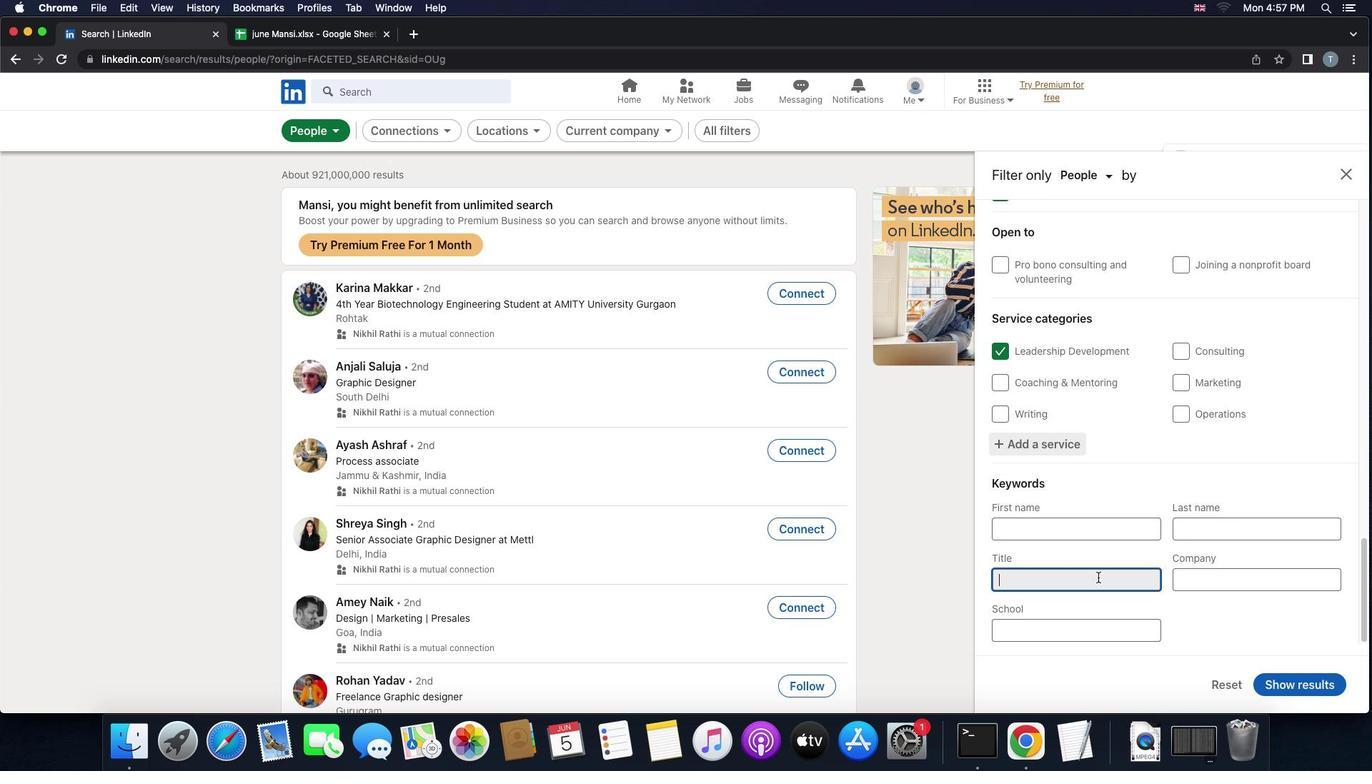 
Action: Mouse moved to (1120, 583)
Screenshot: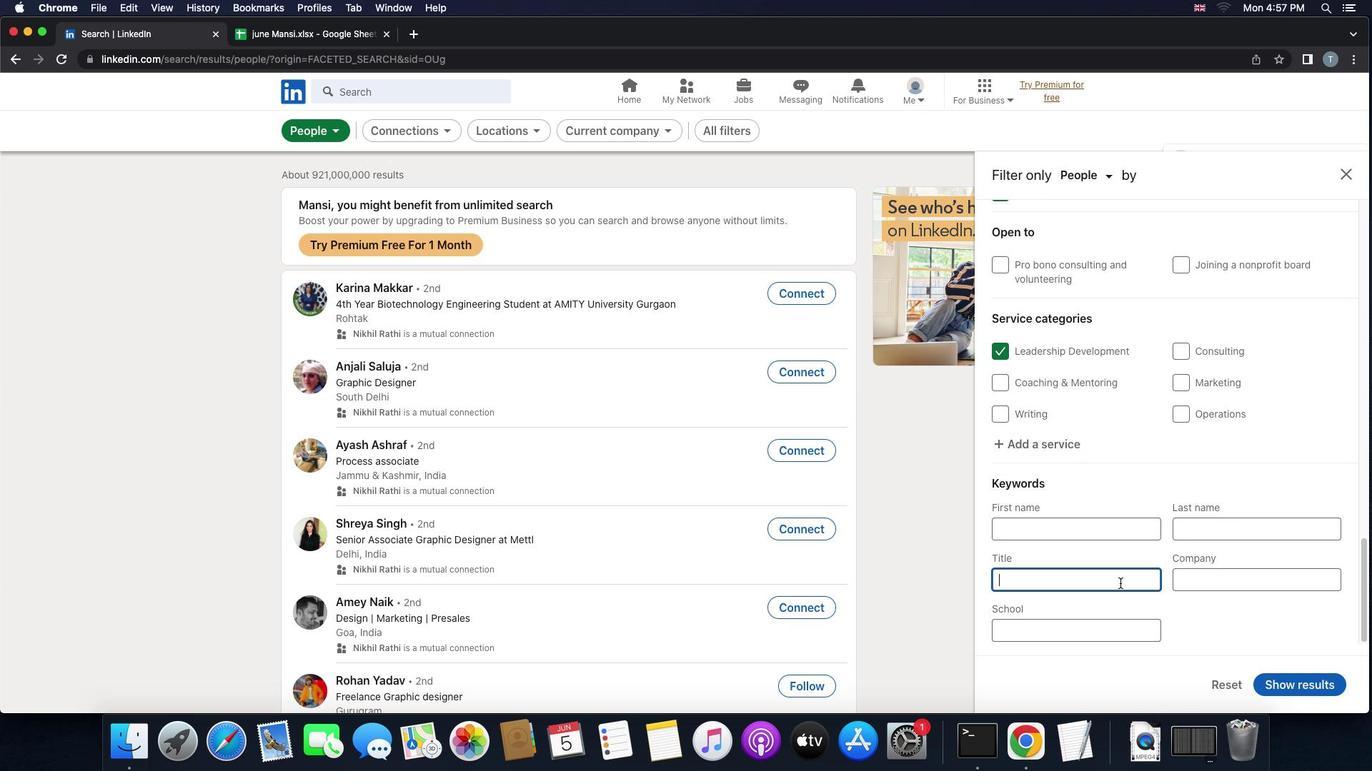 
Action: Key pressed 'c''h''e''m''i''c''a''l'Key.space'e''n''g''i''n''e''e''r'
Screenshot: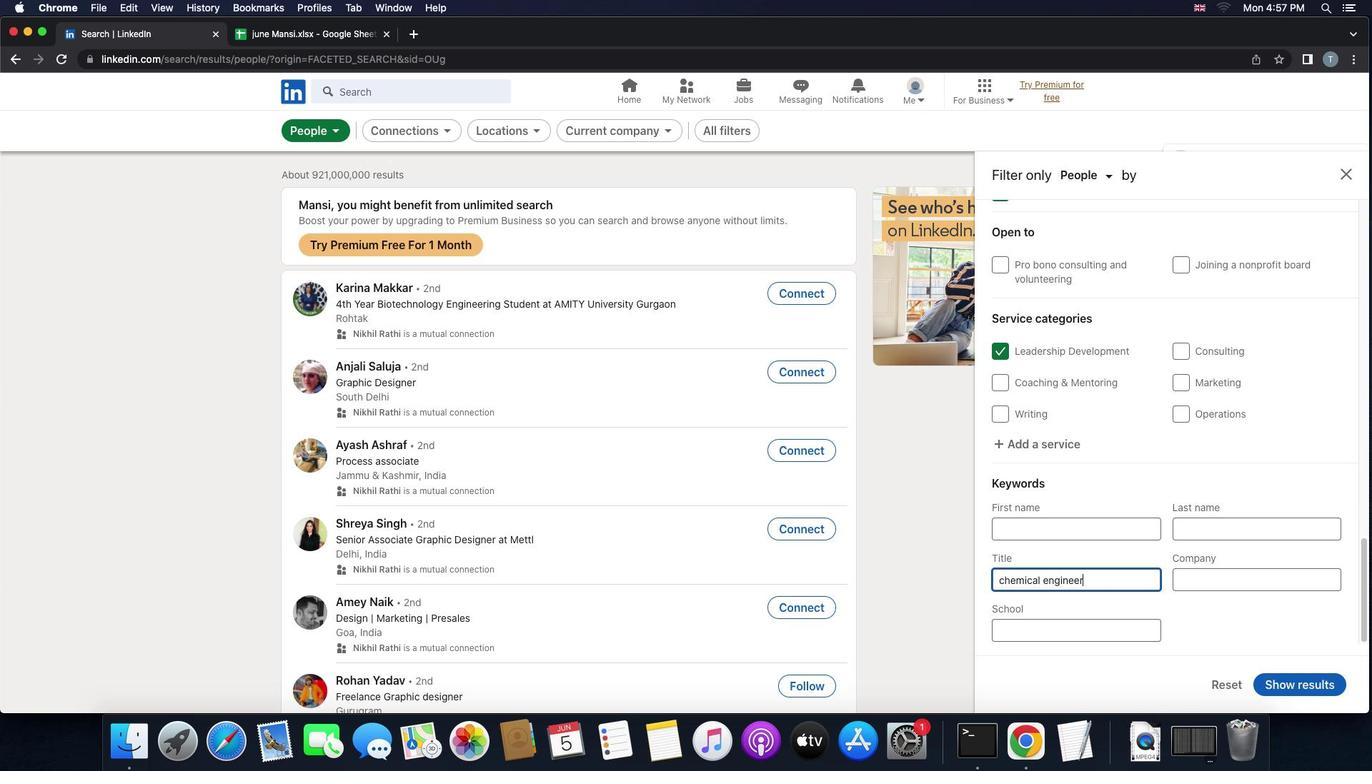 
Action: Mouse moved to (1317, 678)
Screenshot: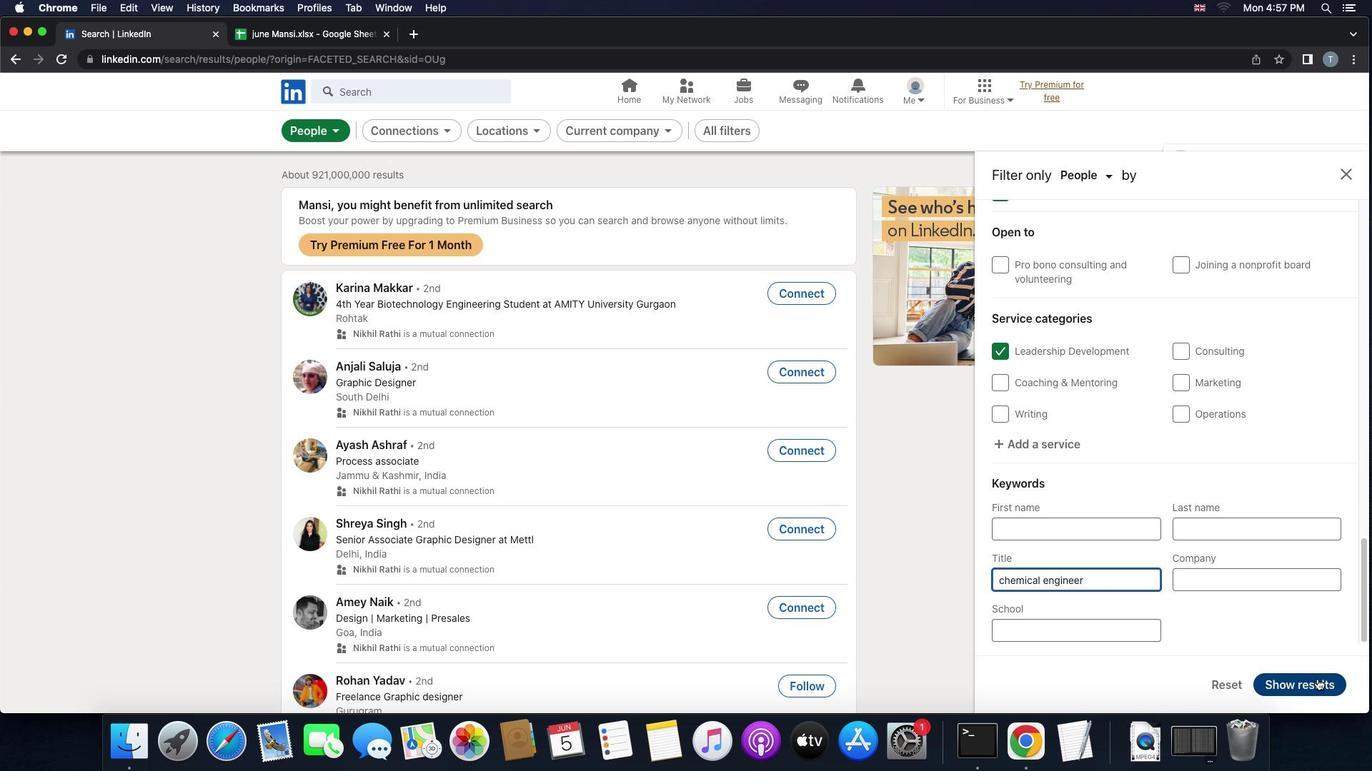 
Action: Mouse pressed left at (1317, 678)
Screenshot: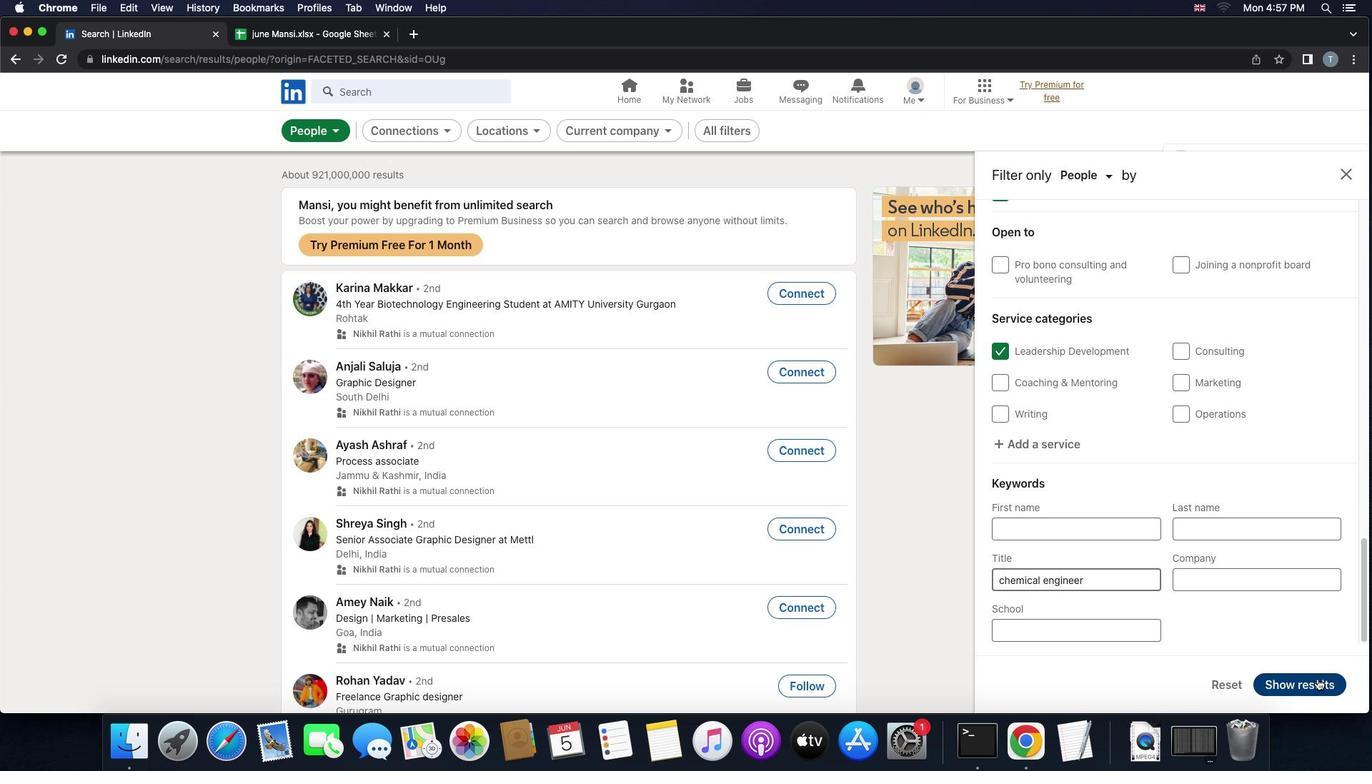
